 Task: Buy 3 Caps from Brake System section under best seller category for shipping address: Jonathan Nelson, 4216 Skips Lane, Phoenix, Arizona 85012, Cell Number 9285042162. Pay from credit card ending with 6010, CVV 682
Action: Mouse moved to (26, 64)
Screenshot: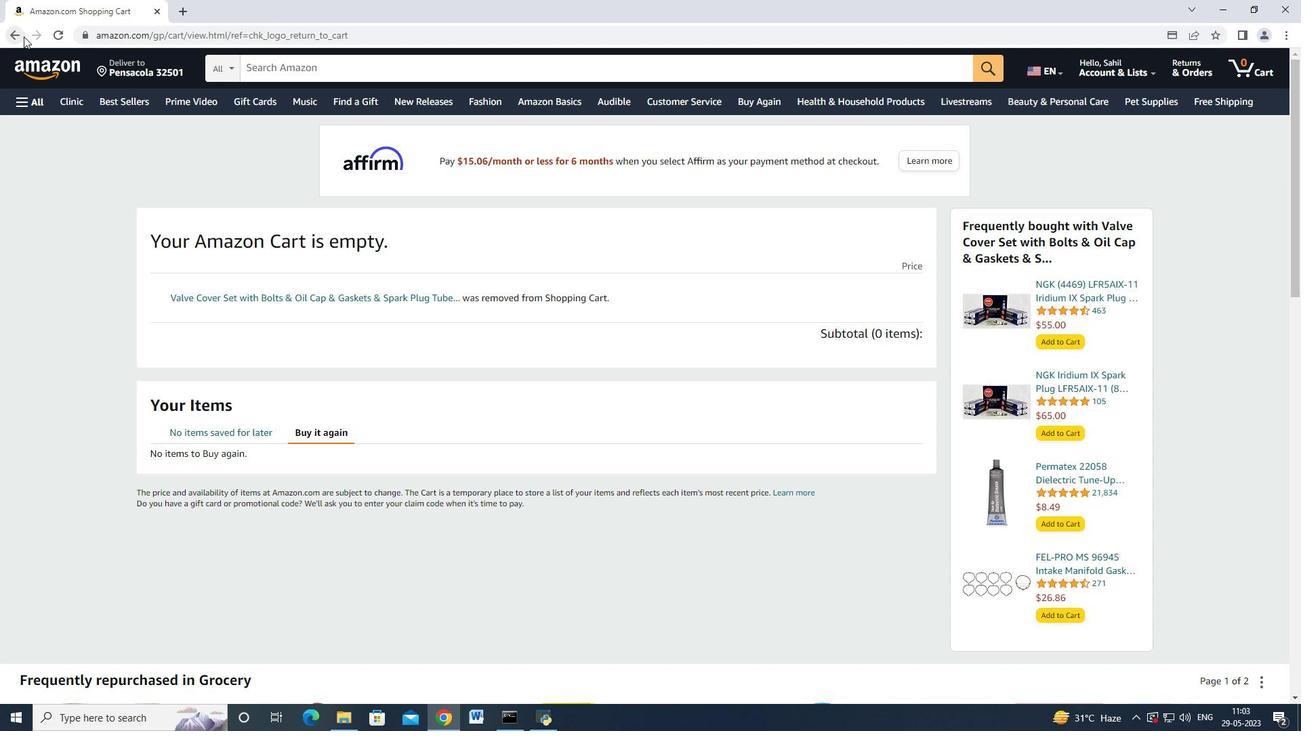 
Action: Mouse pressed left at (26, 64)
Screenshot: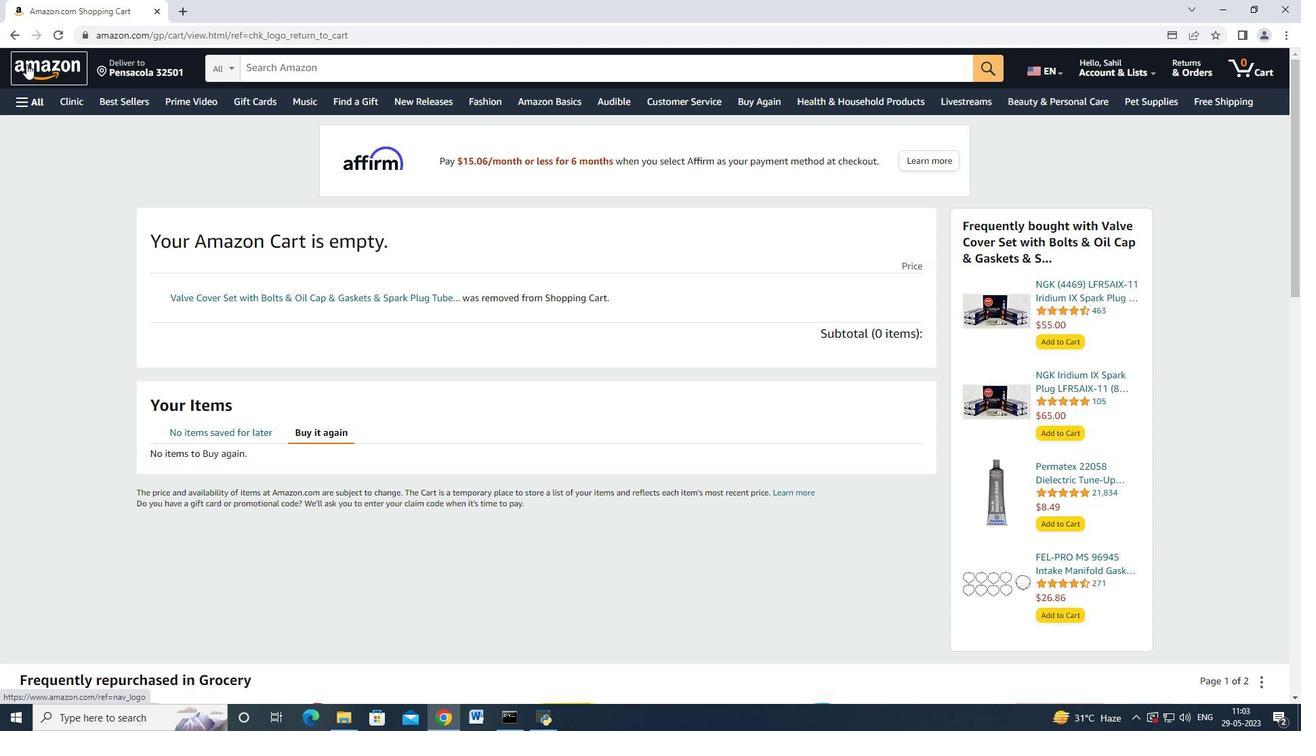 
Action: Mouse moved to (352, 69)
Screenshot: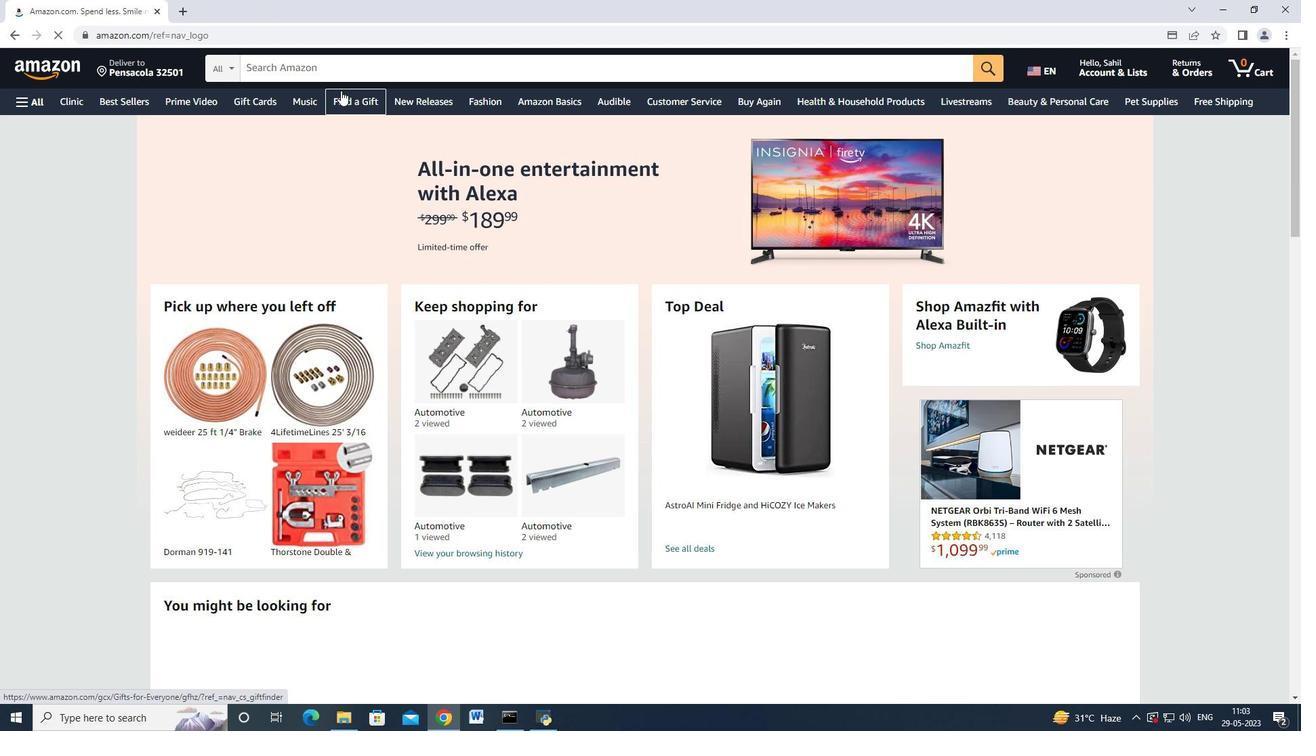 
Action: Mouse pressed left at (352, 69)
Screenshot: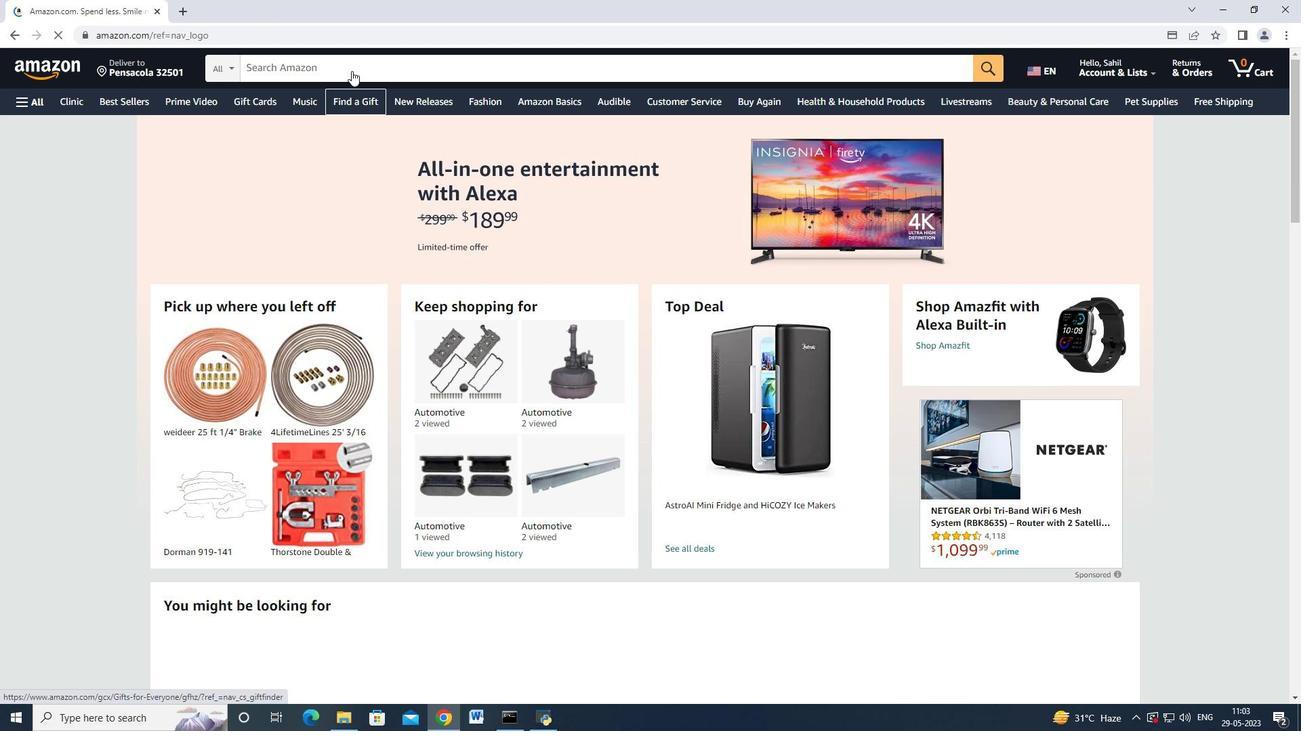 
Action: Mouse moved to (18, 105)
Screenshot: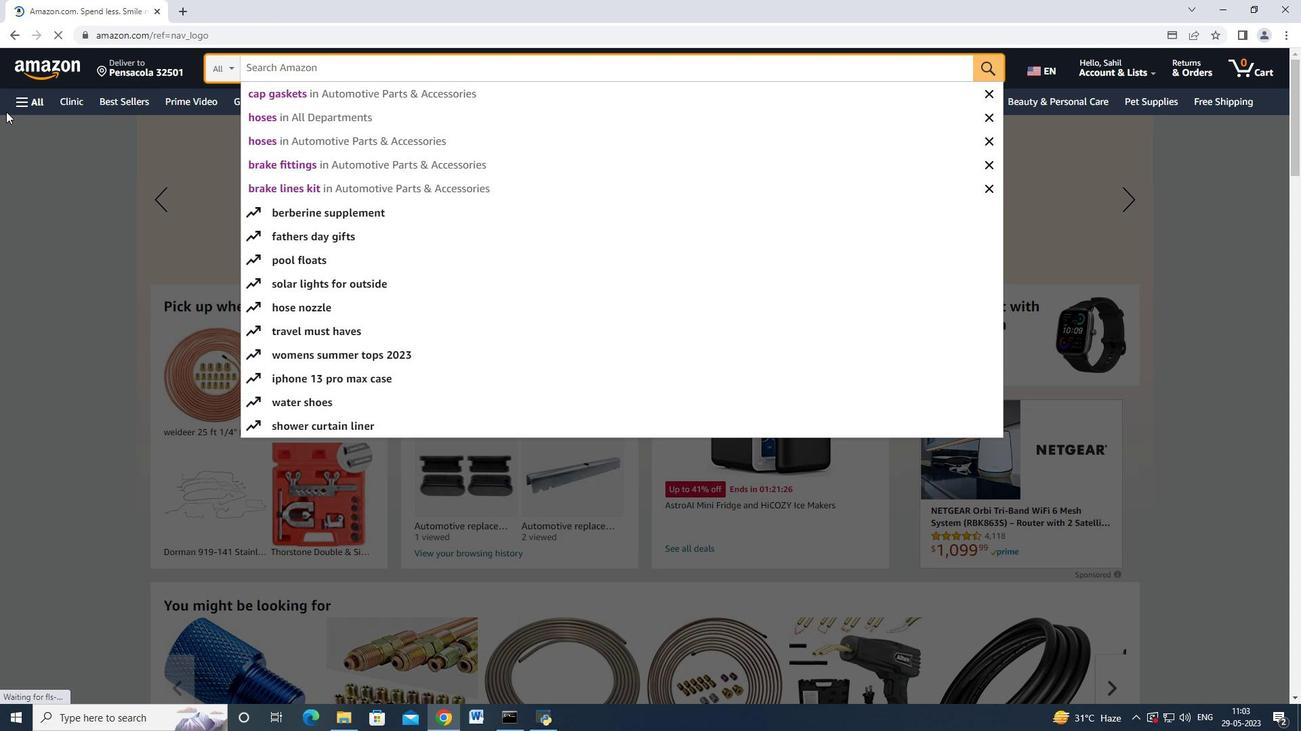 
Action: Mouse pressed left at (18, 105)
Screenshot: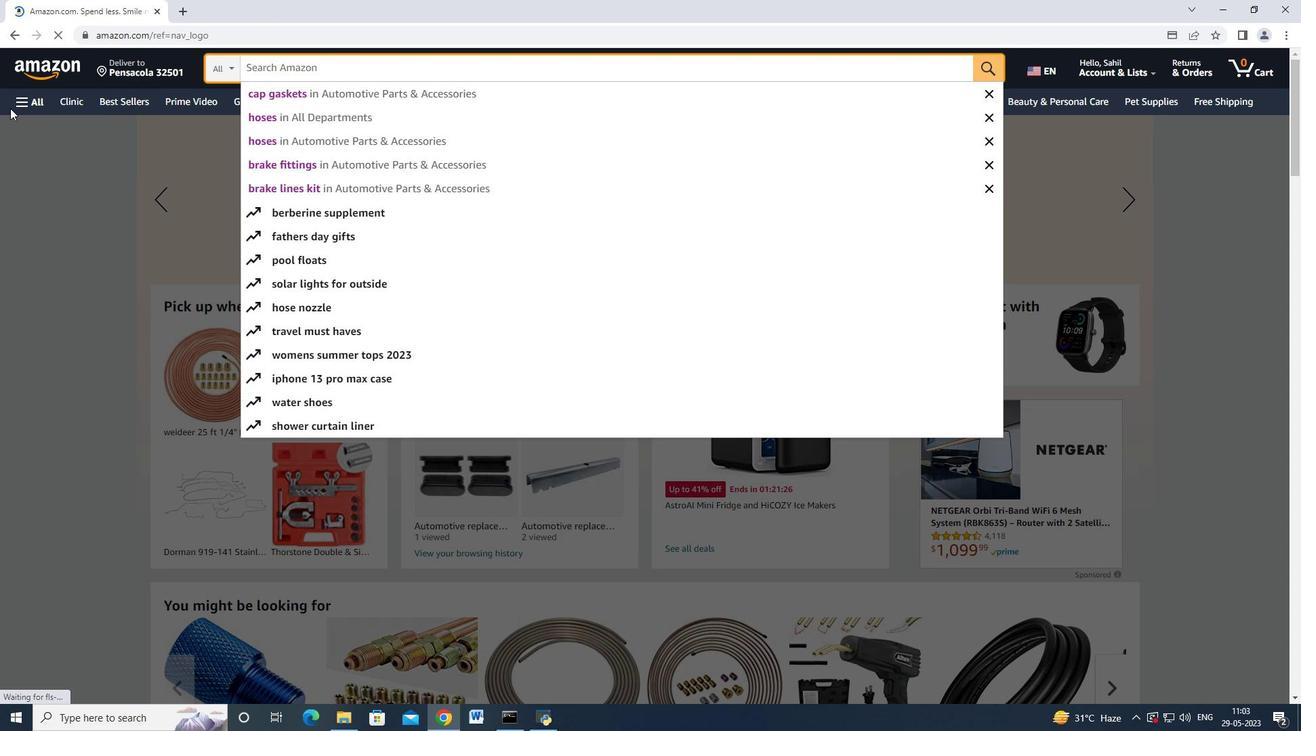 
Action: Mouse moved to (142, 330)
Screenshot: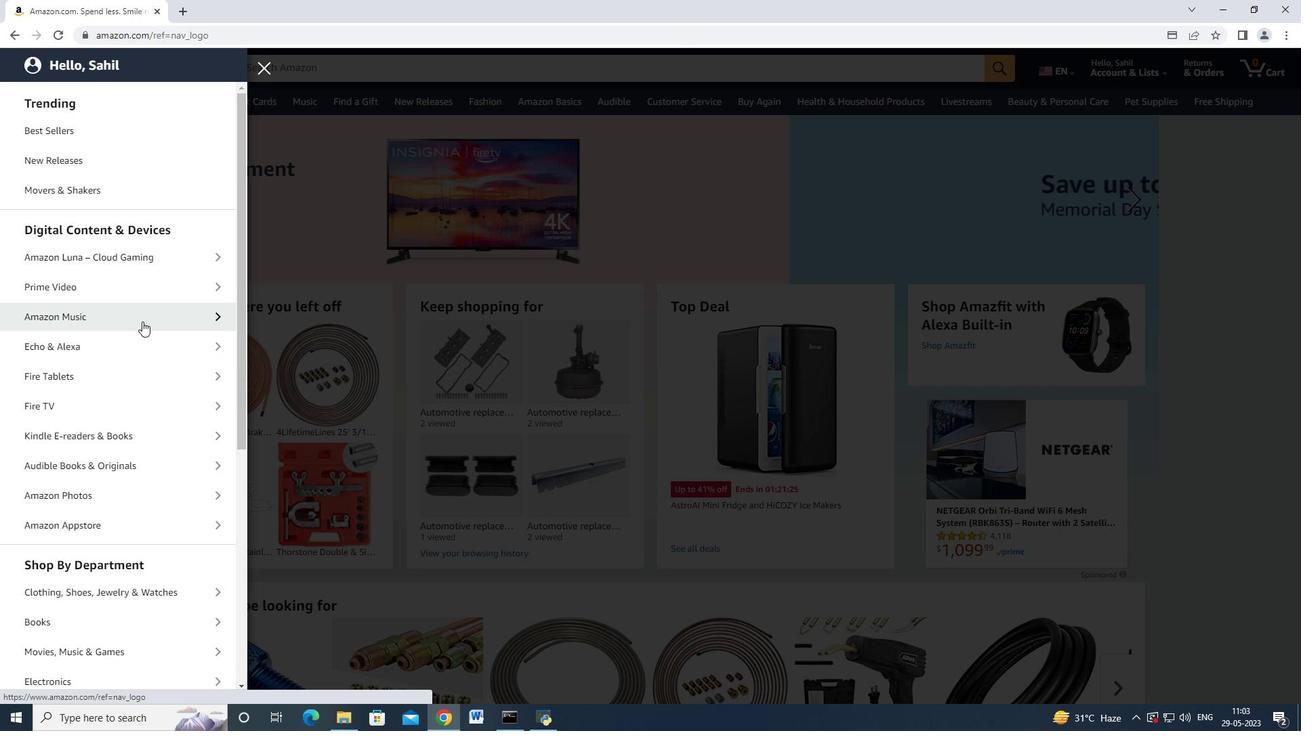 
Action: Mouse scrolled (142, 329) with delta (0, 0)
Screenshot: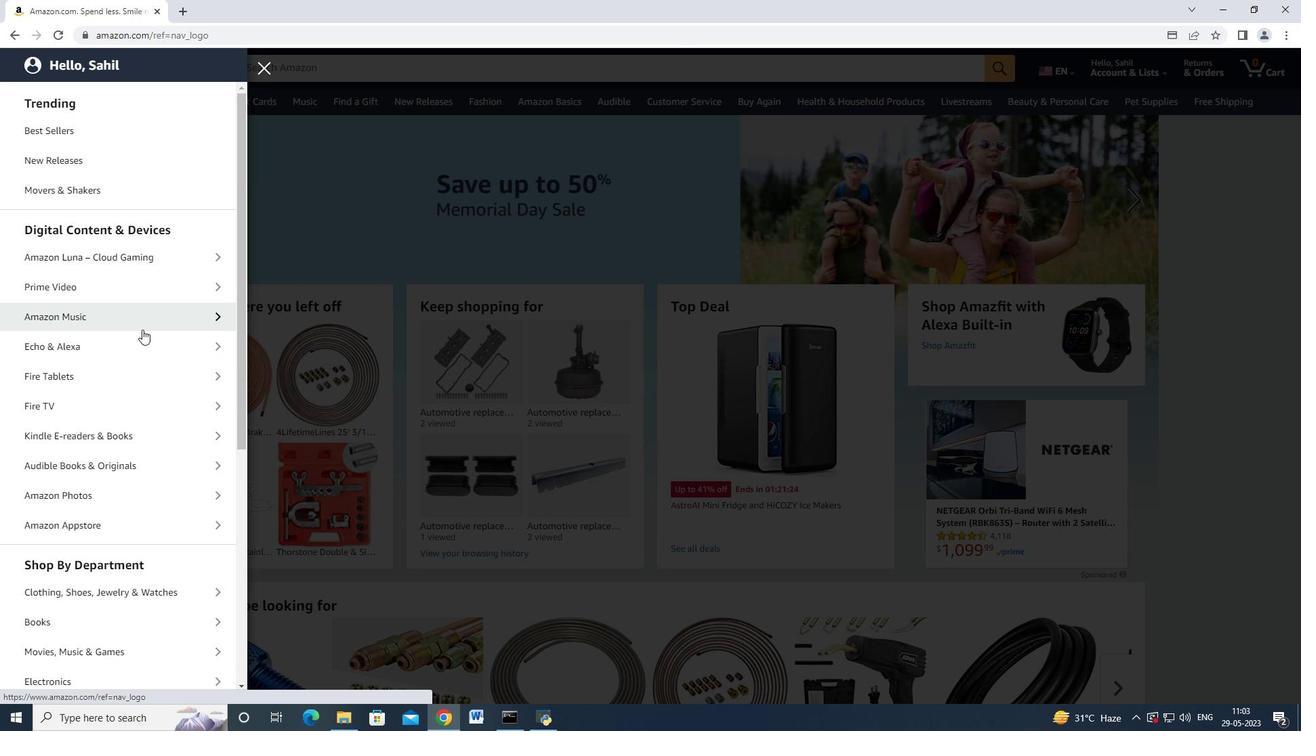 
Action: Mouse scrolled (142, 329) with delta (0, 0)
Screenshot: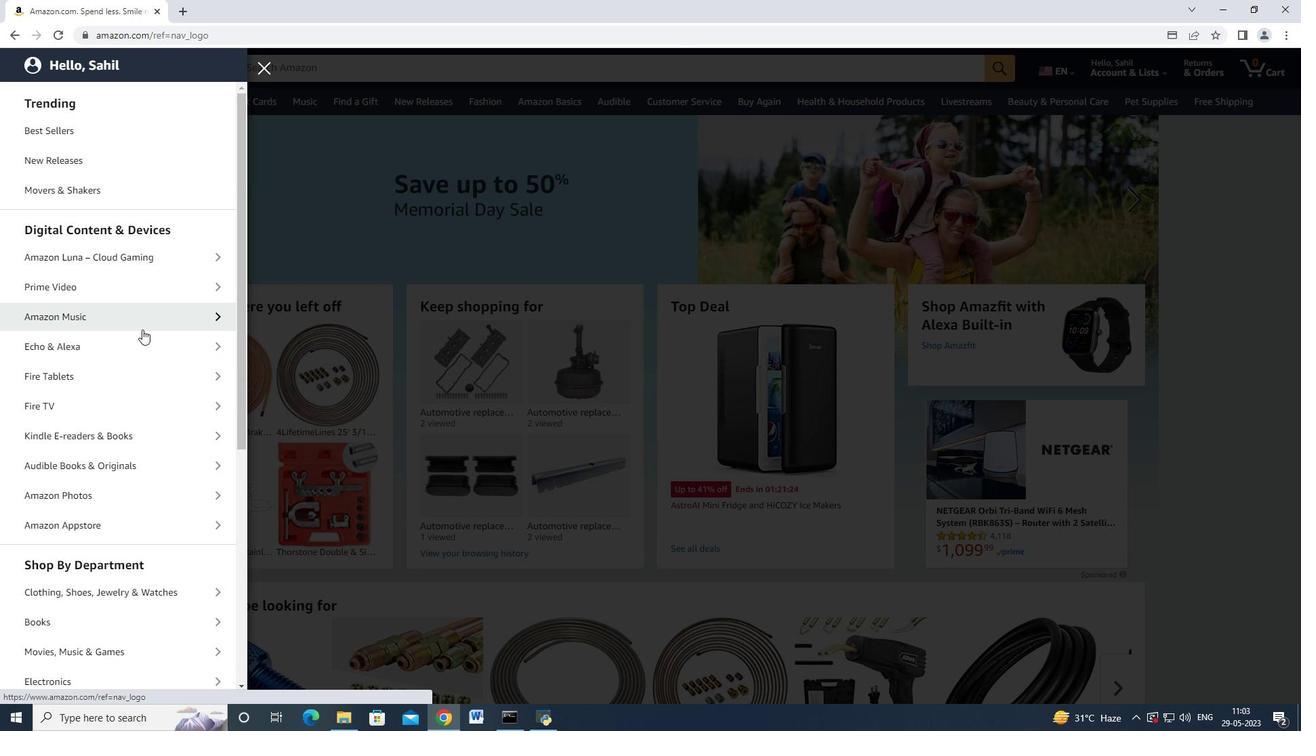 
Action: Mouse moved to (140, 318)
Screenshot: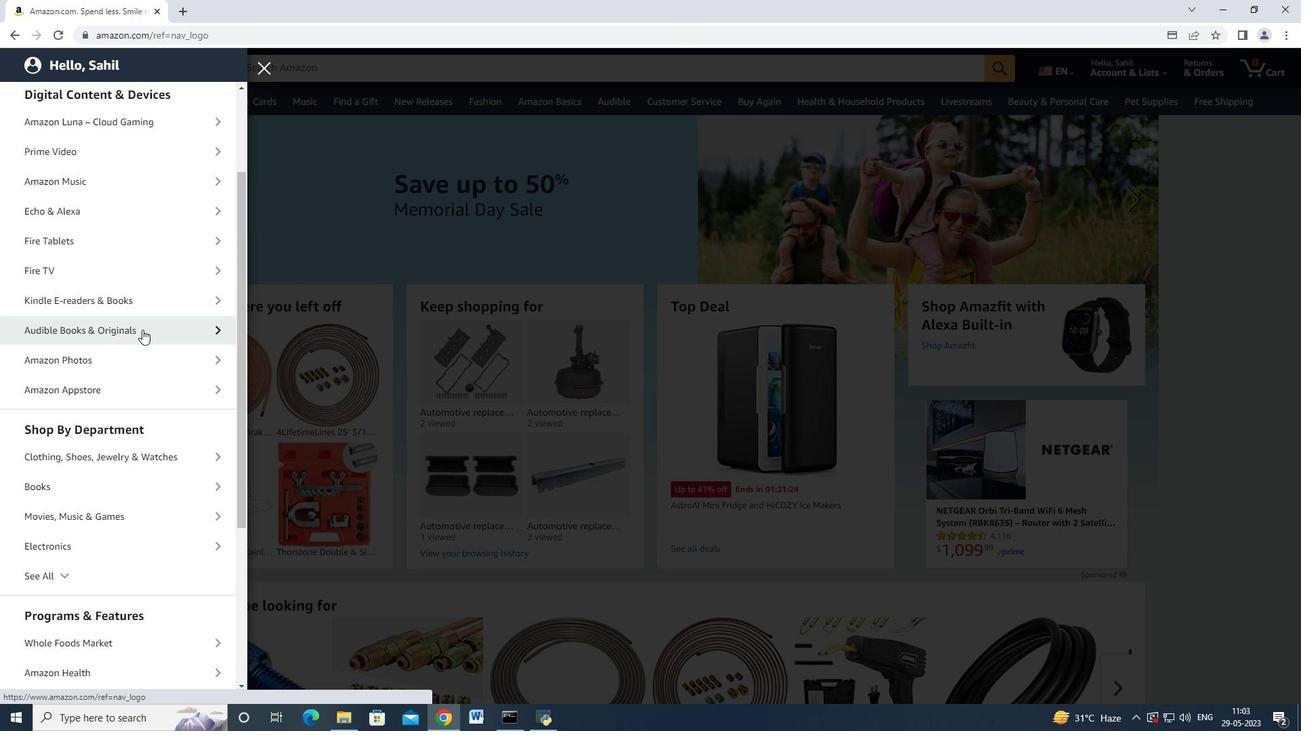 
Action: Mouse scrolled (140, 317) with delta (0, 0)
Screenshot: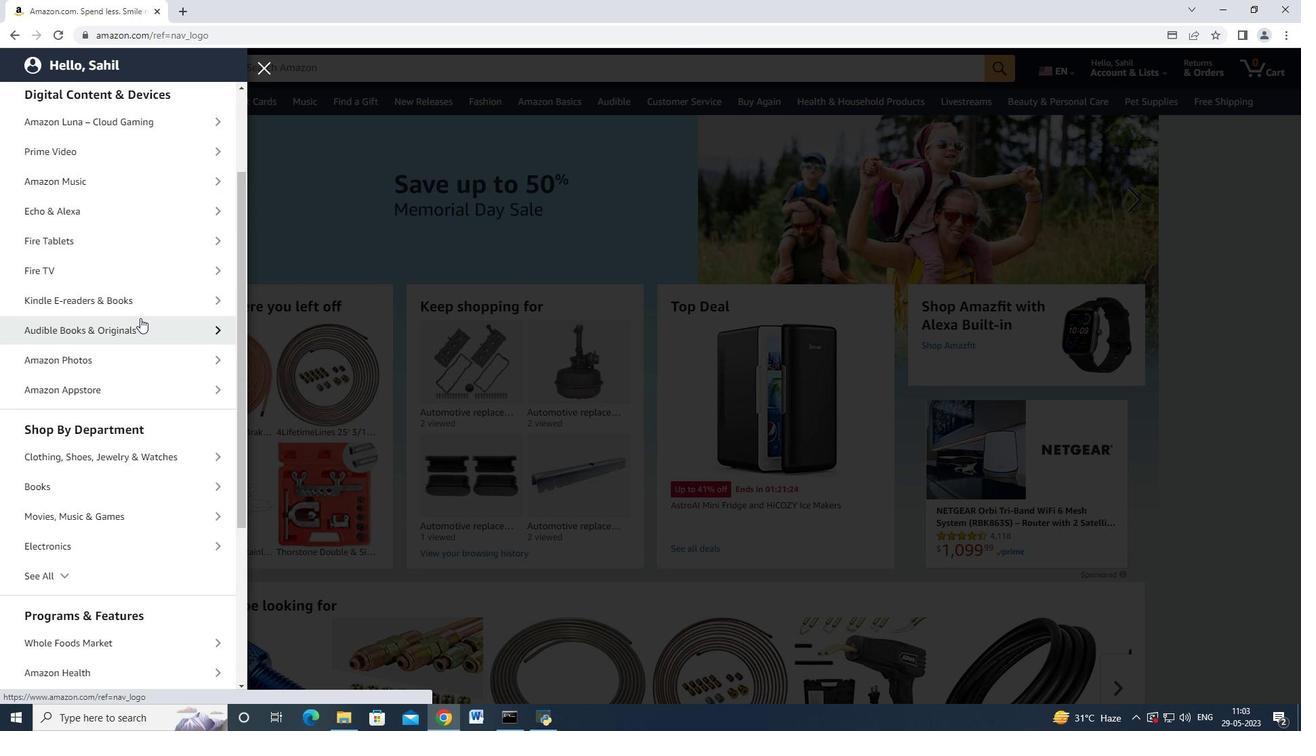 
Action: Mouse moved to (140, 325)
Screenshot: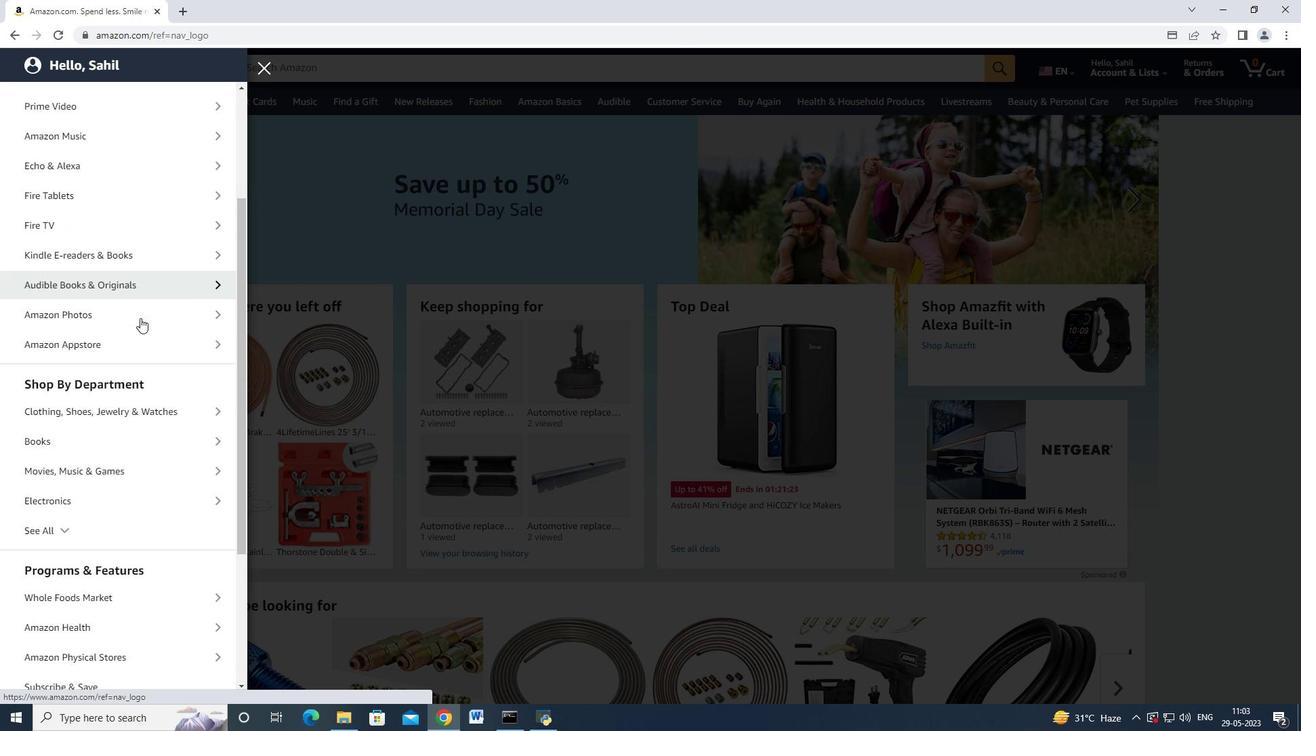 
Action: Mouse scrolled (140, 324) with delta (0, 0)
Screenshot: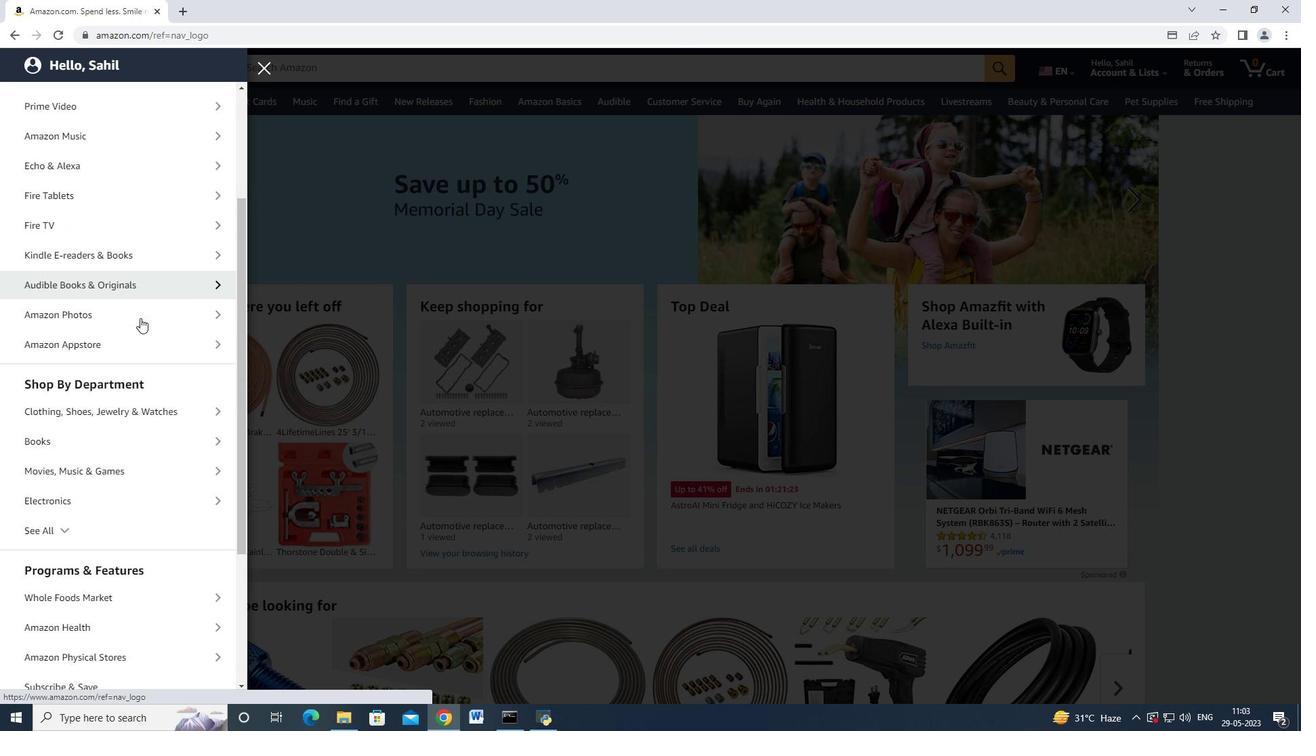 
Action: Mouse moved to (79, 445)
Screenshot: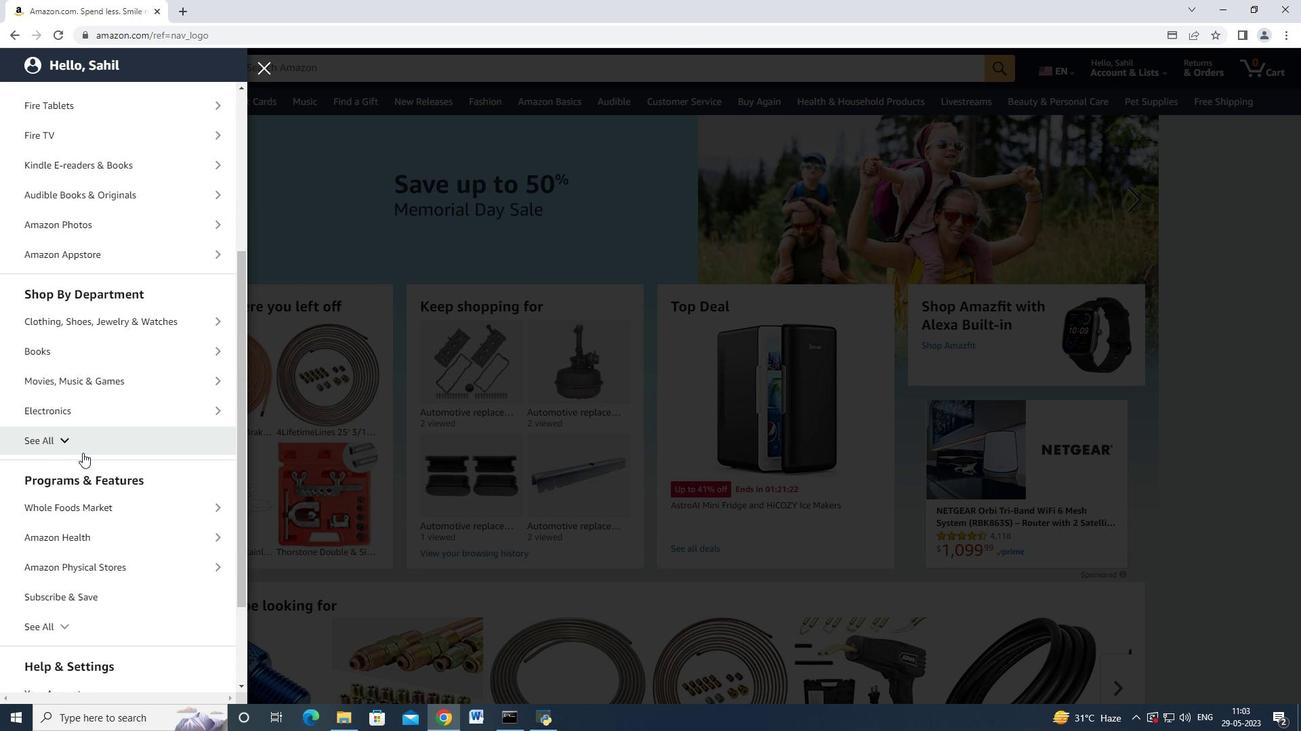 
Action: Mouse pressed left at (79, 445)
Screenshot: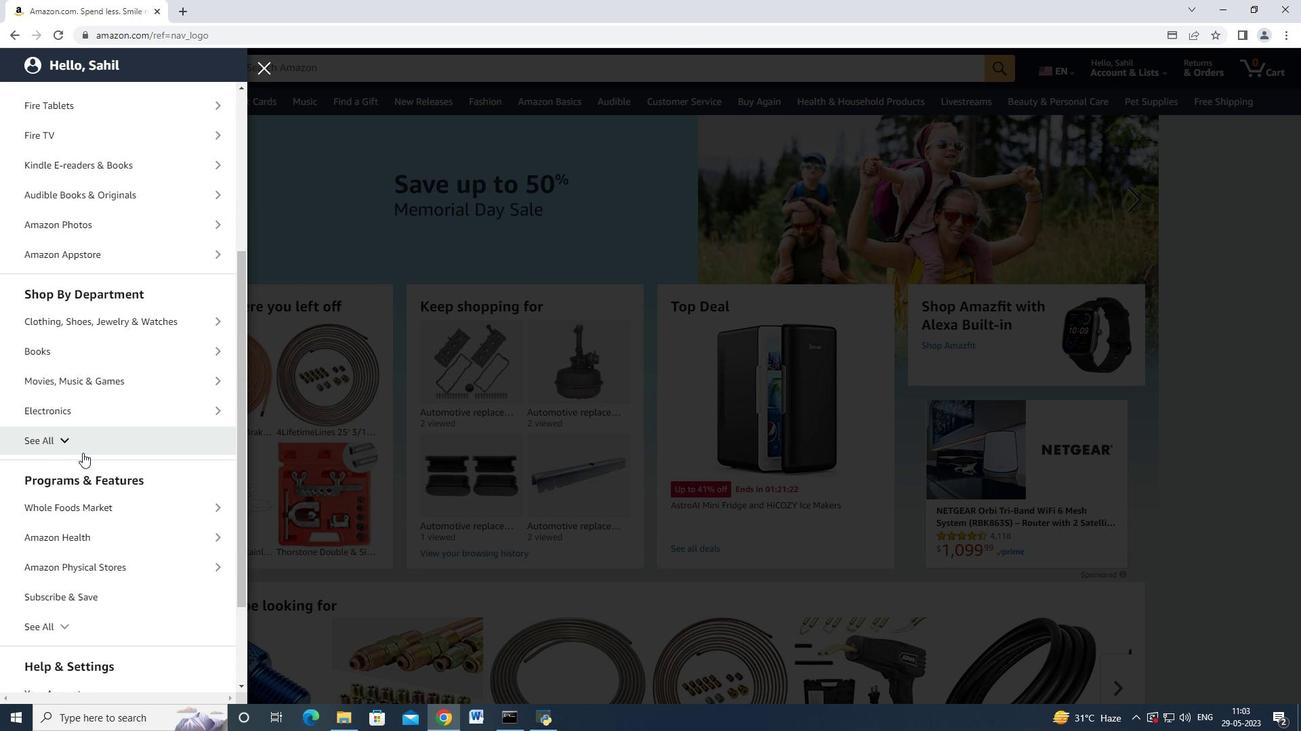 
Action: Mouse moved to (94, 439)
Screenshot: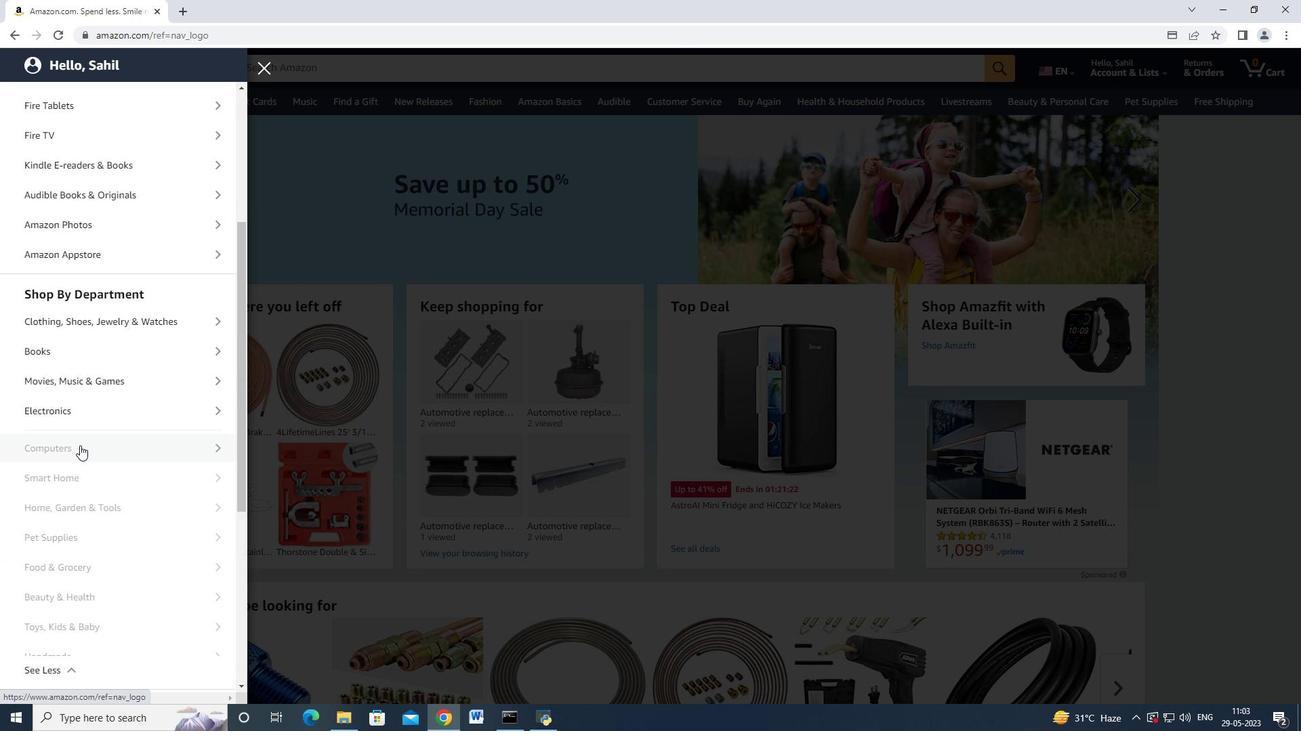 
Action: Mouse scrolled (94, 438) with delta (0, 0)
Screenshot: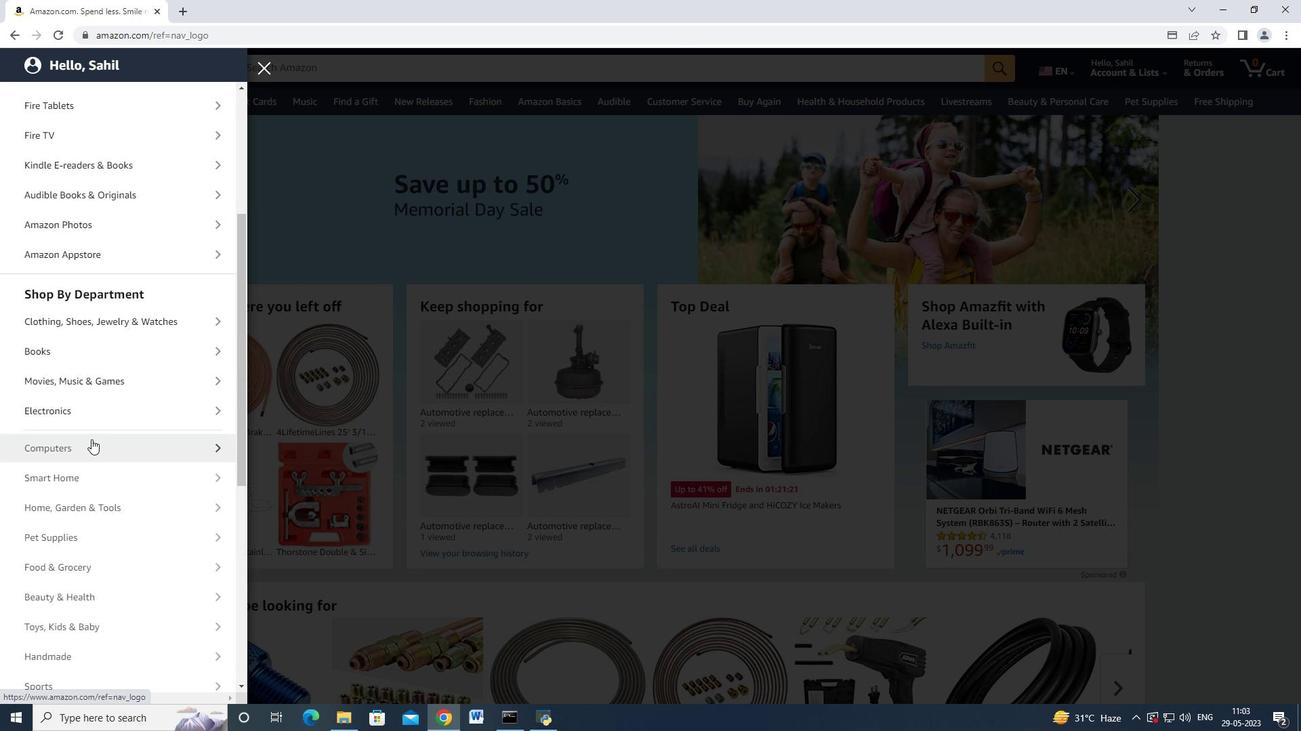 
Action: Mouse scrolled (94, 438) with delta (0, 0)
Screenshot: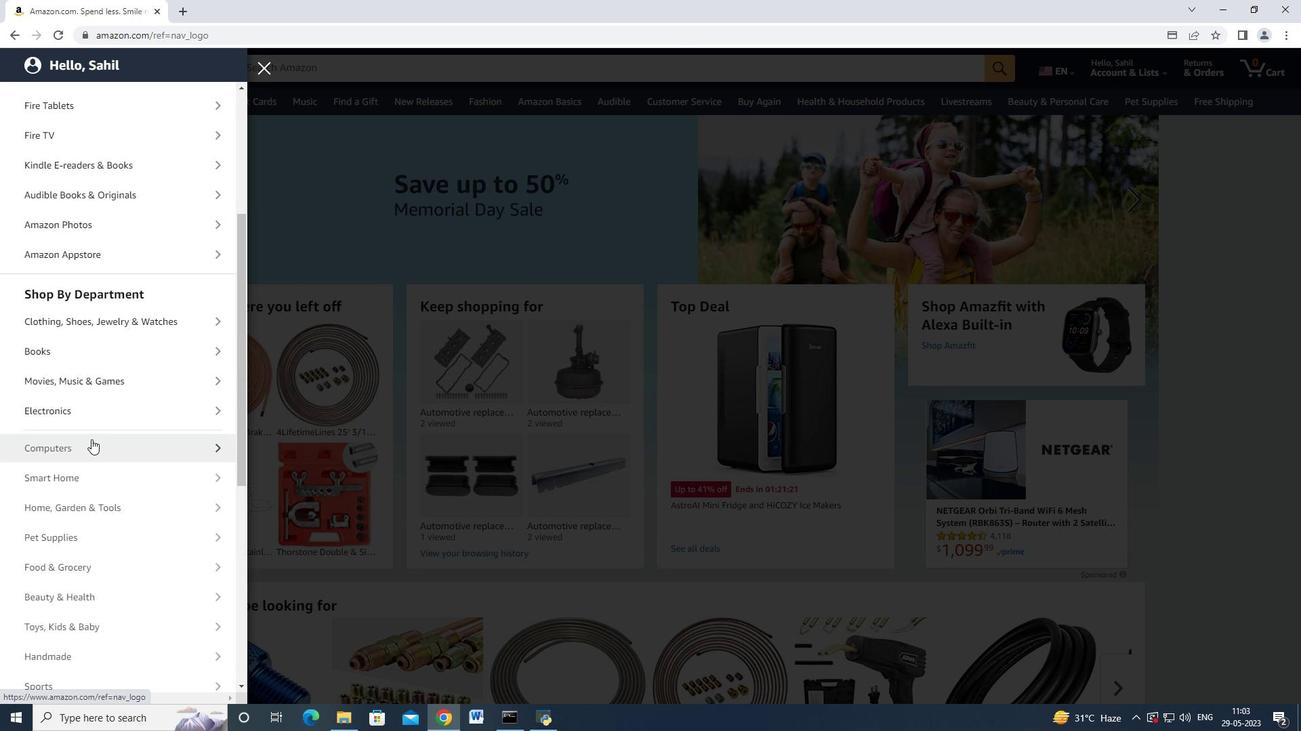 
Action: Mouse moved to (98, 433)
Screenshot: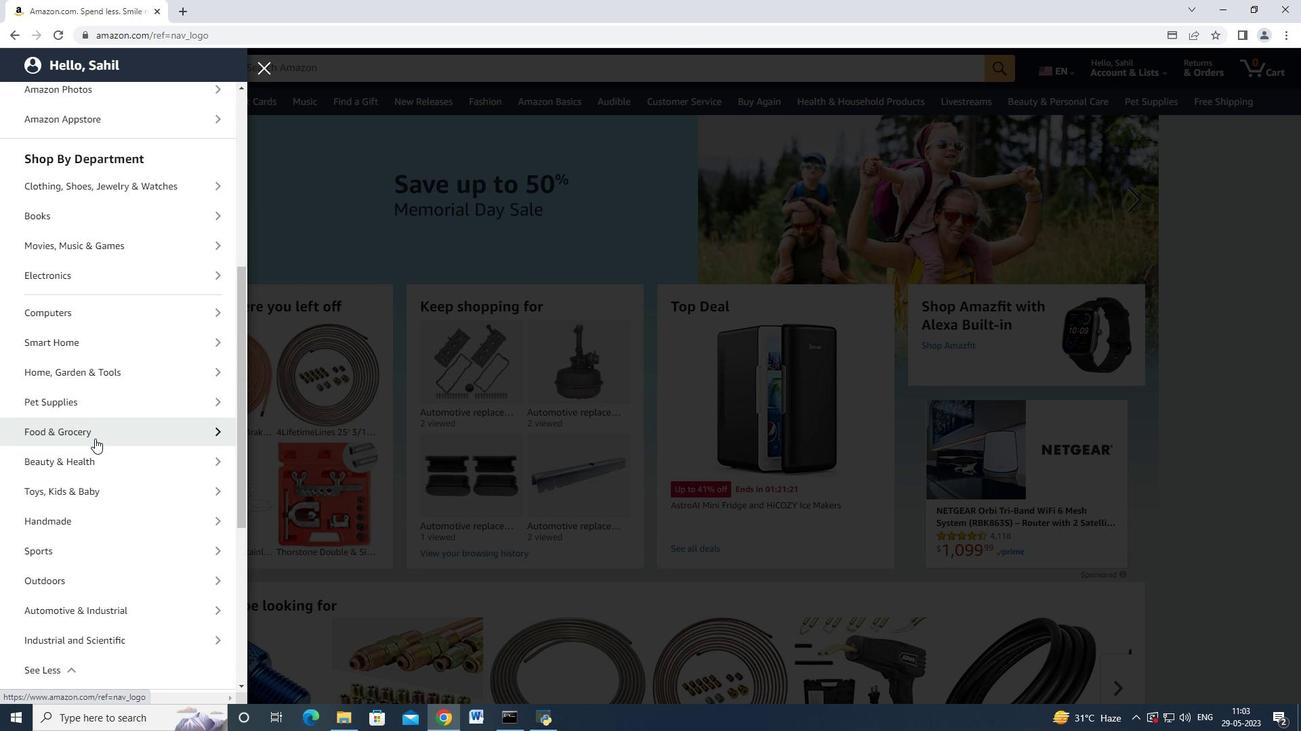 
Action: Mouse scrolled (98, 433) with delta (0, 0)
Screenshot: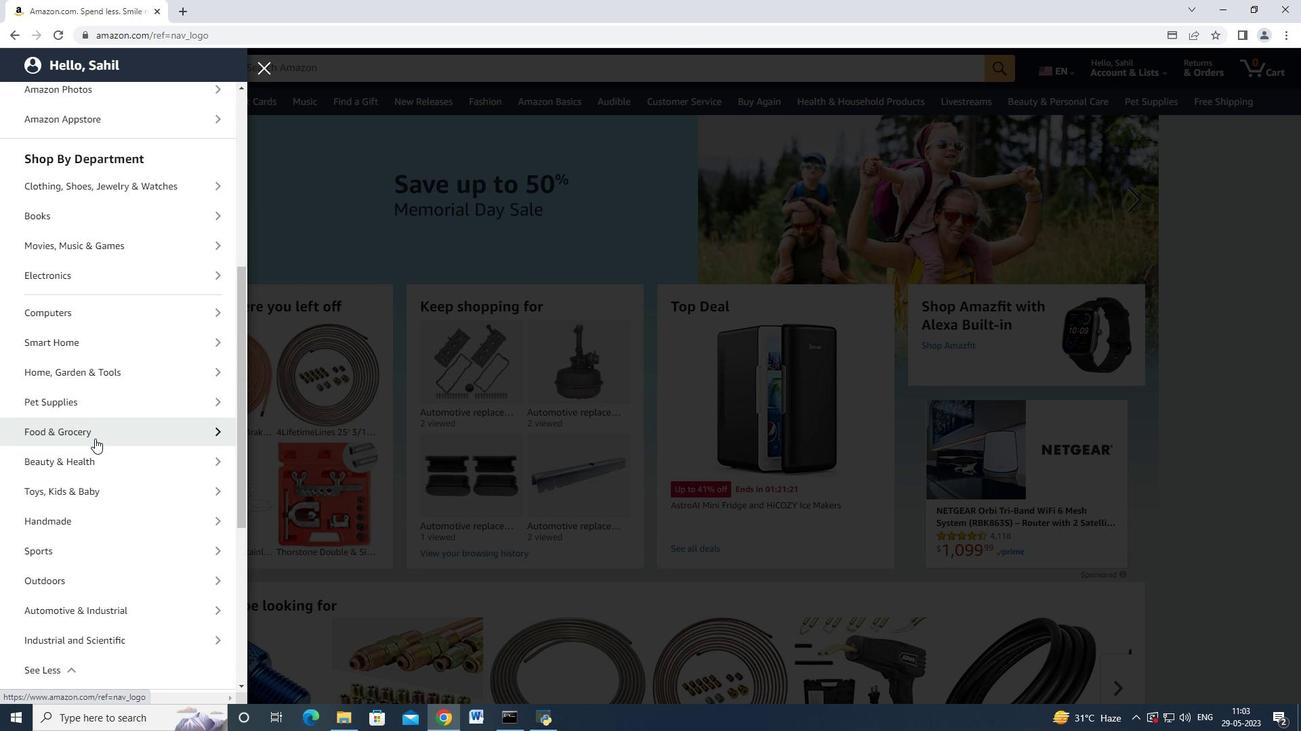 
Action: Mouse moved to (99, 424)
Screenshot: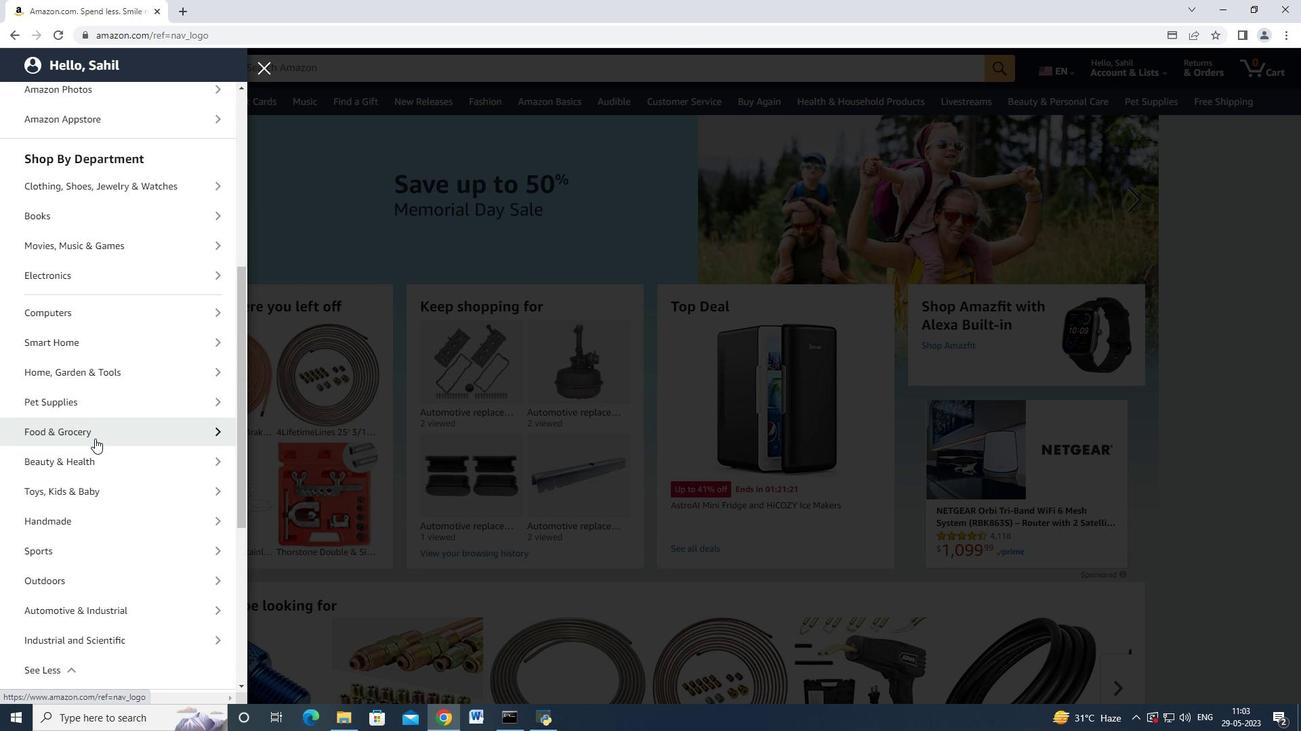 
Action: Mouse scrolled (99, 423) with delta (0, 0)
Screenshot: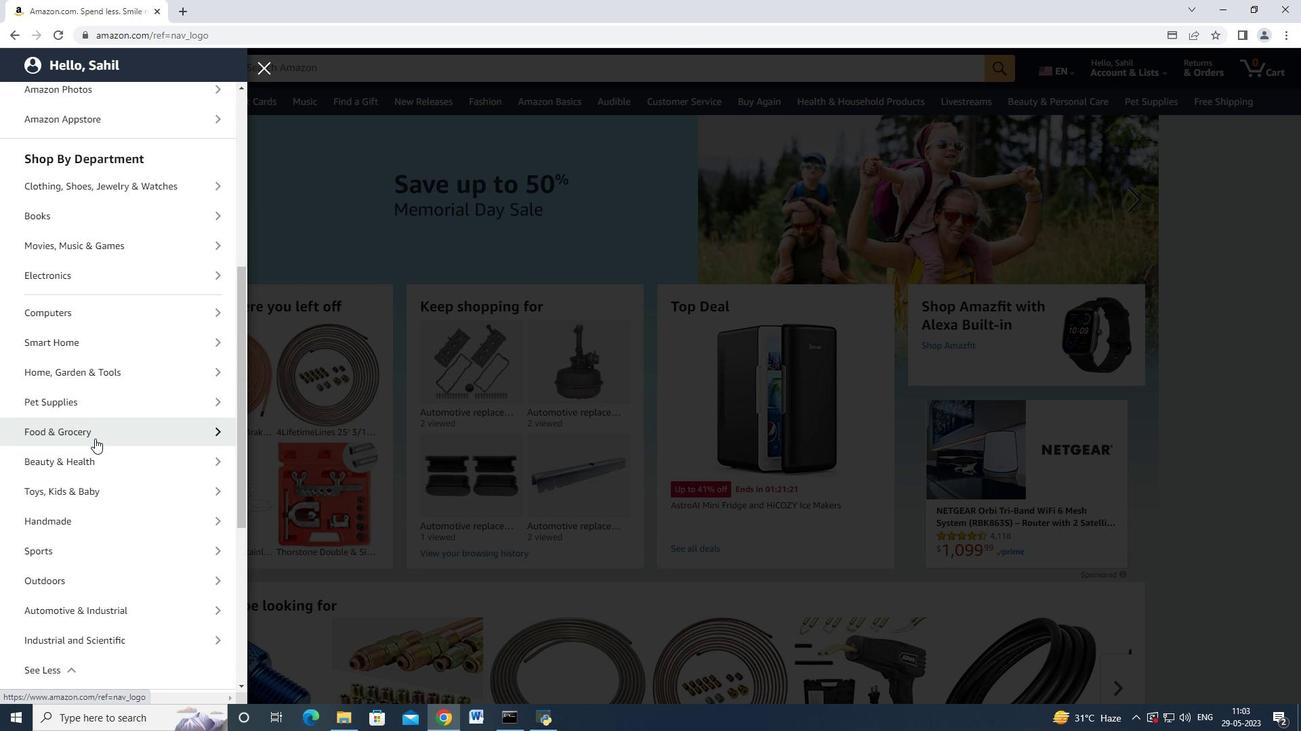 
Action: Mouse moved to (125, 475)
Screenshot: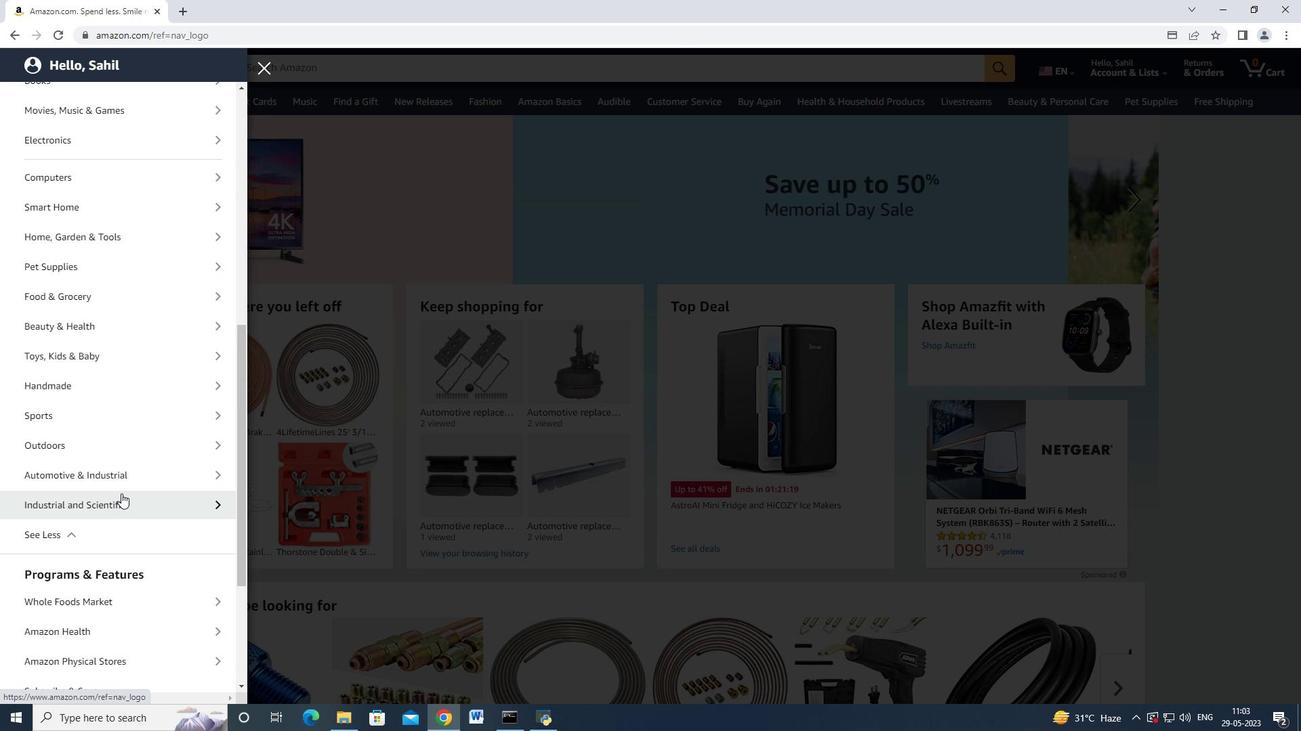 
Action: Mouse pressed left at (125, 475)
Screenshot: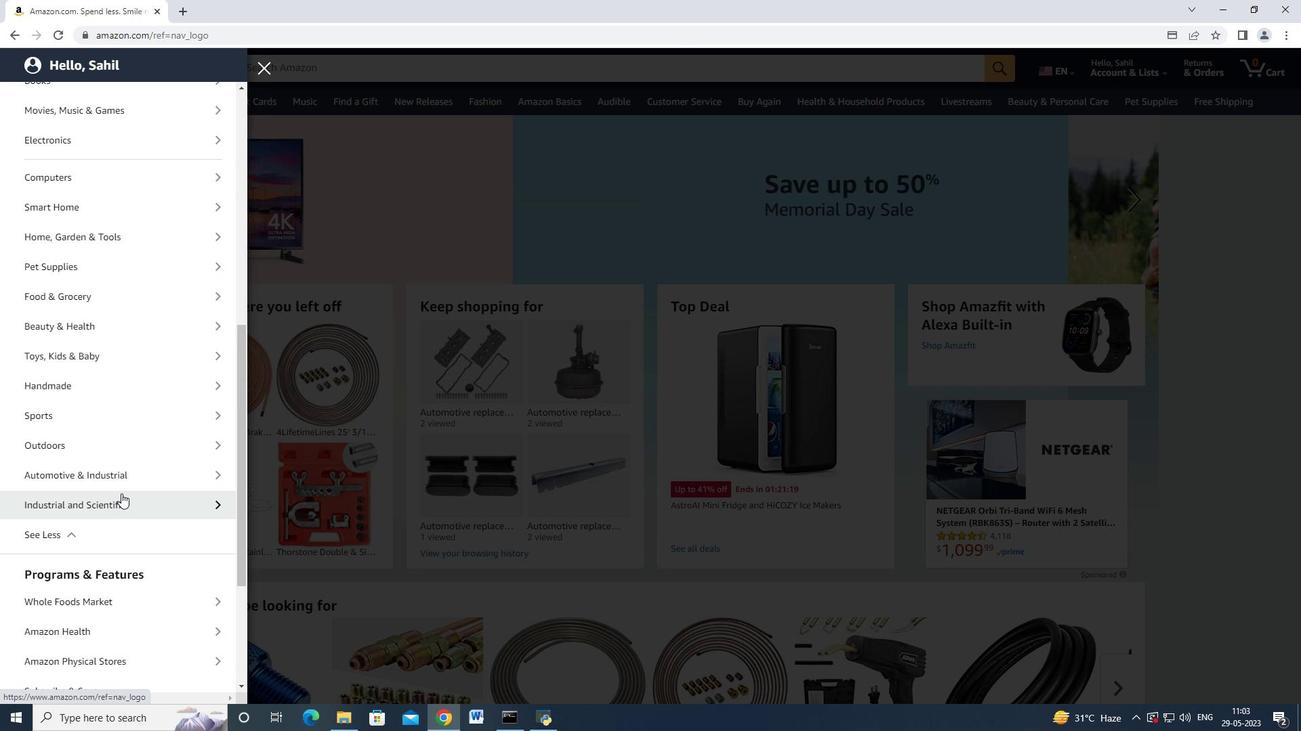 
Action: Mouse moved to (128, 315)
Screenshot: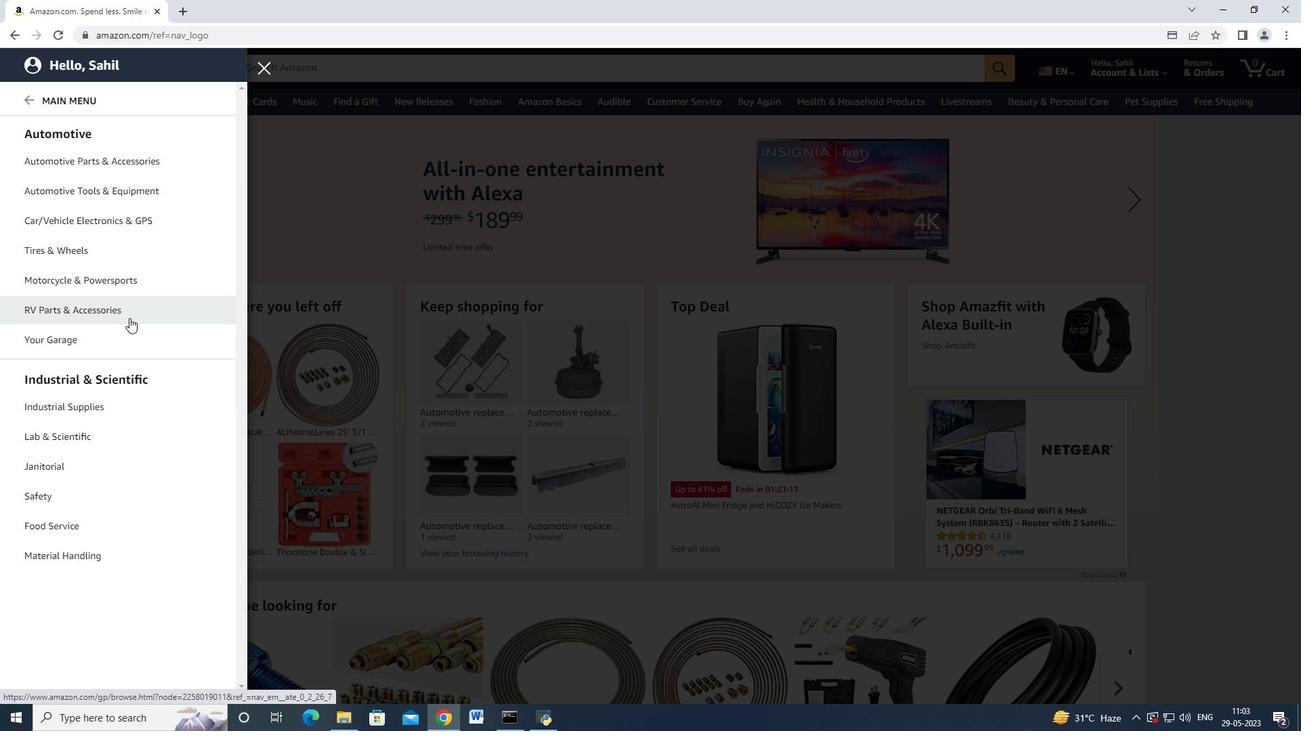 
Action: Mouse scrolled (128, 315) with delta (0, 0)
Screenshot: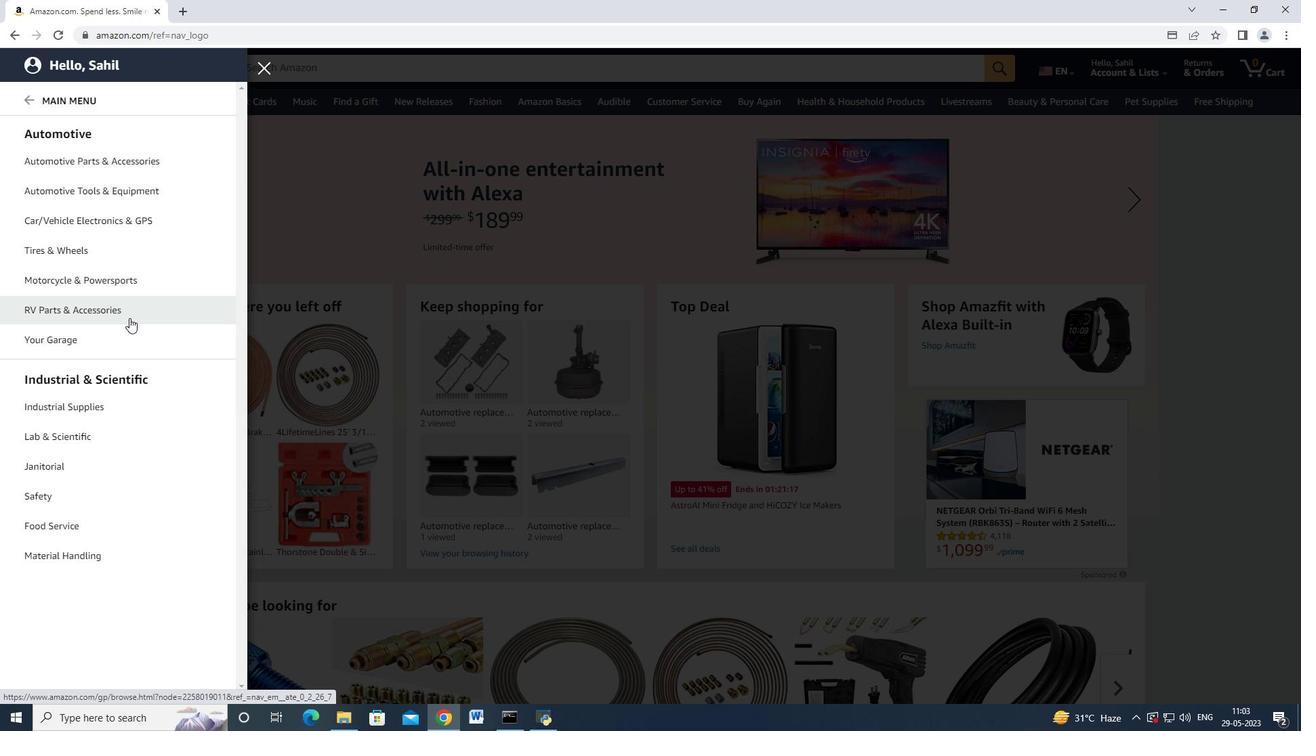 
Action: Mouse moved to (136, 229)
Screenshot: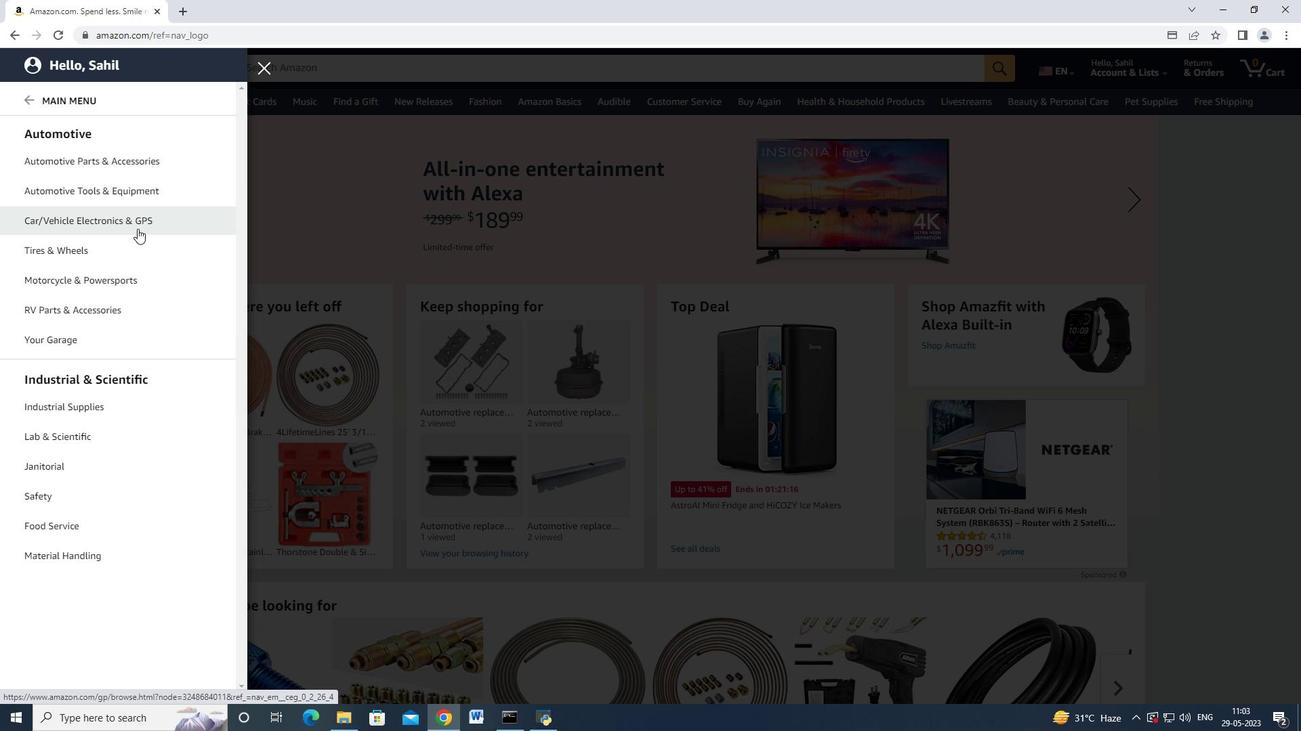 
Action: Mouse scrolled (137, 228) with delta (0, 0)
Screenshot: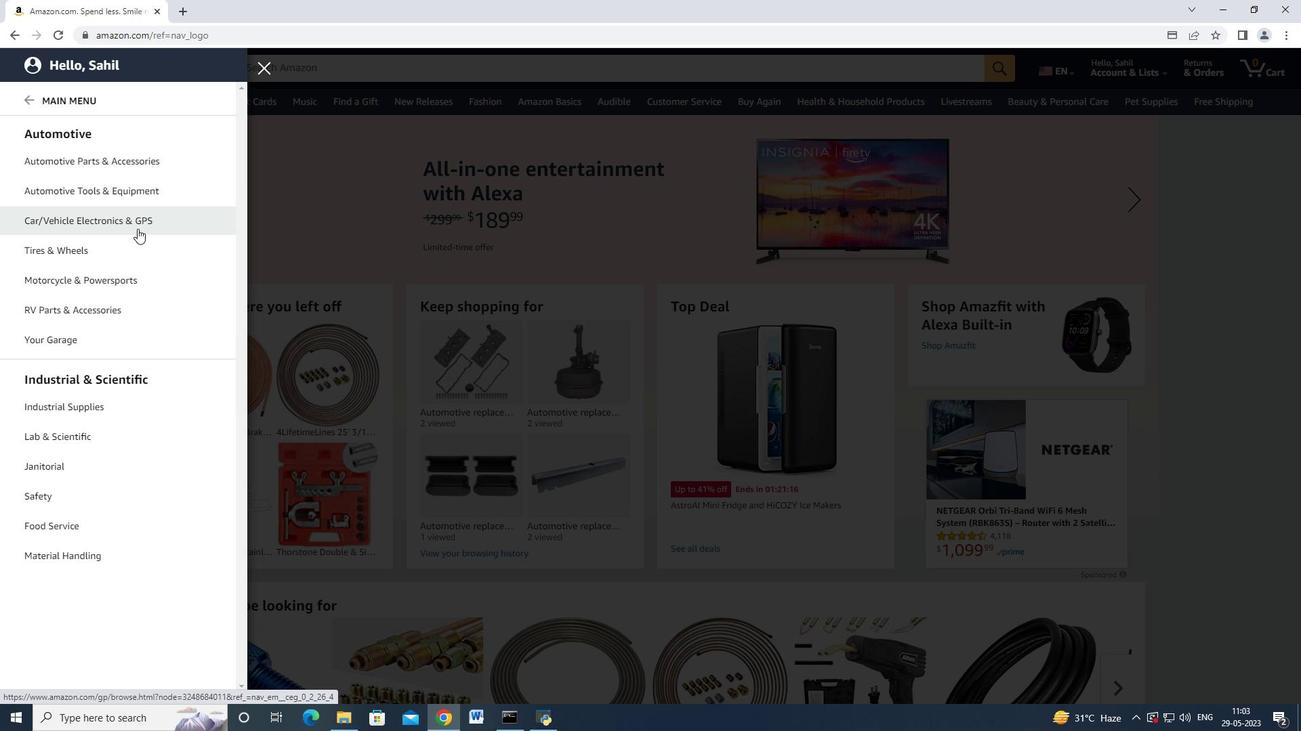 
Action: Mouse moved to (130, 193)
Screenshot: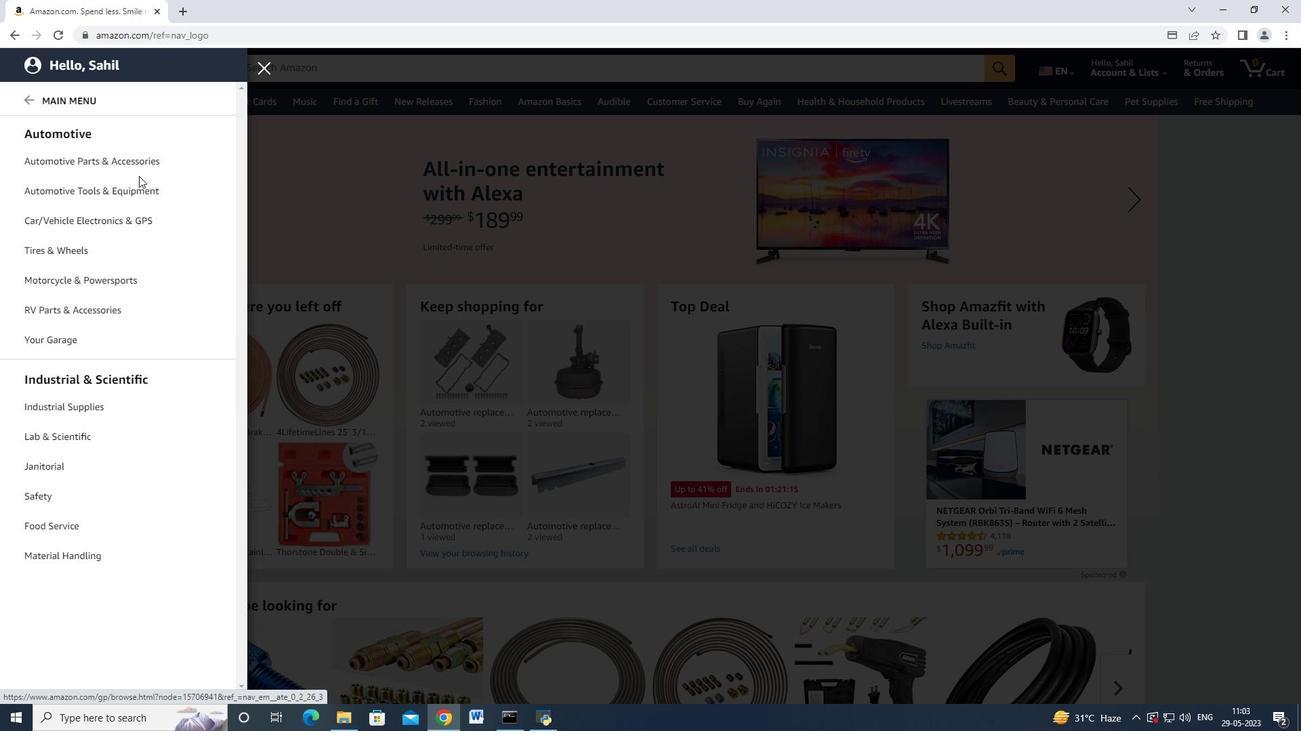 
Action: Mouse pressed left at (130, 193)
Screenshot: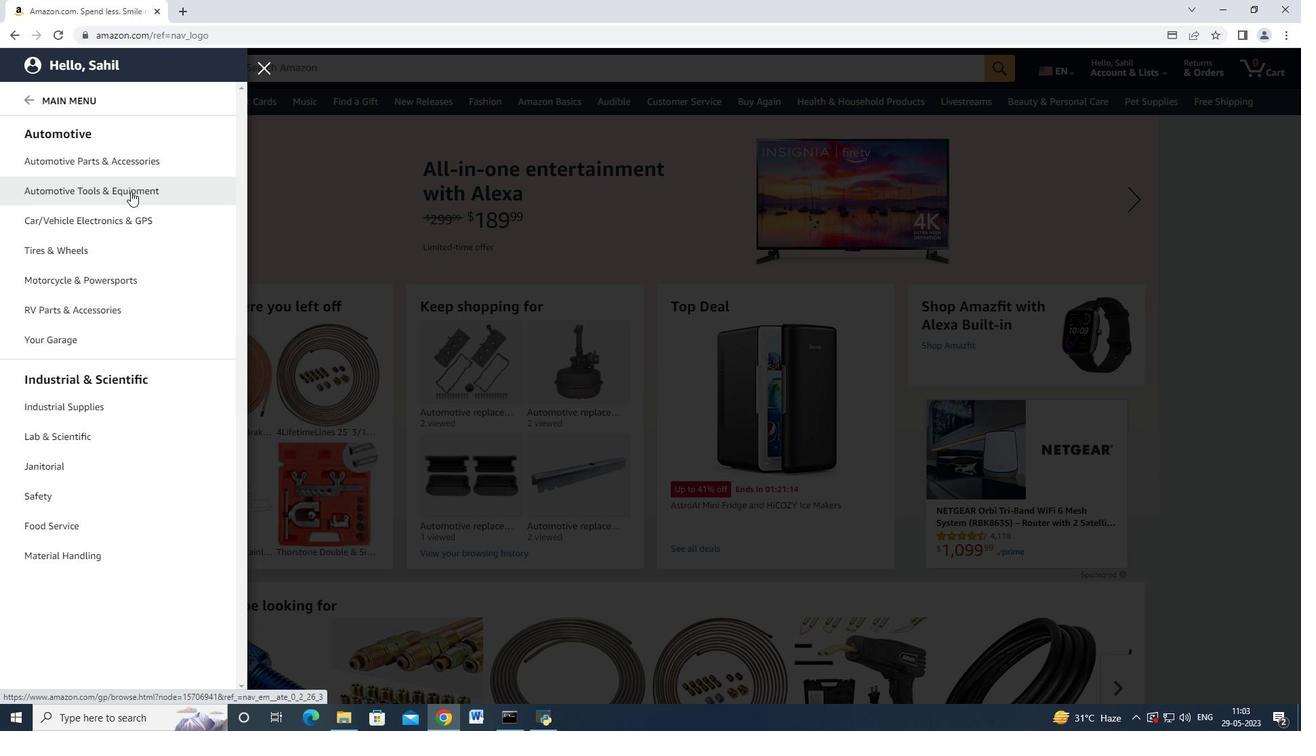 
Action: Mouse moved to (202, 233)
Screenshot: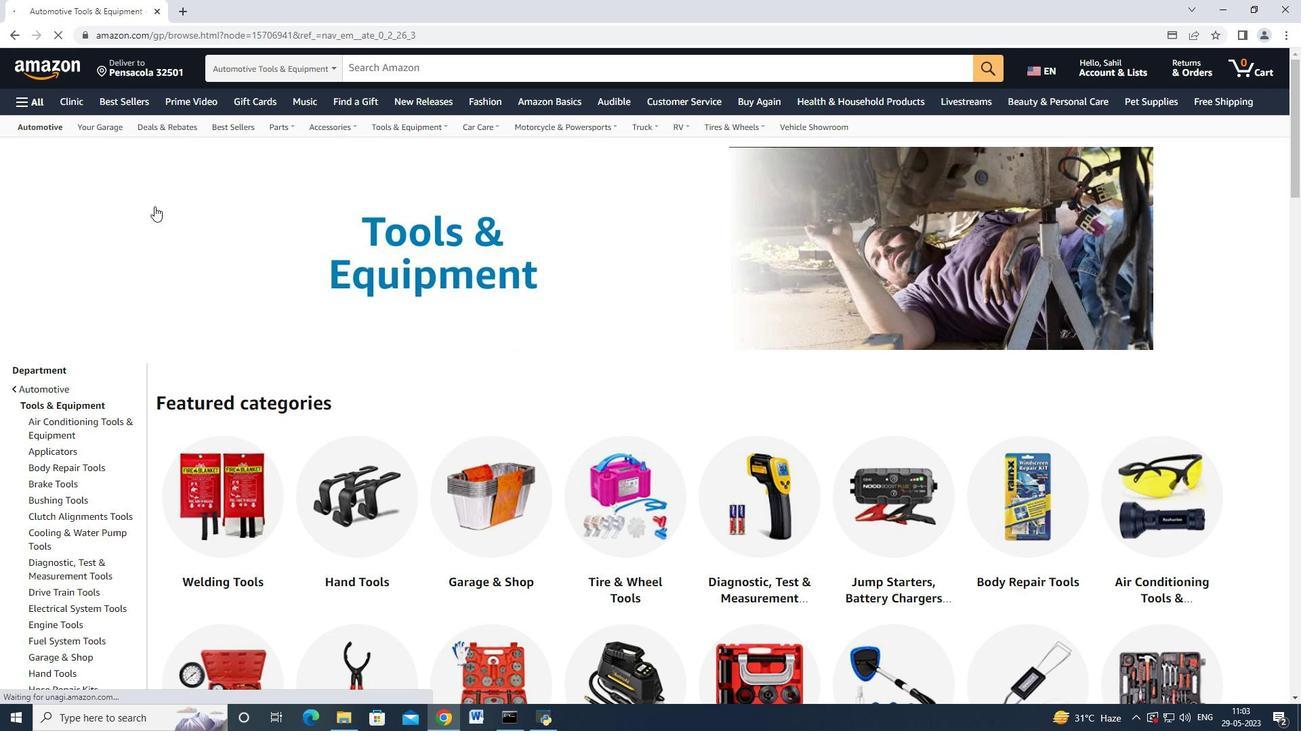 
Action: Mouse scrolled (202, 233) with delta (0, 0)
Screenshot: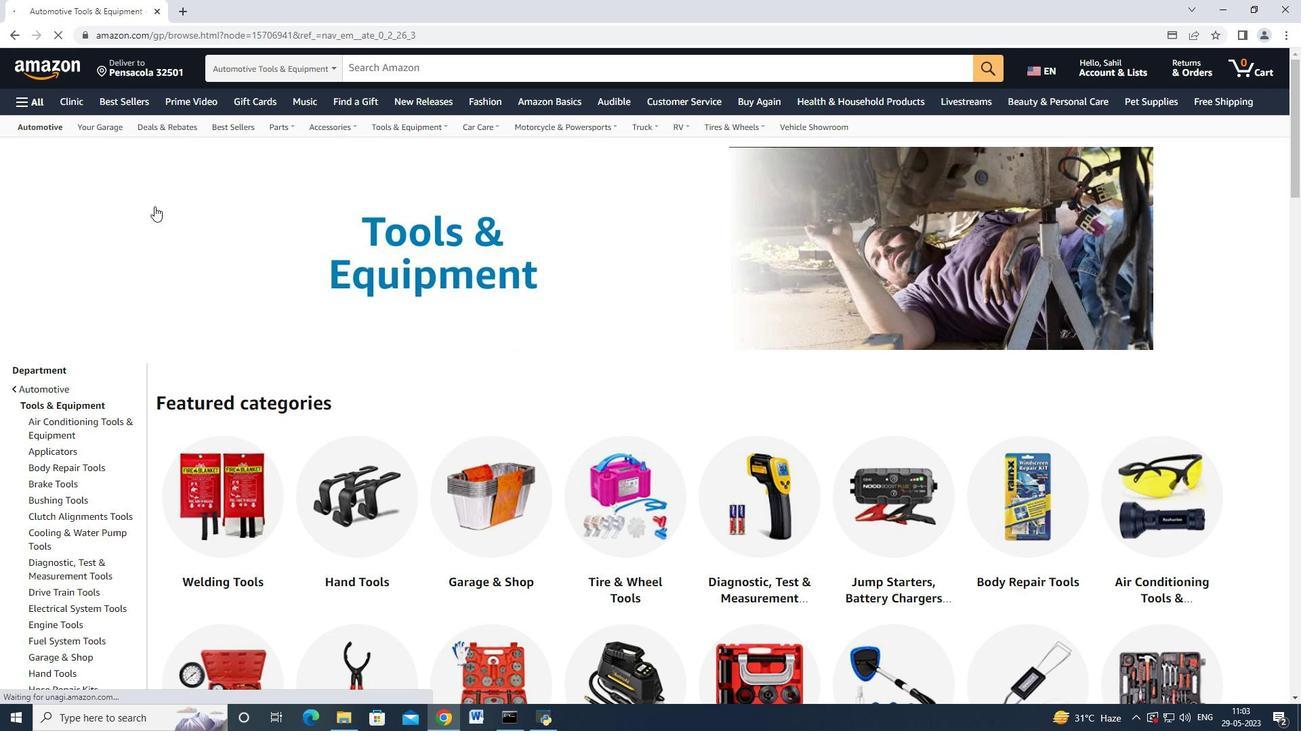 
Action: Mouse moved to (203, 237)
Screenshot: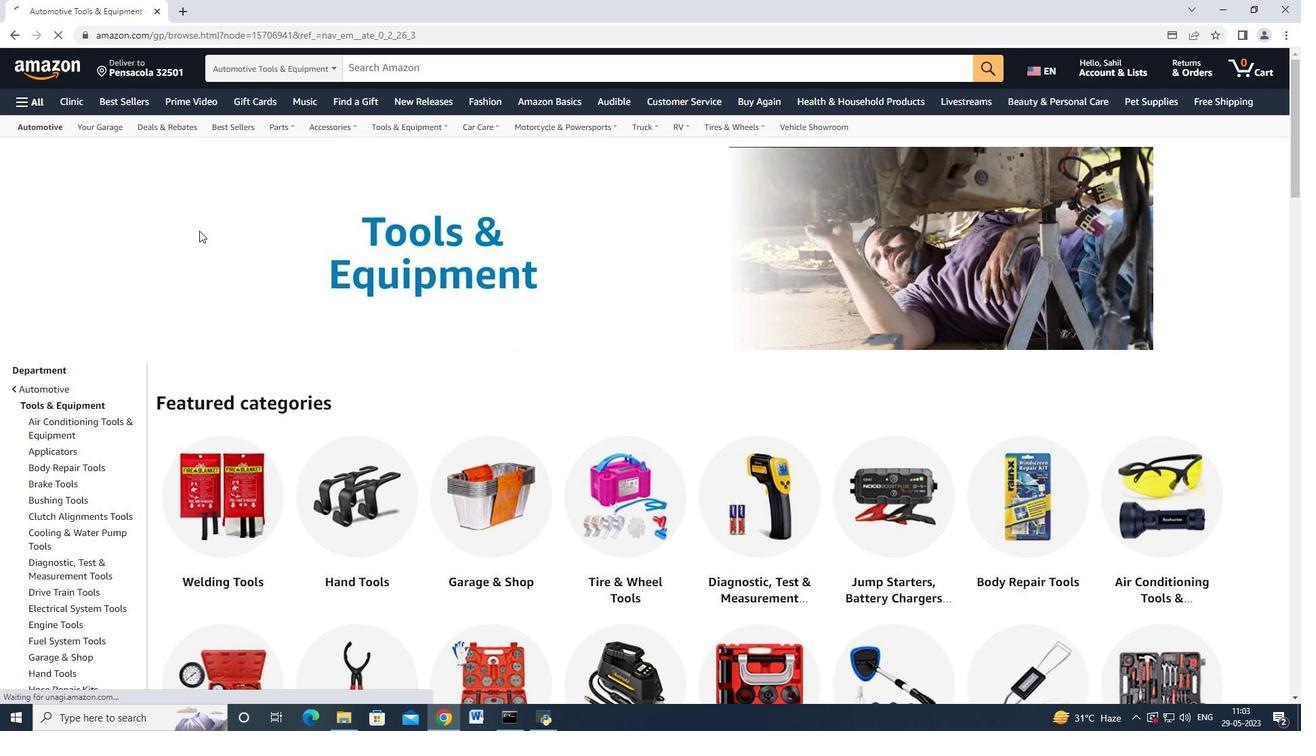 
Action: Mouse scrolled (203, 237) with delta (0, 0)
Screenshot: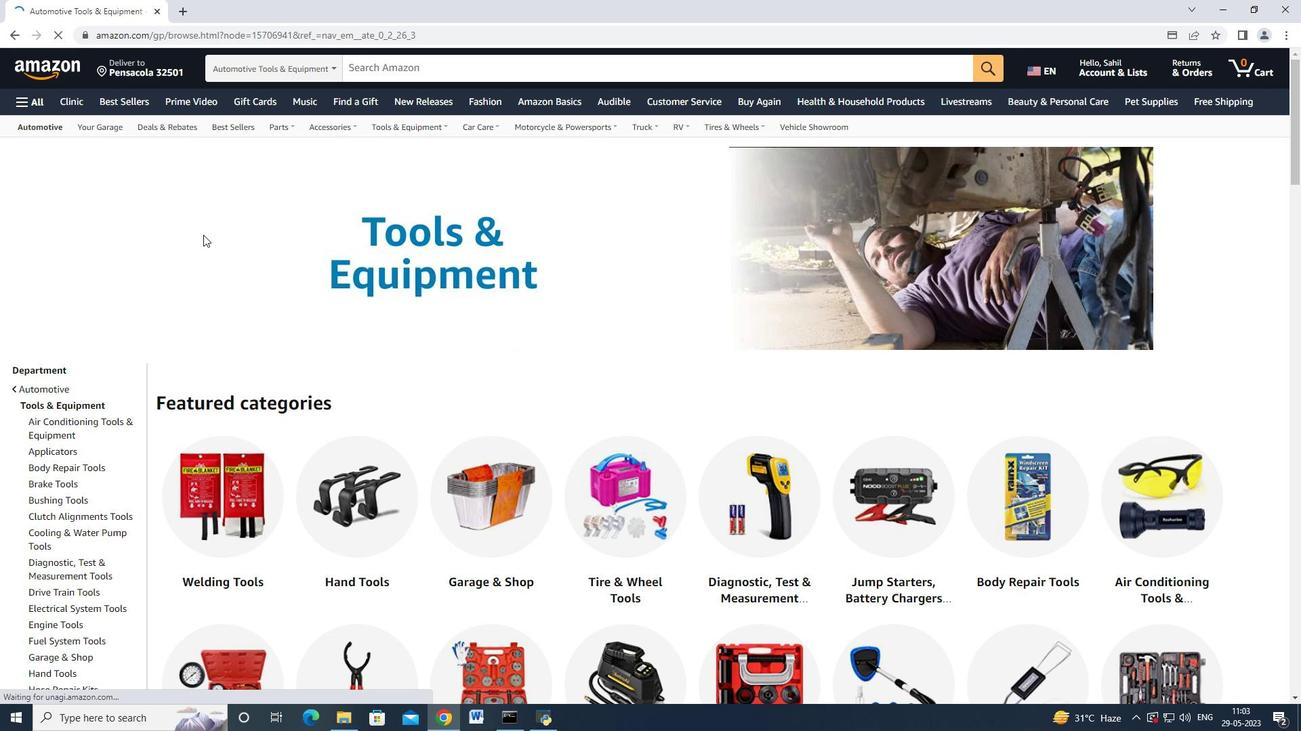 
Action: Mouse moved to (203, 239)
Screenshot: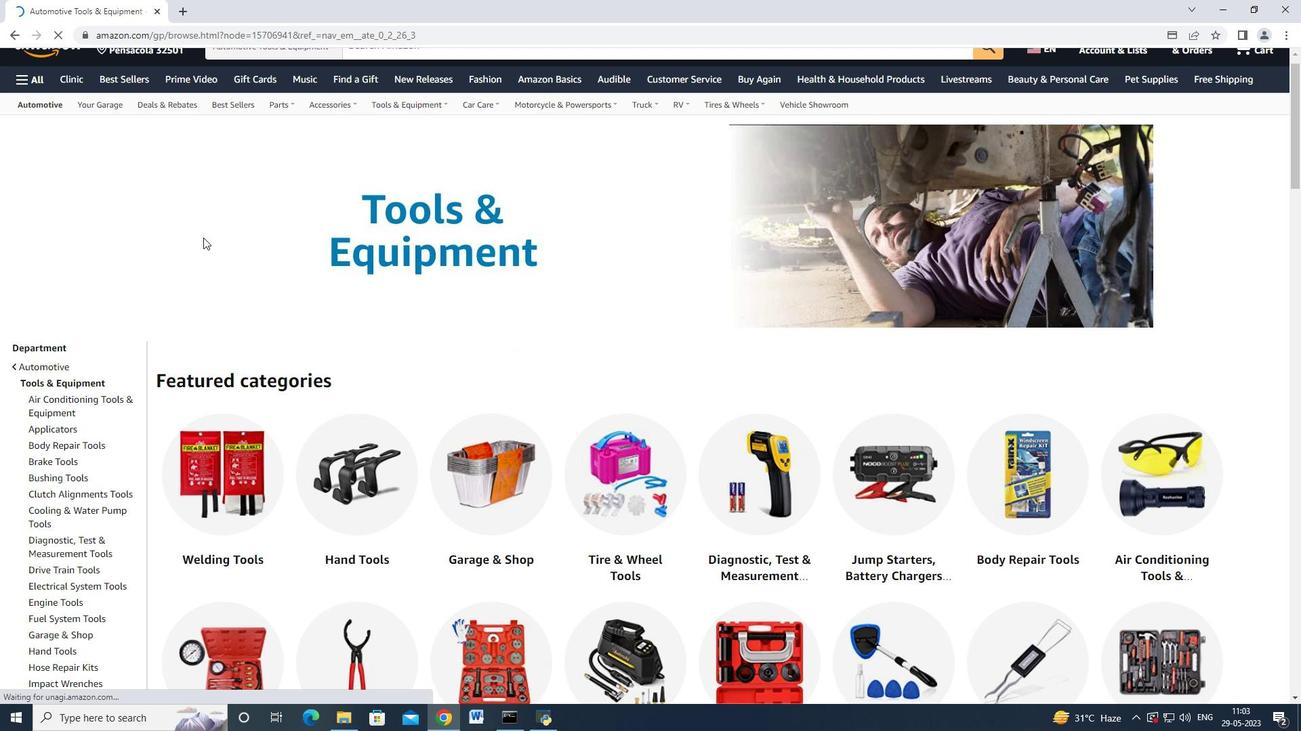 
Action: Mouse scrolled (203, 238) with delta (0, 0)
Screenshot: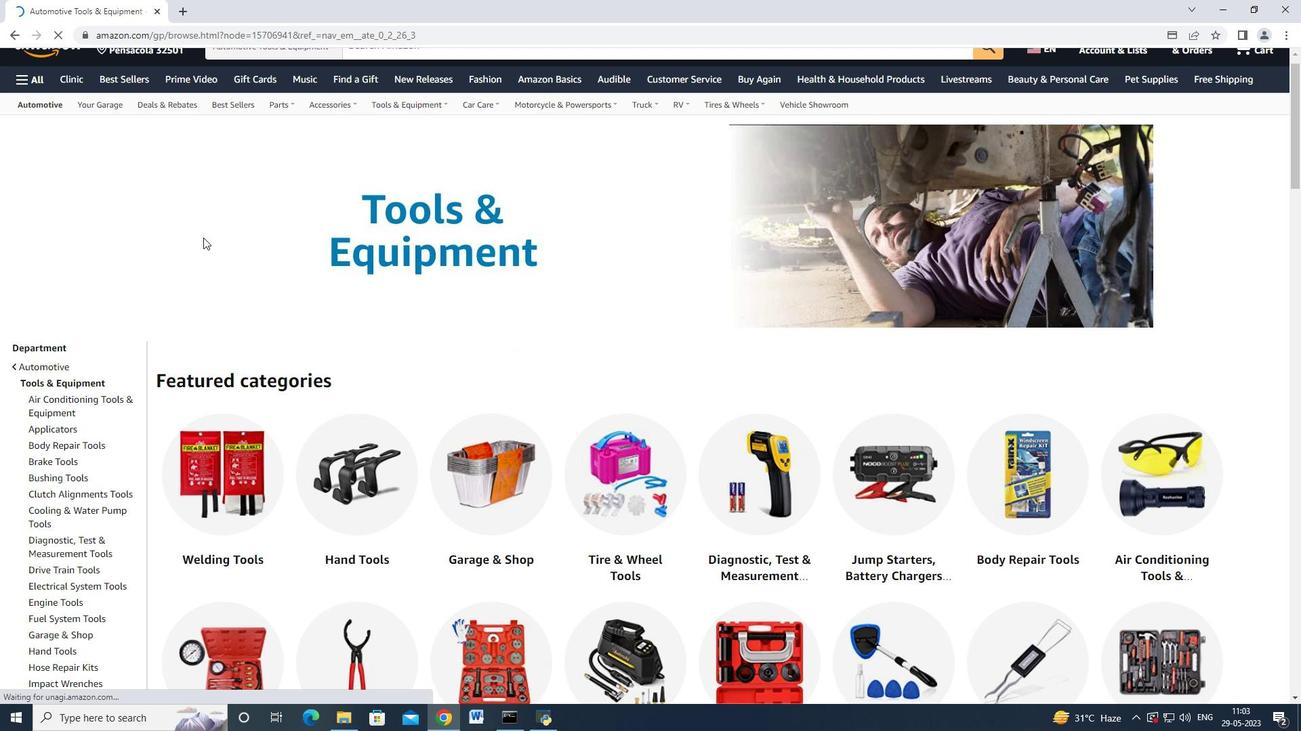 
Action: Mouse moved to (288, 272)
Screenshot: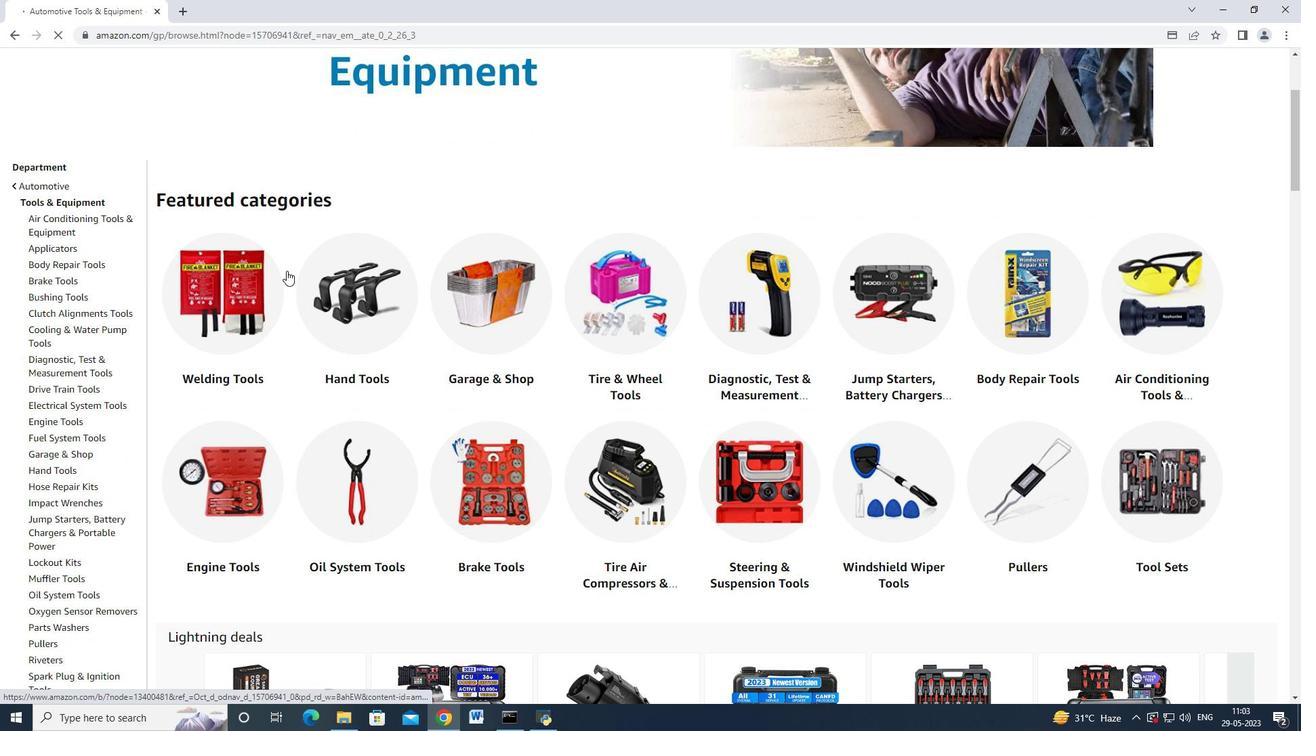 
Action: Mouse scrolled (288, 271) with delta (0, 0)
Screenshot: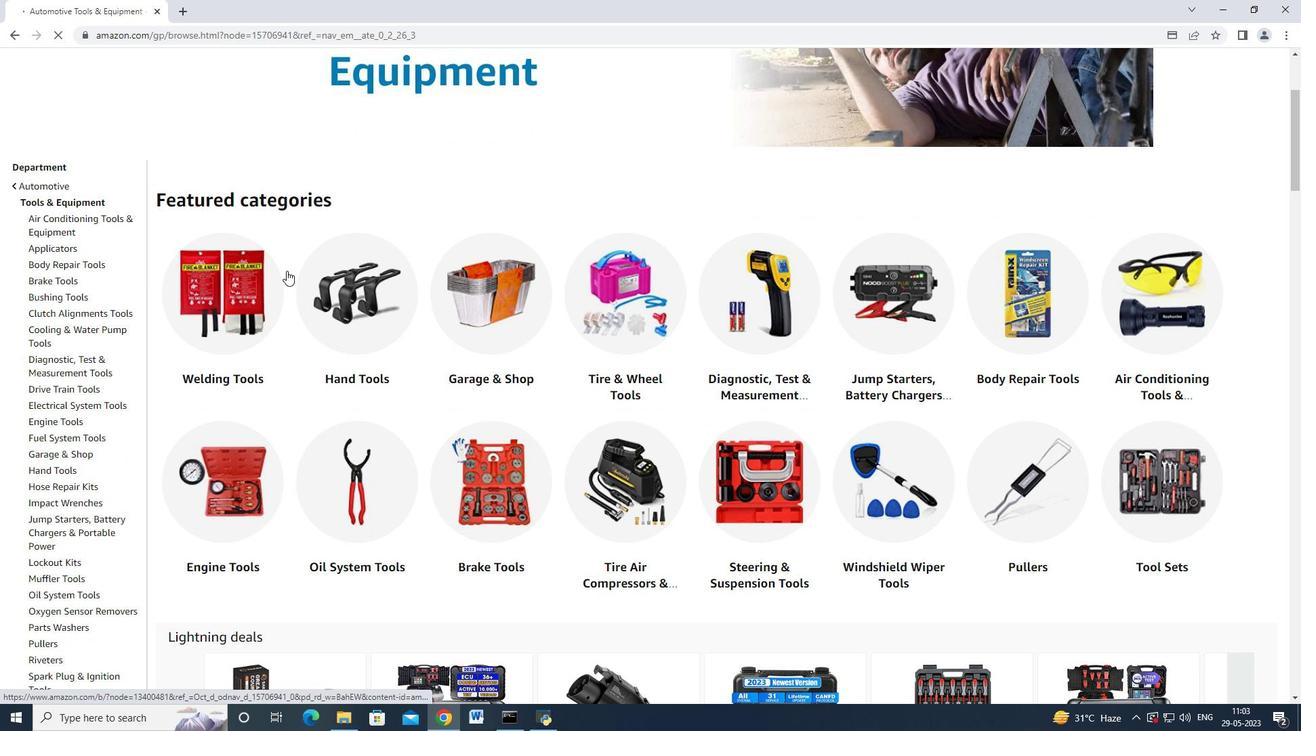 
Action: Mouse moved to (81, 178)
Screenshot: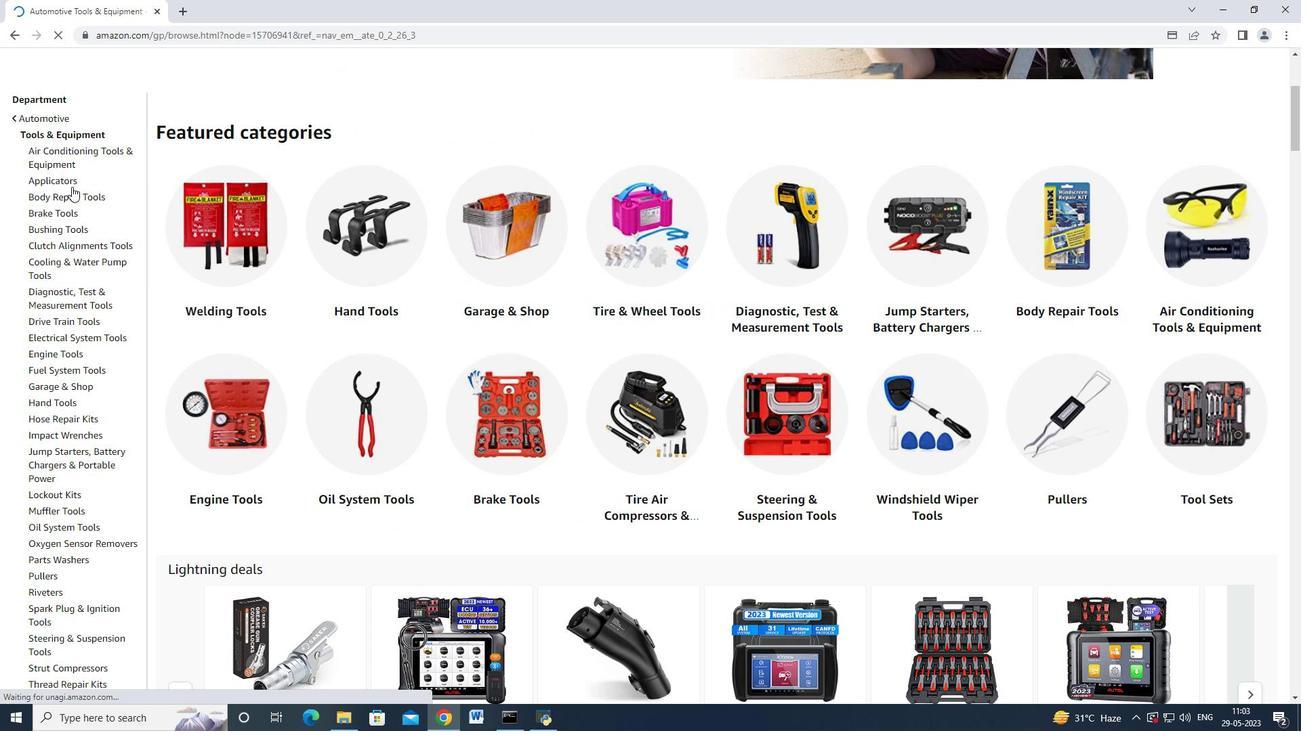 
Action: Mouse scrolled (81, 178) with delta (0, 0)
Screenshot: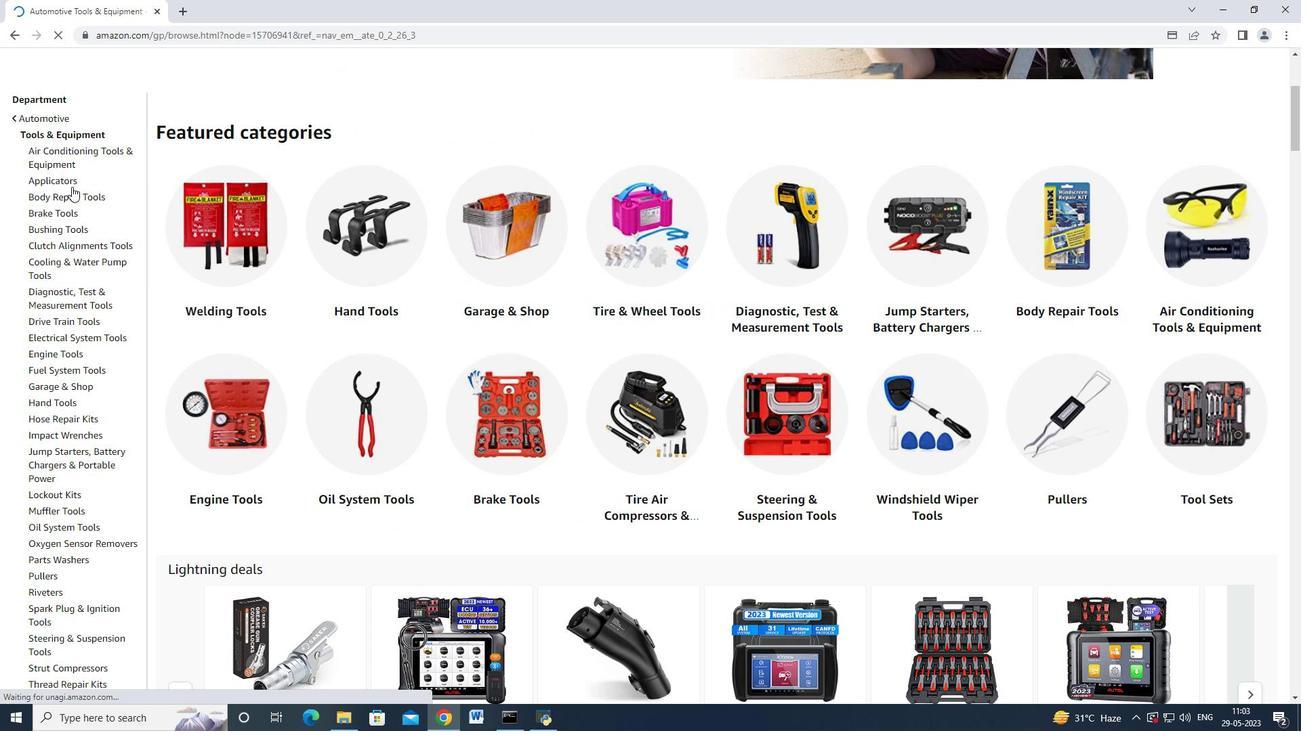 
Action: Mouse moved to (81, 178)
Screenshot: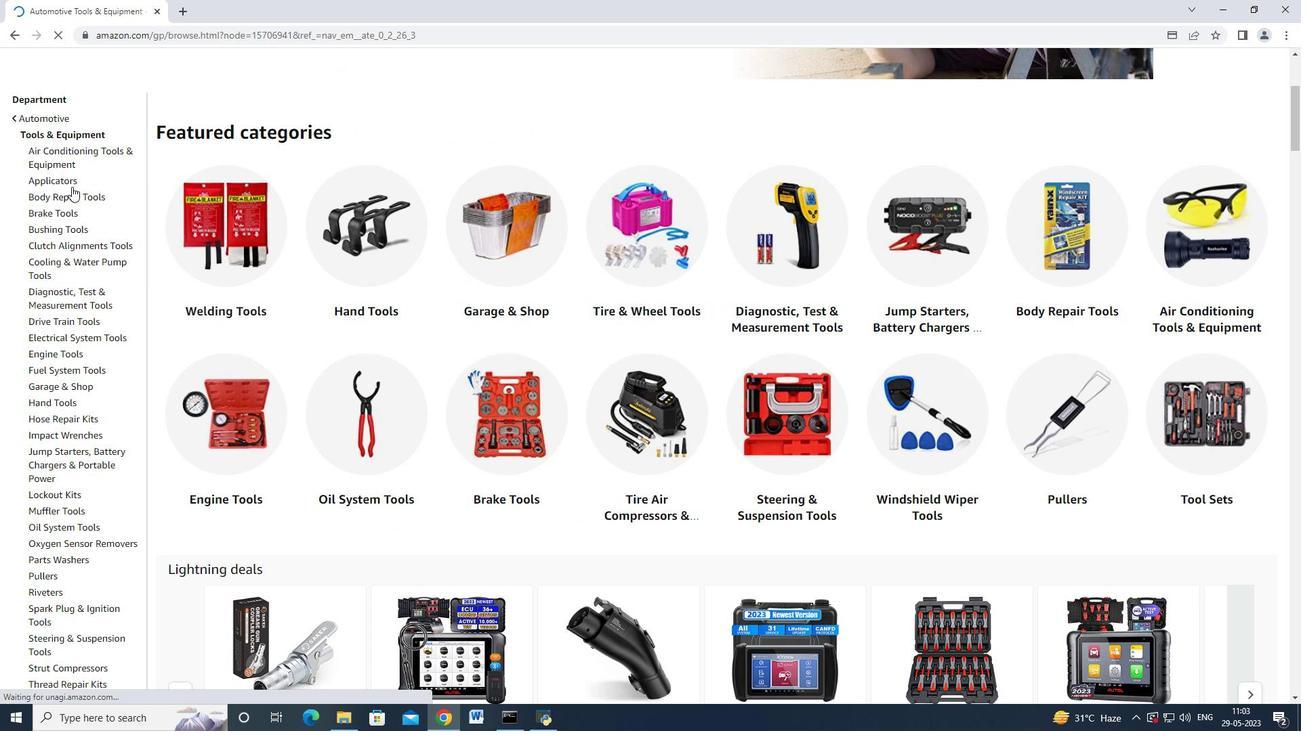 
Action: Mouse scrolled (81, 178) with delta (0, 0)
Screenshot: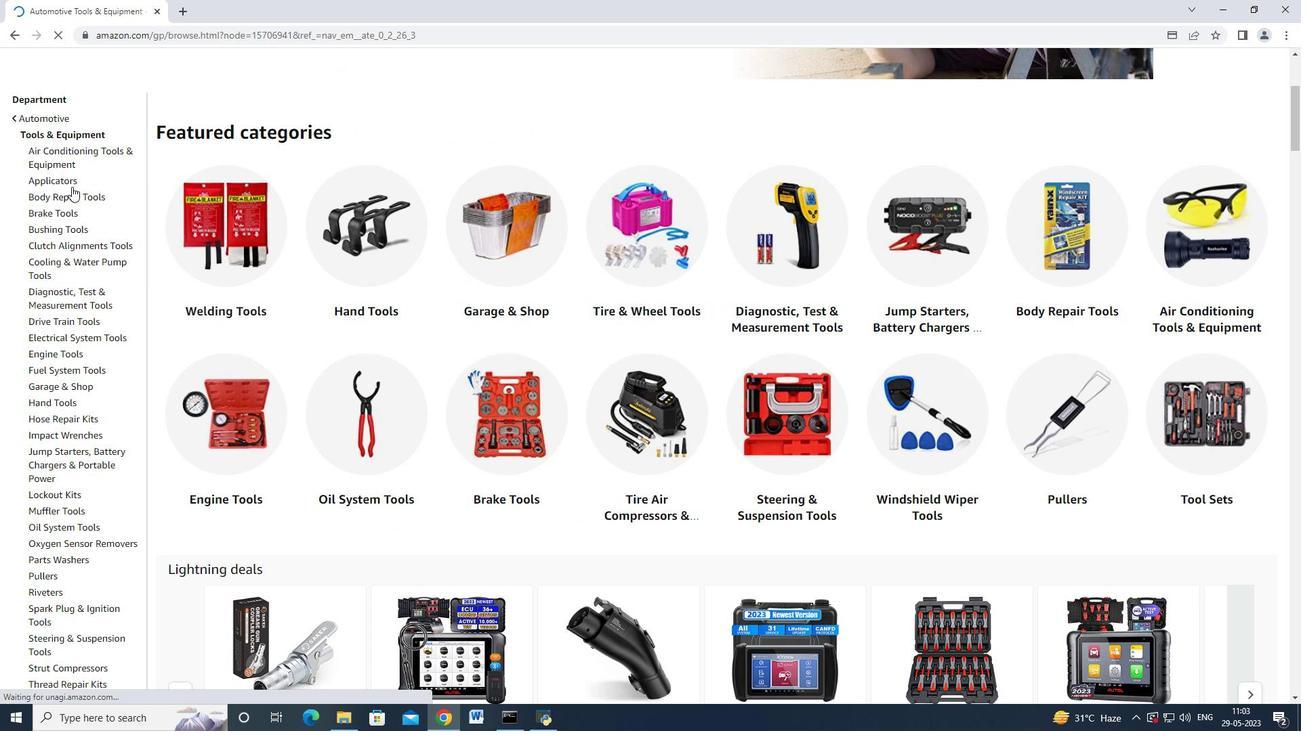 
Action: Mouse moved to (82, 178)
Screenshot: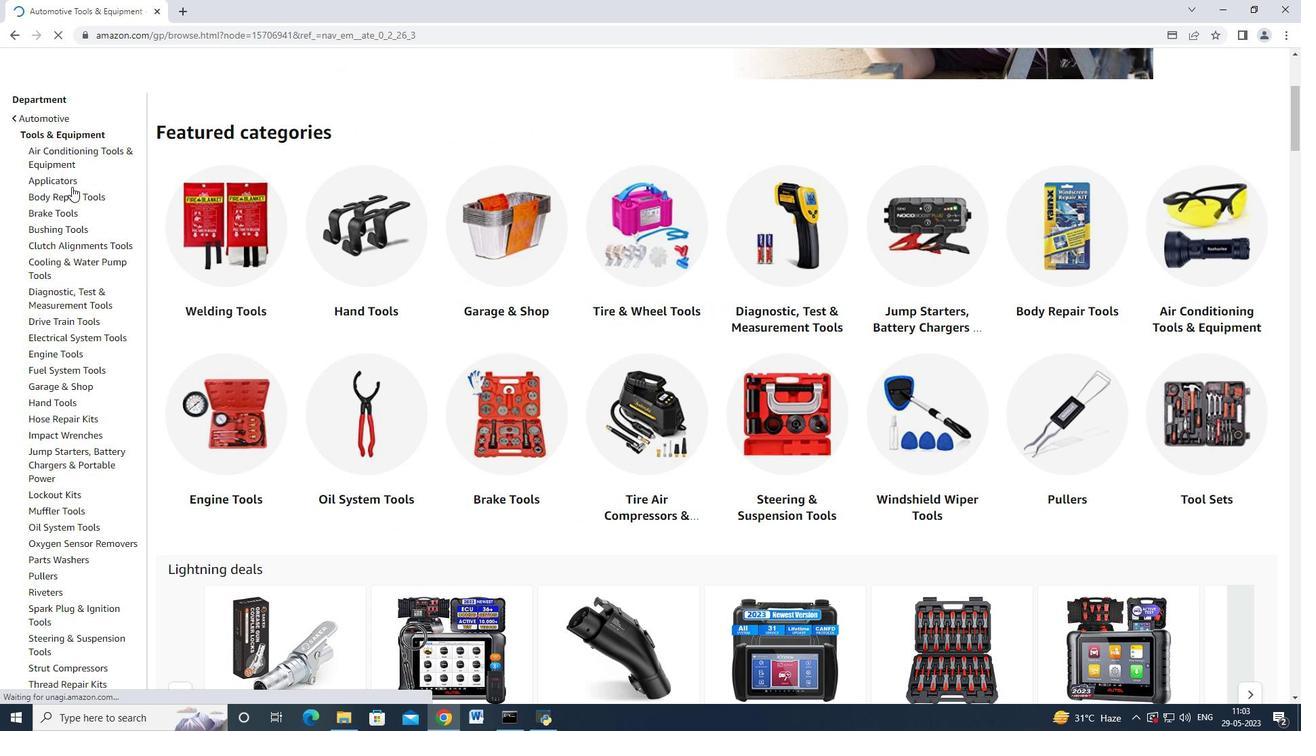 
Action: Mouse scrolled (82, 178) with delta (0, 0)
Screenshot: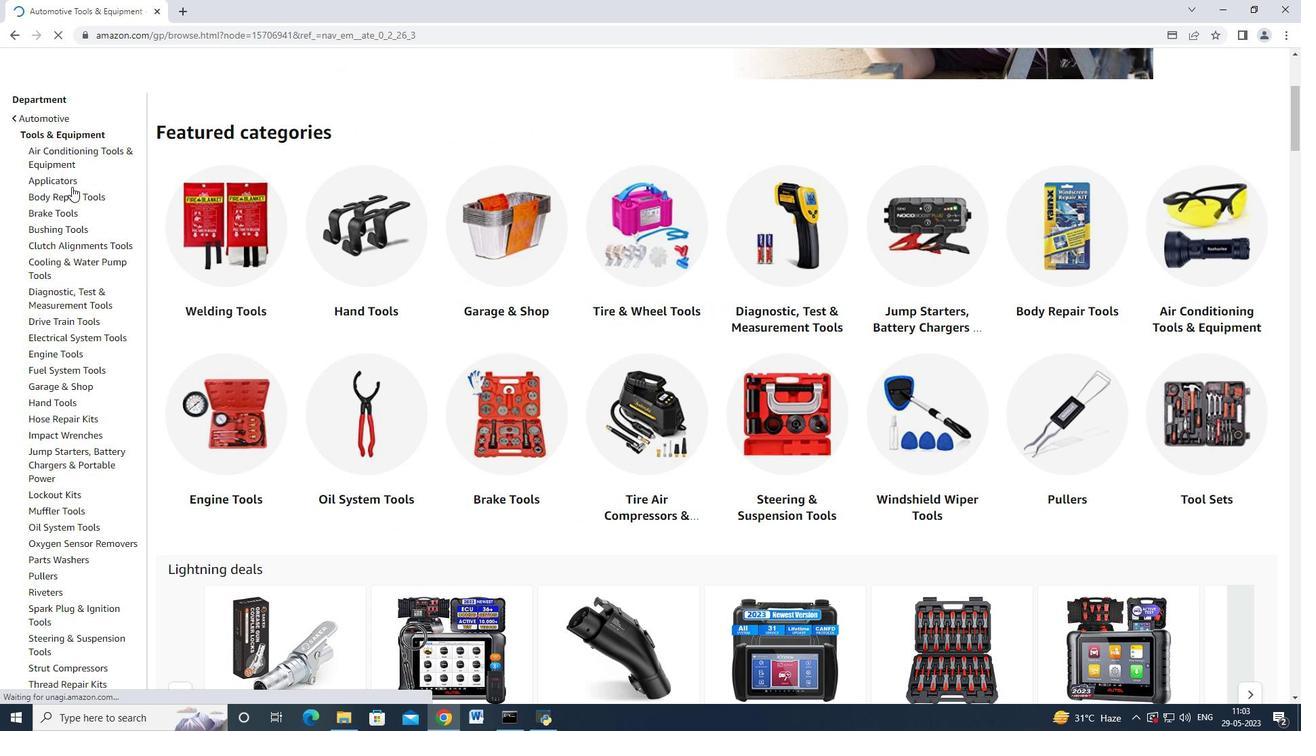 
Action: Mouse moved to (84, 178)
Screenshot: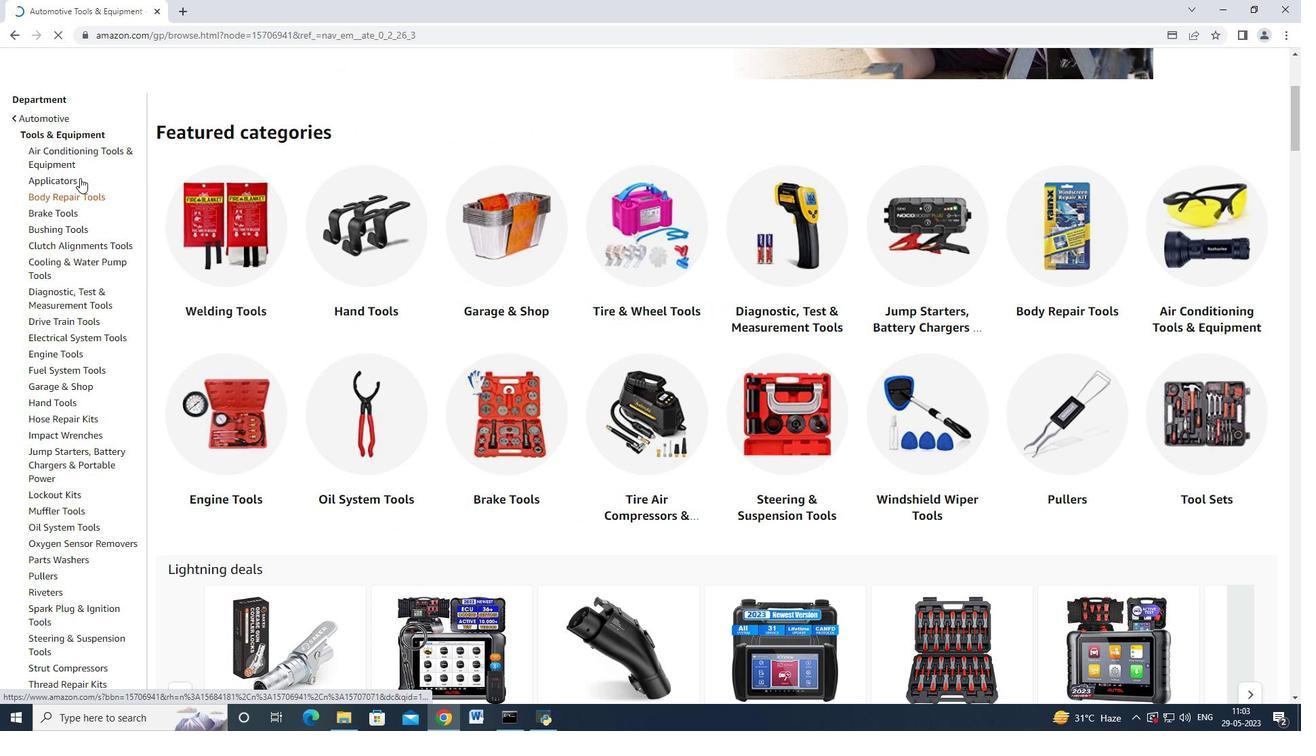 
Action: Mouse scrolled (84, 178) with delta (0, 0)
Screenshot: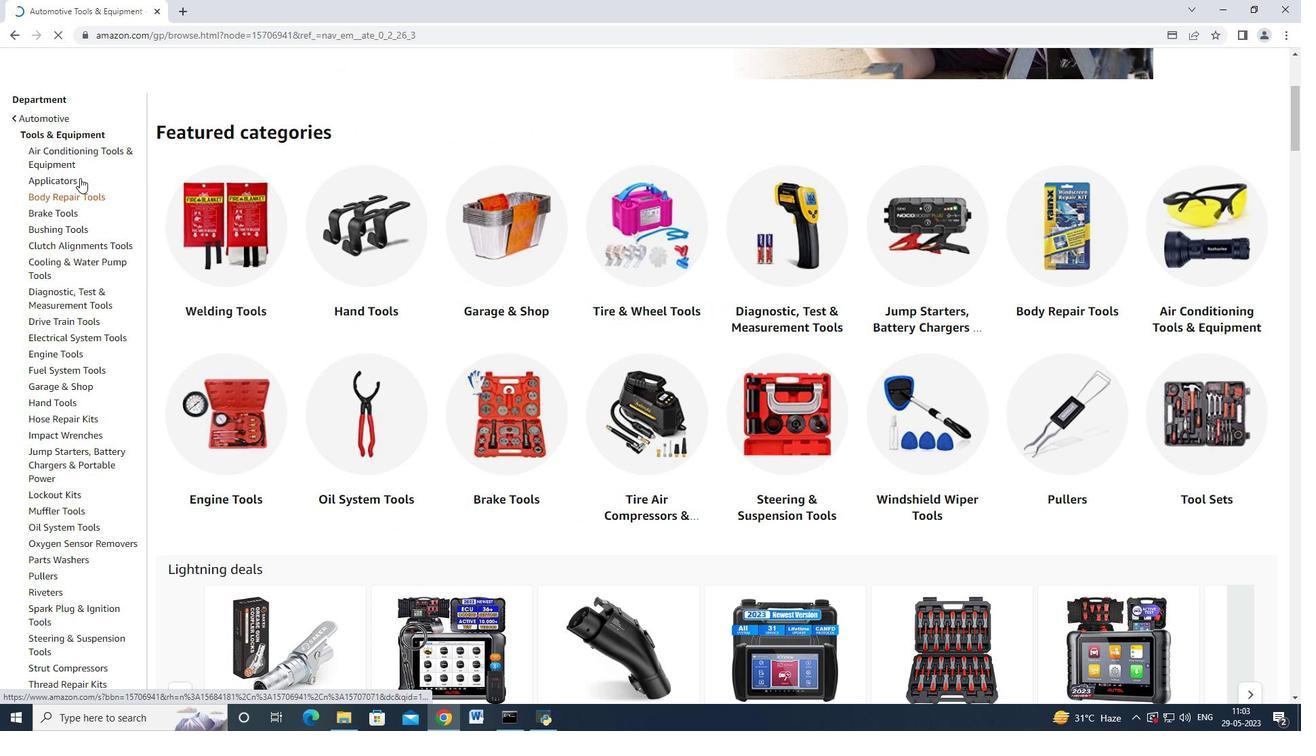 
Action: Mouse moved to (84, 178)
Screenshot: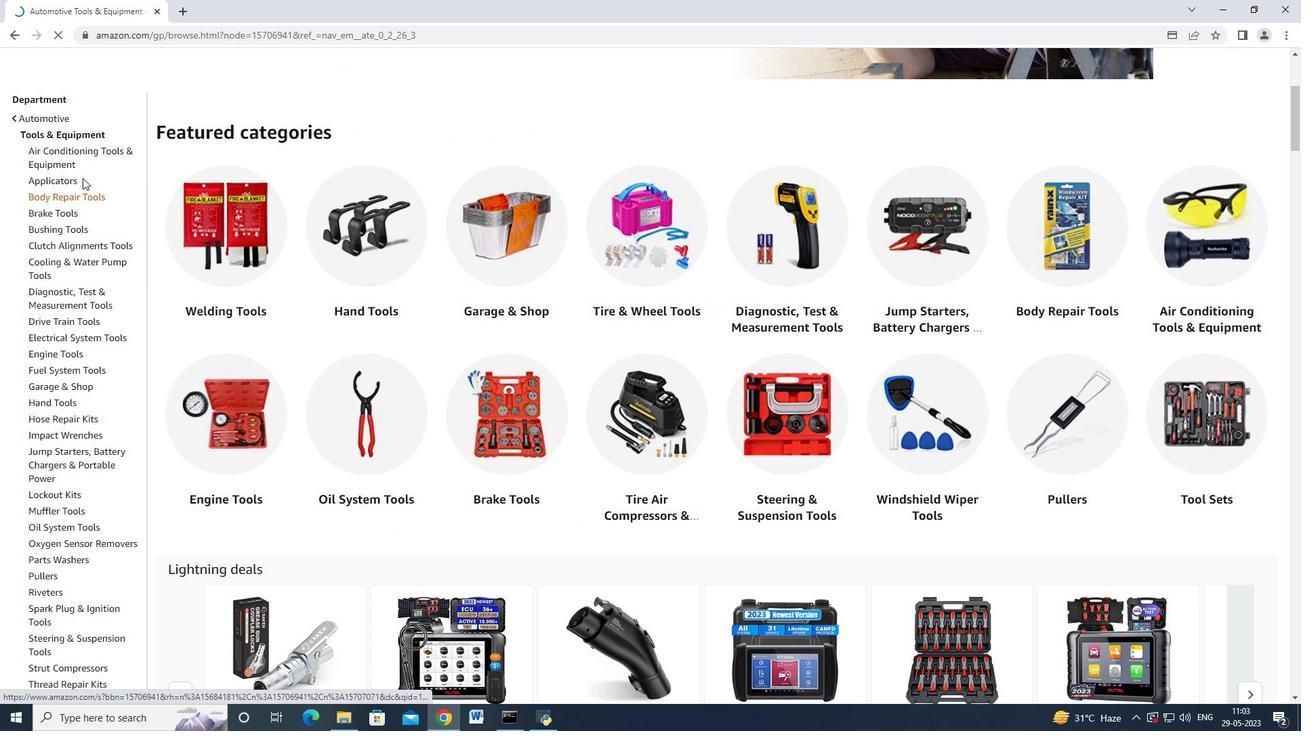 
Action: Mouse scrolled (84, 178) with delta (0, 0)
Screenshot: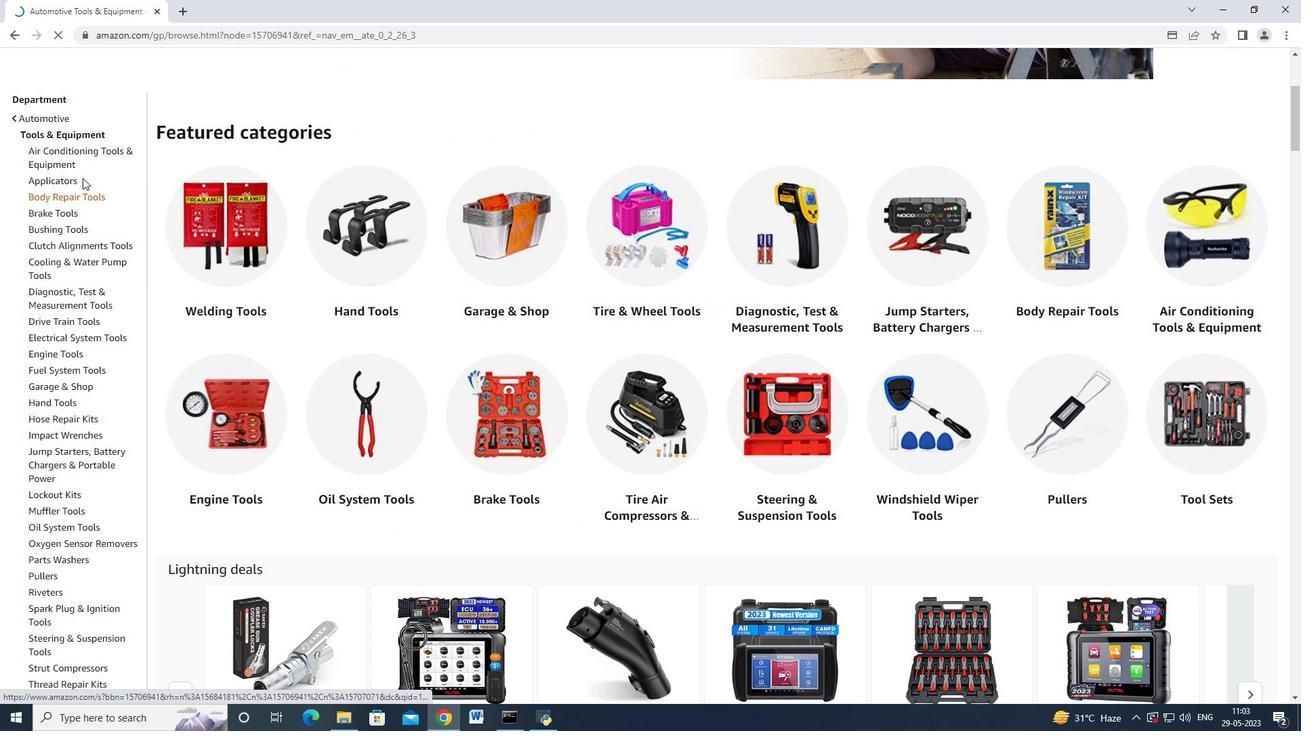 
Action: Mouse moved to (231, 131)
Screenshot: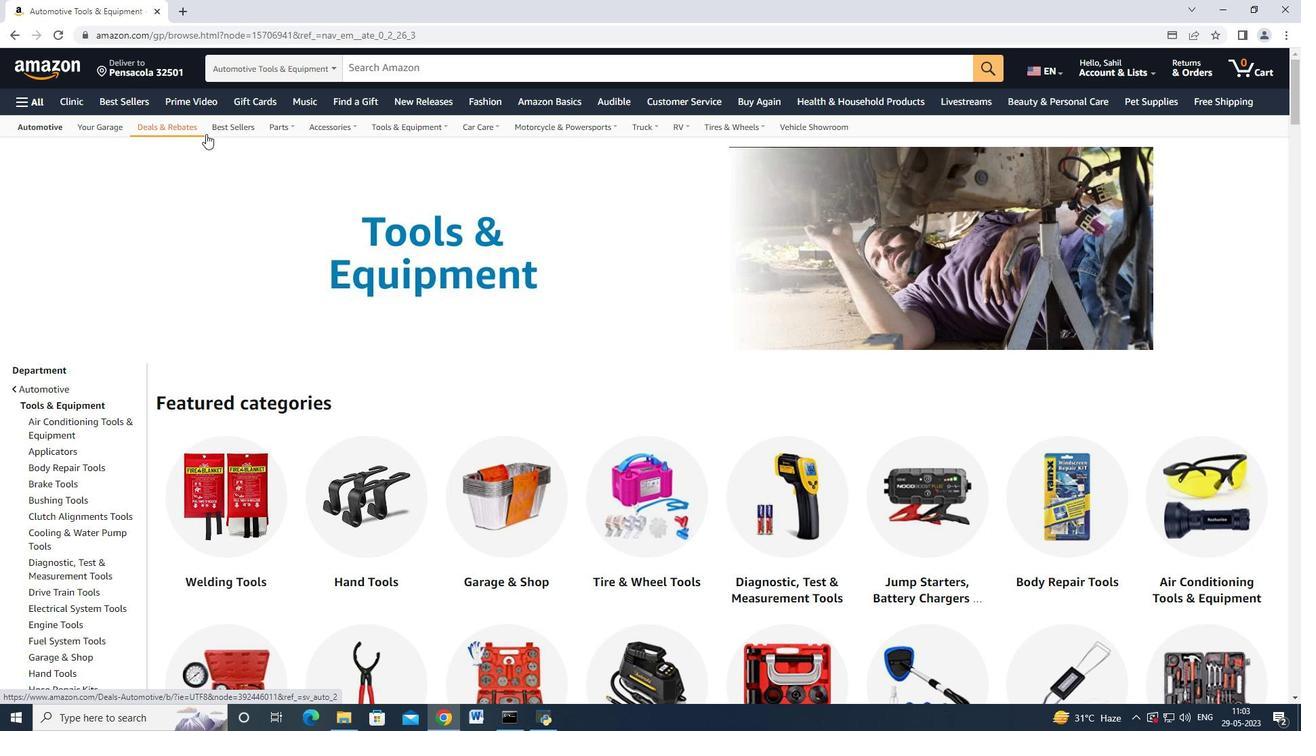 
Action: Mouse pressed left at (231, 131)
Screenshot: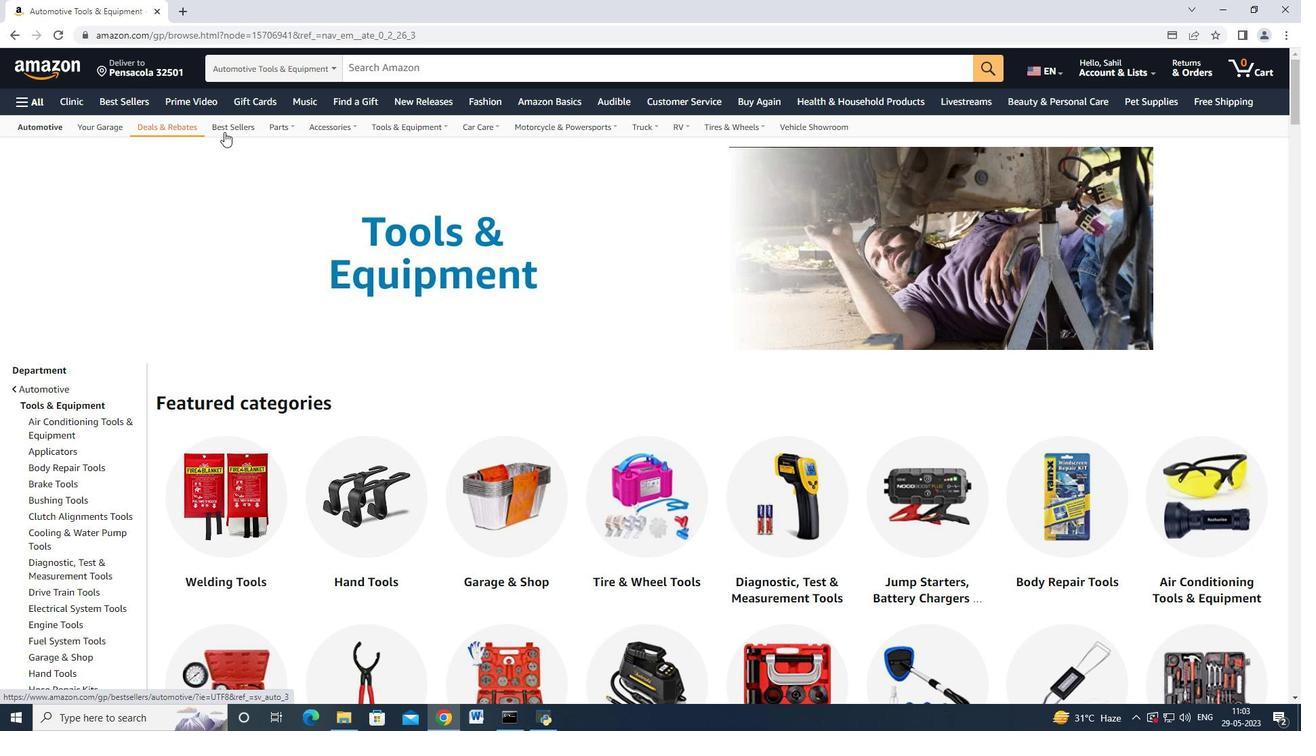 
Action: Mouse moved to (238, 116)
Screenshot: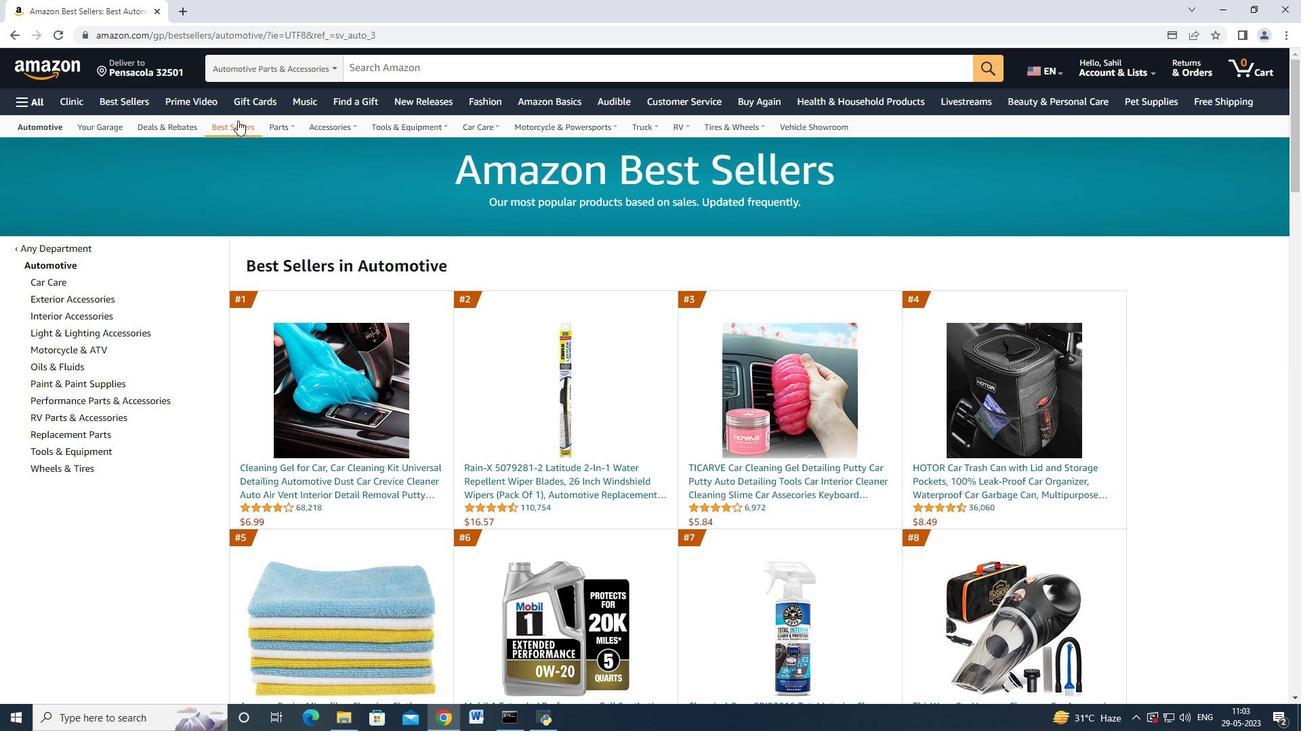 
Action: Mouse scrolled (238, 115) with delta (0, 0)
Screenshot: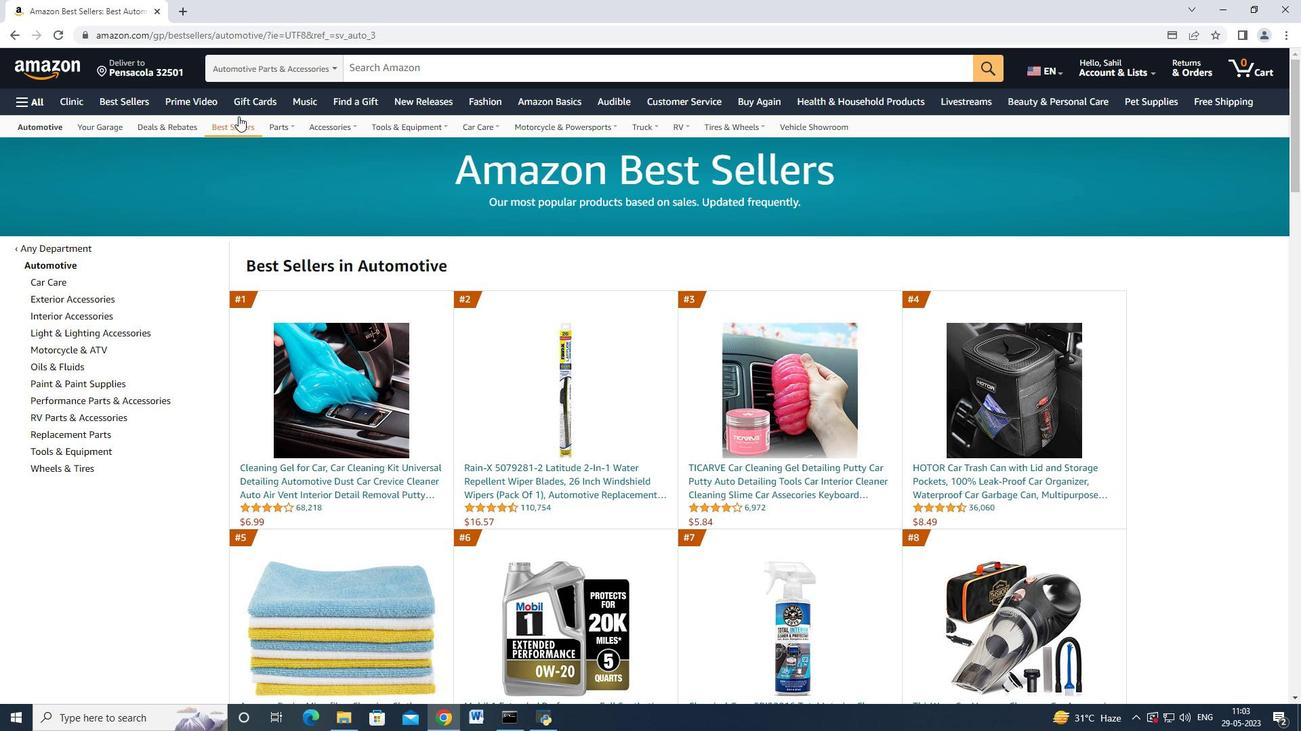 
Action: Mouse scrolled (238, 115) with delta (0, 0)
Screenshot: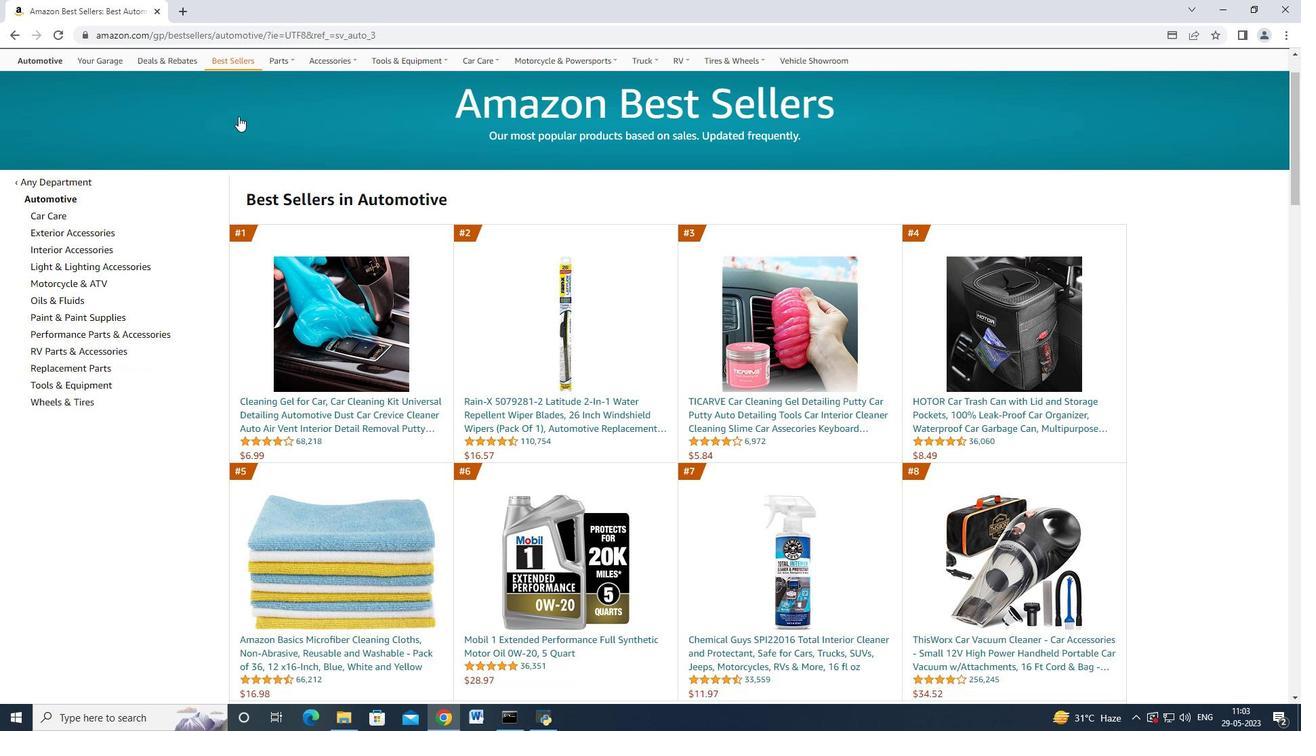 
Action: Mouse scrolled (238, 115) with delta (0, 0)
Screenshot: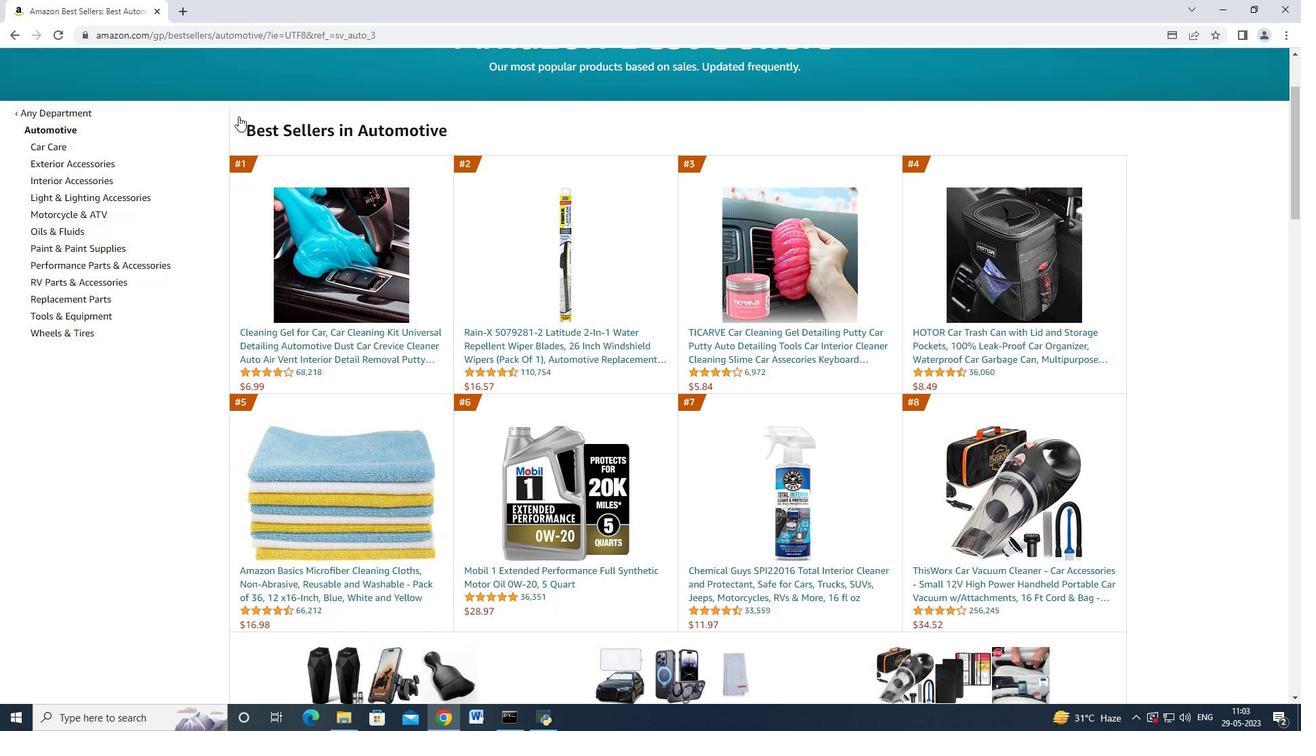 
Action: Mouse moved to (261, 111)
Screenshot: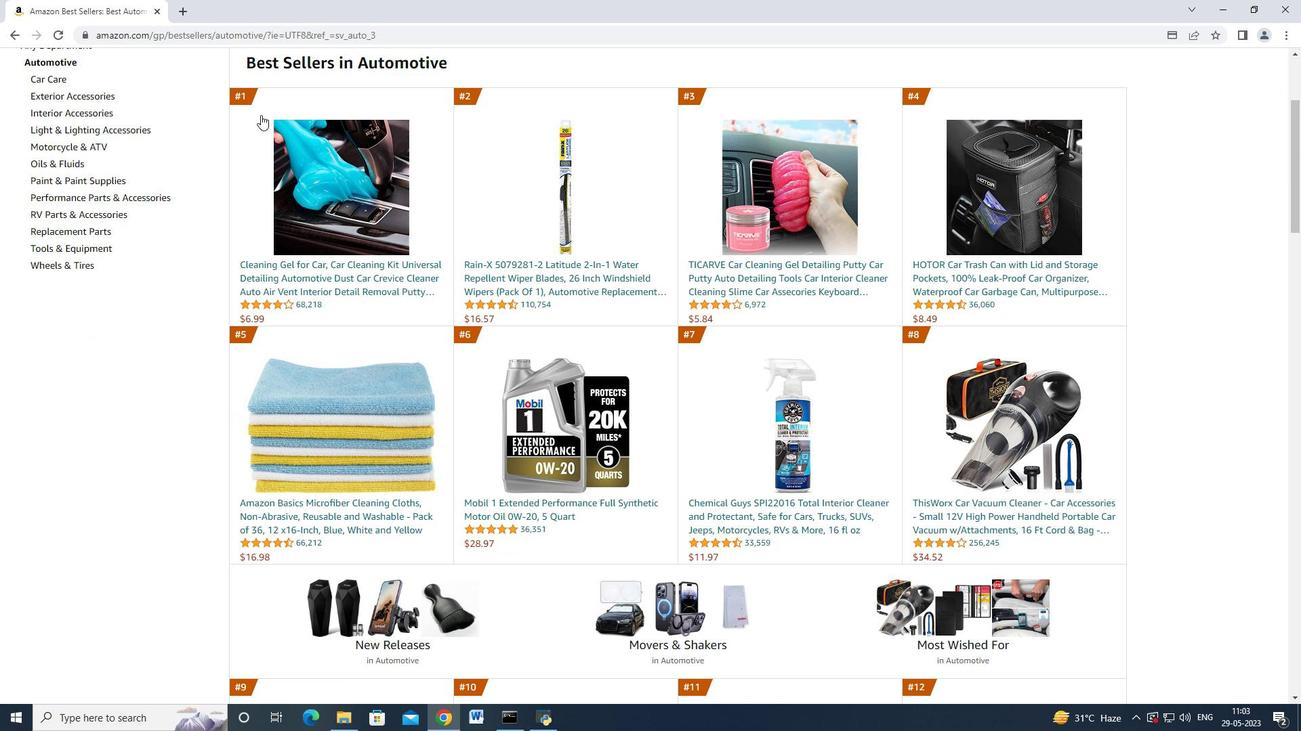 
Action: Mouse scrolled (261, 111) with delta (0, 0)
Screenshot: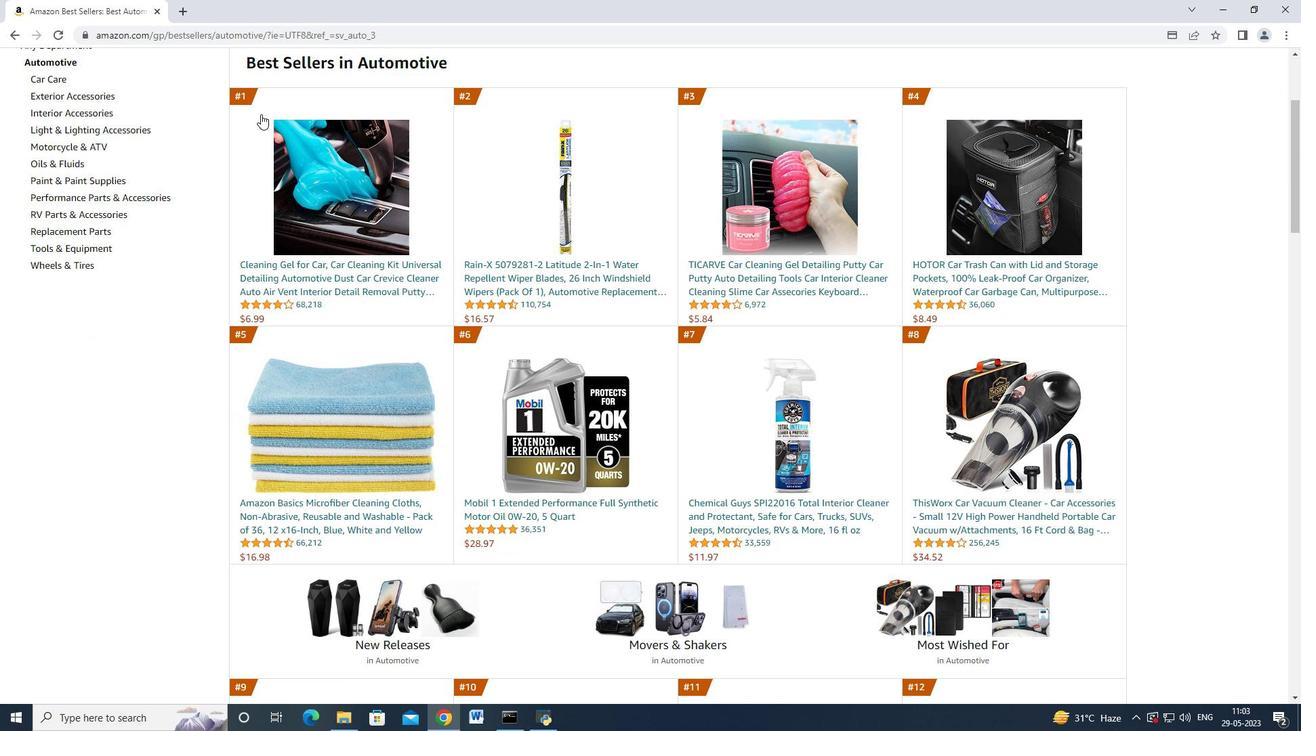 
Action: Mouse moved to (261, 109)
Screenshot: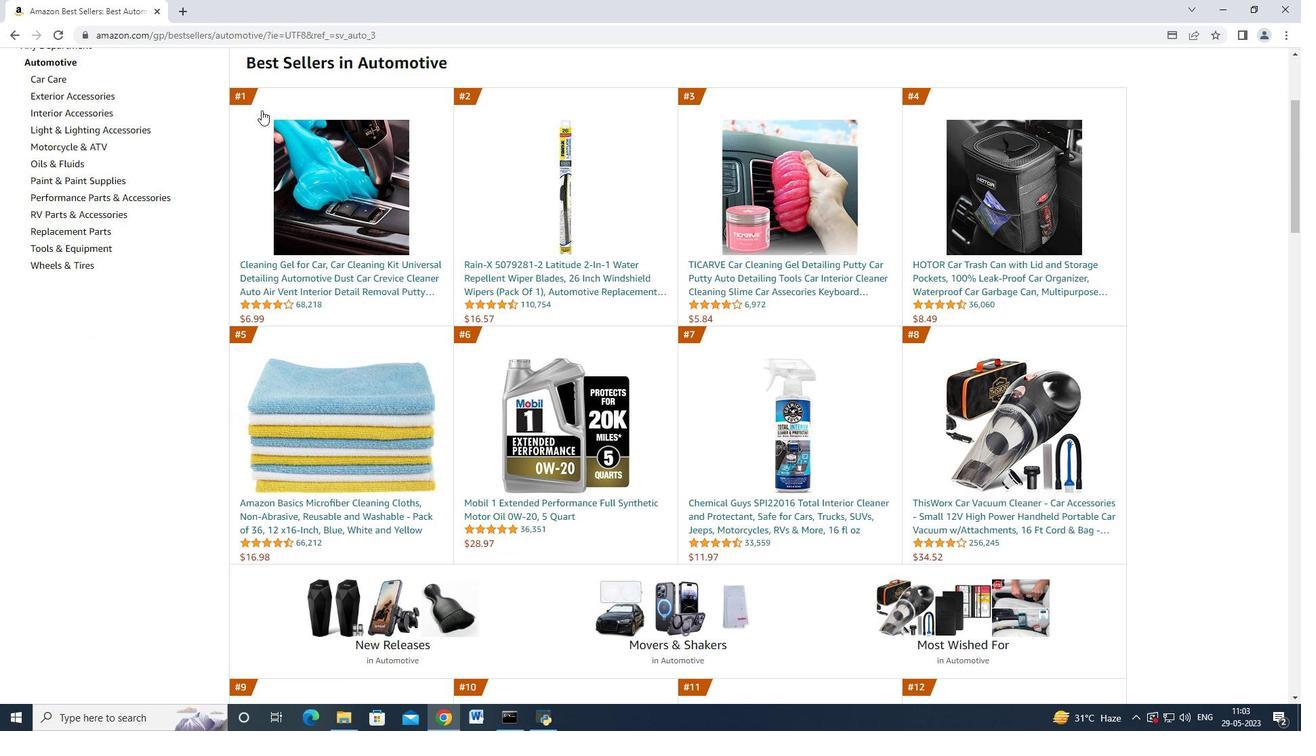 
Action: Mouse scrolled (261, 109) with delta (0, 0)
Screenshot: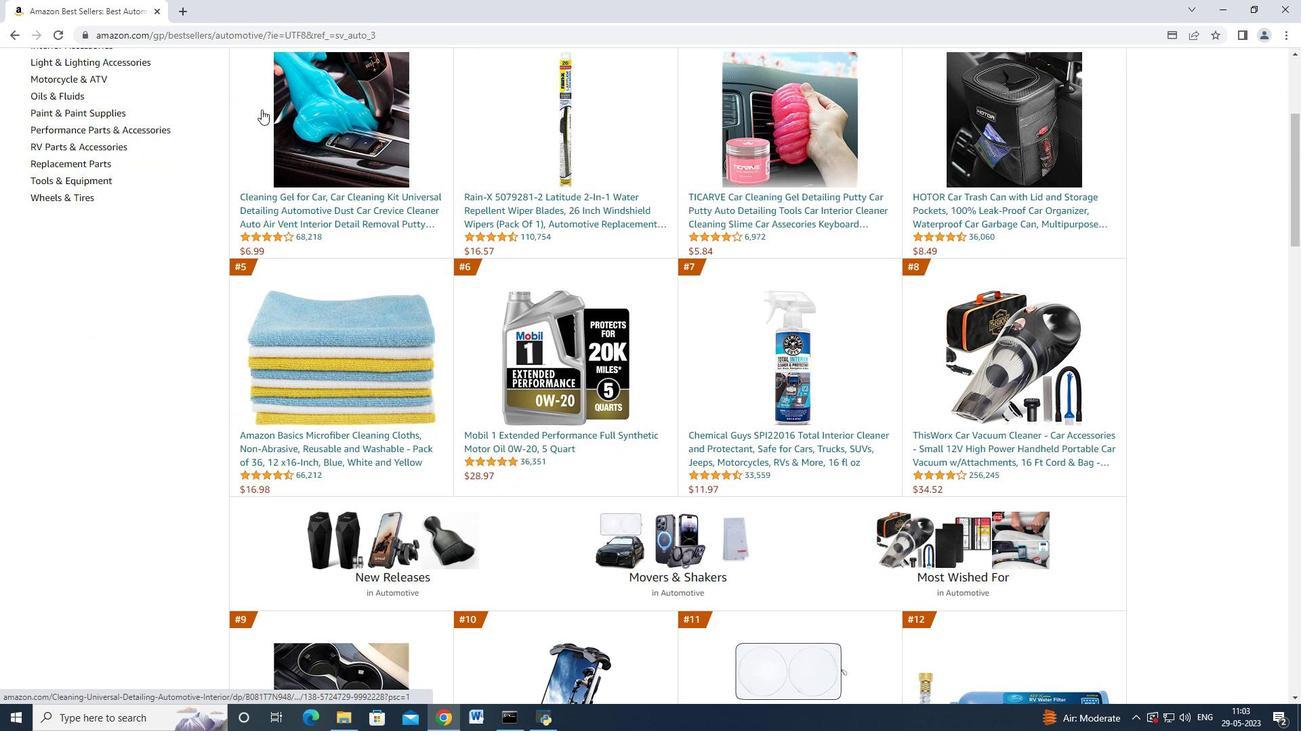 
Action: Mouse moved to (287, 136)
Screenshot: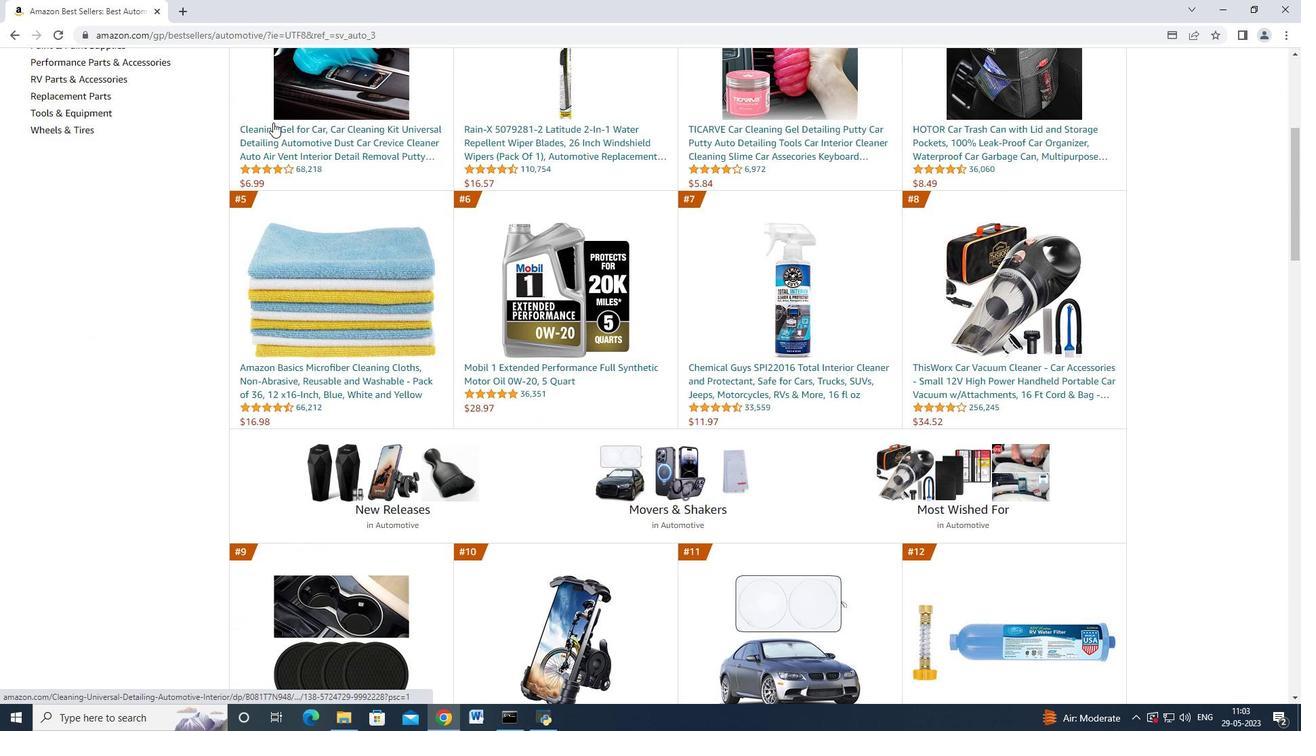 
Action: Mouse scrolled (287, 137) with delta (0, 0)
Screenshot: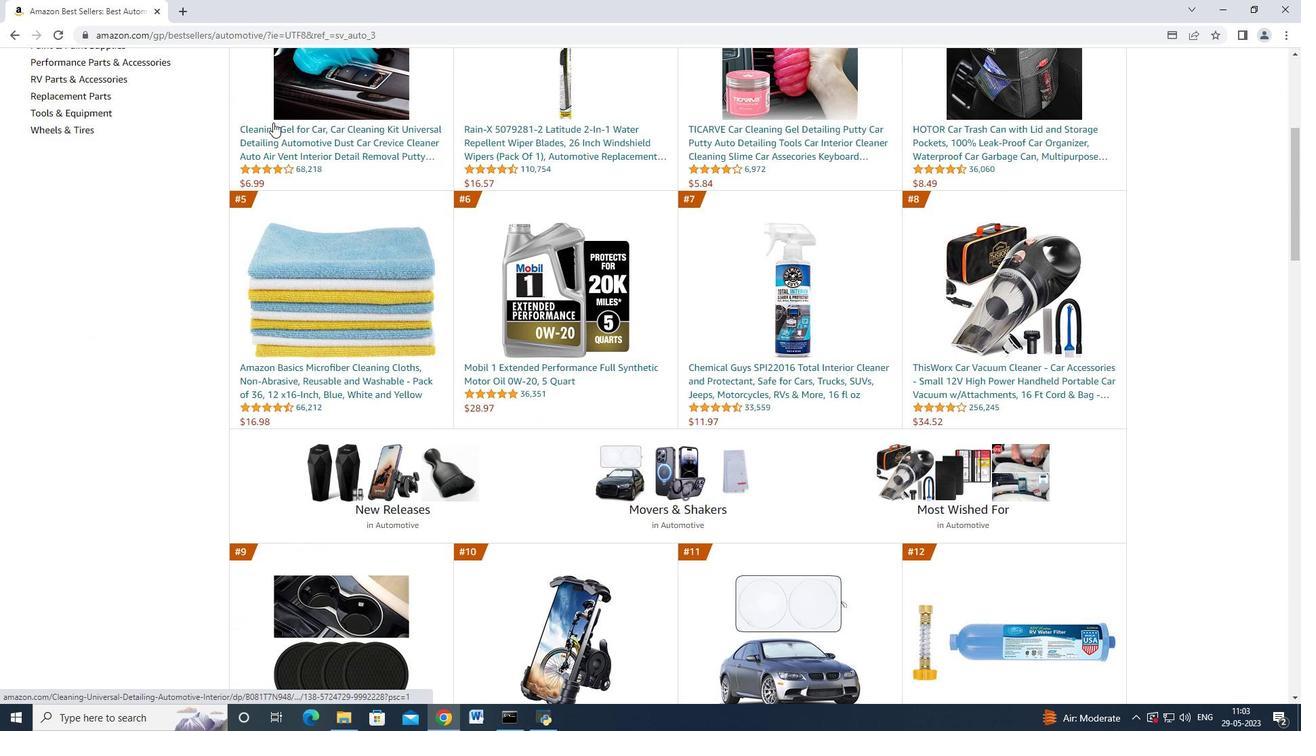 
Action: Mouse moved to (288, 137)
Screenshot: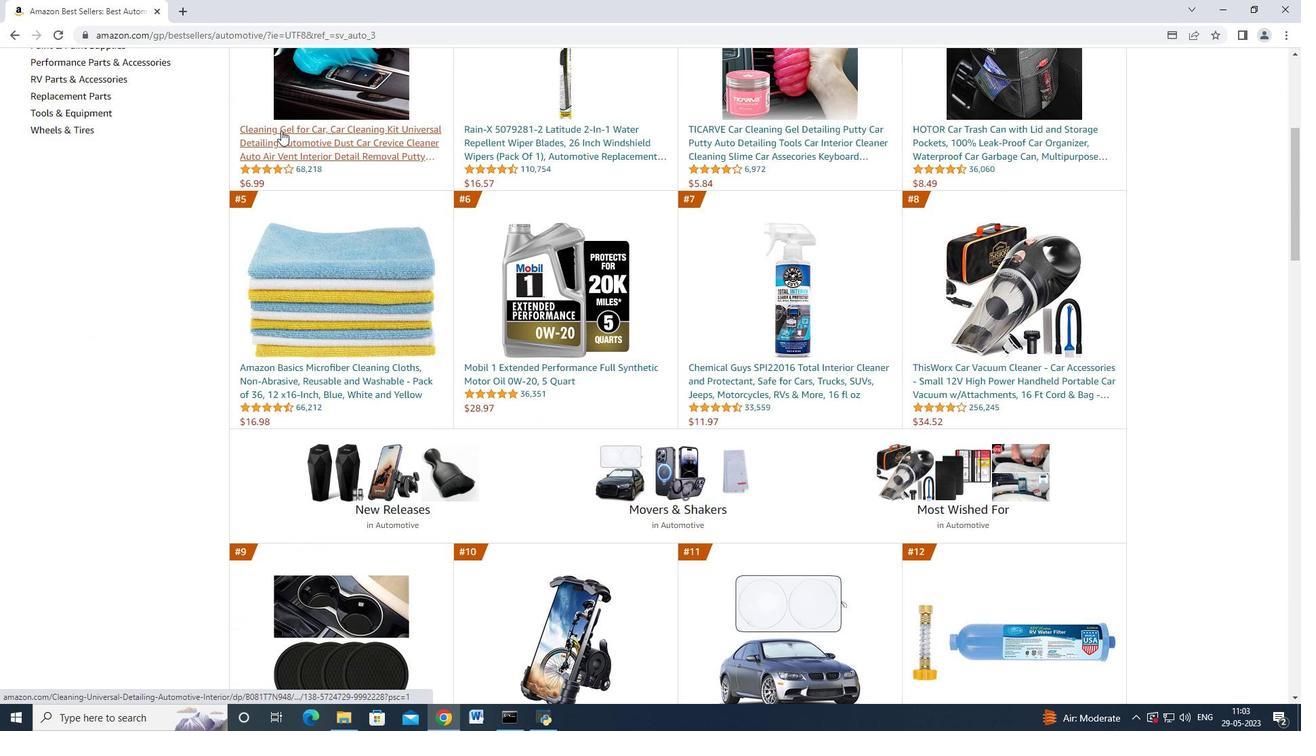 
Action: Mouse scrolled (288, 138) with delta (0, 0)
Screenshot: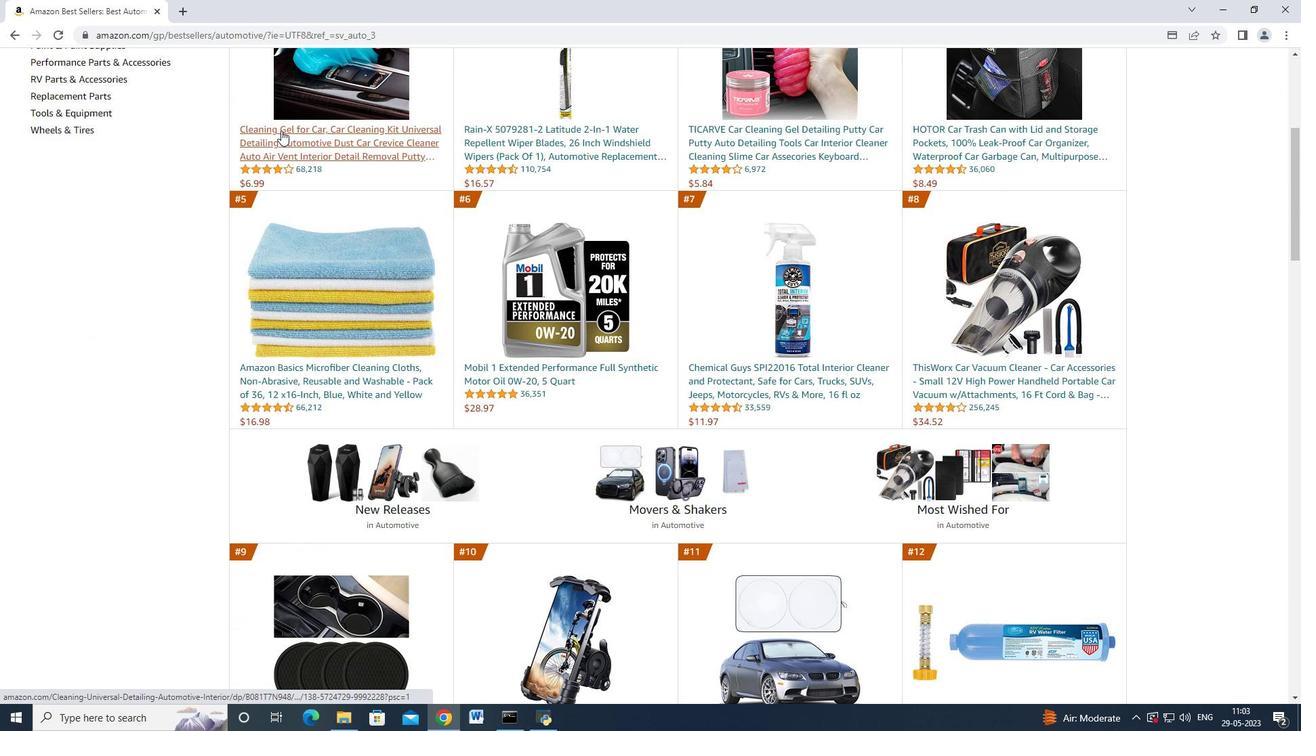 
Action: Mouse moved to (290, 138)
Screenshot: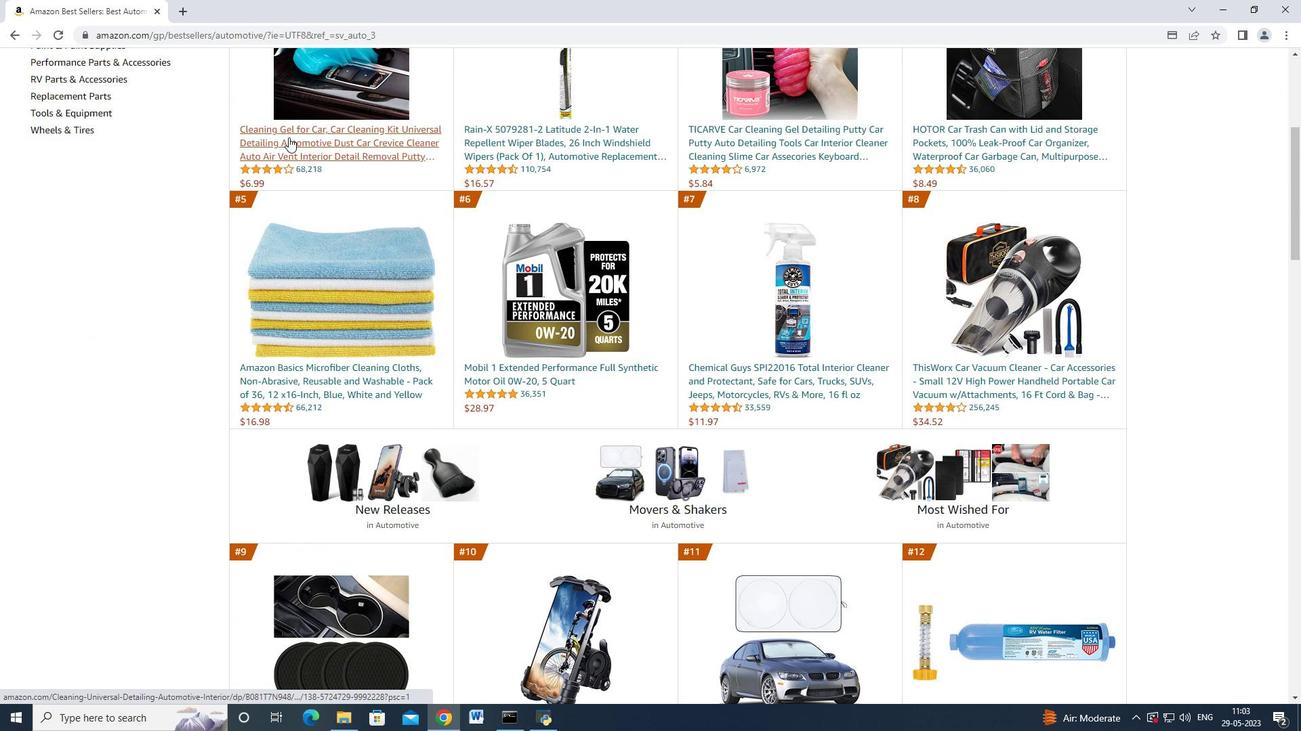 
Action: Mouse scrolled (290, 139) with delta (0, 0)
Screenshot: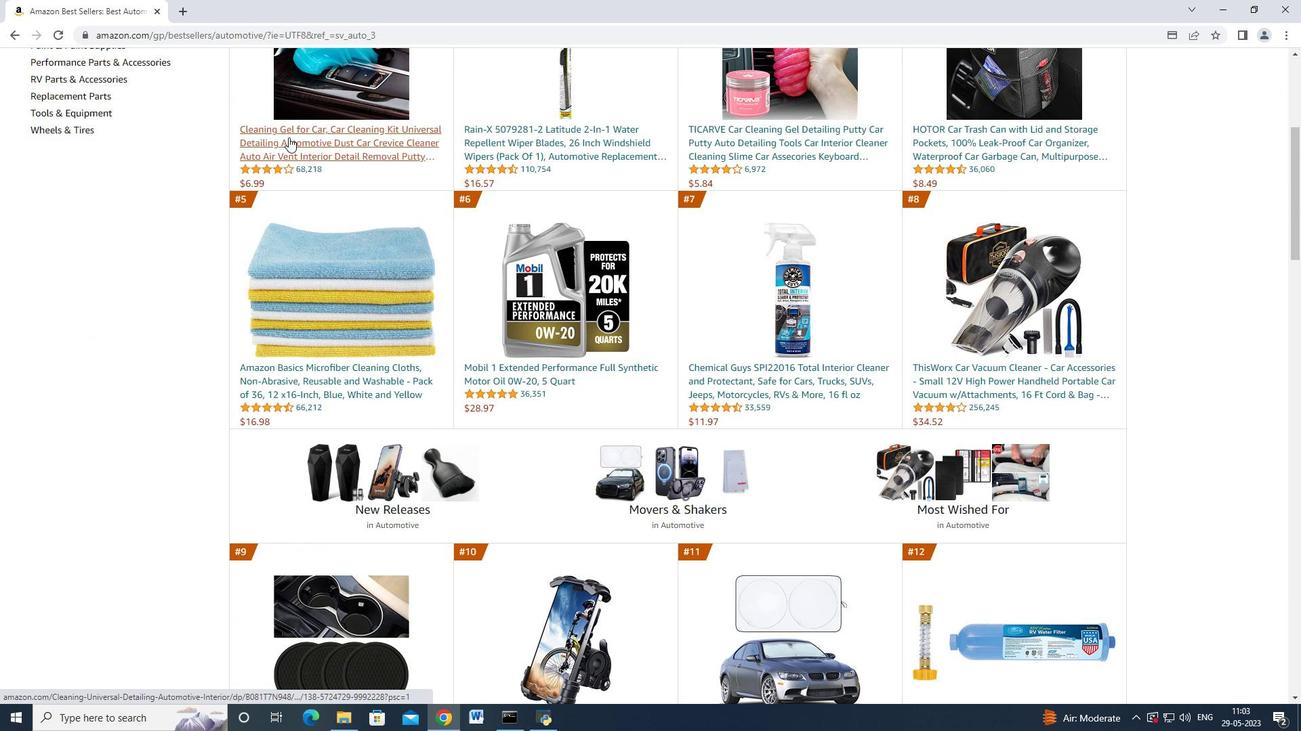
Action: Mouse moved to (293, 140)
Screenshot: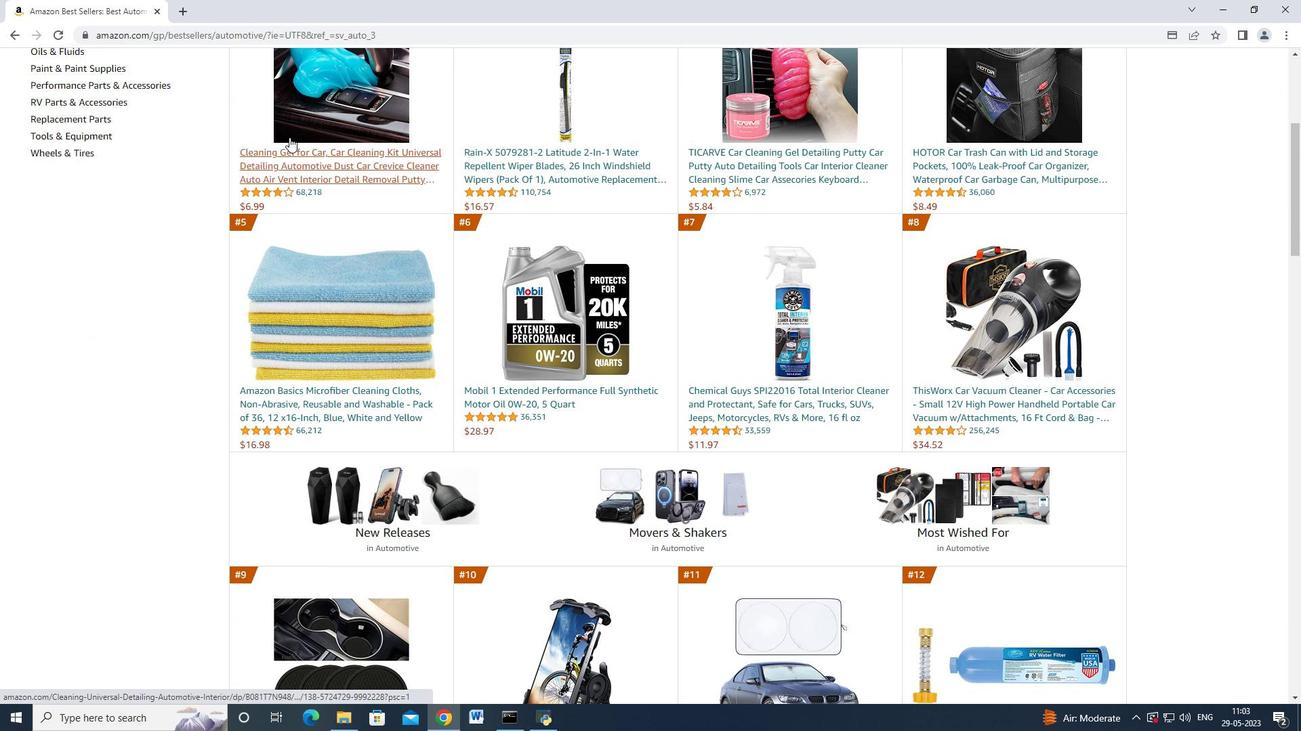 
Action: Mouse scrolled (293, 140) with delta (0, 0)
Screenshot: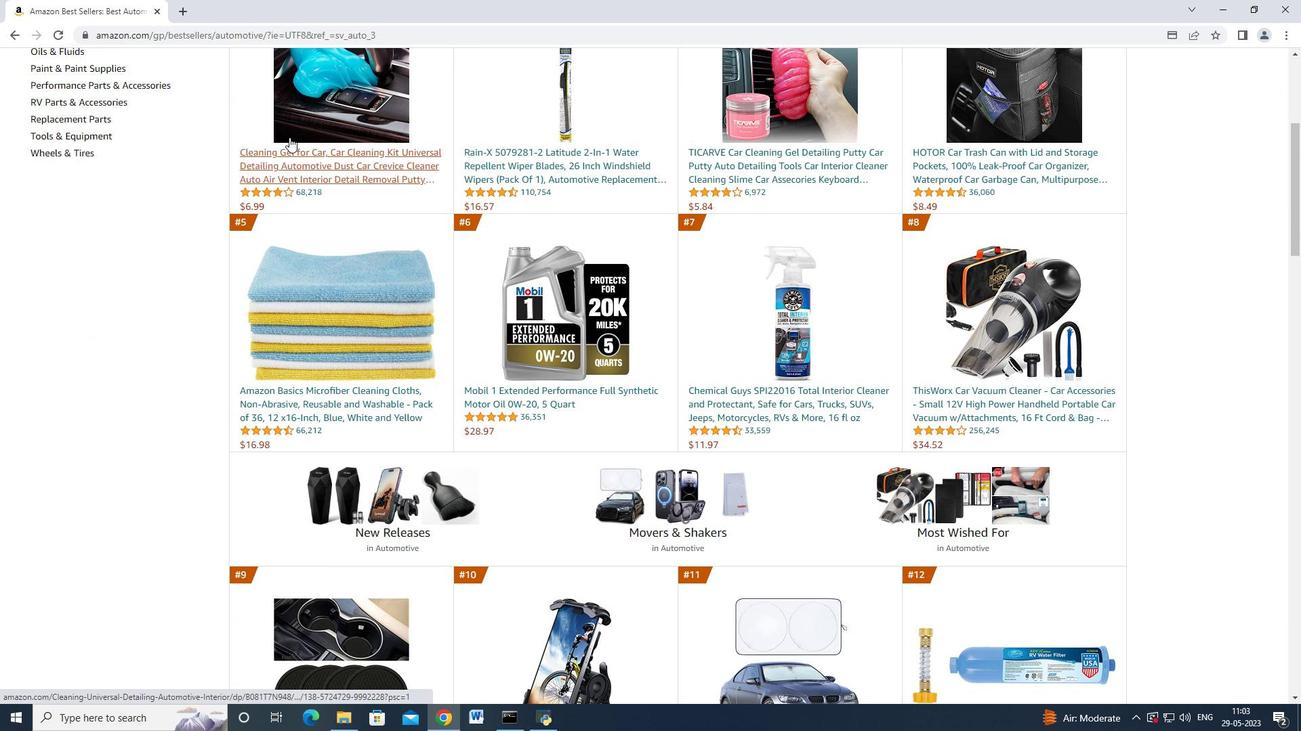 
Action: Mouse moved to (296, 145)
Screenshot: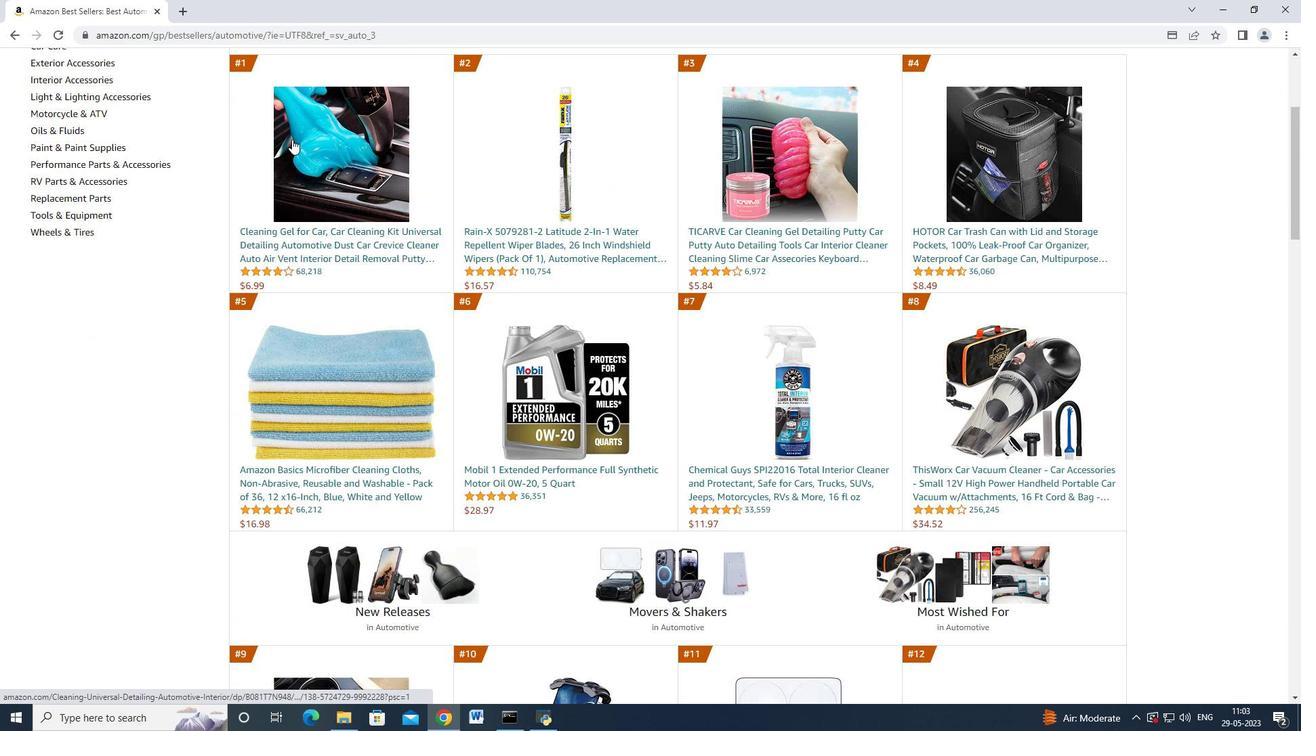 
Action: Mouse scrolled (296, 145) with delta (0, 0)
Screenshot: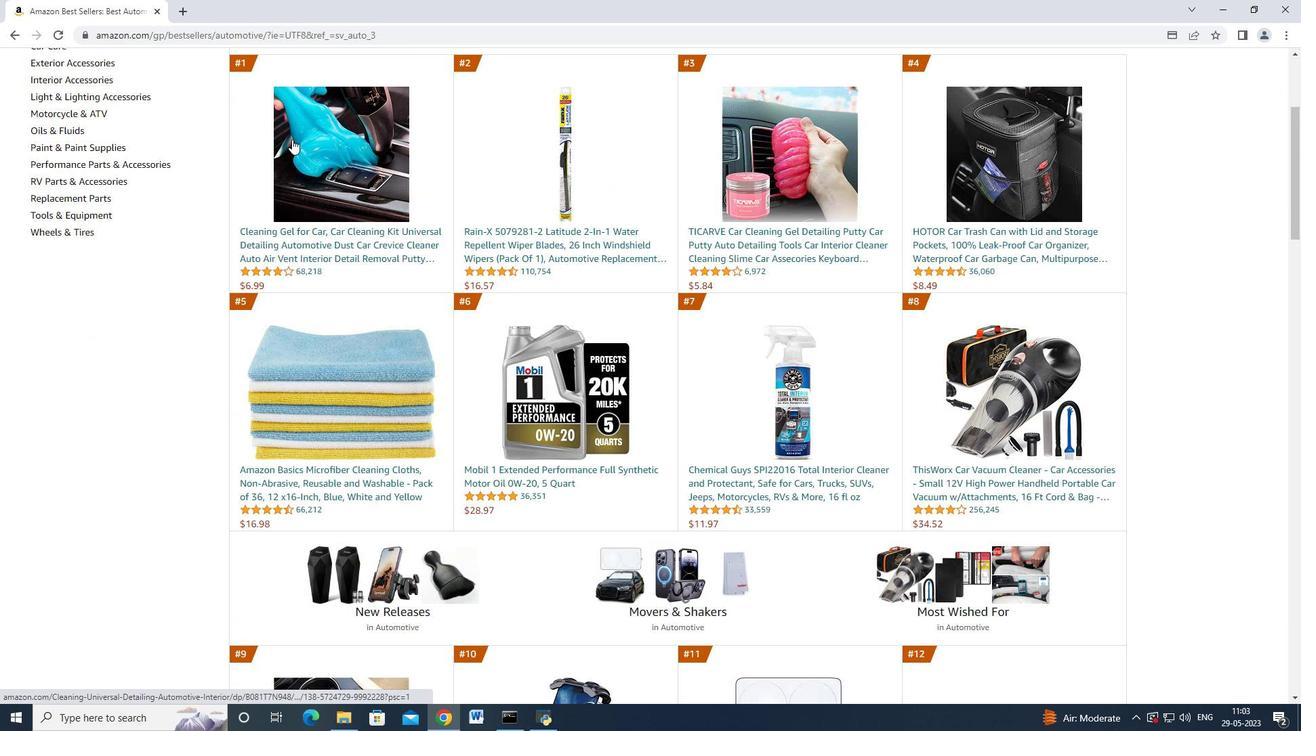 
Action: Mouse moved to (77, 428)
Screenshot: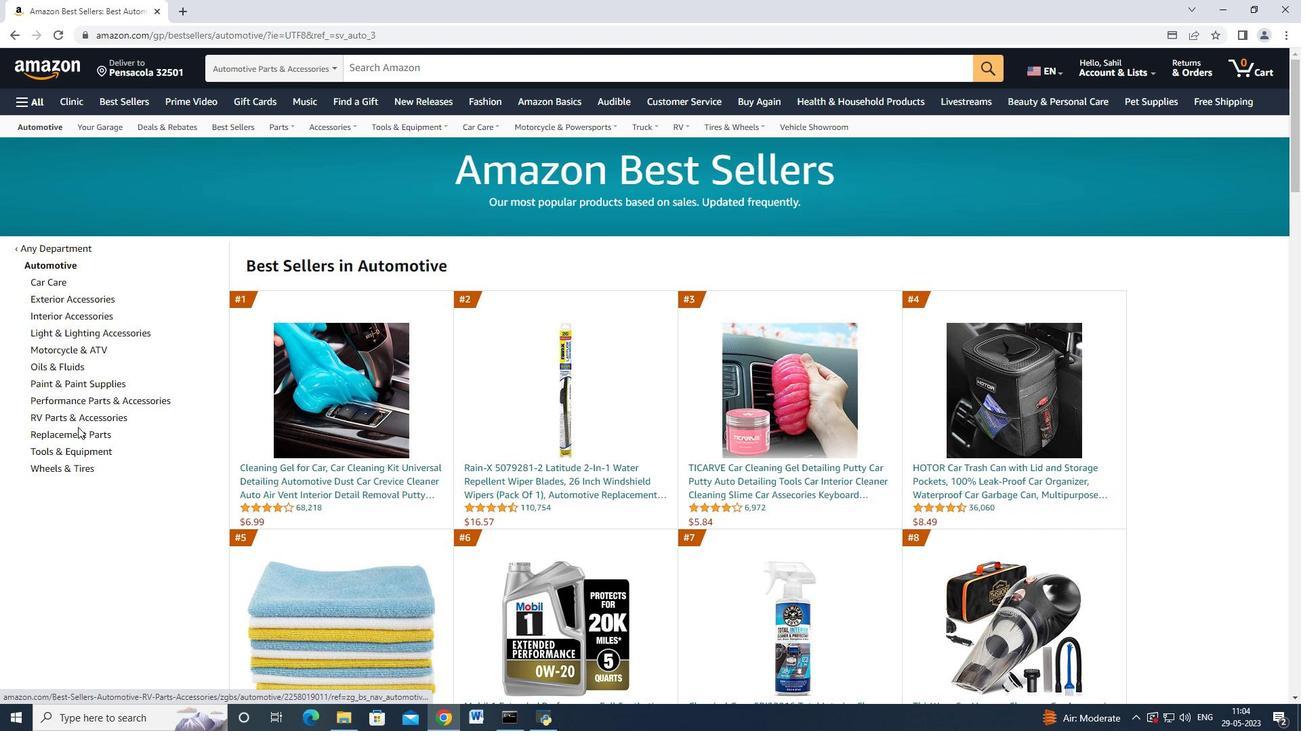 
Action: Mouse pressed left at (77, 428)
Screenshot: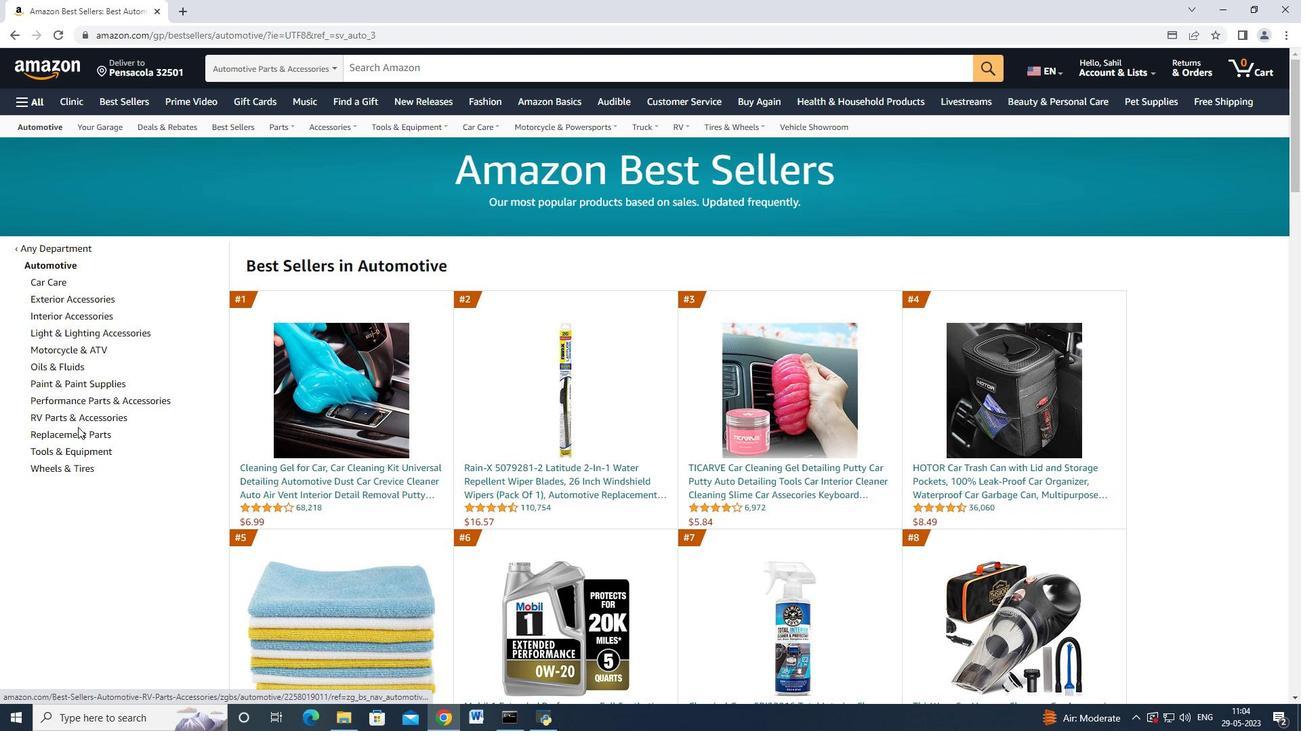 
Action: Mouse moved to (75, 435)
Screenshot: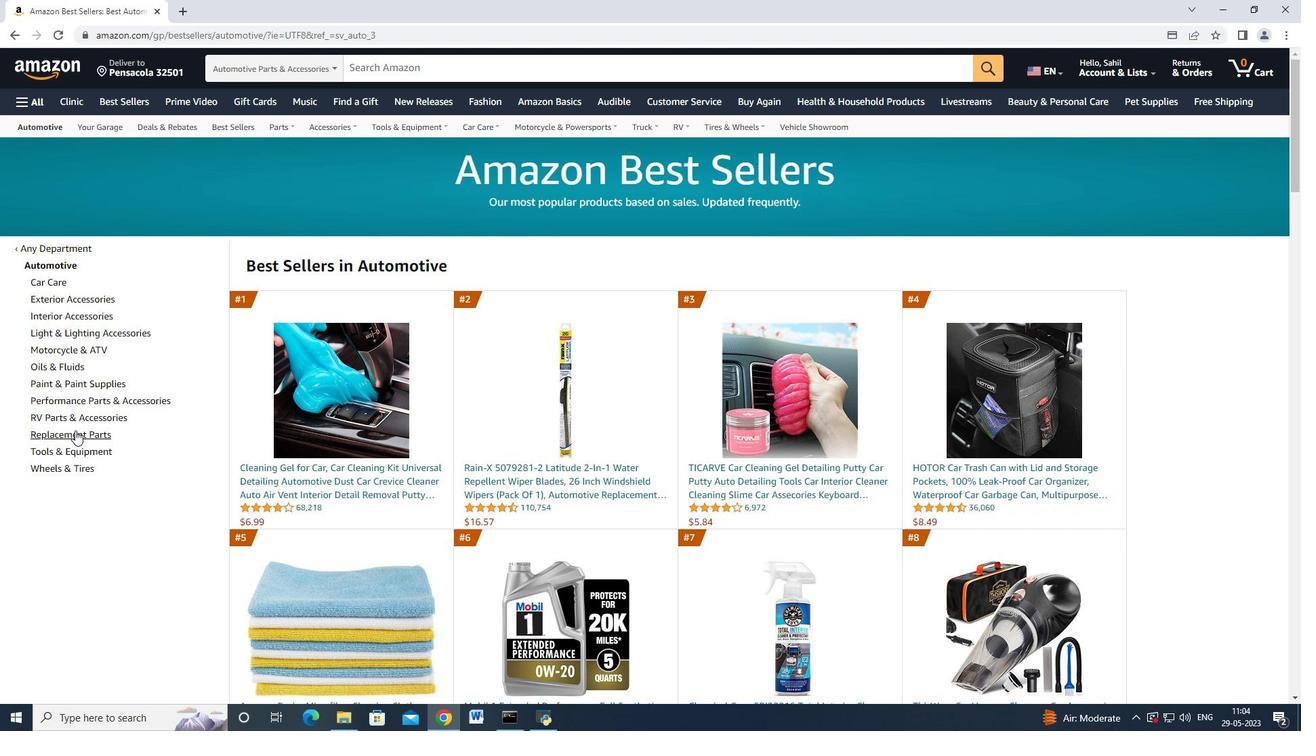 
Action: Mouse pressed left at (75, 435)
Screenshot: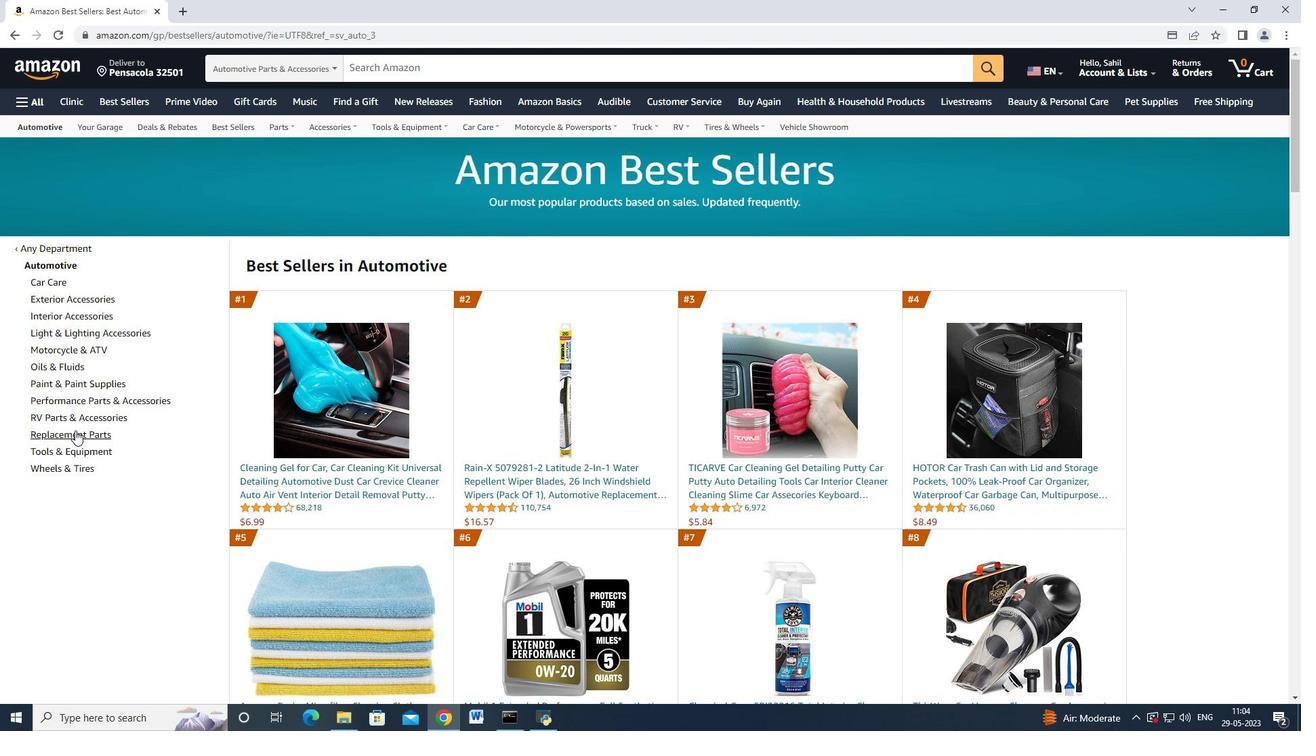 
Action: Mouse moved to (393, 332)
Screenshot: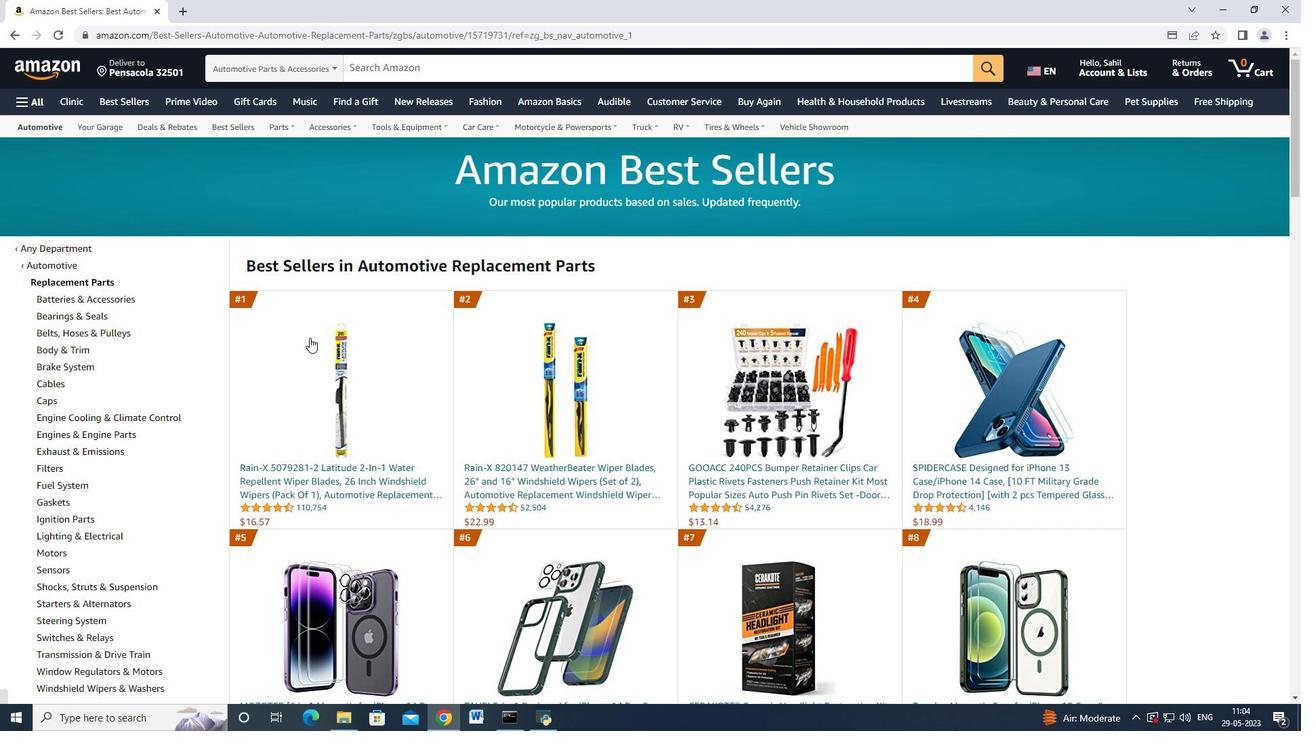 
Action: Mouse scrolled (393, 332) with delta (0, 0)
Screenshot: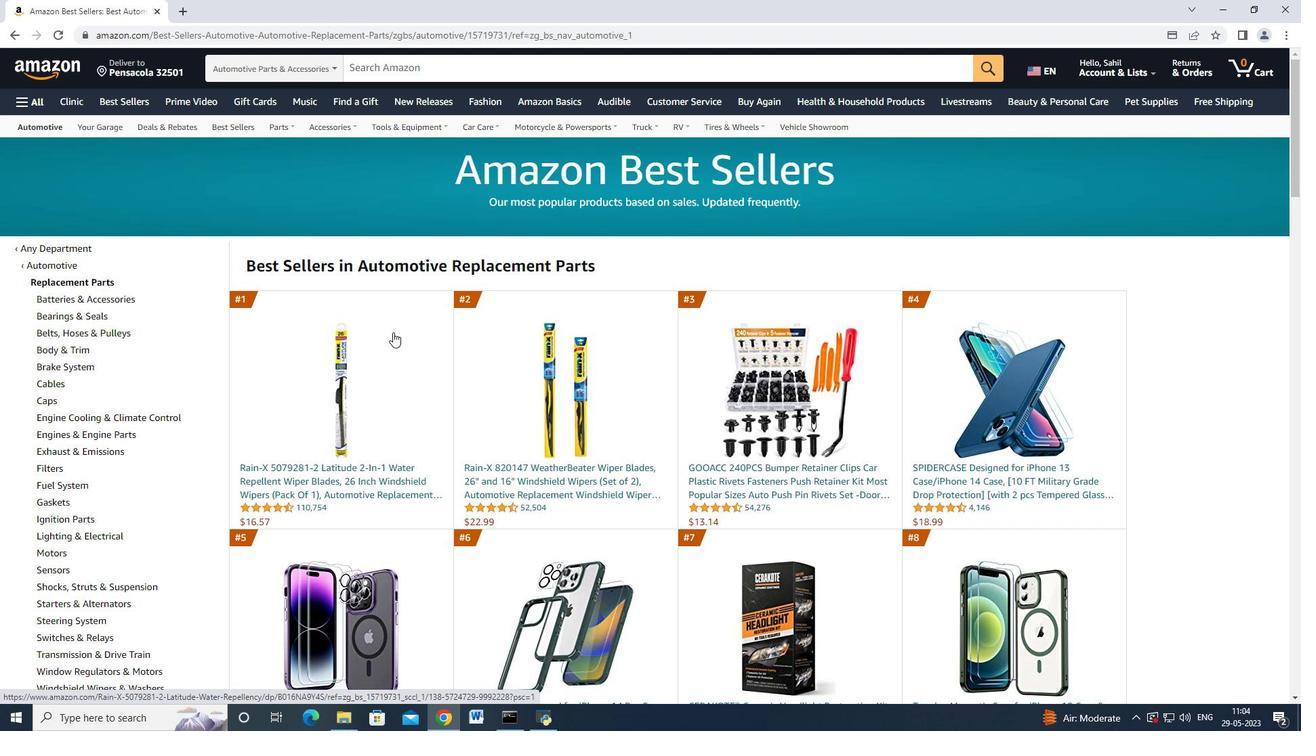 
Action: Mouse scrolled (393, 332) with delta (0, 0)
Screenshot: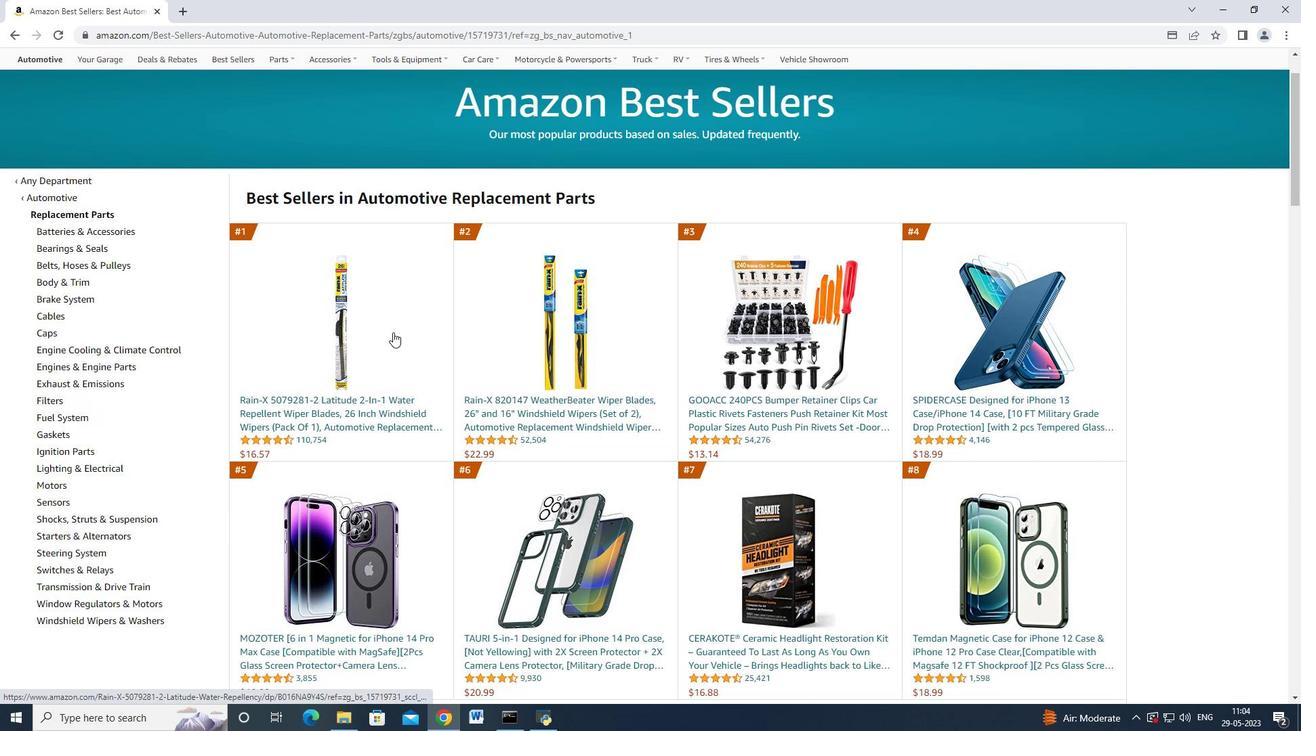 
Action: Mouse scrolled (393, 332) with delta (0, 0)
Screenshot: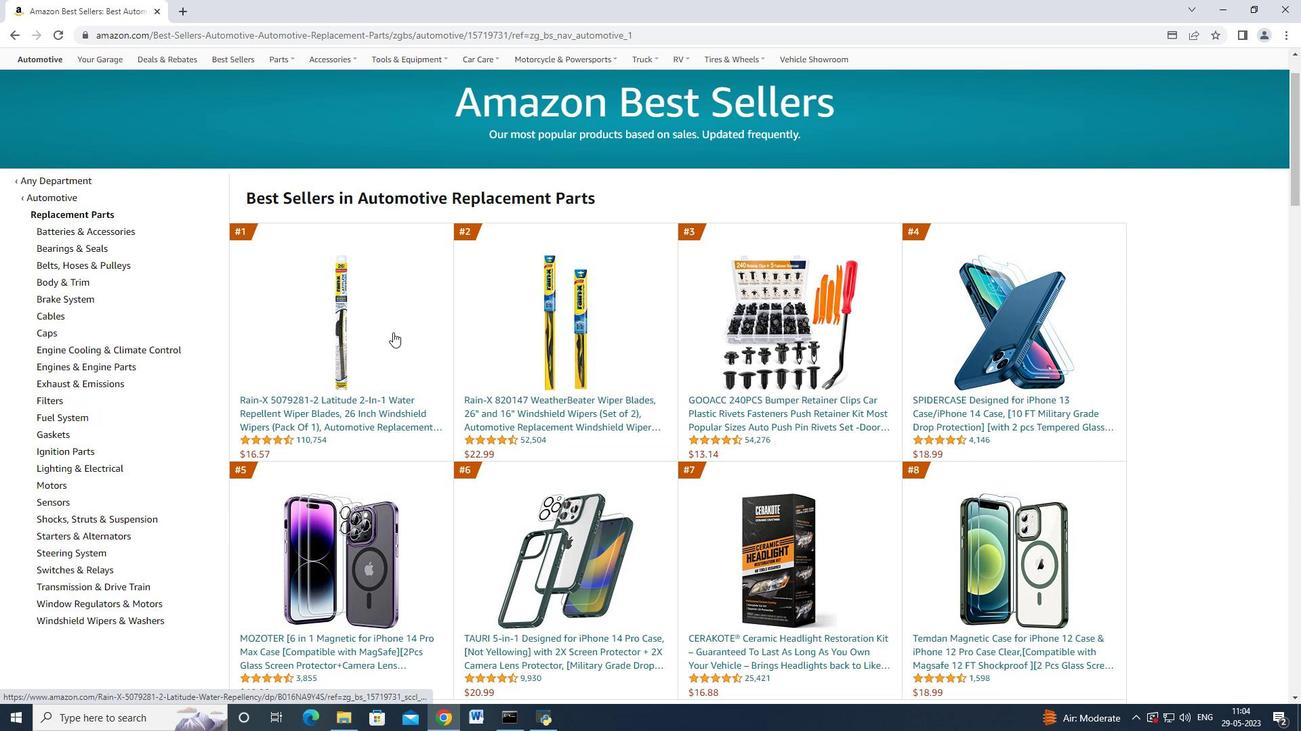 
Action: Mouse scrolled (393, 332) with delta (0, 0)
Screenshot: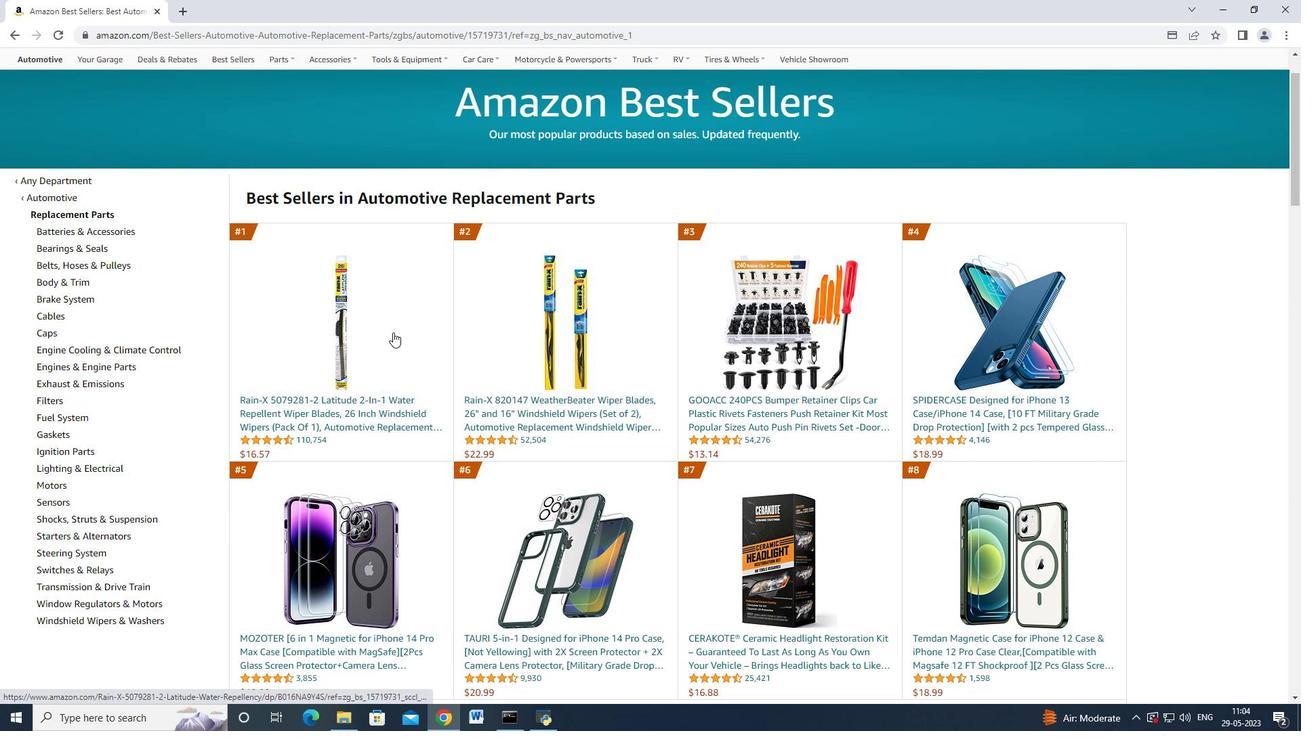 
Action: Mouse moved to (151, 319)
Screenshot: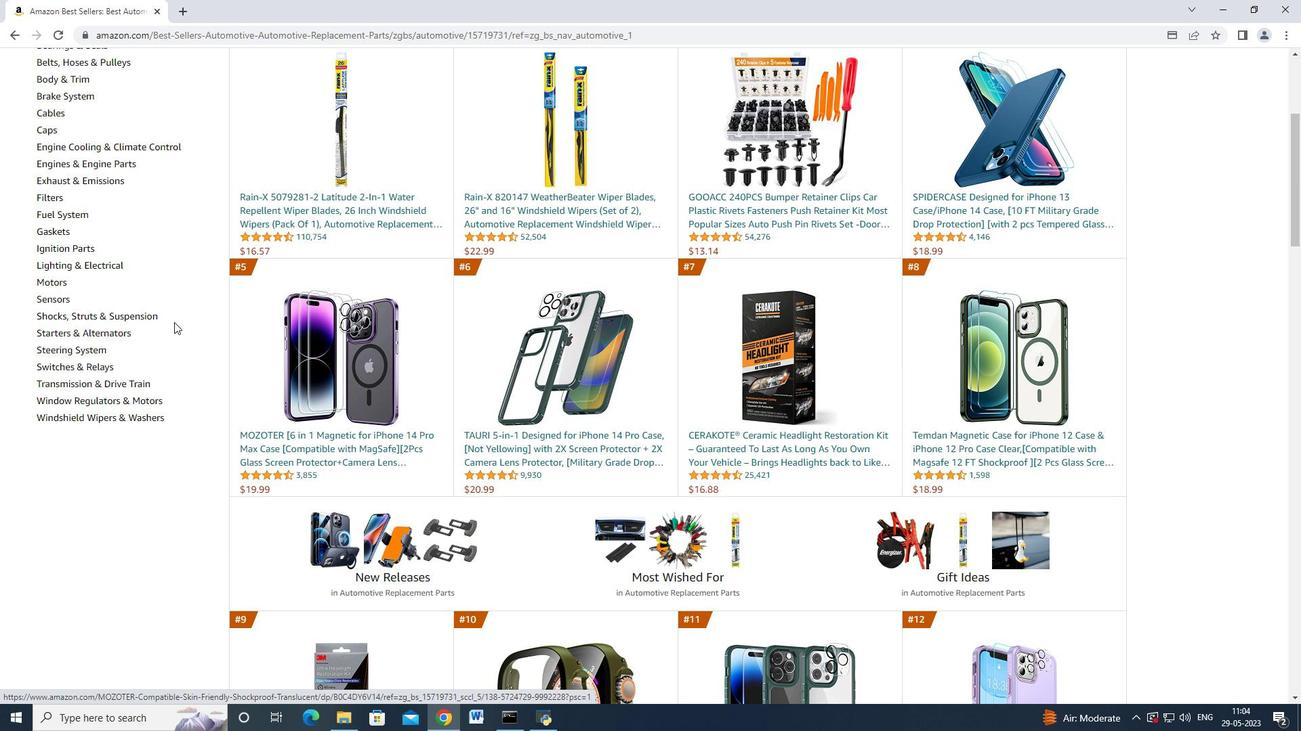 
Action: Mouse scrolled (151, 320) with delta (0, 0)
Screenshot: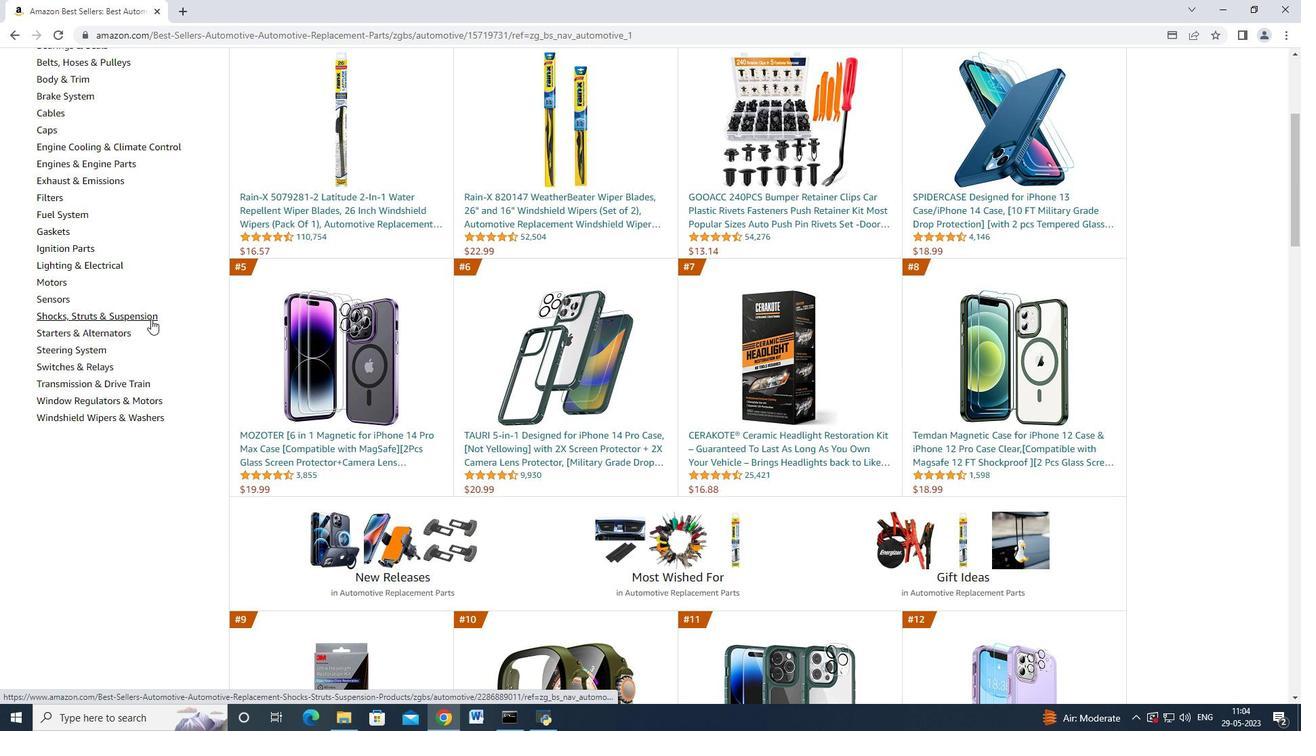 
Action: Mouse scrolled (151, 320) with delta (0, 0)
Screenshot: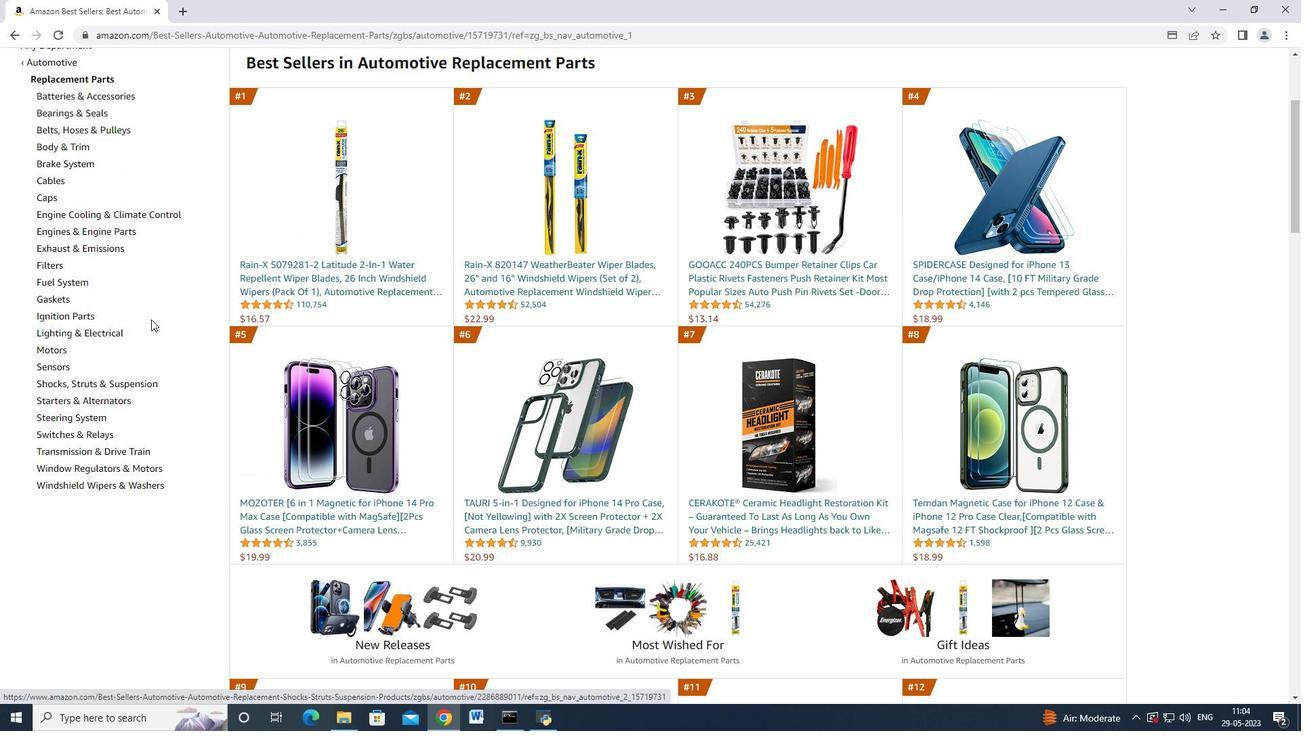 
Action: Mouse moved to (146, 348)
Screenshot: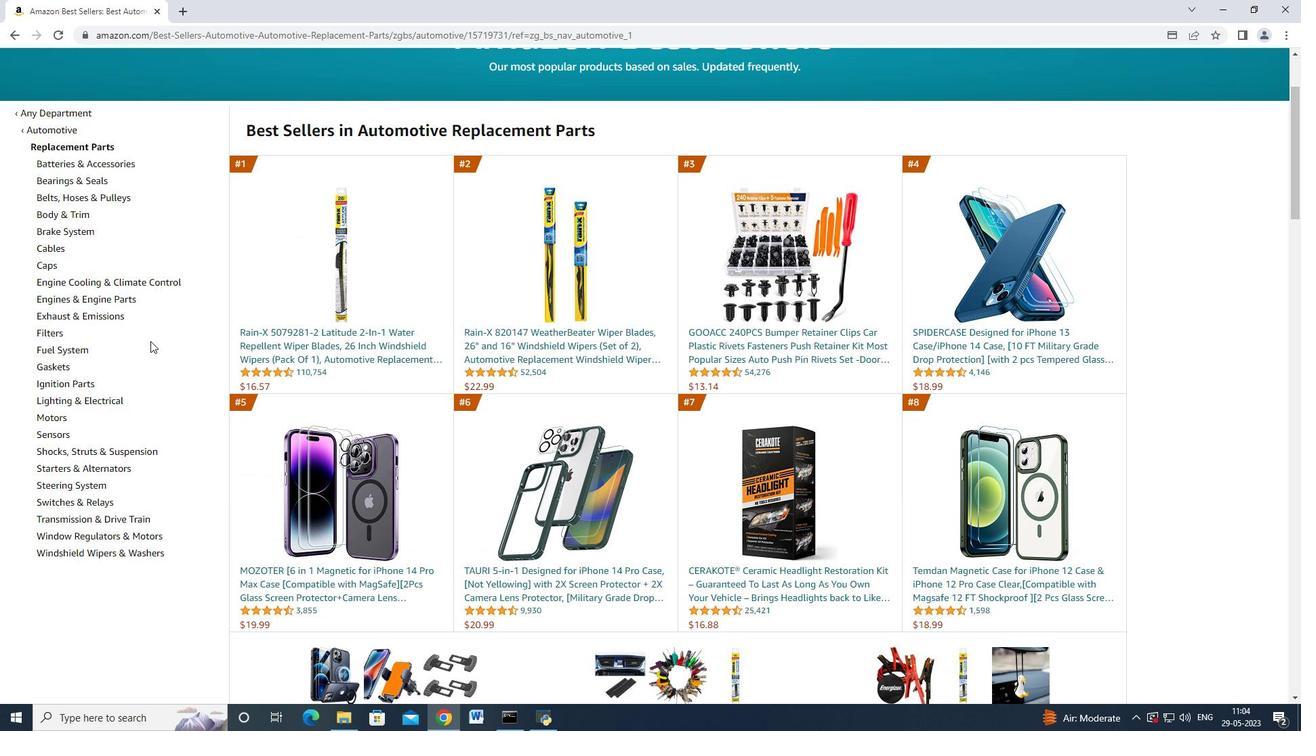 
Action: Mouse scrolled (146, 348) with delta (0, 0)
Screenshot: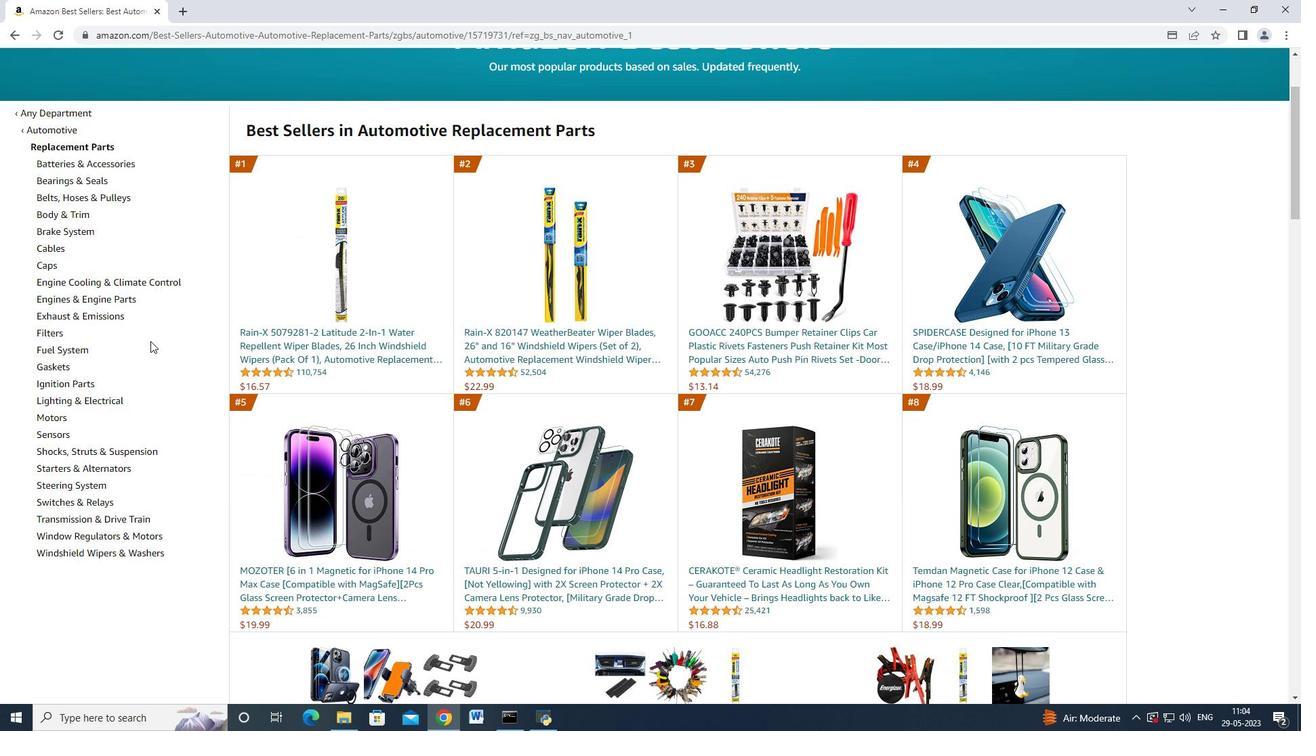 
Action: Mouse moved to (96, 255)
Screenshot: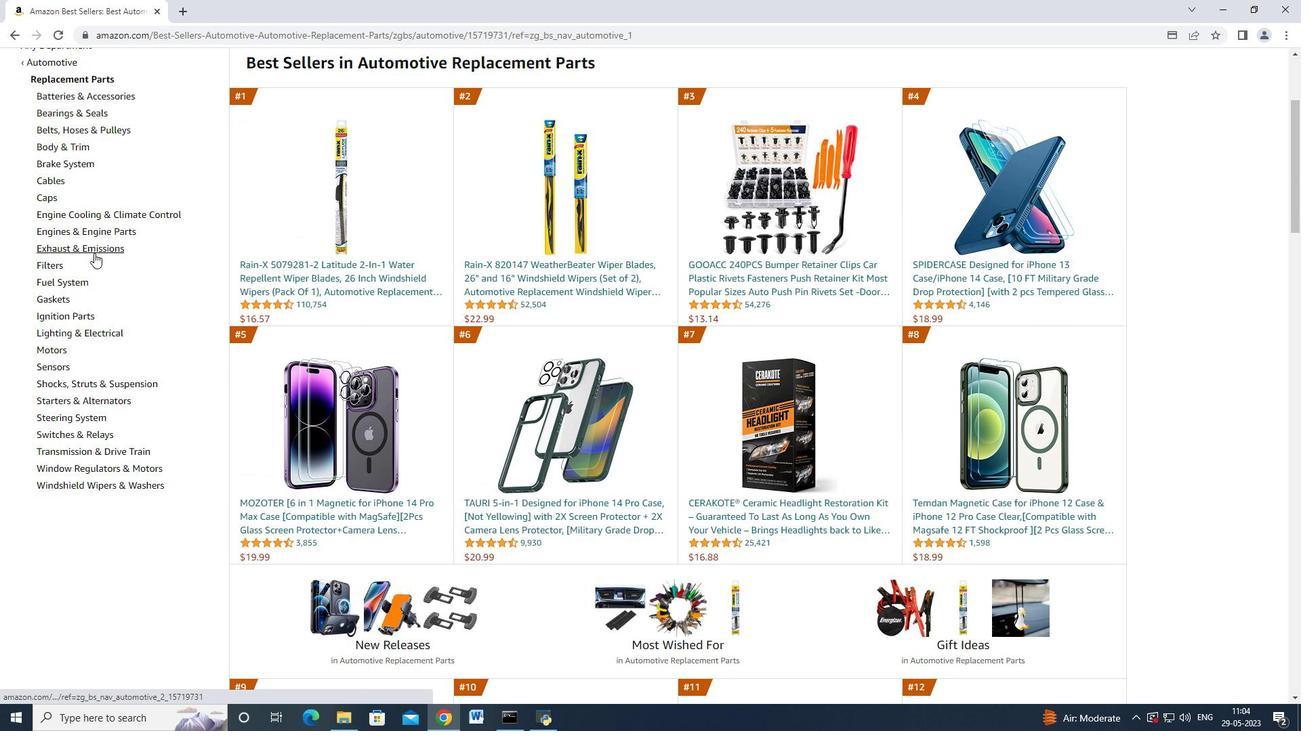 
Action: Mouse scrolled (96, 256) with delta (0, 0)
Screenshot: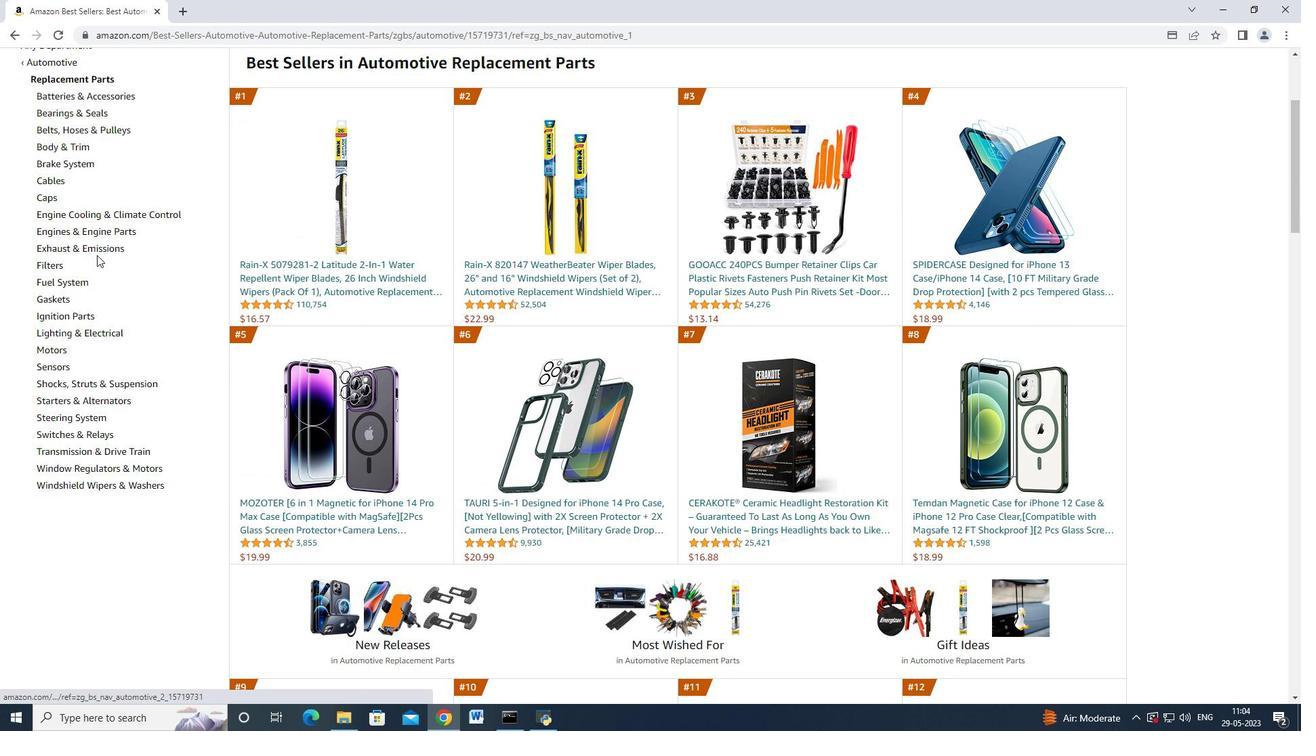 
Action: Mouse moved to (44, 269)
Screenshot: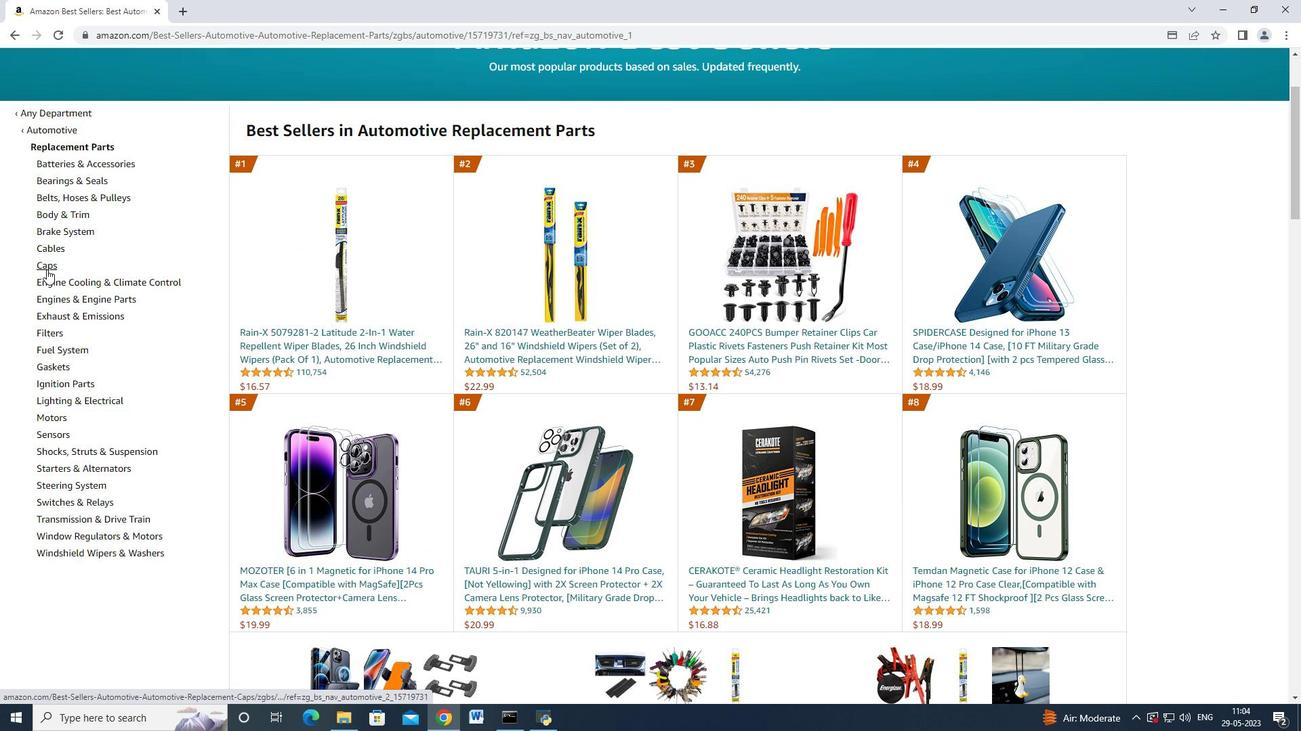 
Action: Mouse pressed left at (44, 269)
Screenshot: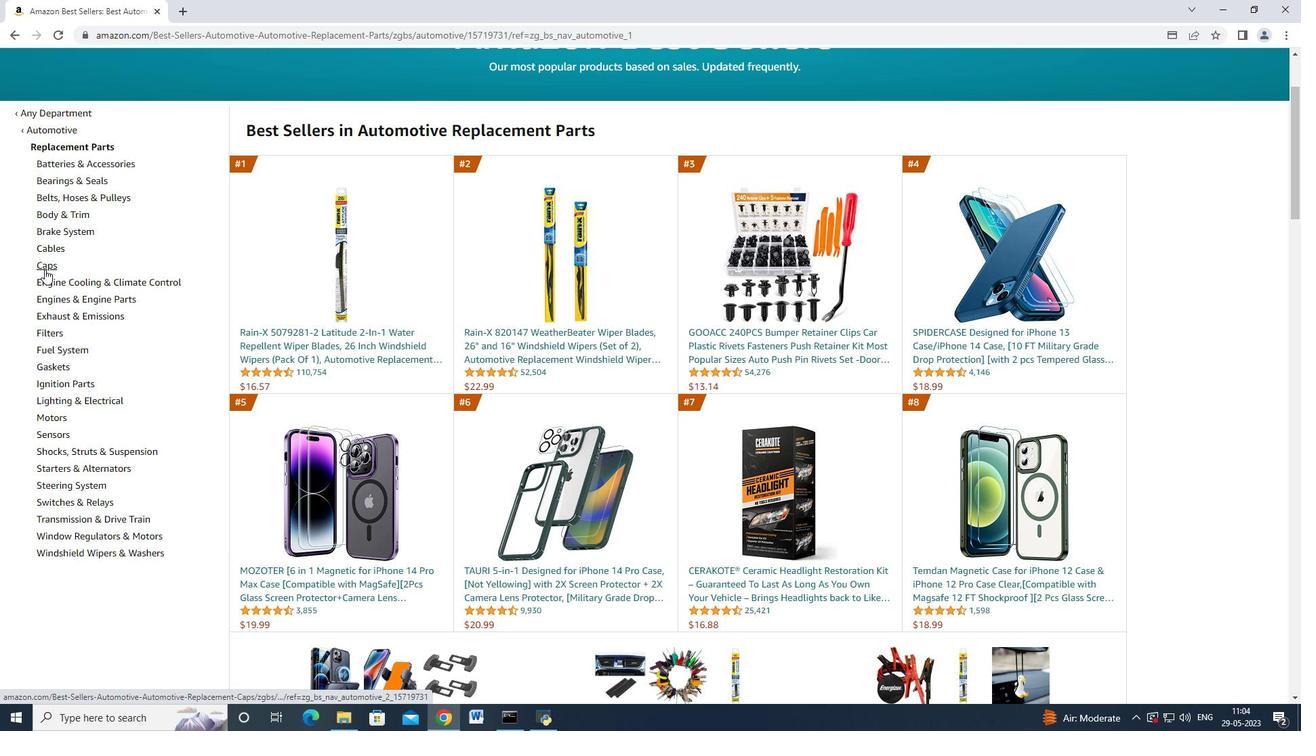 
Action: Mouse moved to (517, 269)
Screenshot: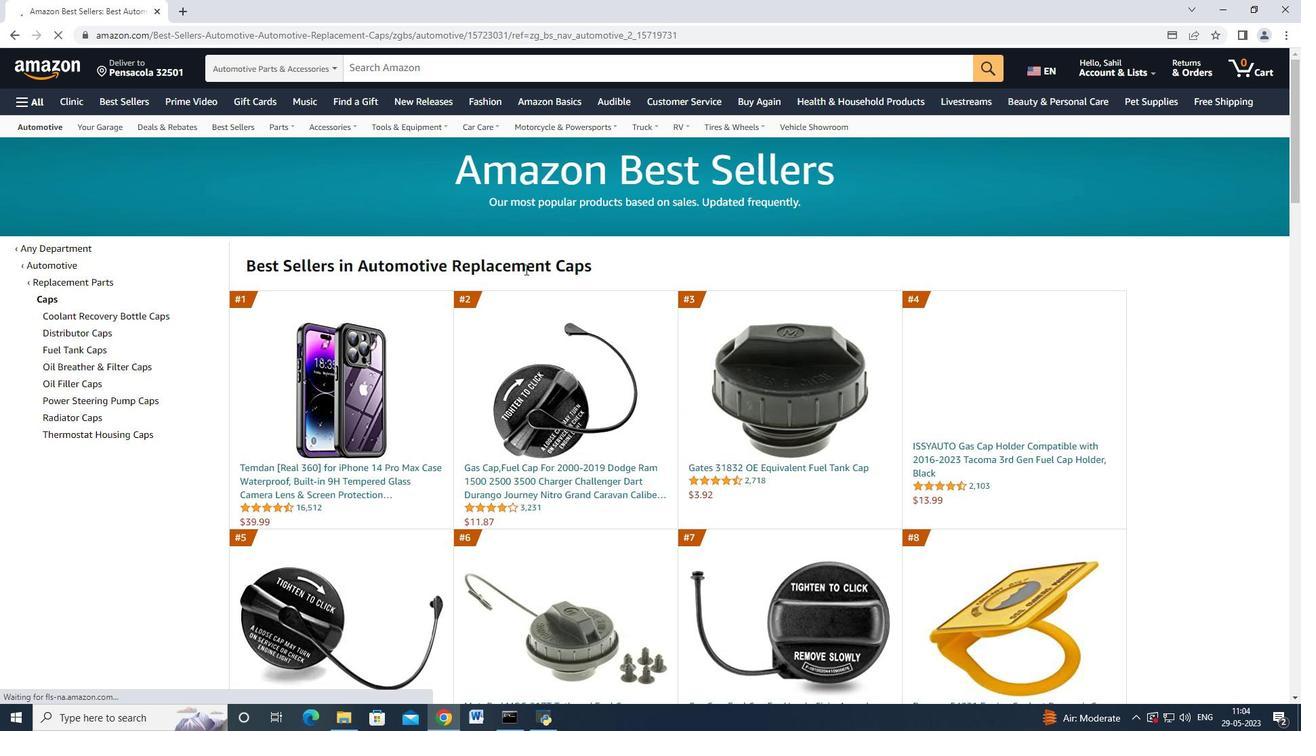 
Action: Mouse scrolled (517, 269) with delta (0, 0)
Screenshot: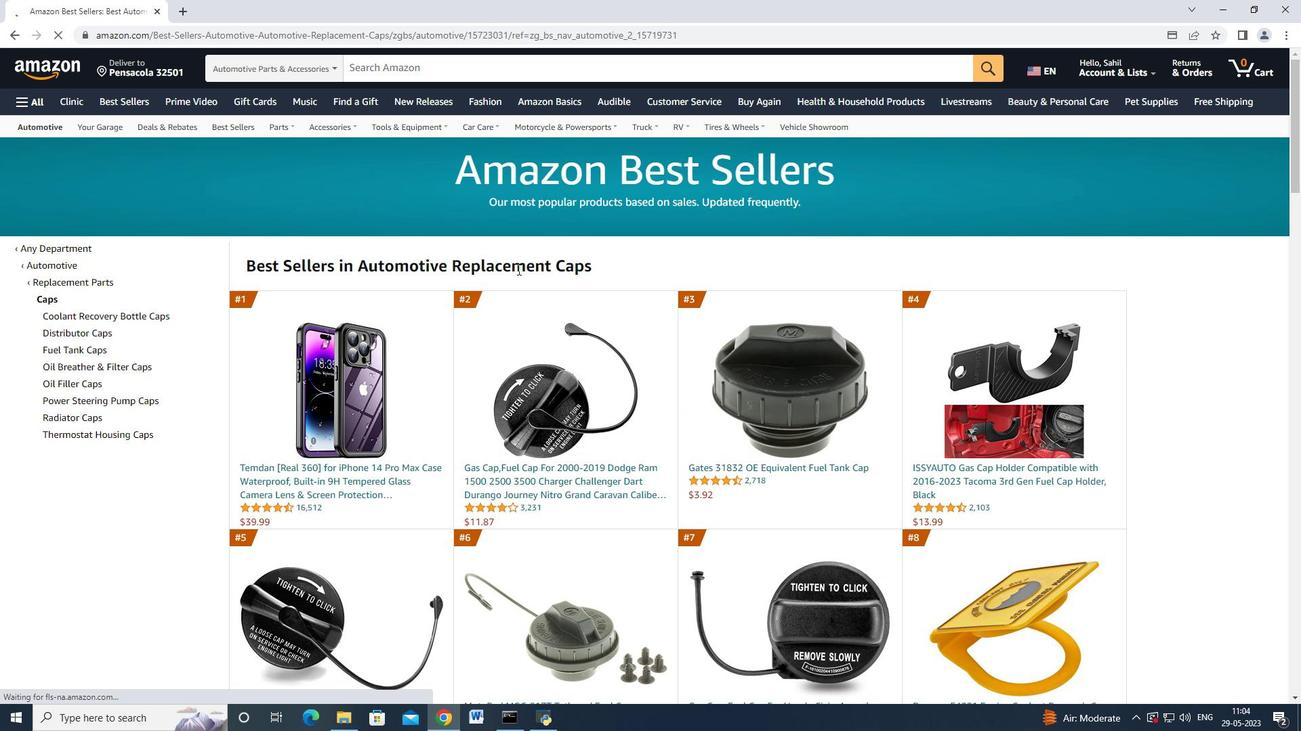 
Action: Mouse scrolled (517, 269) with delta (0, 0)
Screenshot: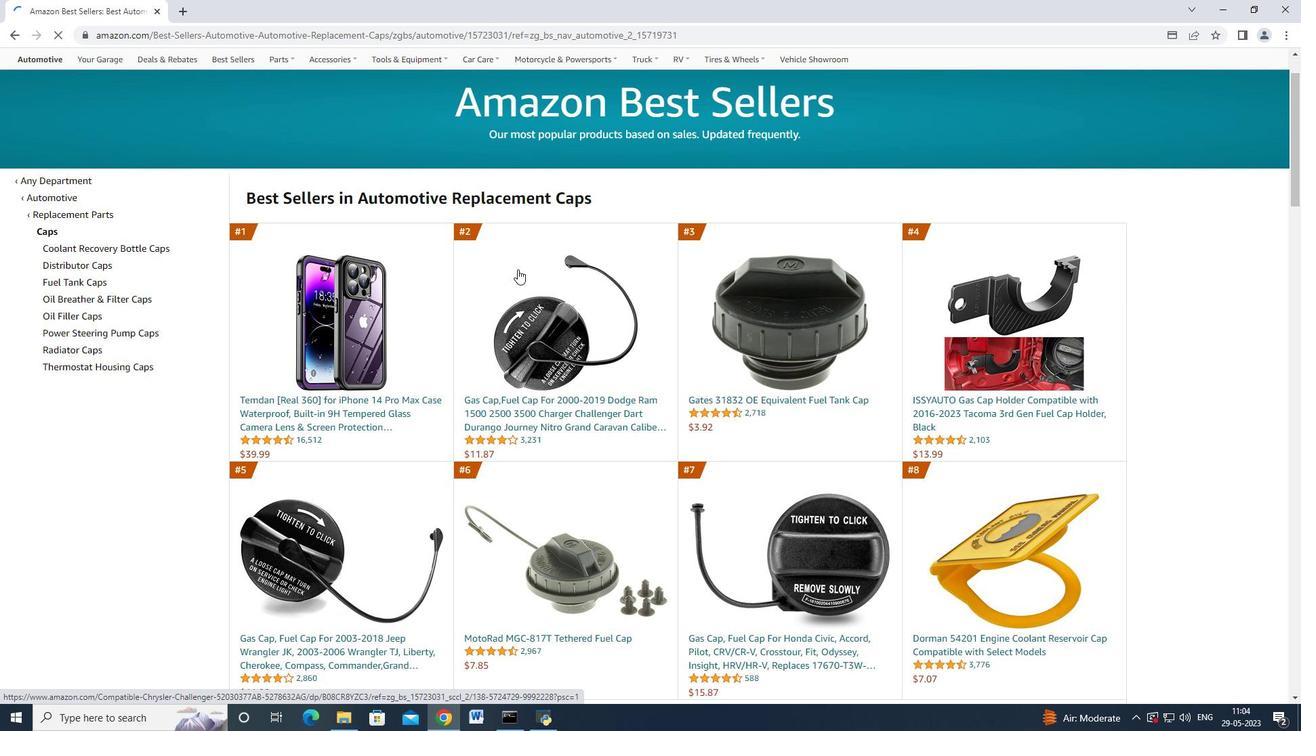 
Action: Mouse scrolled (517, 270) with delta (0, 0)
Screenshot: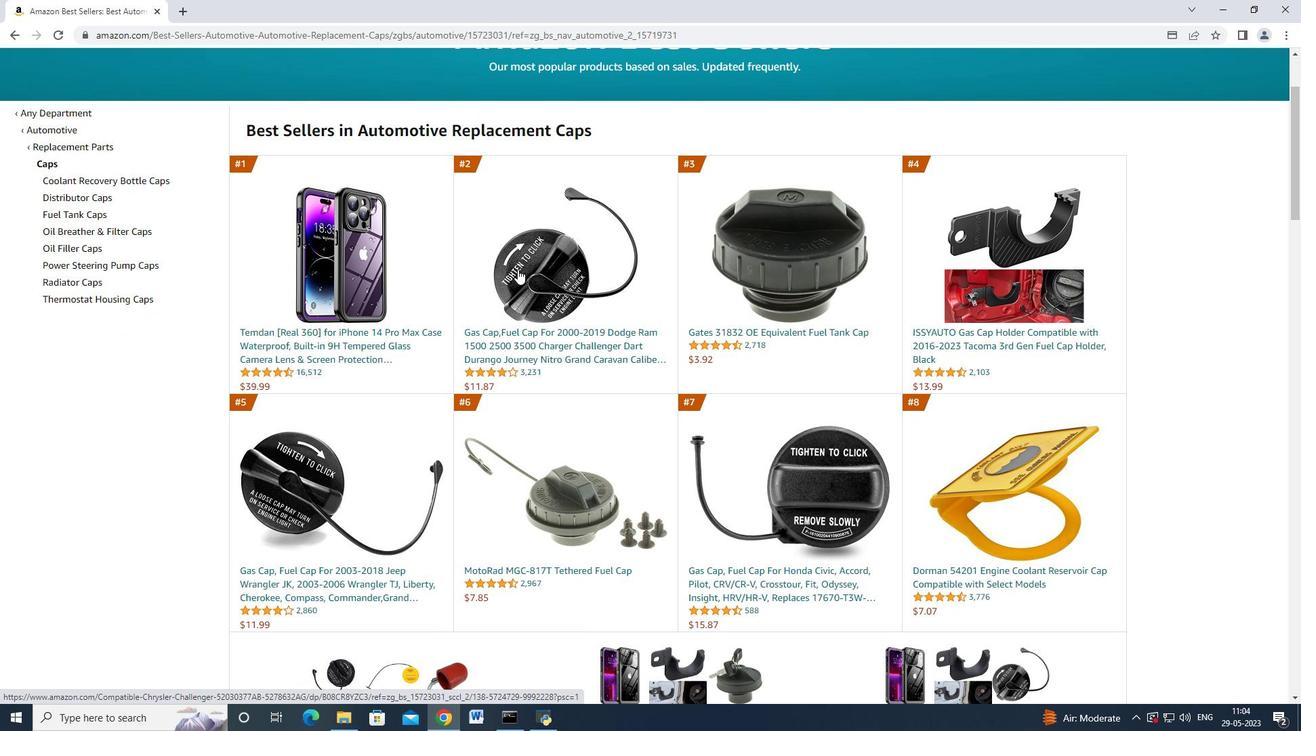 
Action: Mouse scrolled (517, 269) with delta (0, 0)
Screenshot: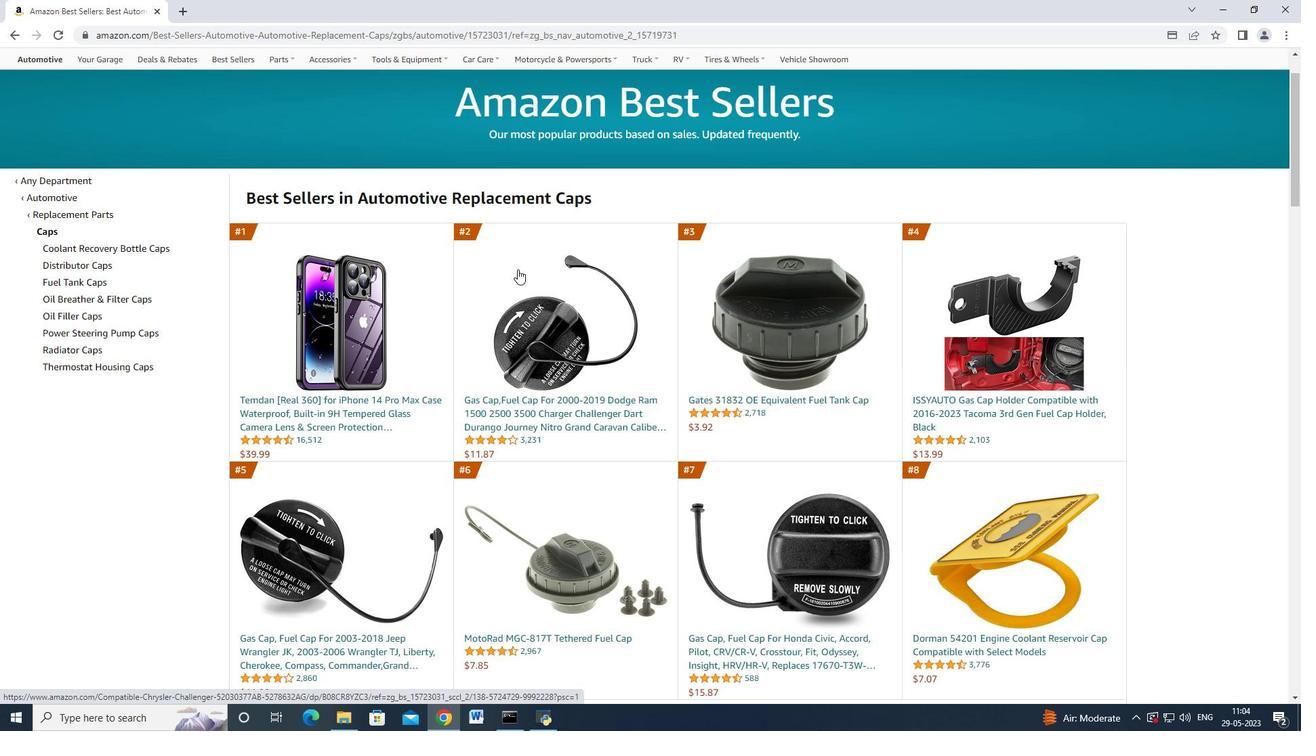
Action: Mouse moved to (97, 201)
Screenshot: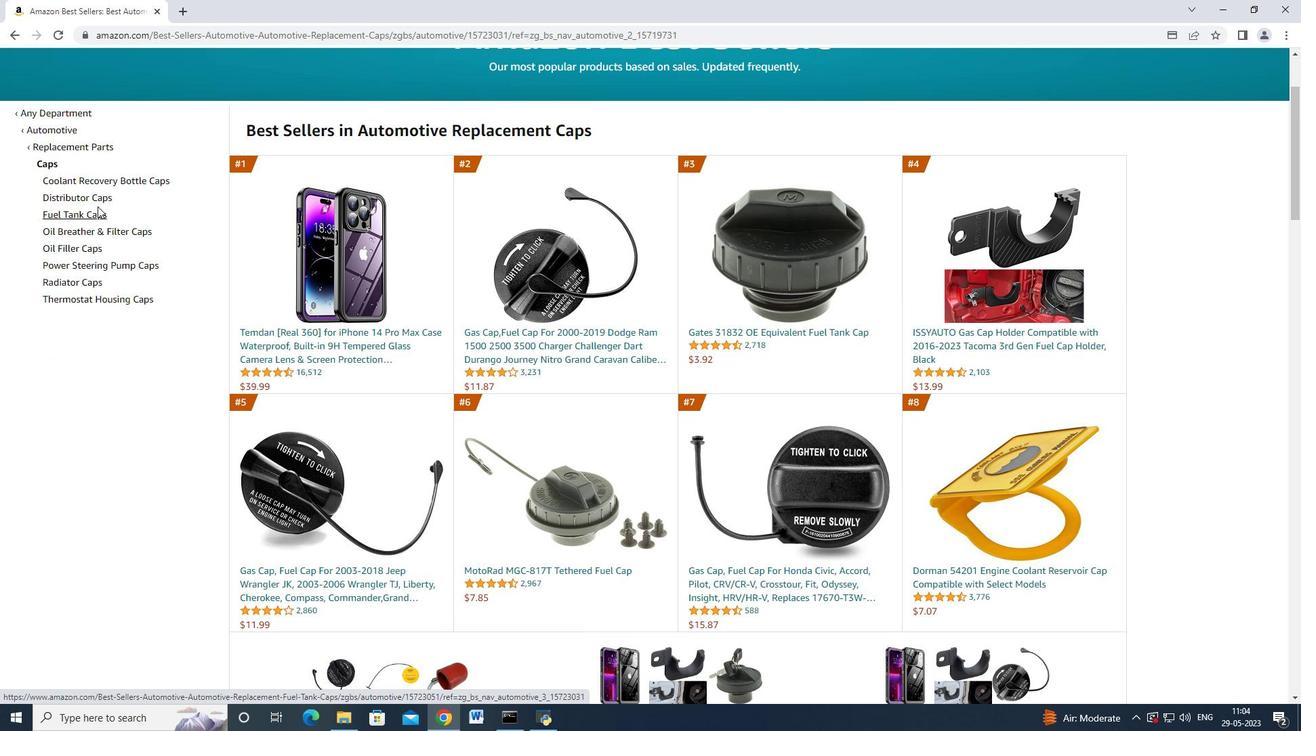 
Action: Mouse pressed left at (97, 201)
Screenshot: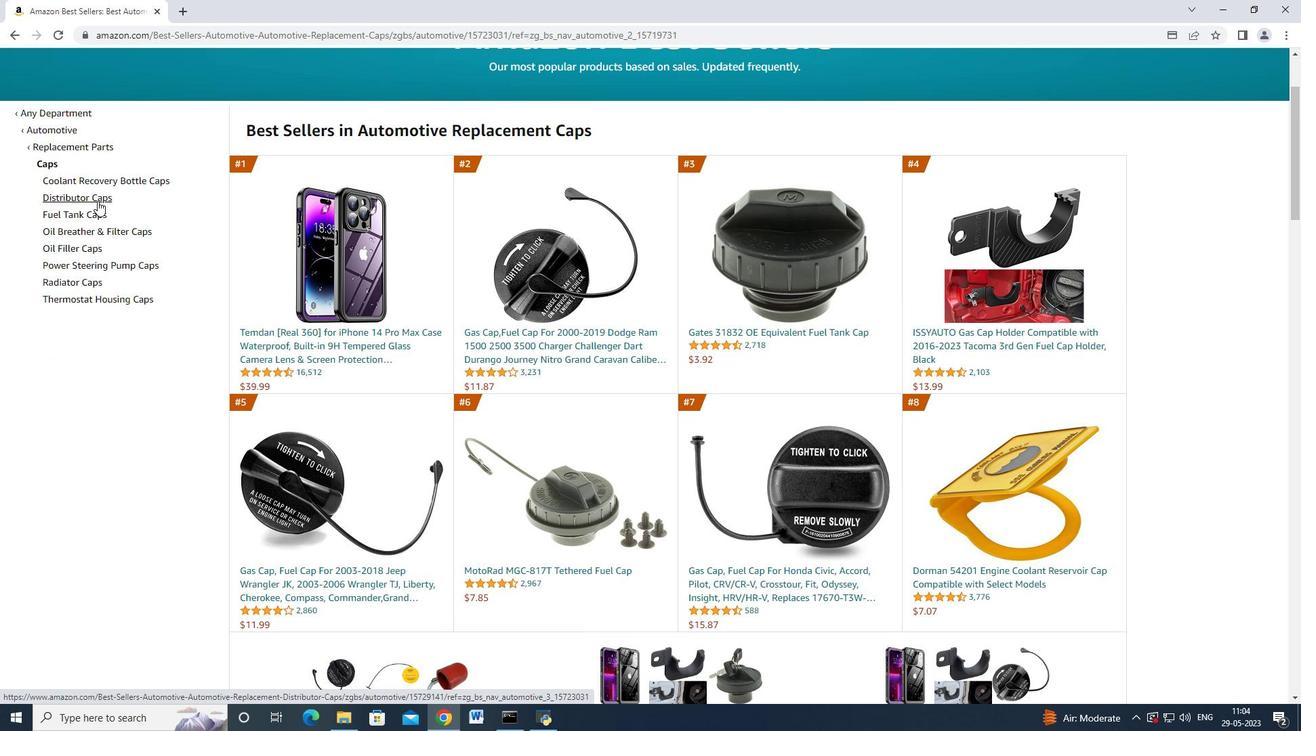 
Action: Mouse moved to (489, 388)
Screenshot: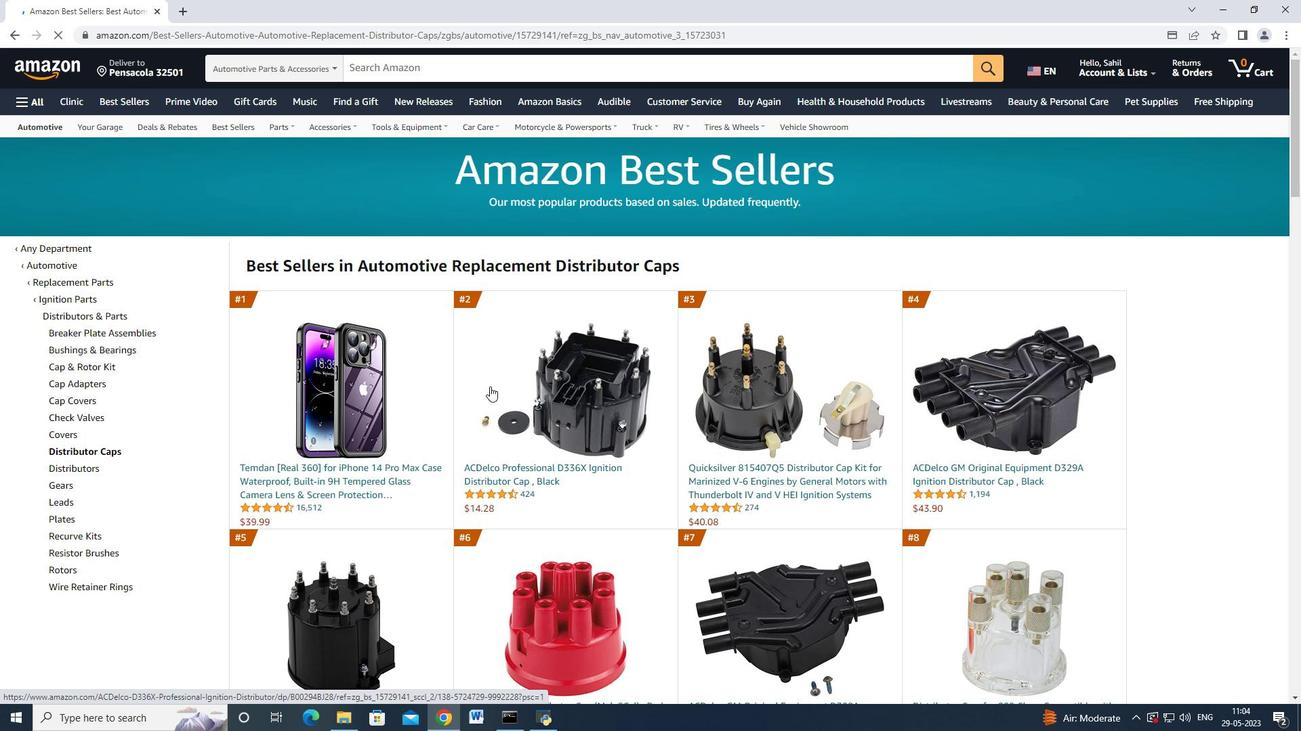 
Action: Mouse scrolled (489, 388) with delta (0, 0)
Screenshot: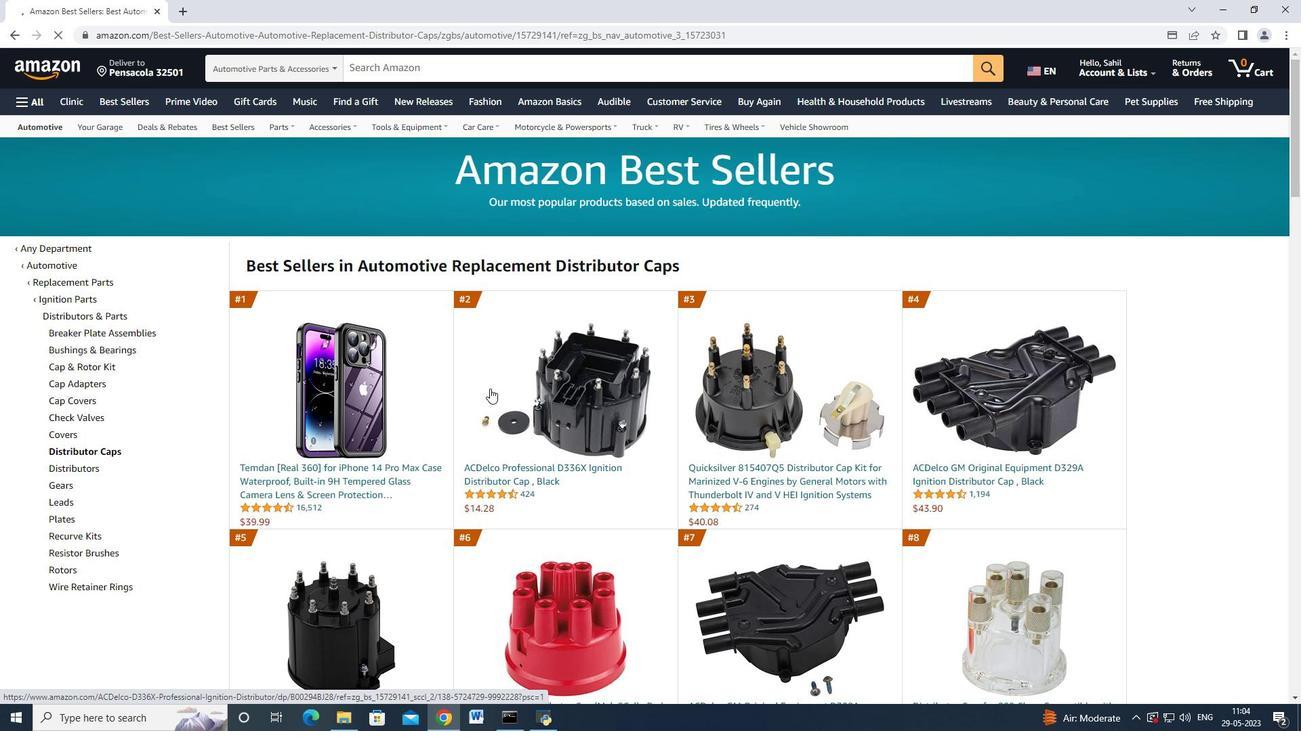 
Action: Mouse moved to (497, 405)
Screenshot: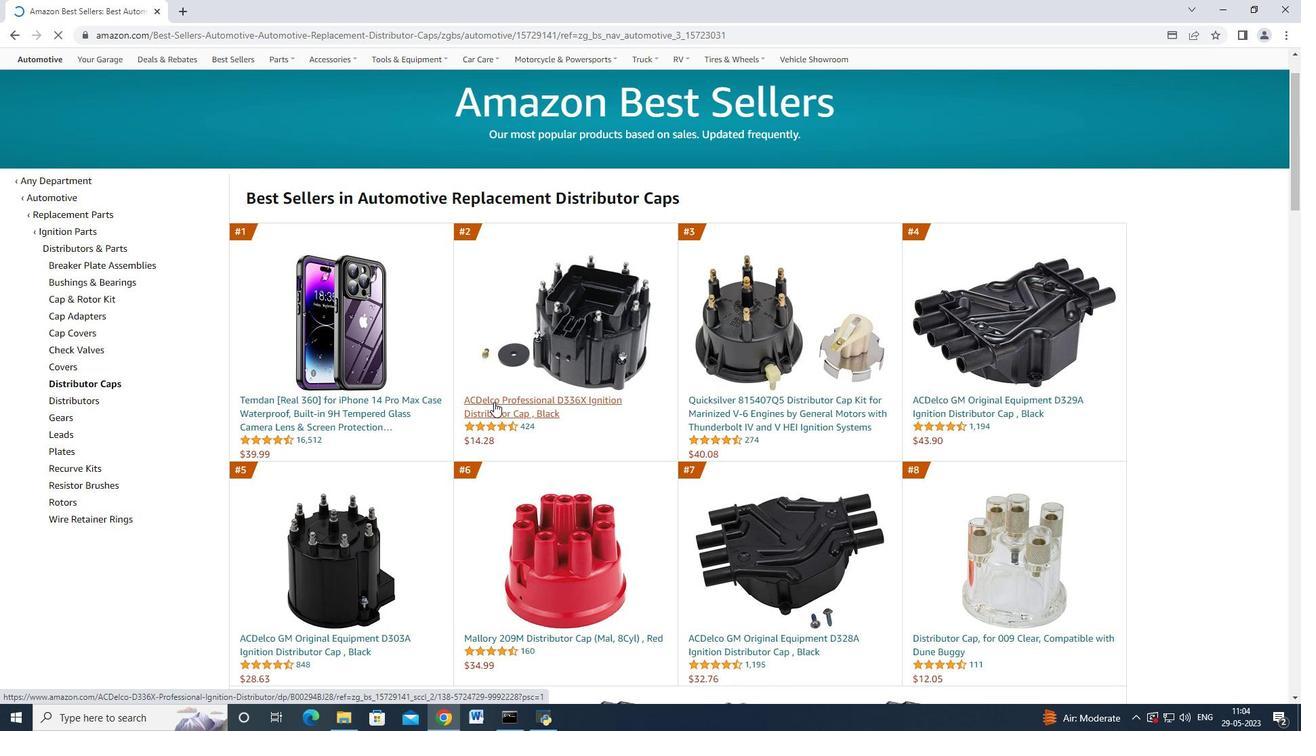 
Action: Mouse pressed left at (497, 405)
Screenshot: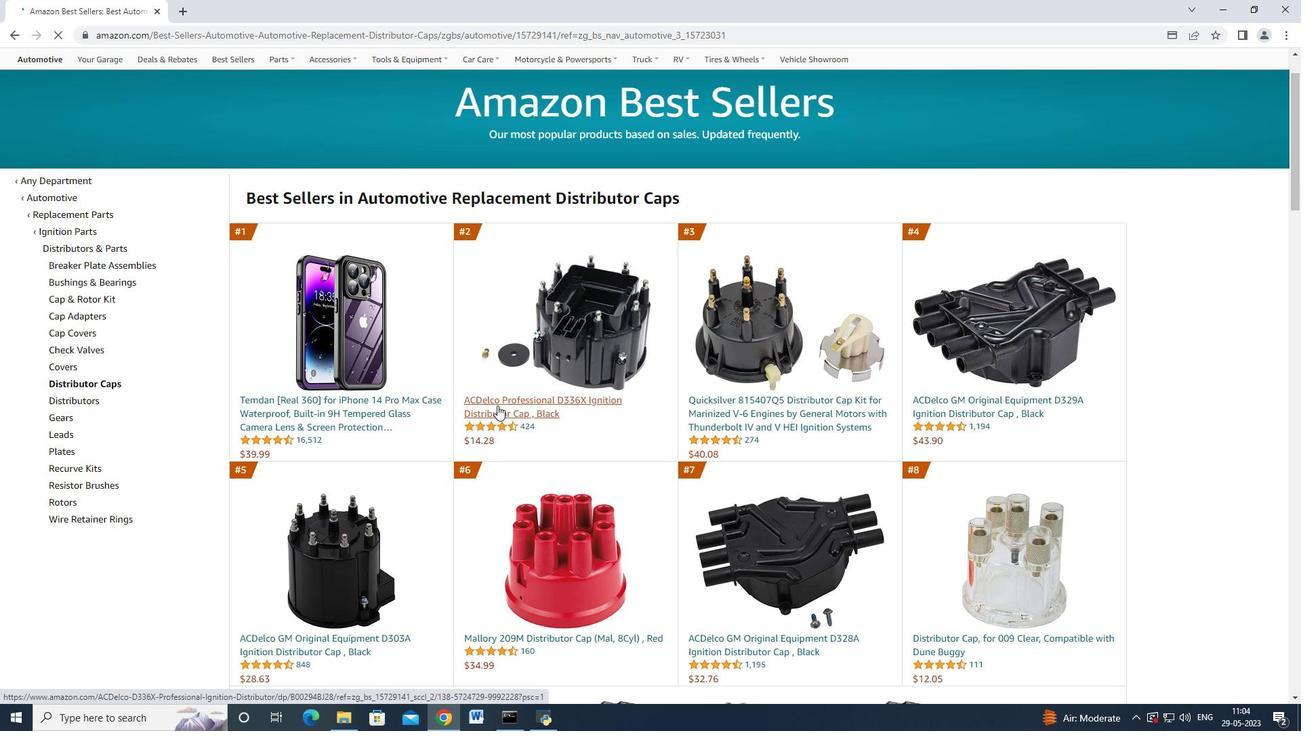
Action: Mouse moved to (1004, 531)
Screenshot: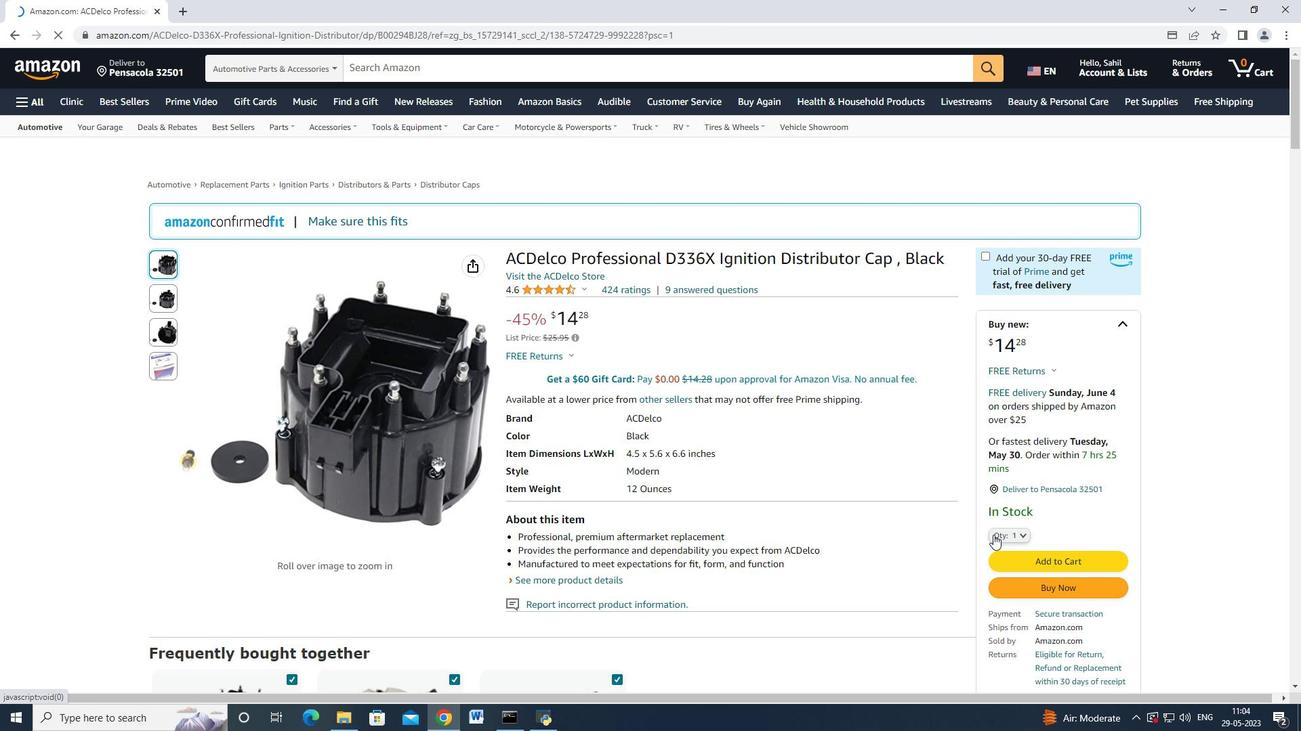 
Action: Mouse pressed left at (1004, 531)
Screenshot: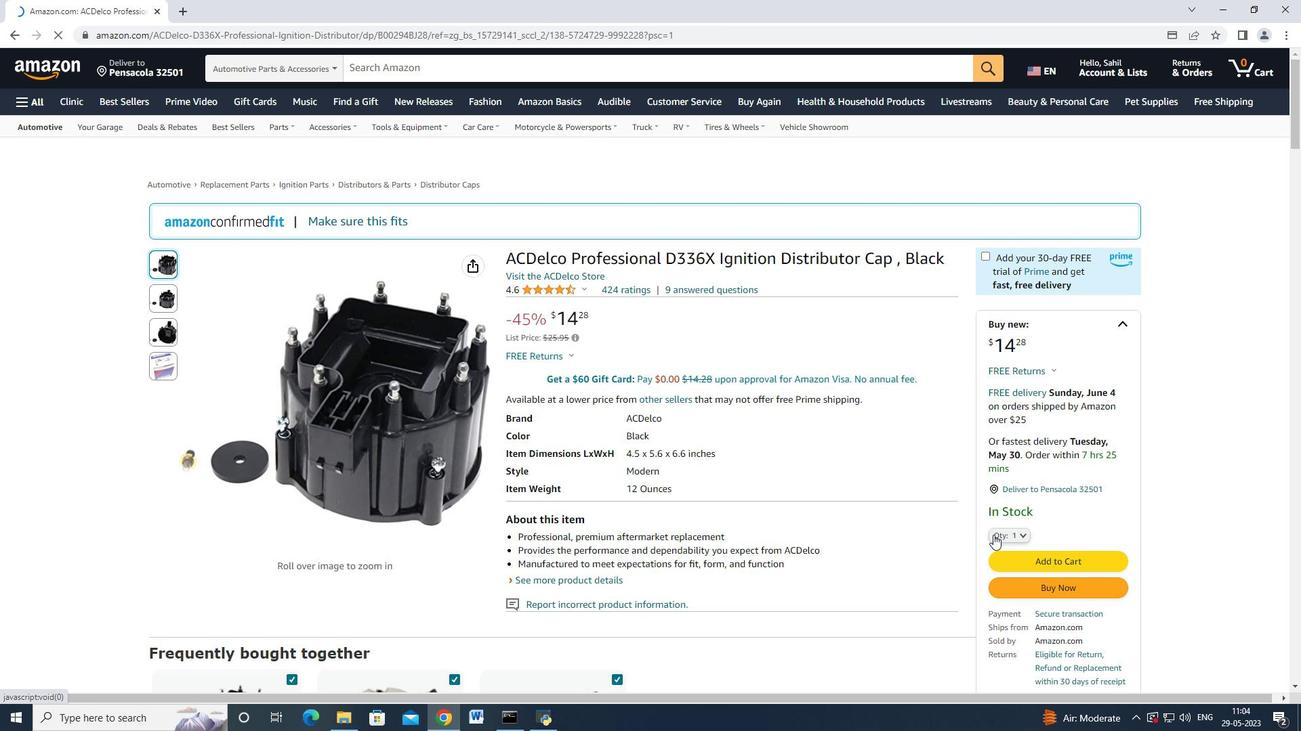 
Action: Mouse moved to (1010, 384)
Screenshot: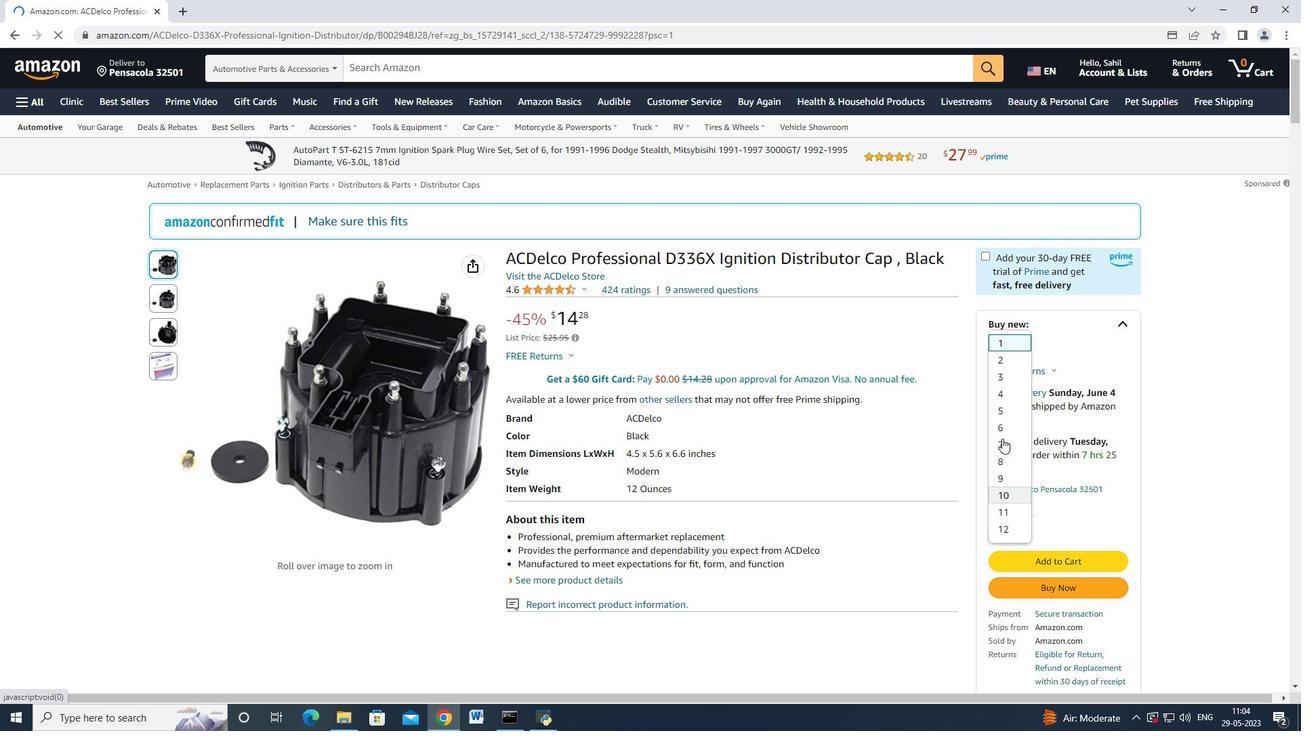
Action: Mouse pressed left at (1010, 384)
Screenshot: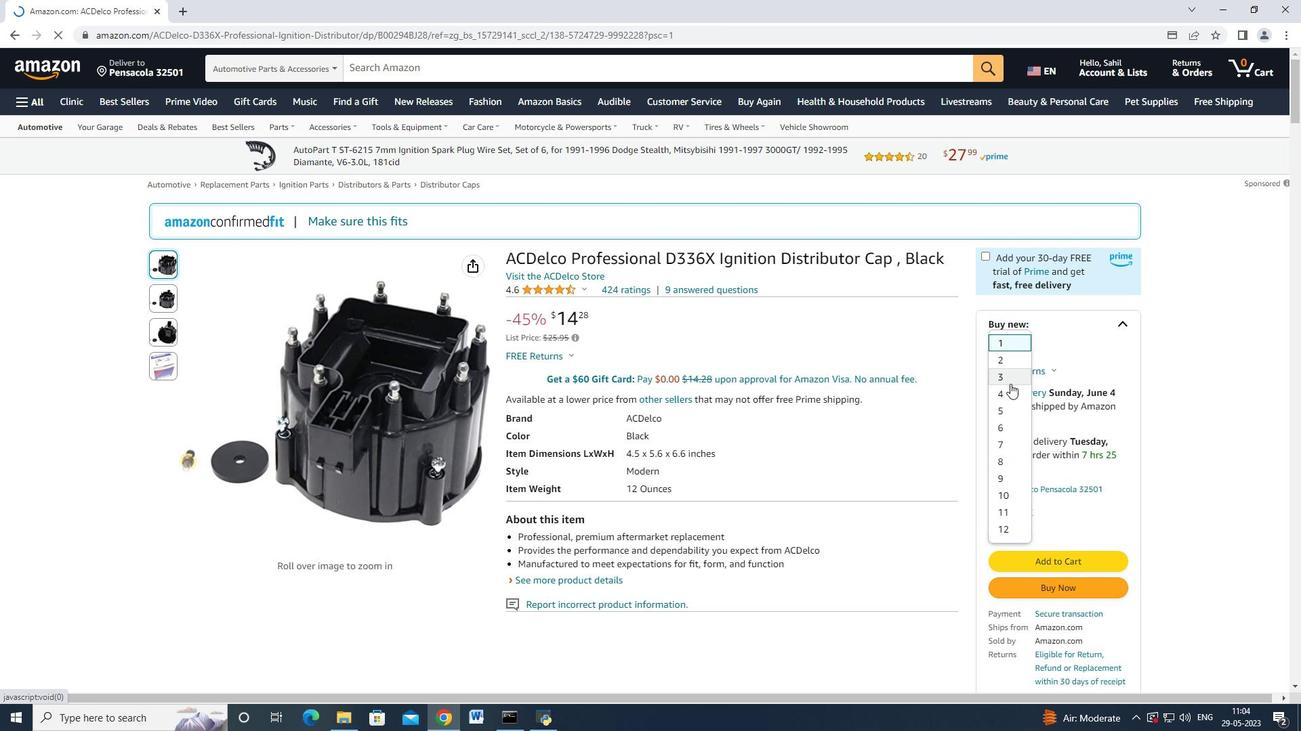 
Action: Mouse moved to (1062, 537)
Screenshot: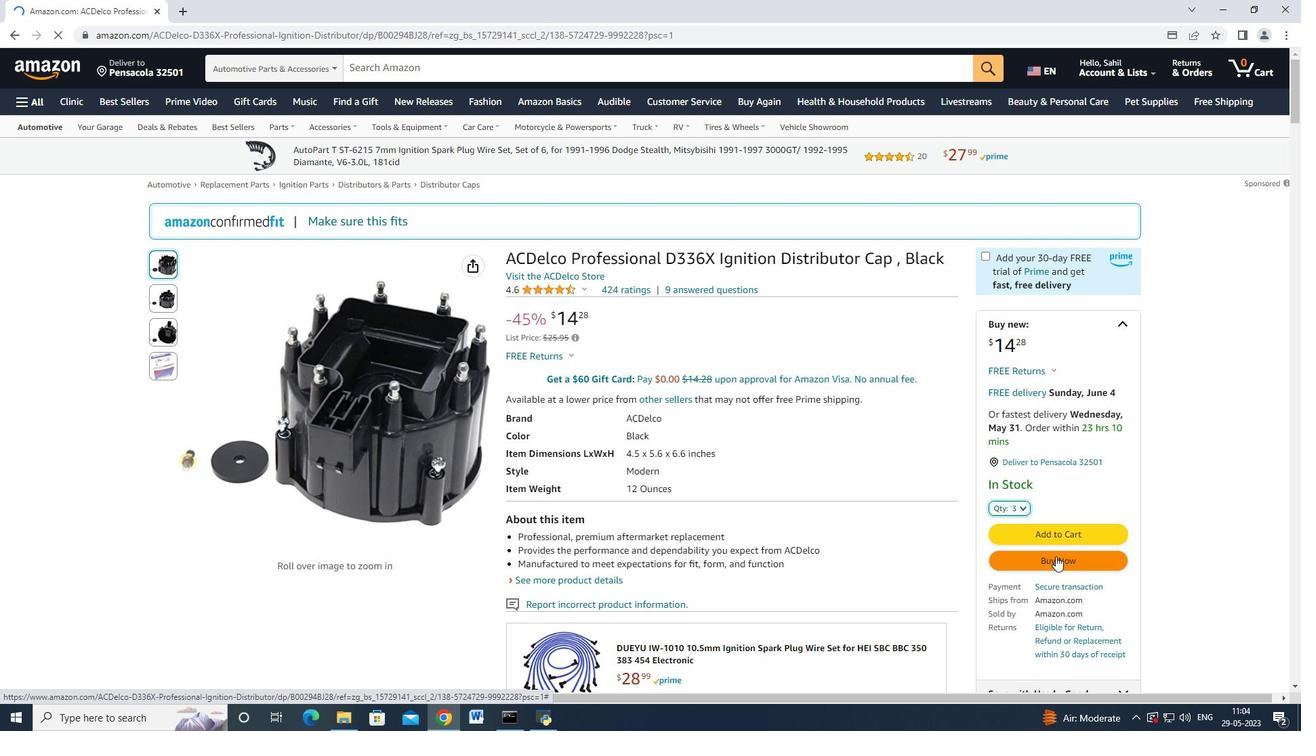 
Action: Mouse pressed left at (1062, 537)
Screenshot: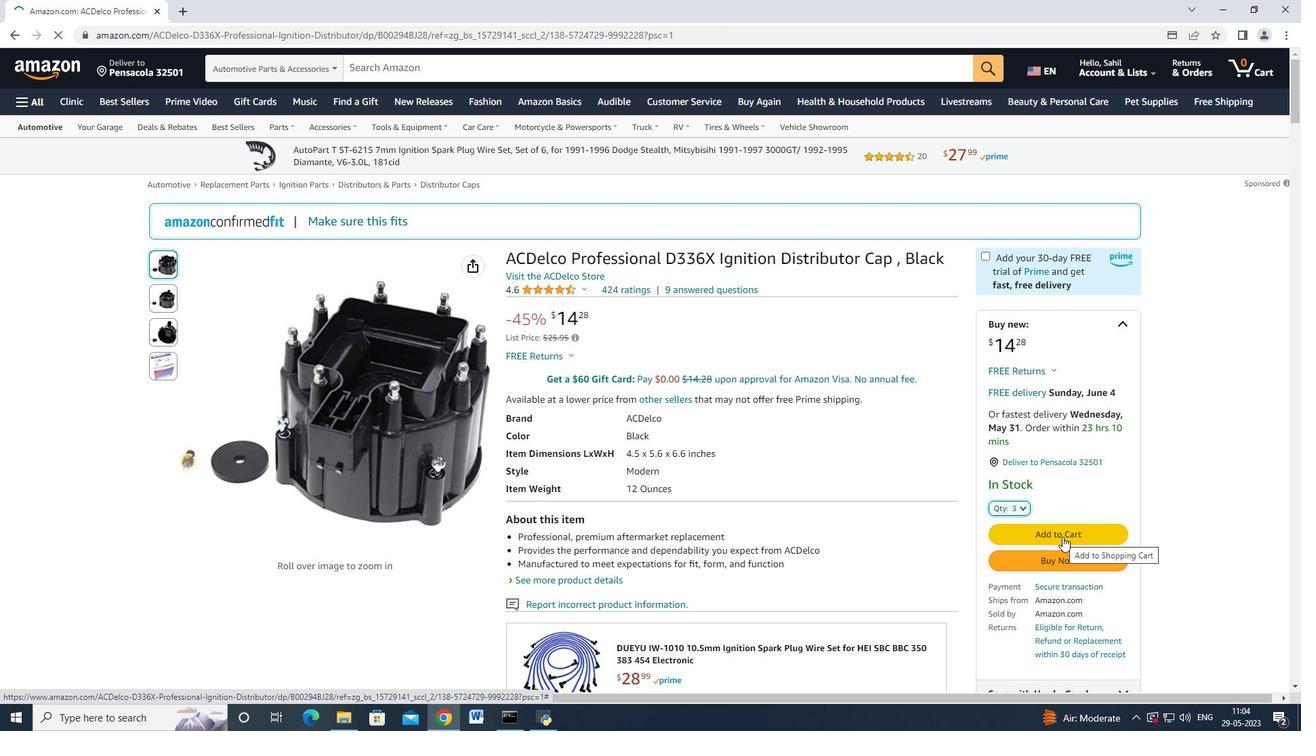 
Action: Mouse moved to (1034, 166)
Screenshot: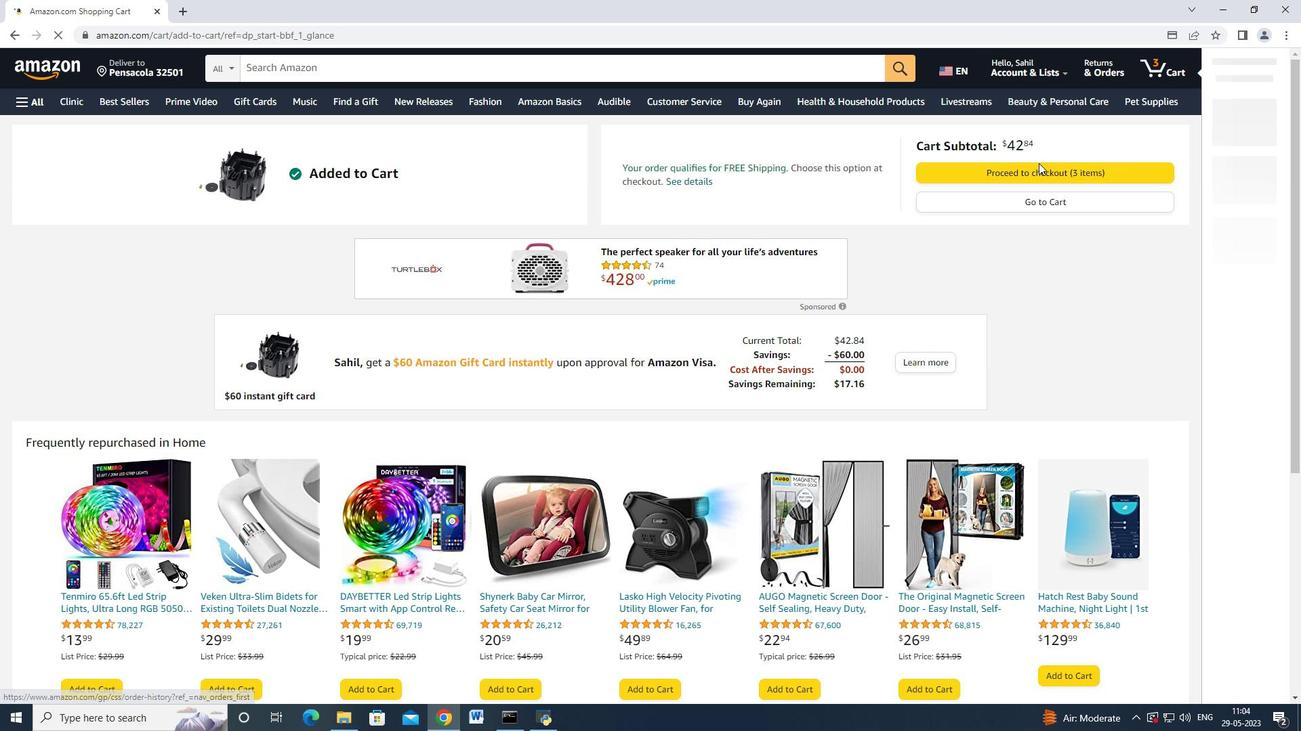 
Action: Mouse pressed left at (1034, 166)
Screenshot: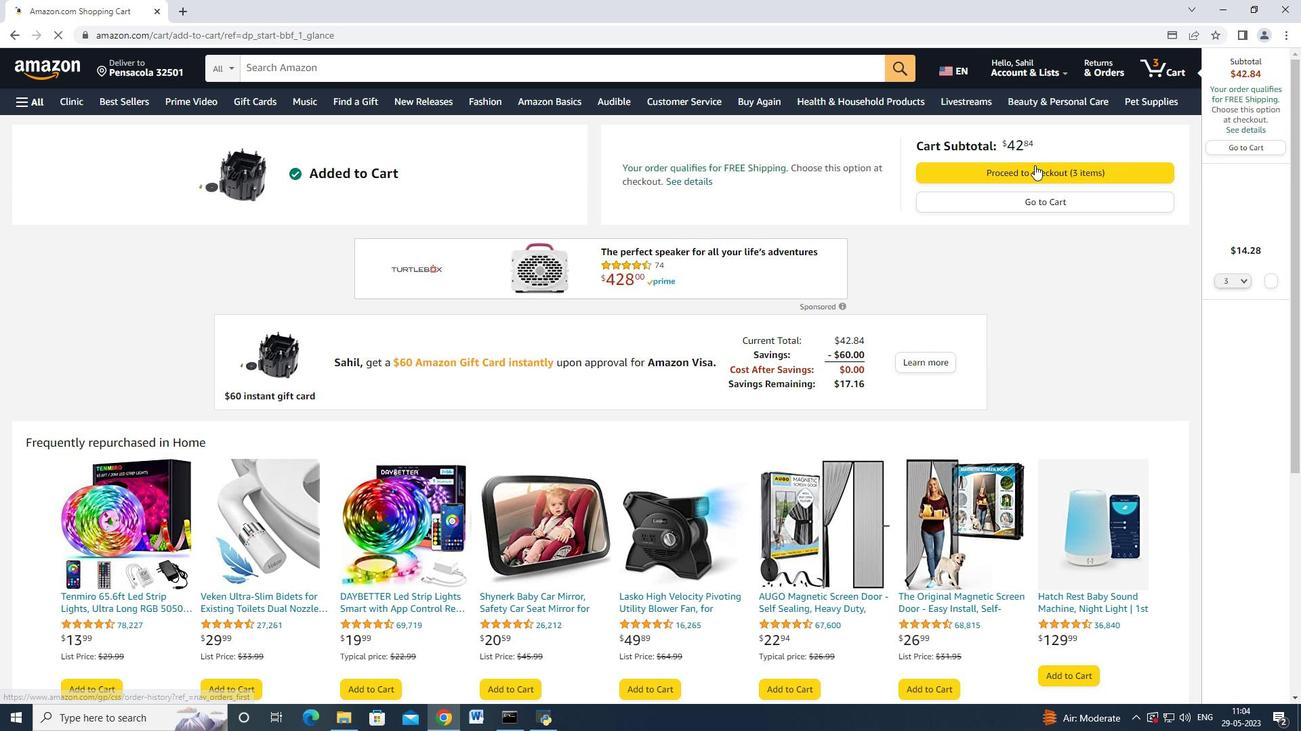 
Action: Mouse moved to (512, 348)
Screenshot: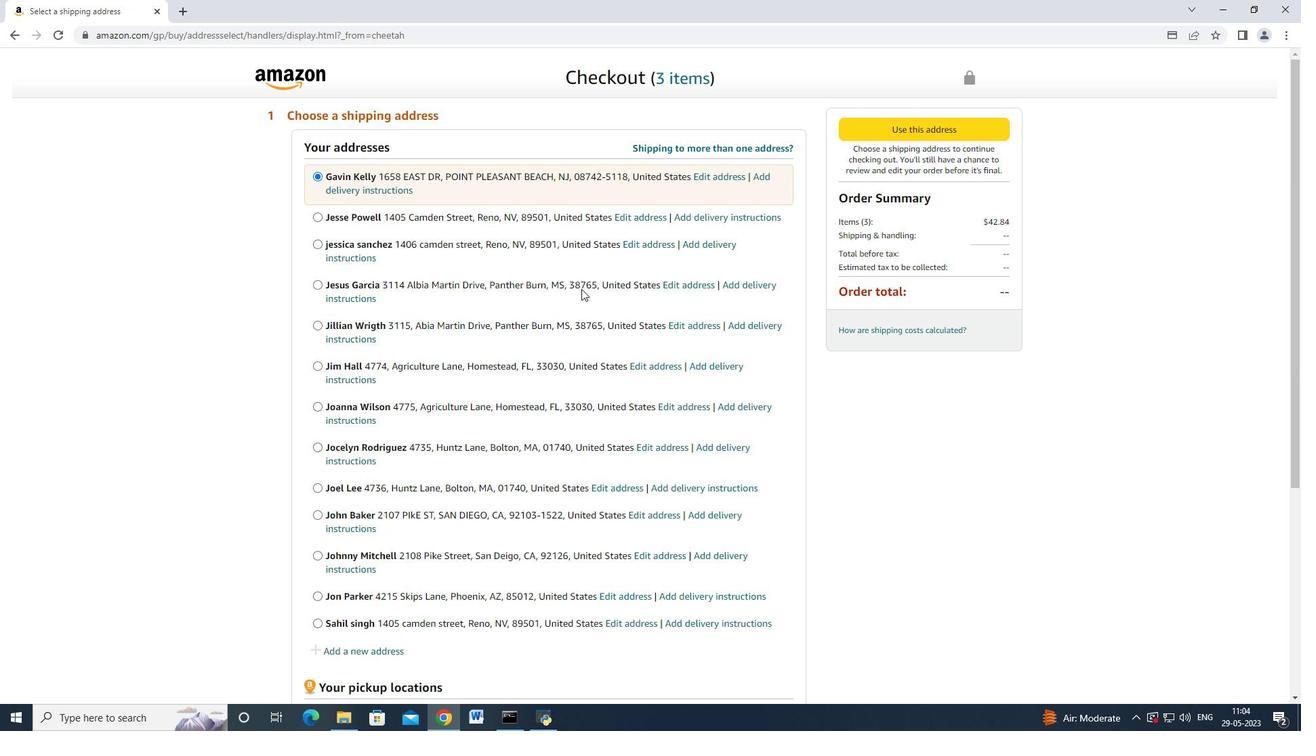 
Action: Mouse scrolled (512, 347) with delta (0, 0)
Screenshot: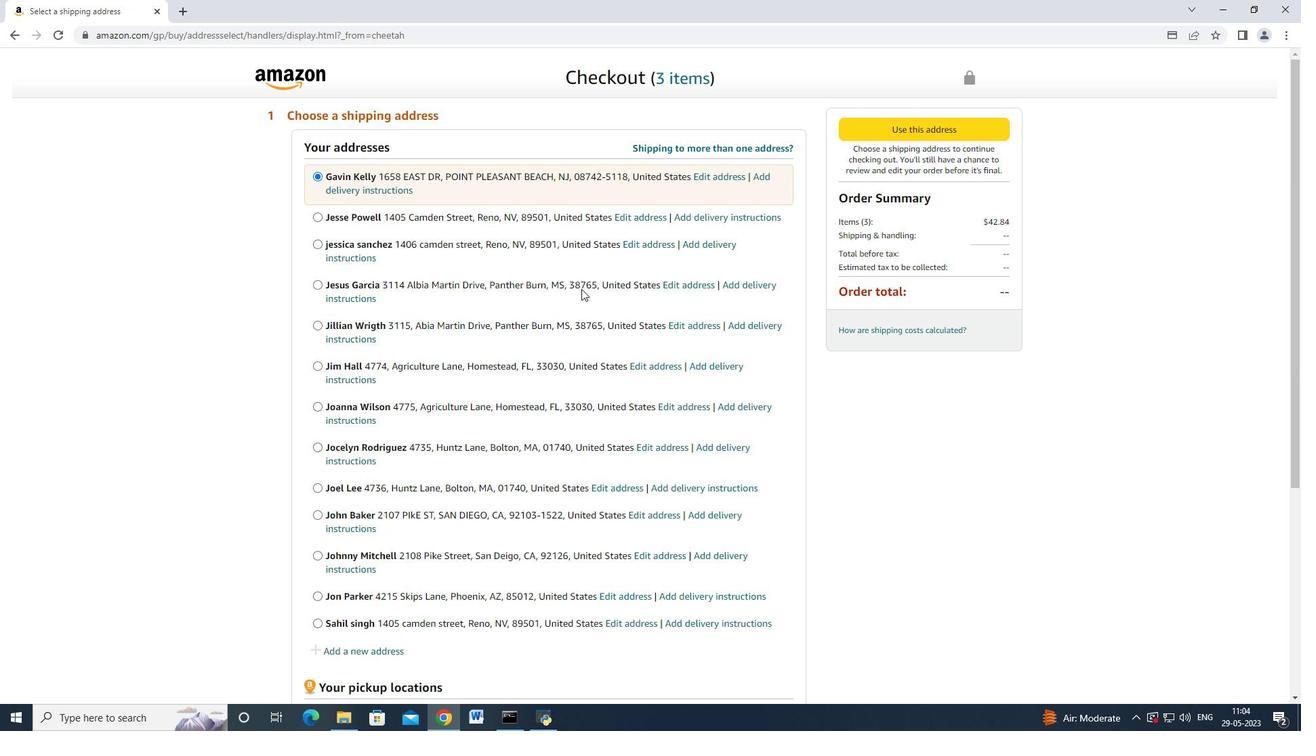 
Action: Mouse moved to (511, 349)
Screenshot: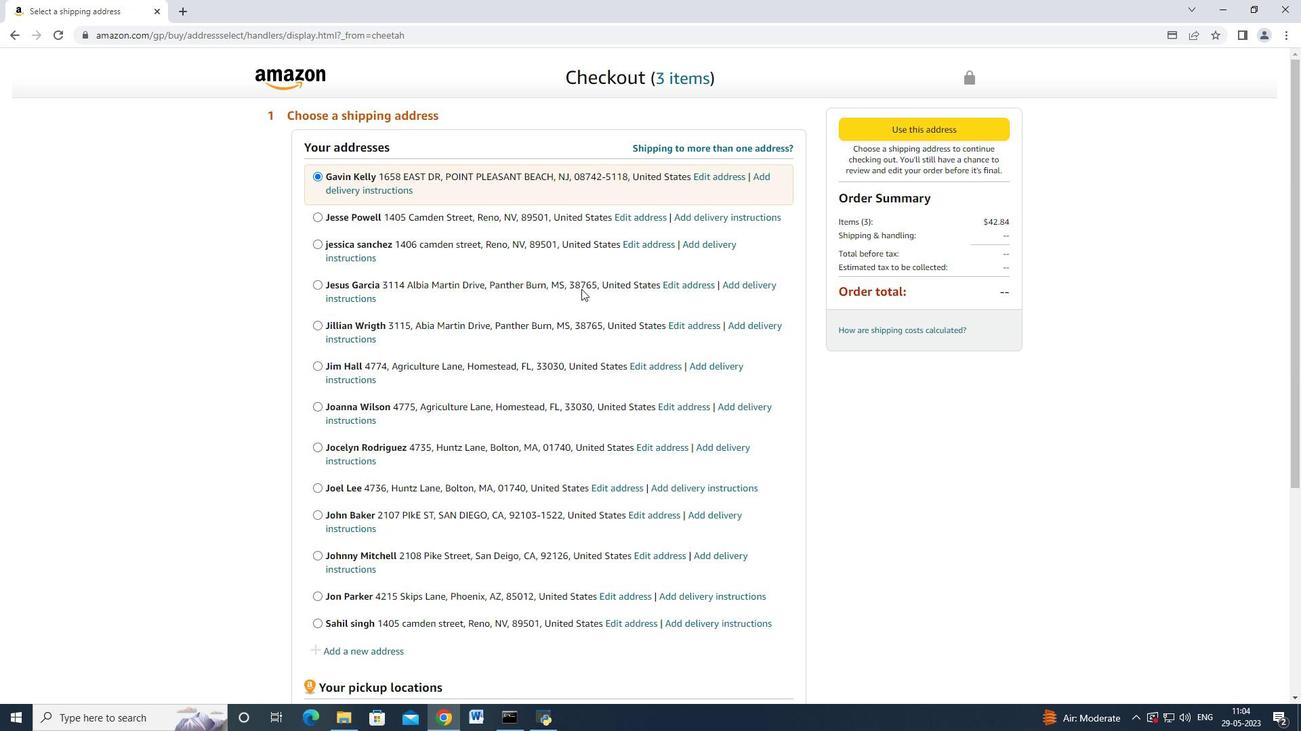 
Action: Mouse scrolled (511, 348) with delta (0, 0)
Screenshot: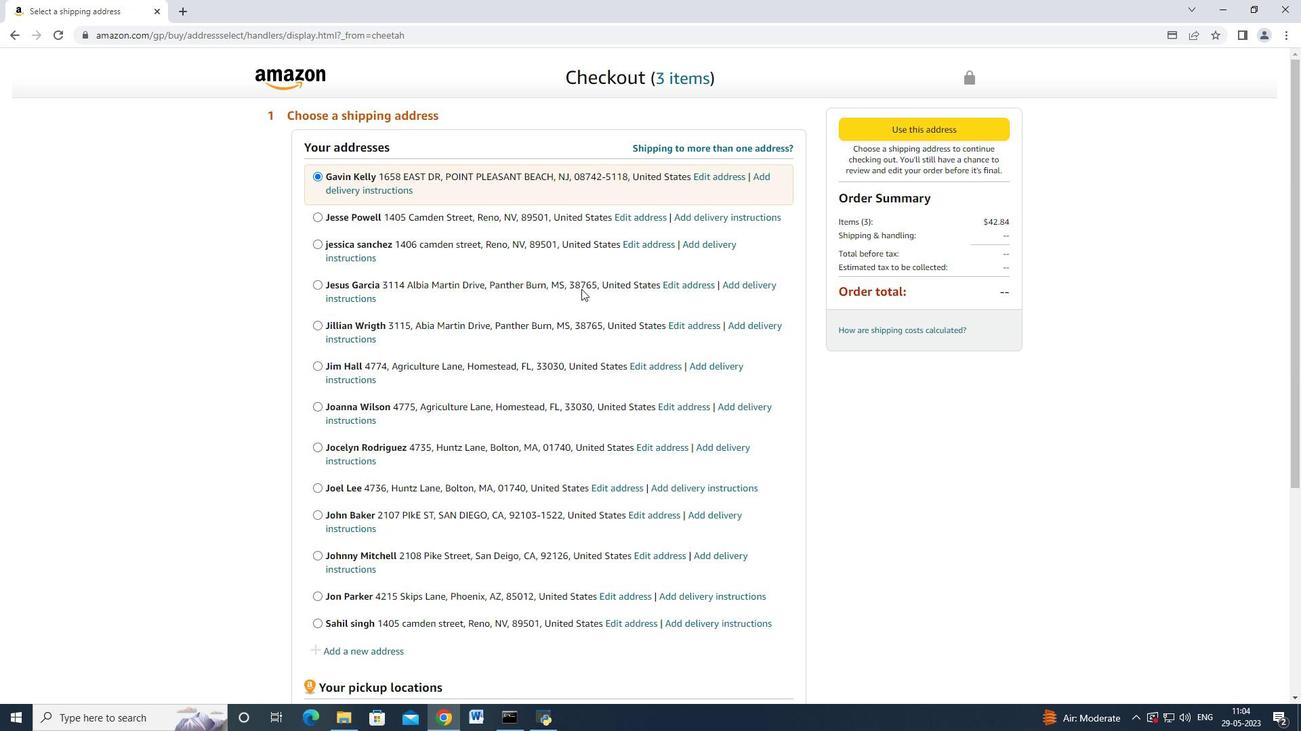 
Action: Mouse scrolled (511, 348) with delta (0, 0)
Screenshot: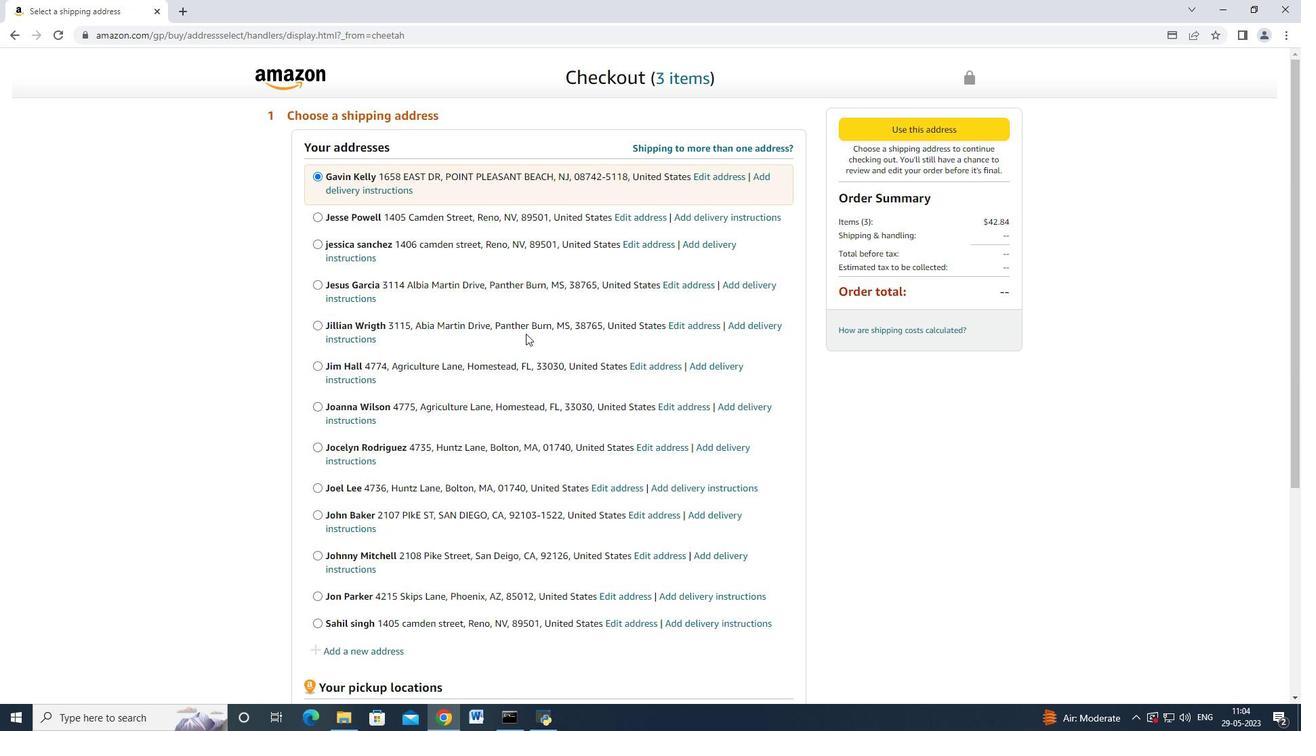 
Action: Mouse moved to (380, 446)
Screenshot: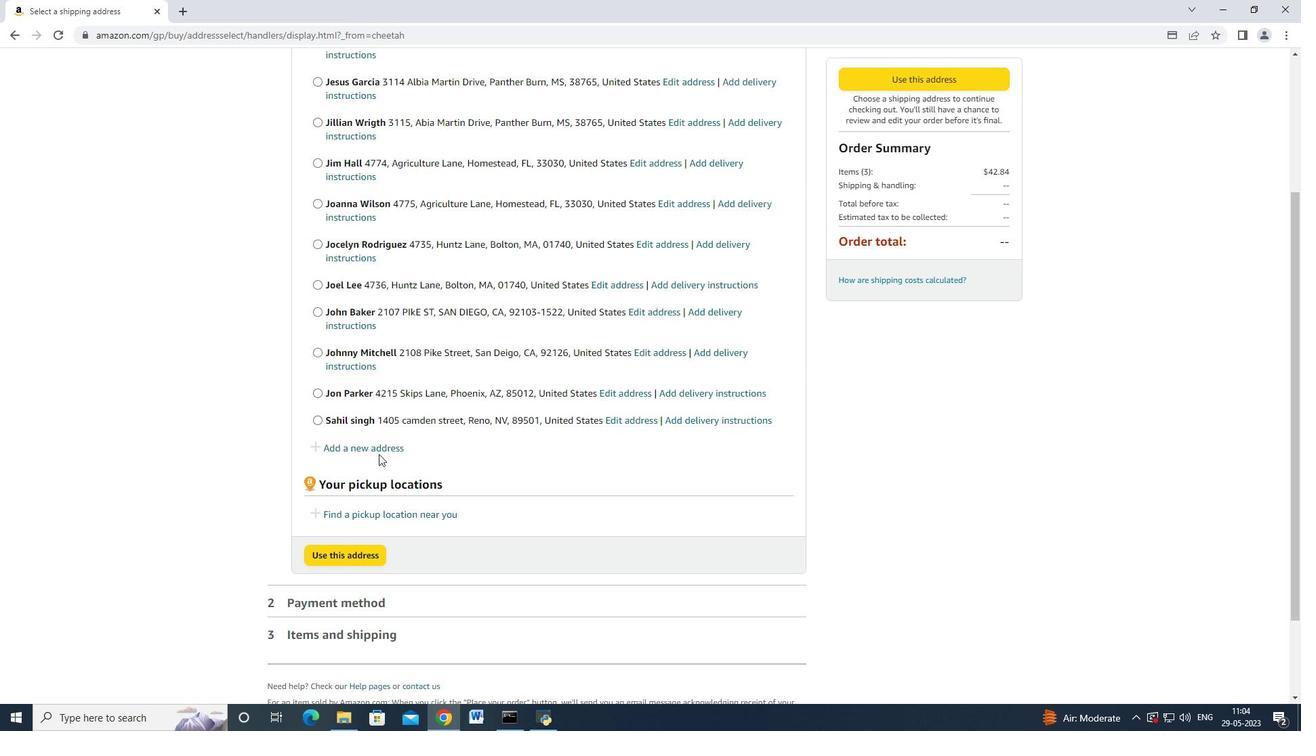 
Action: Mouse pressed left at (380, 446)
Screenshot: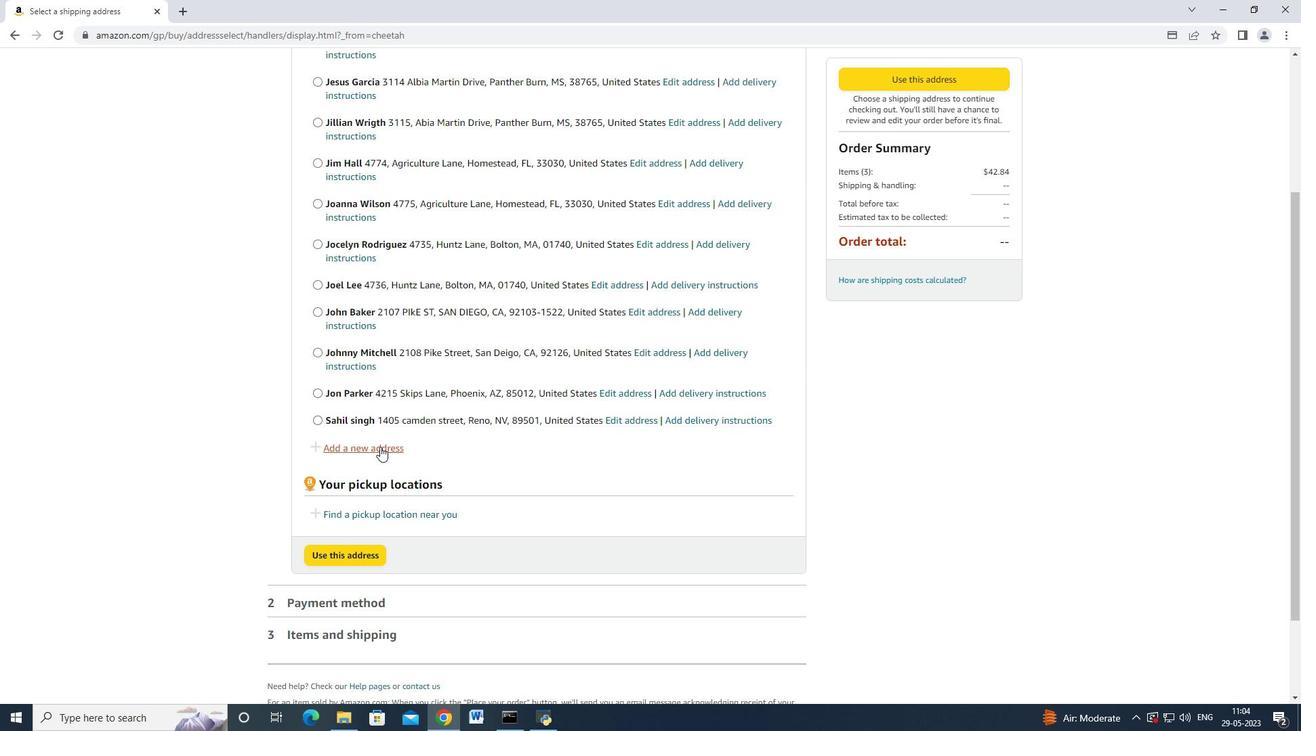 
Action: Mouse moved to (450, 334)
Screenshot: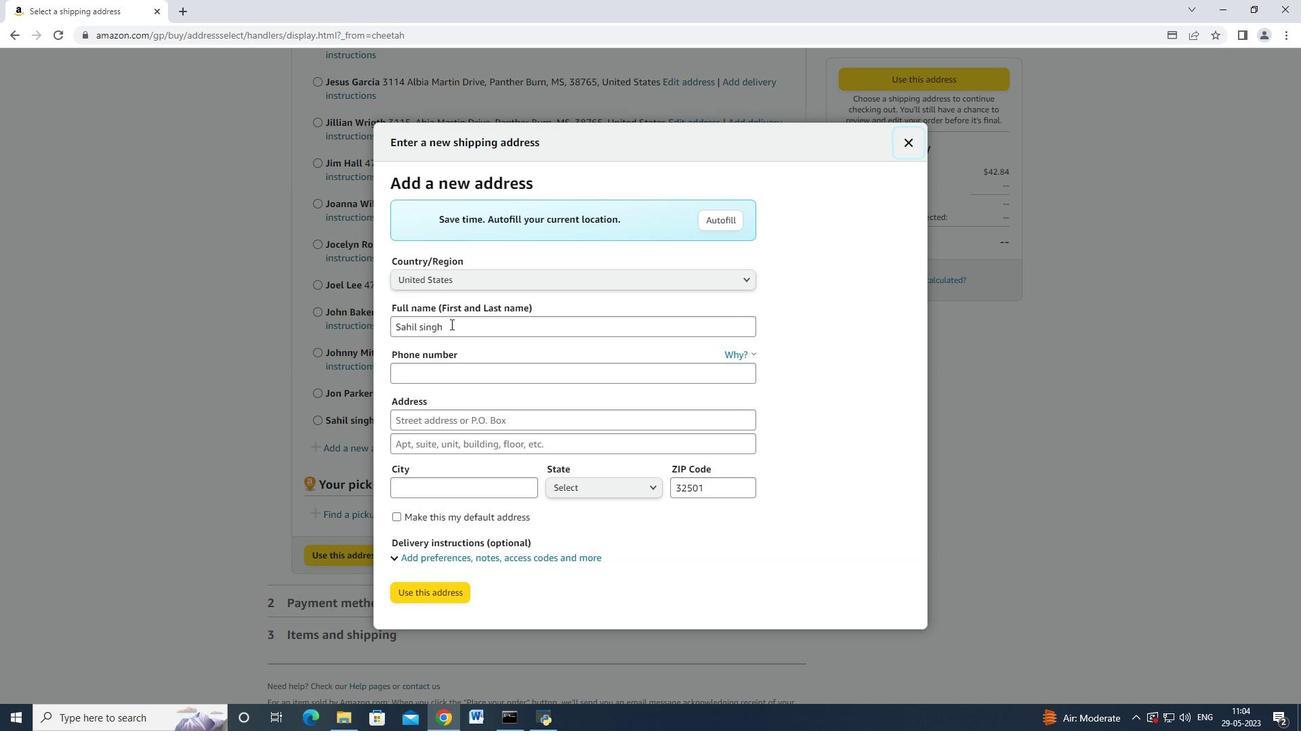 
Action: Mouse pressed left at (450, 334)
Screenshot: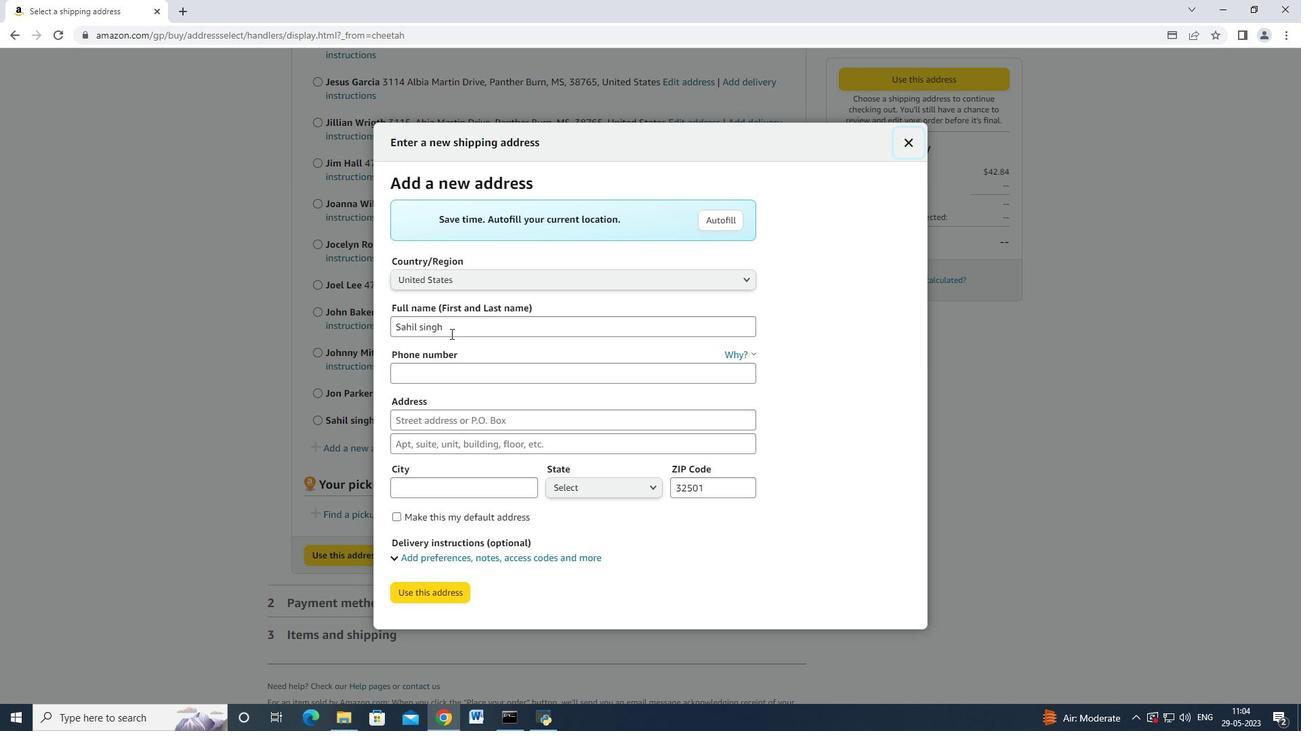 
Action: Mouse moved to (397, 328)
Screenshot: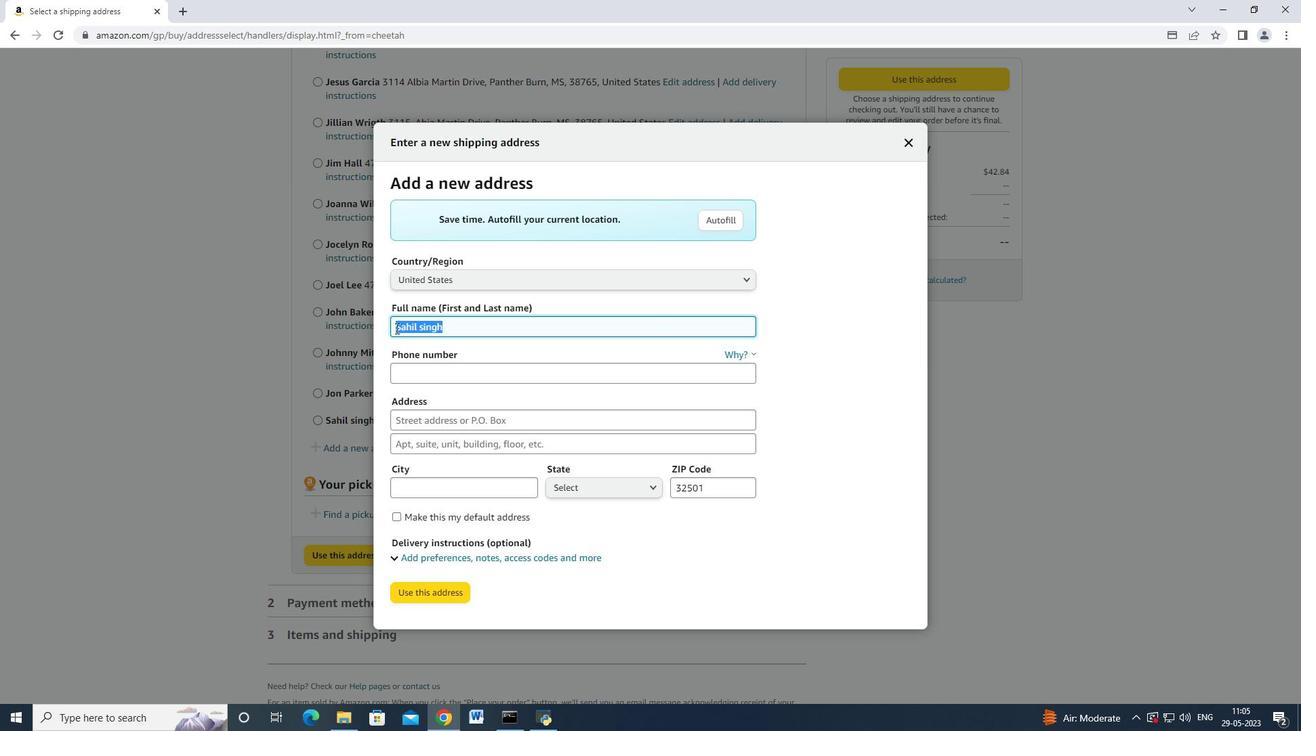 
Action: Key pressed <Key.backspace><Key.shift><Key.shift><Key.shift><Key.shift><Key.shift><Key.shift><Key.shift><Key.shift><Key.shift><Key.shift><Key.shift><Key.shift>Johnathan<Key.space><Key.shift>Nelson,<Key.backspace><Key.tab><Key.tab>9285042162<Key.tab>4216,<Key.backspace><Key.space><Key.shift>Skips<Key.space><Key.shift>Lande<Key.tab><Key.tab><Key.shift>Phoenix<Key.space><Key.tab>
Screenshot: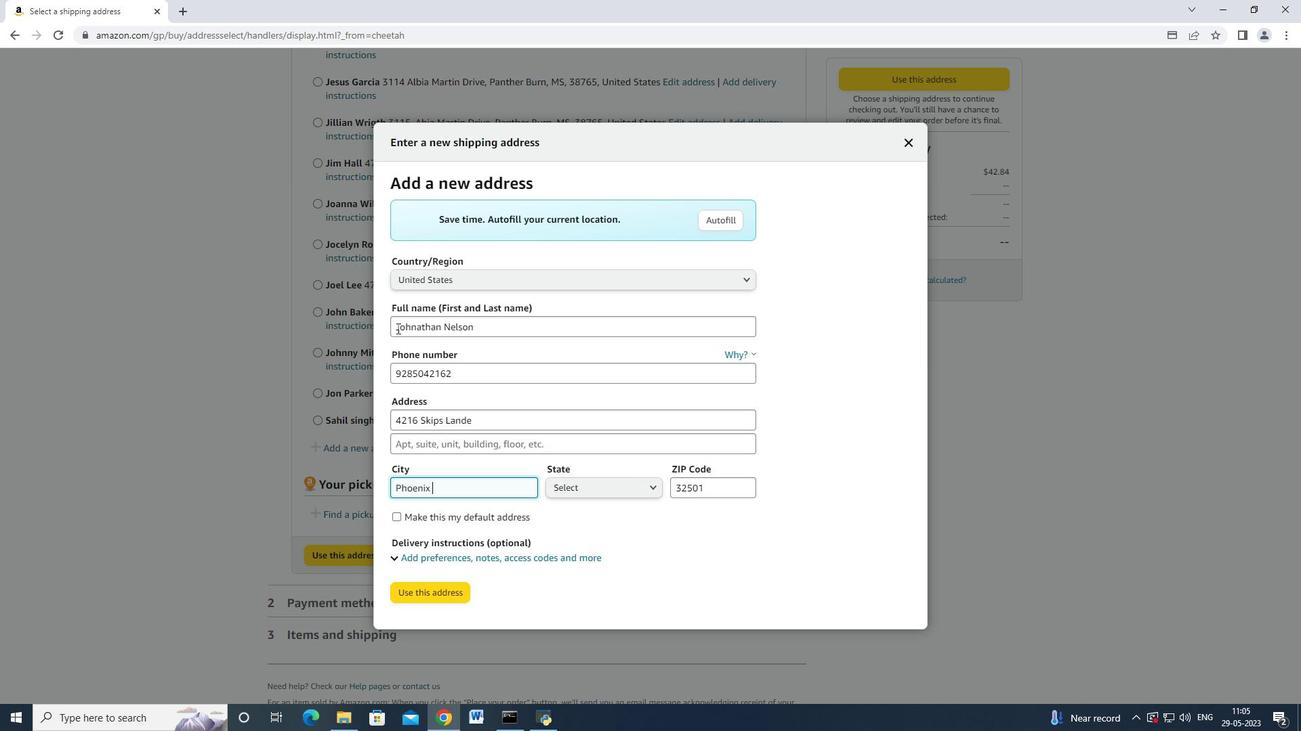 
Action: Mouse moved to (582, 488)
Screenshot: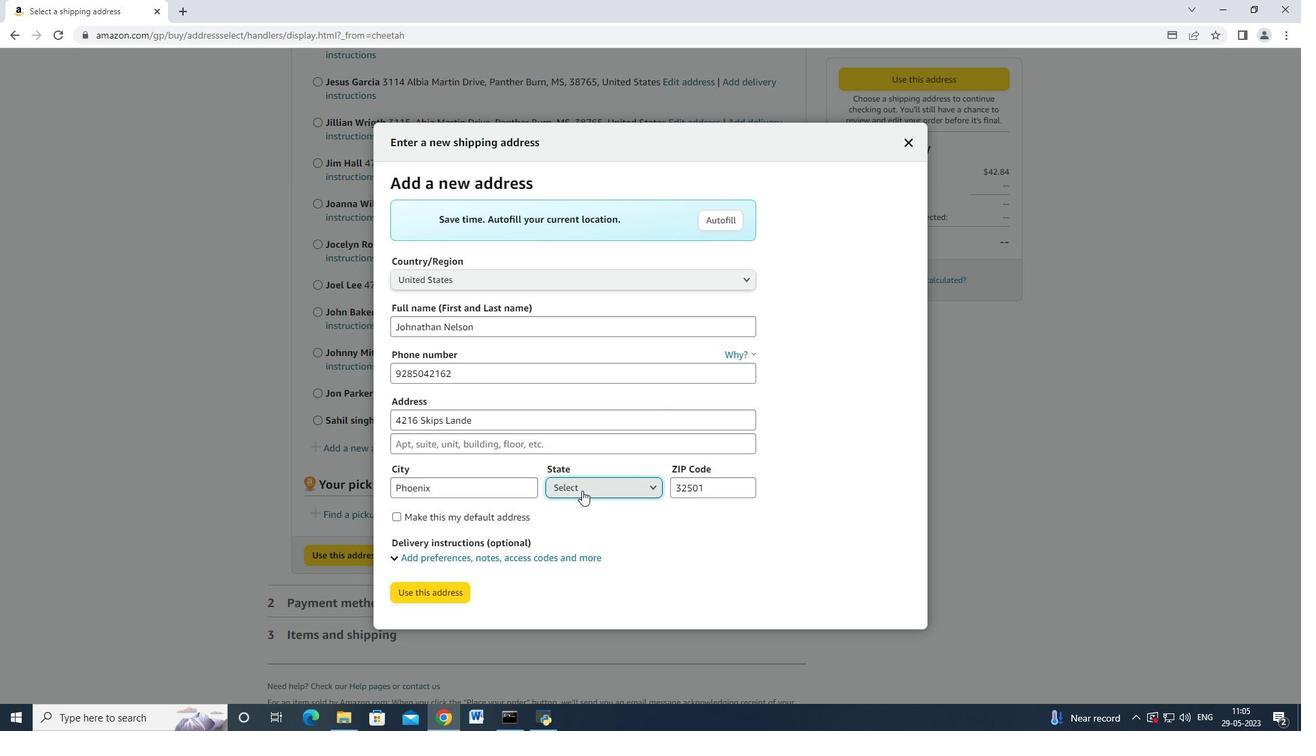 
Action: Mouse pressed left at (582, 488)
Screenshot: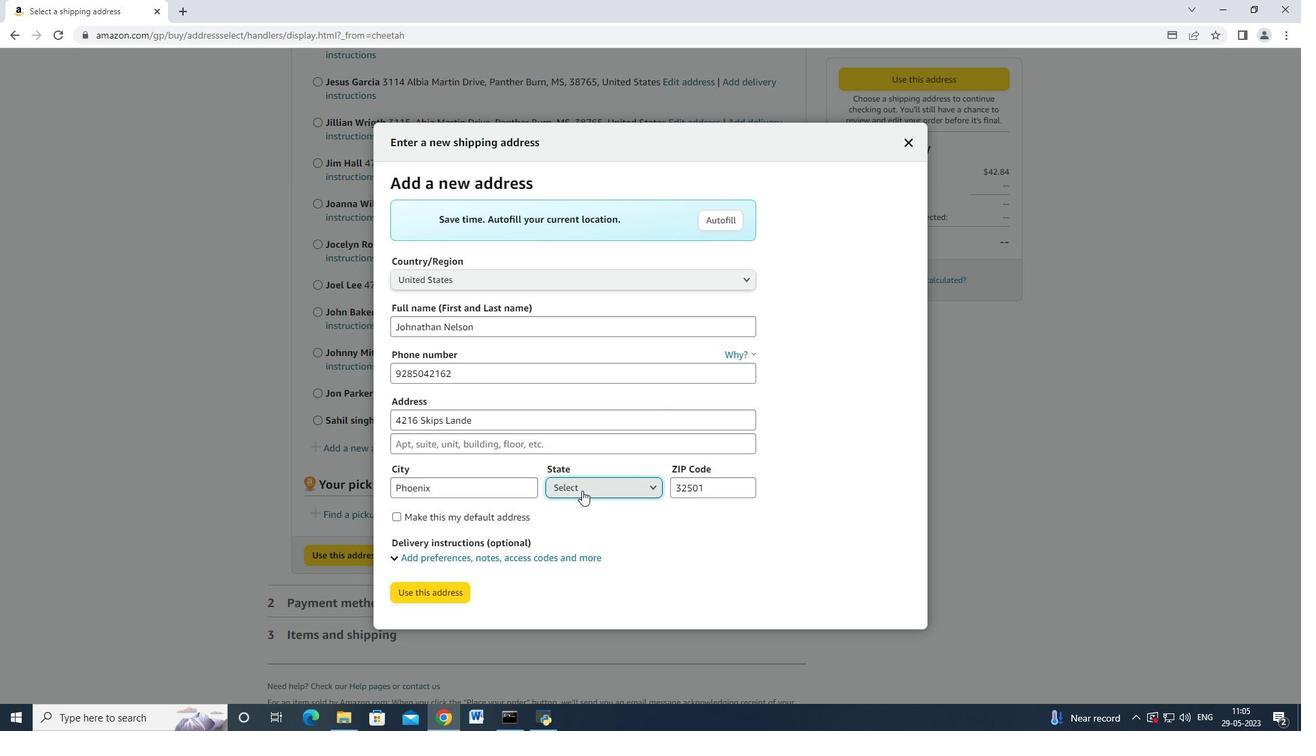 
Action: Mouse moved to (598, 367)
Screenshot: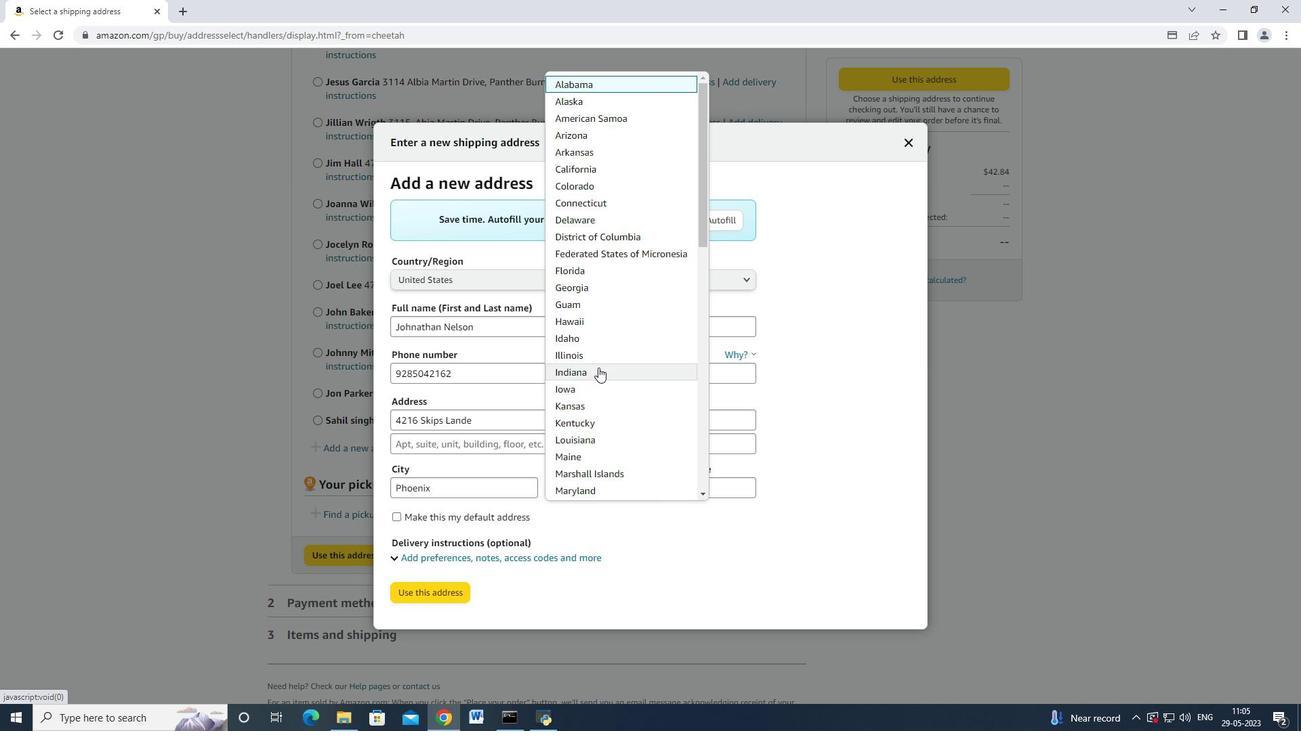 
Action: Mouse scrolled (598, 367) with delta (0, 0)
Screenshot: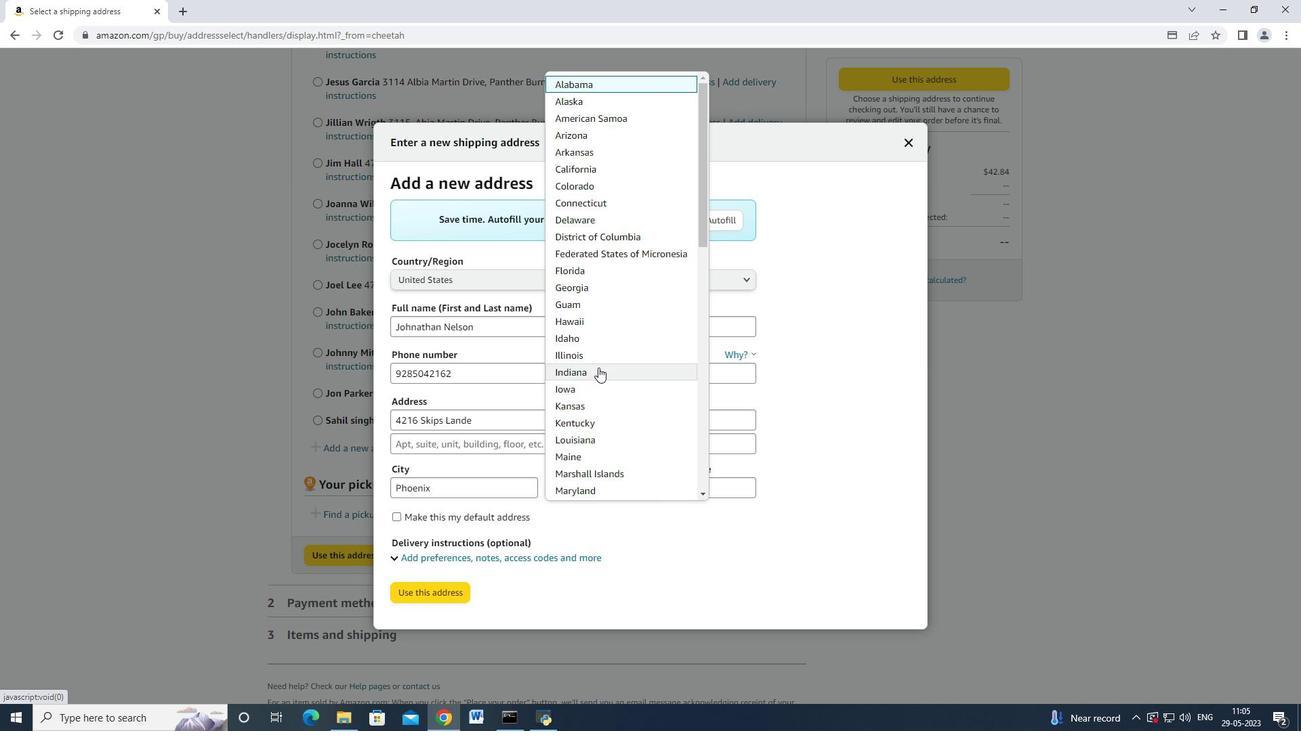
Action: Mouse scrolled (598, 367) with delta (0, 0)
Screenshot: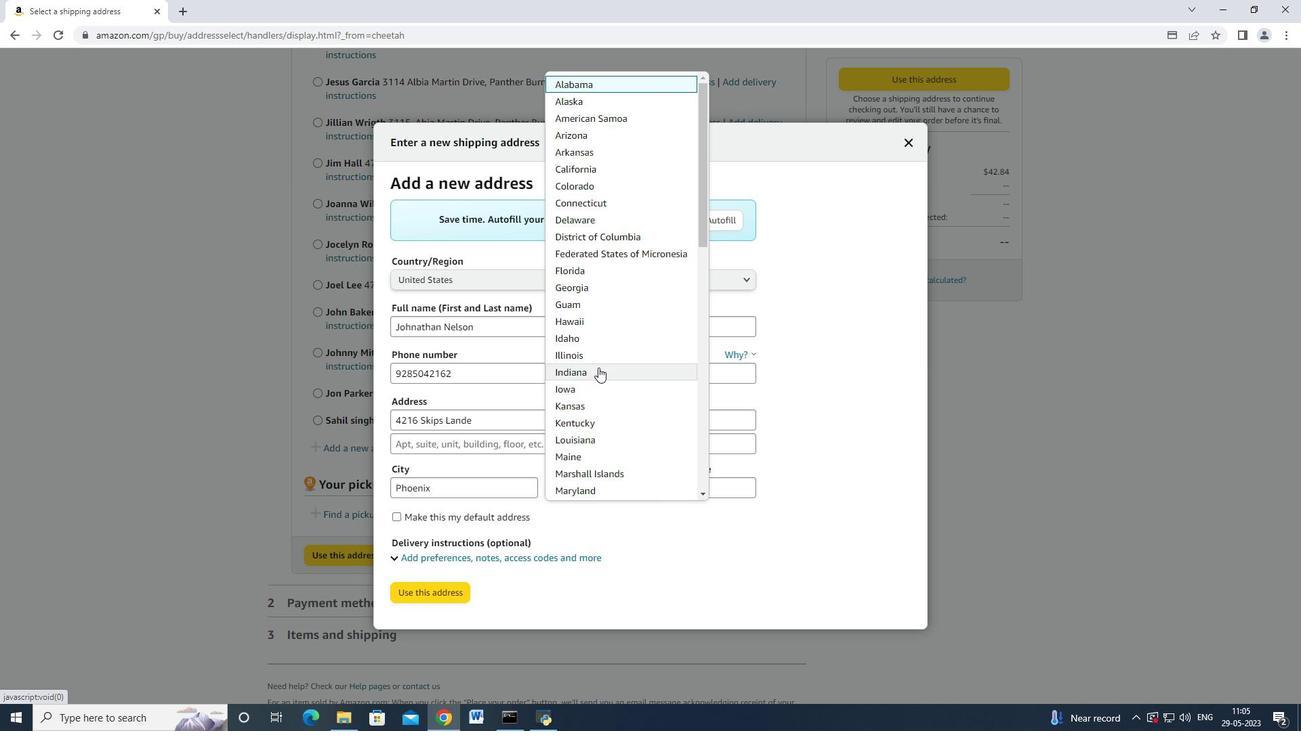 
Action: Mouse moved to (598, 365)
Screenshot: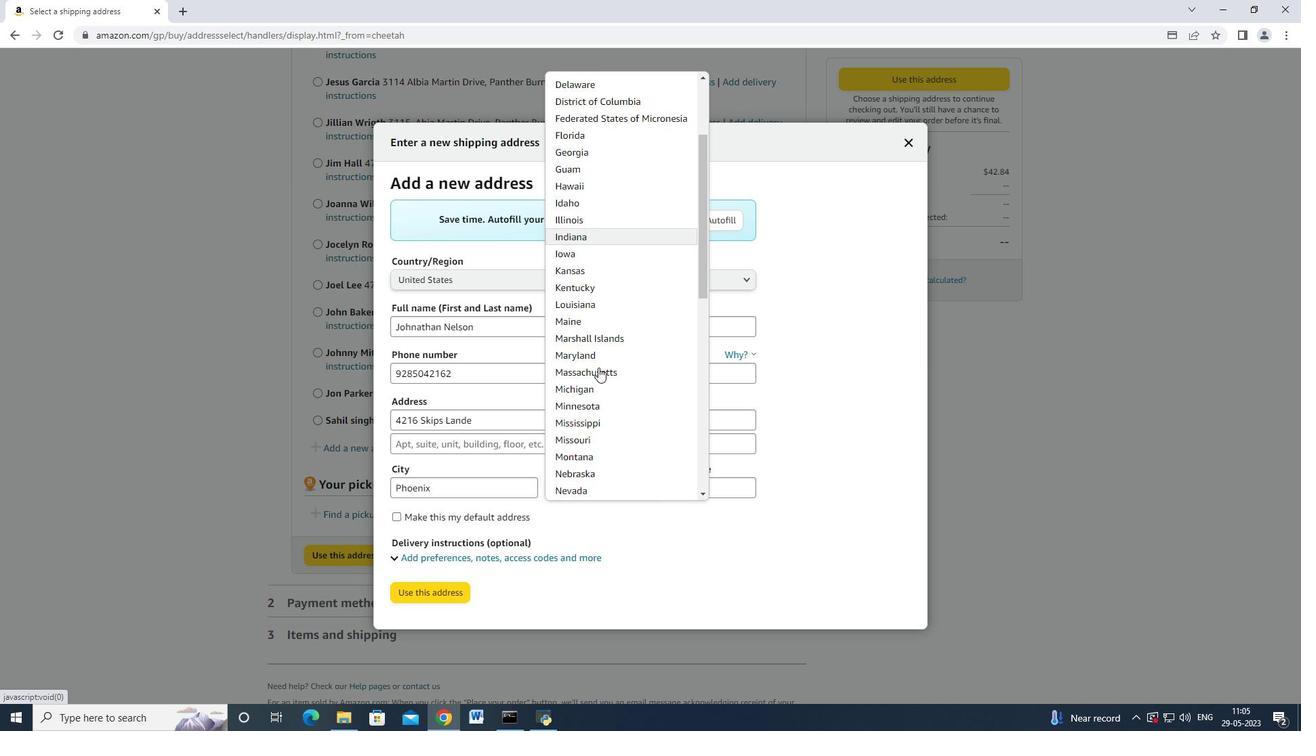 
Action: Mouse scrolled (598, 364) with delta (0, 0)
Screenshot: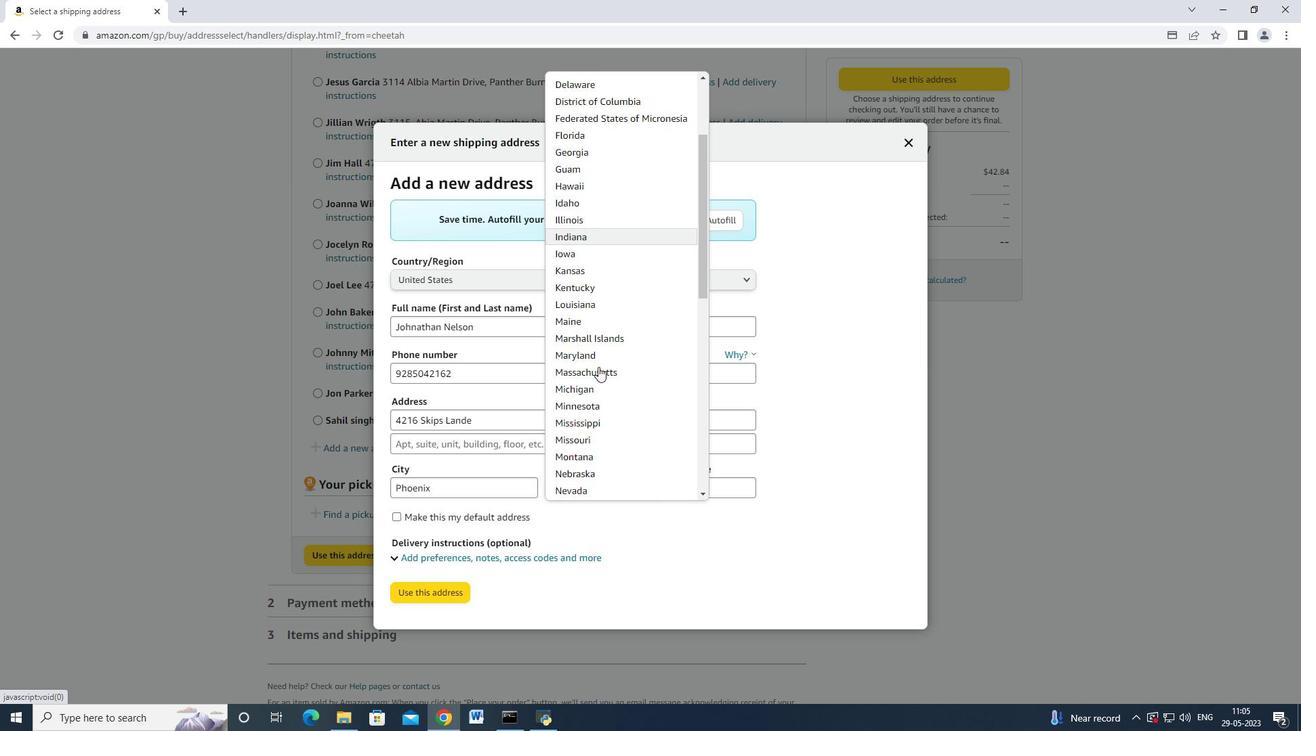 
Action: Mouse scrolled (598, 364) with delta (0, 0)
Screenshot: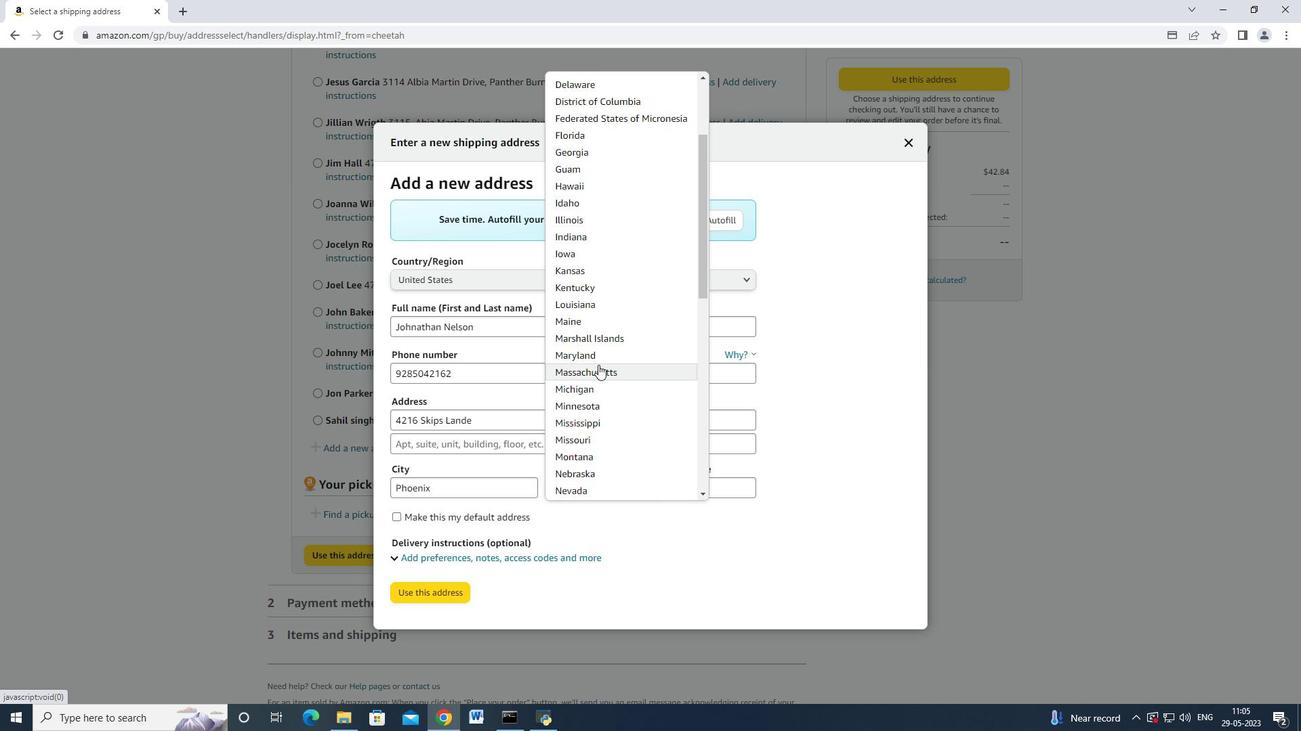 
Action: Mouse scrolled (598, 364) with delta (0, 0)
Screenshot: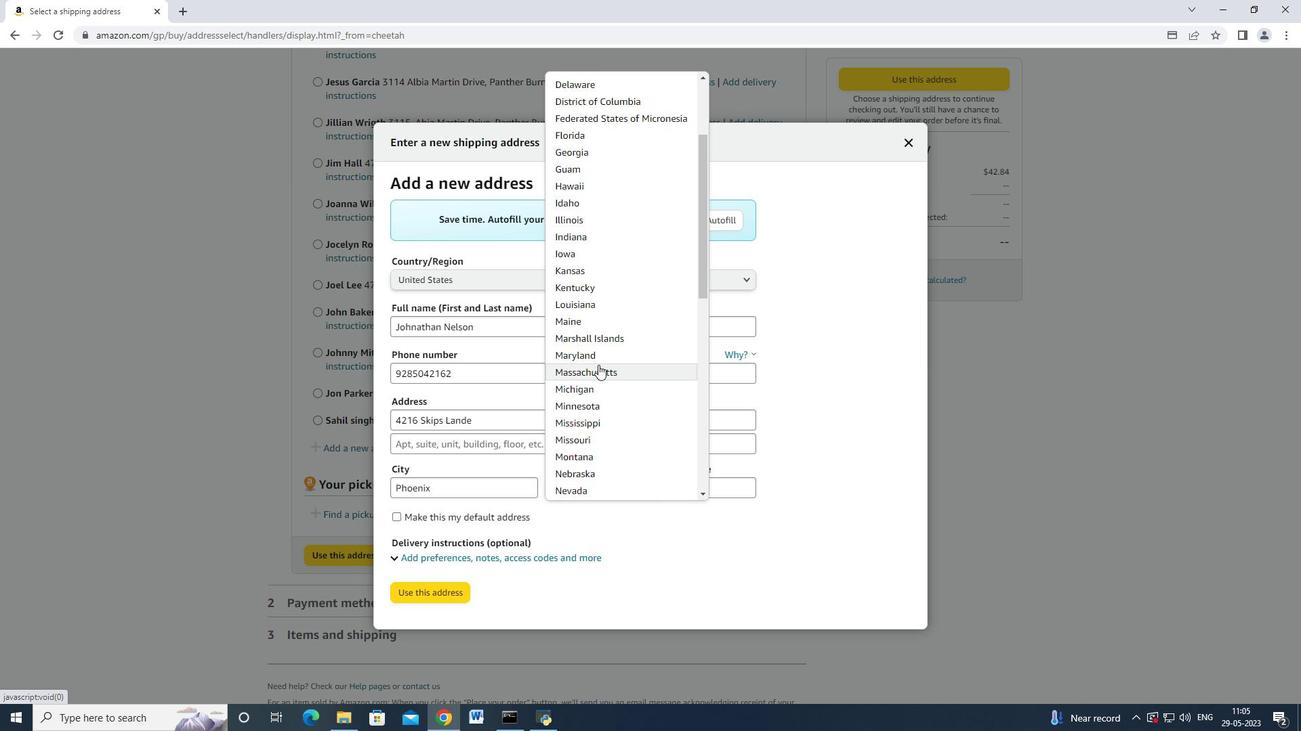 
Action: Mouse scrolled (598, 364) with delta (0, 0)
Screenshot: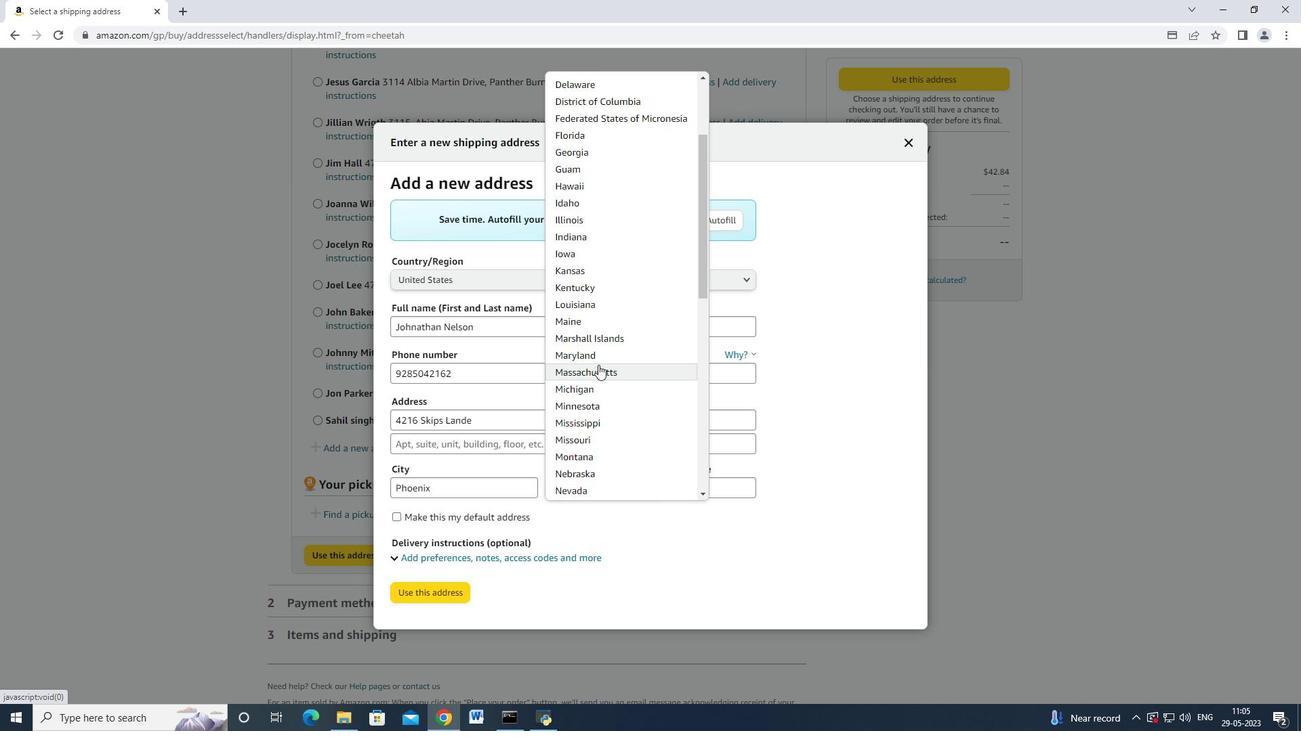 
Action: Mouse scrolled (598, 364) with delta (0, 0)
Screenshot: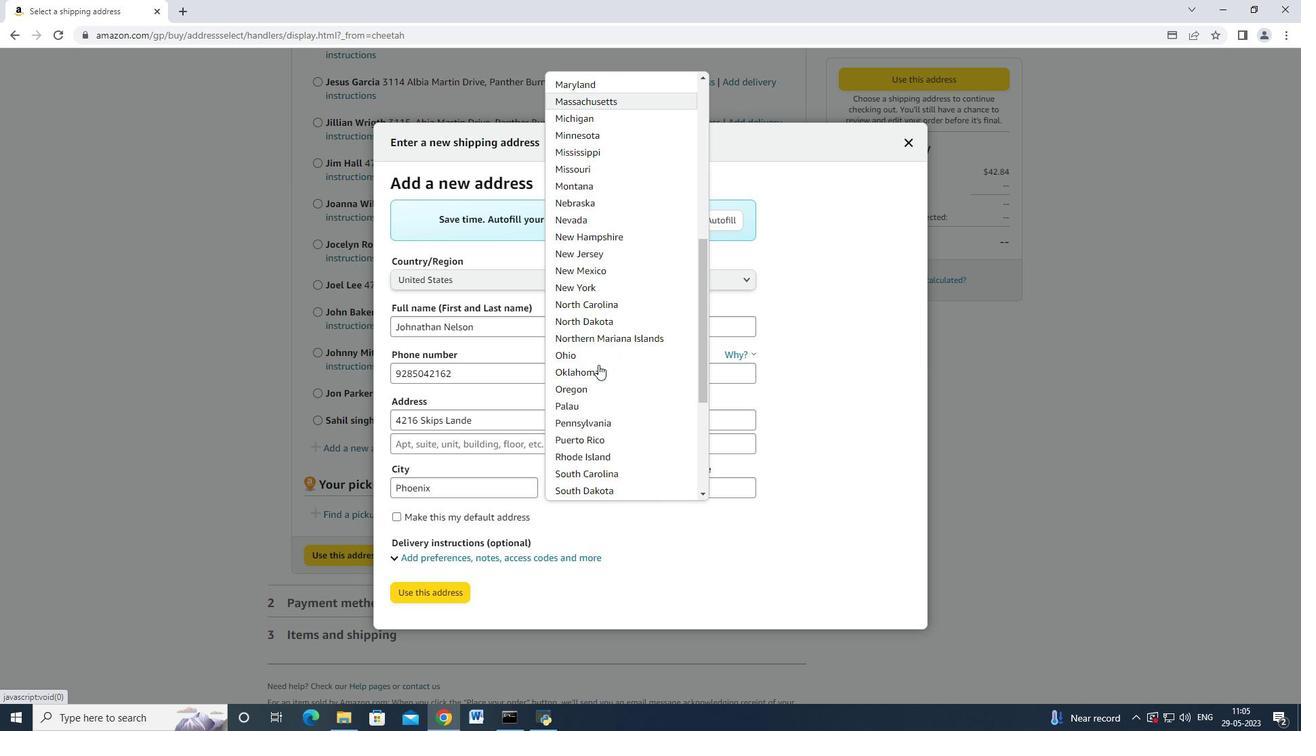 
Action: Mouse scrolled (598, 364) with delta (0, 0)
Screenshot: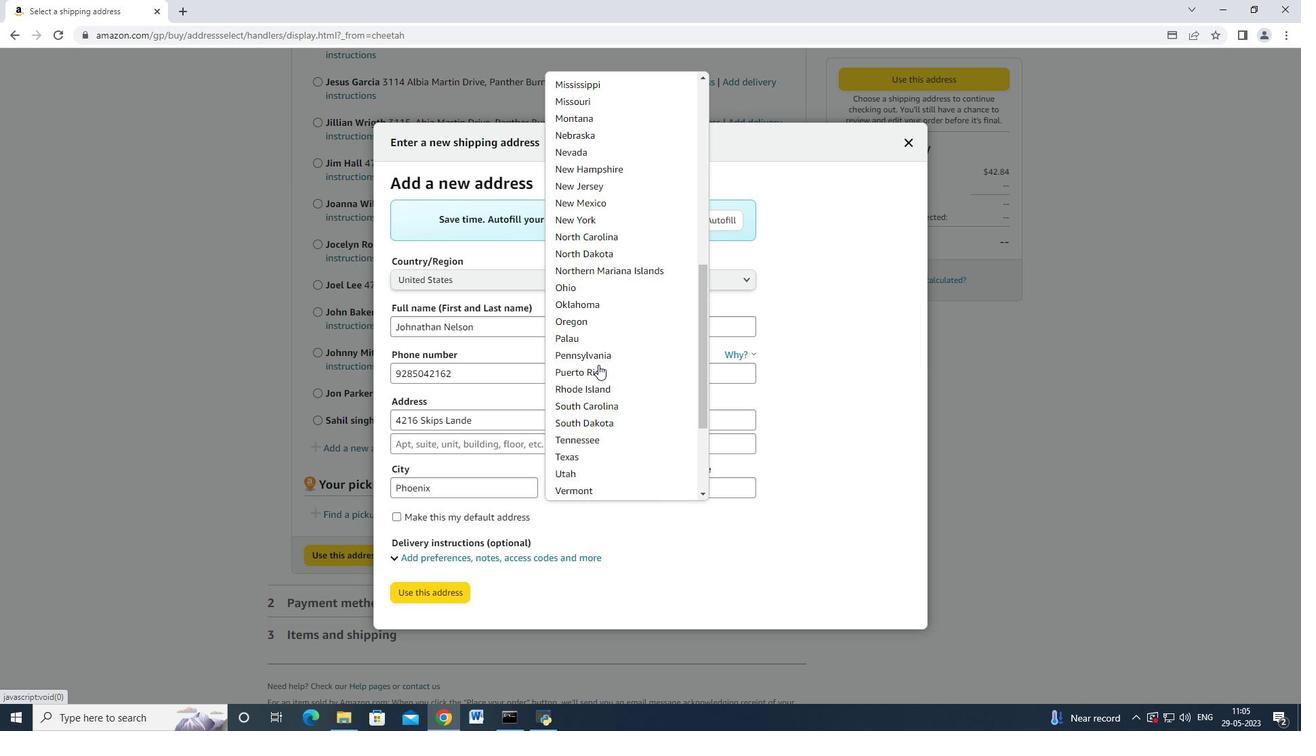 
Action: Mouse scrolled (598, 364) with delta (0, 0)
Screenshot: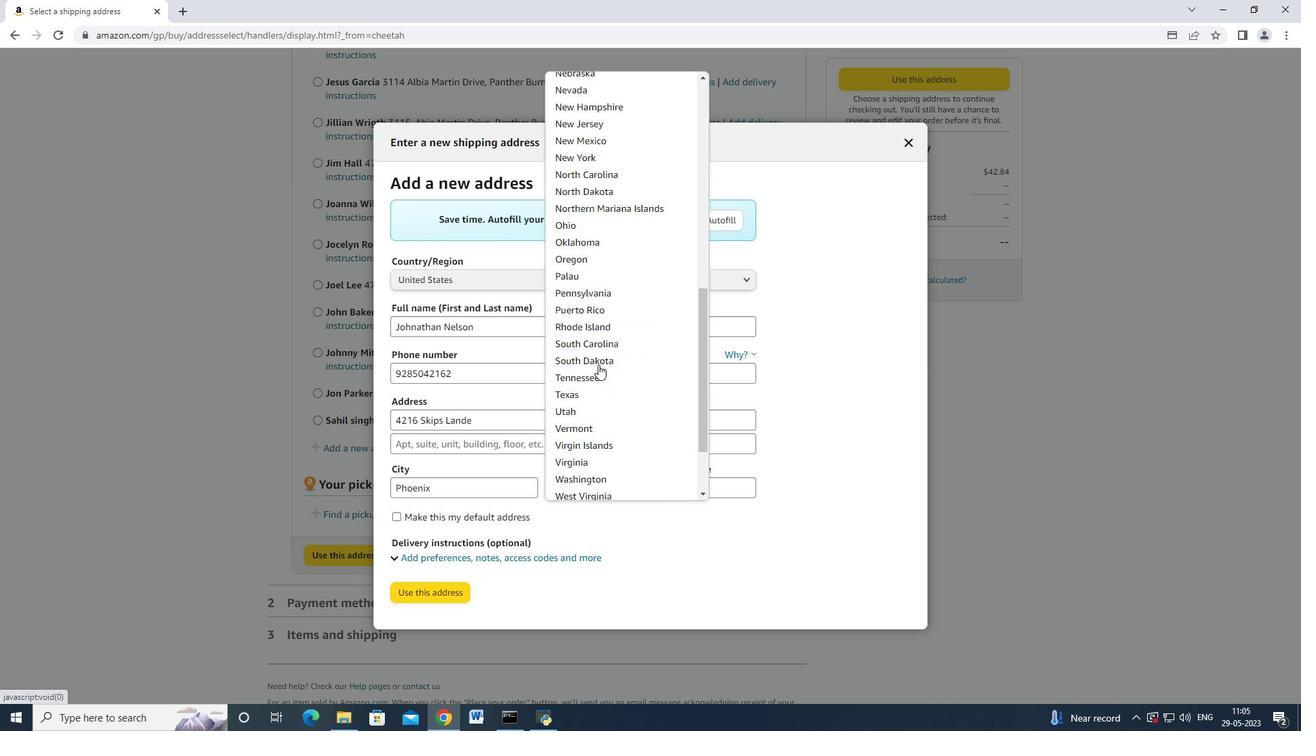 
Action: Mouse scrolled (598, 364) with delta (0, 0)
Screenshot: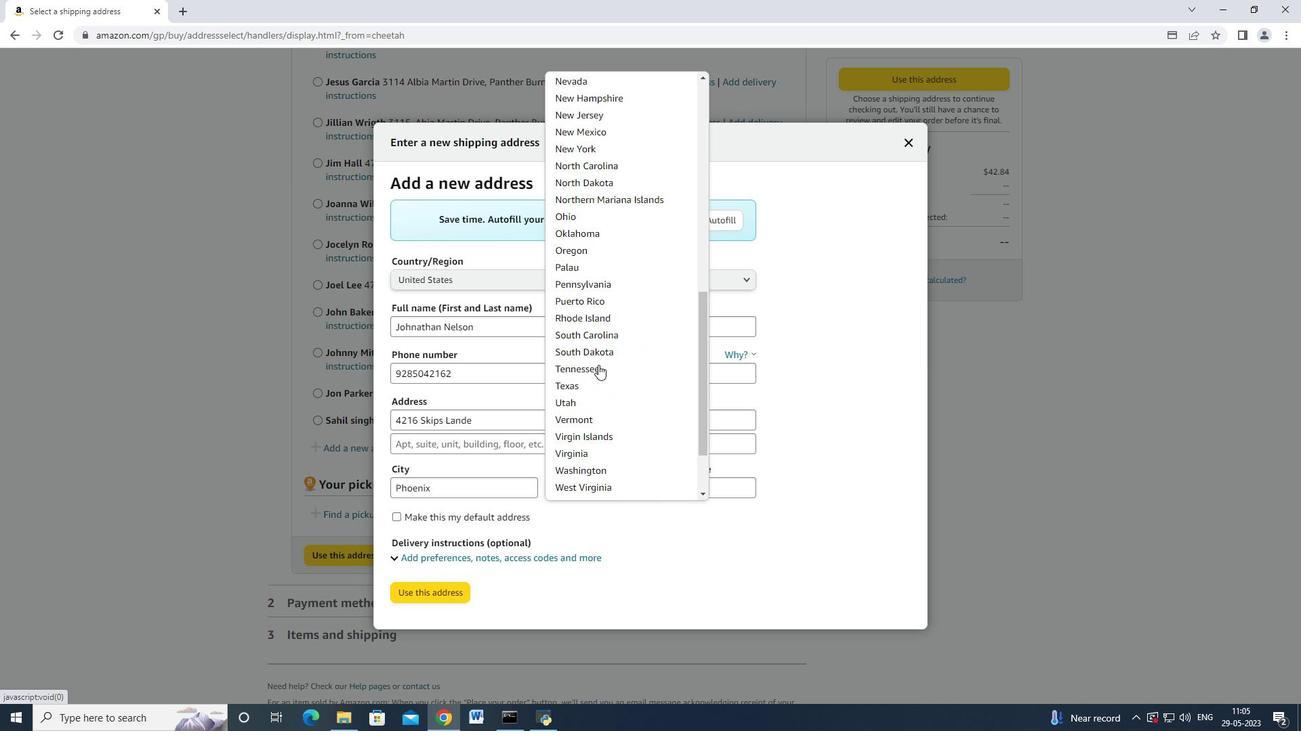 
Action: Mouse scrolled (598, 364) with delta (0, 0)
Screenshot: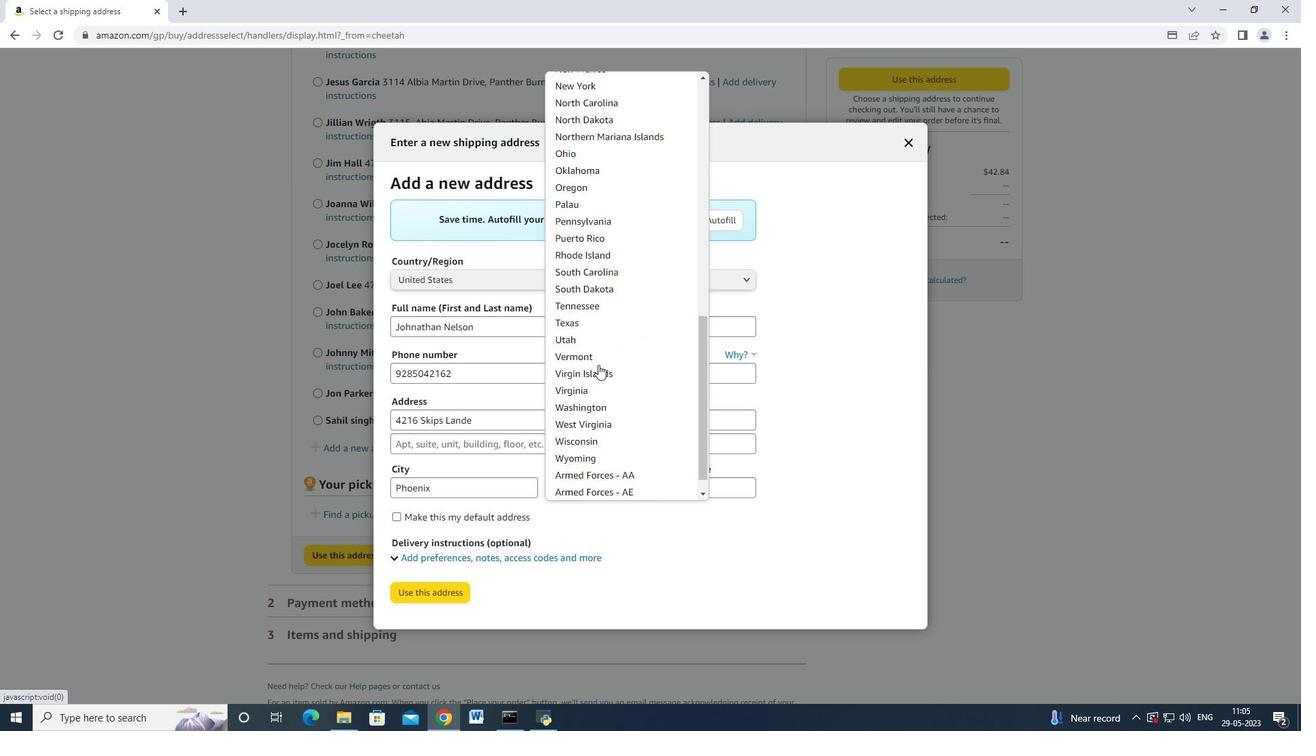 
Action: Mouse moved to (595, 331)
Screenshot: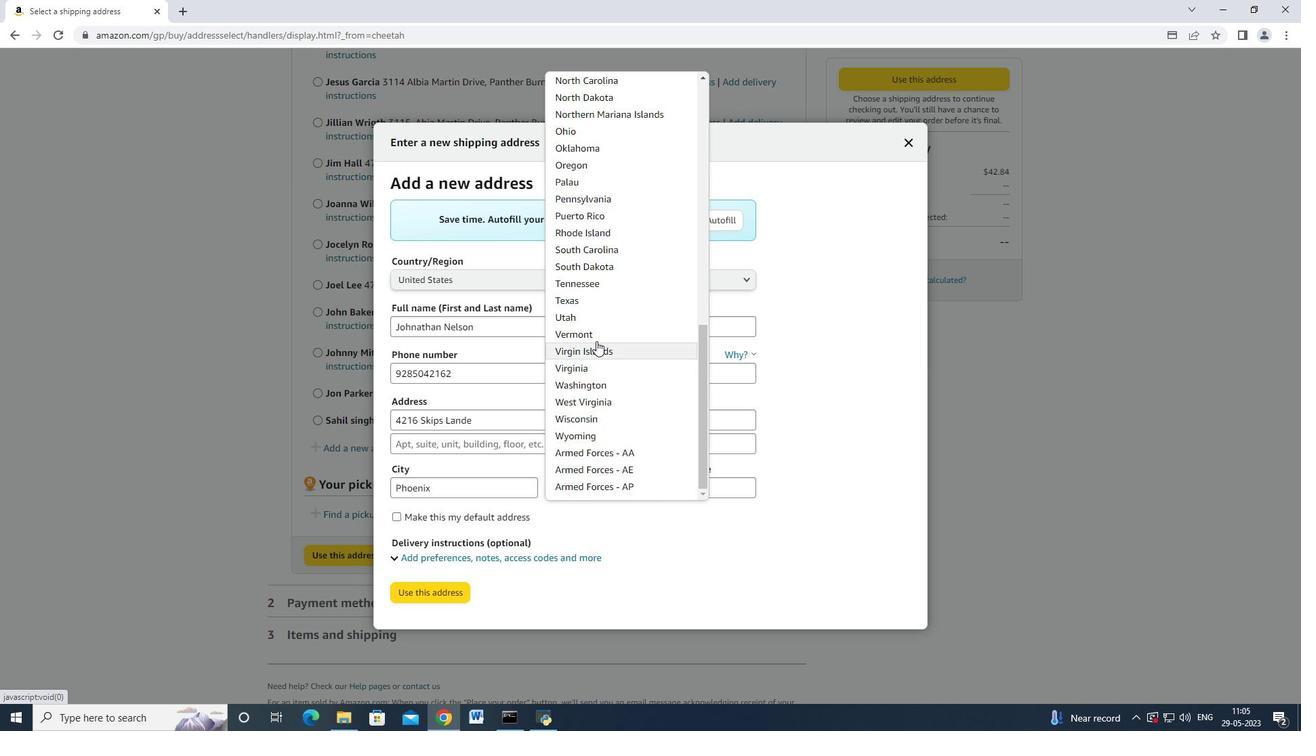 
Action: Mouse scrolled (595, 332) with delta (0, 0)
Screenshot: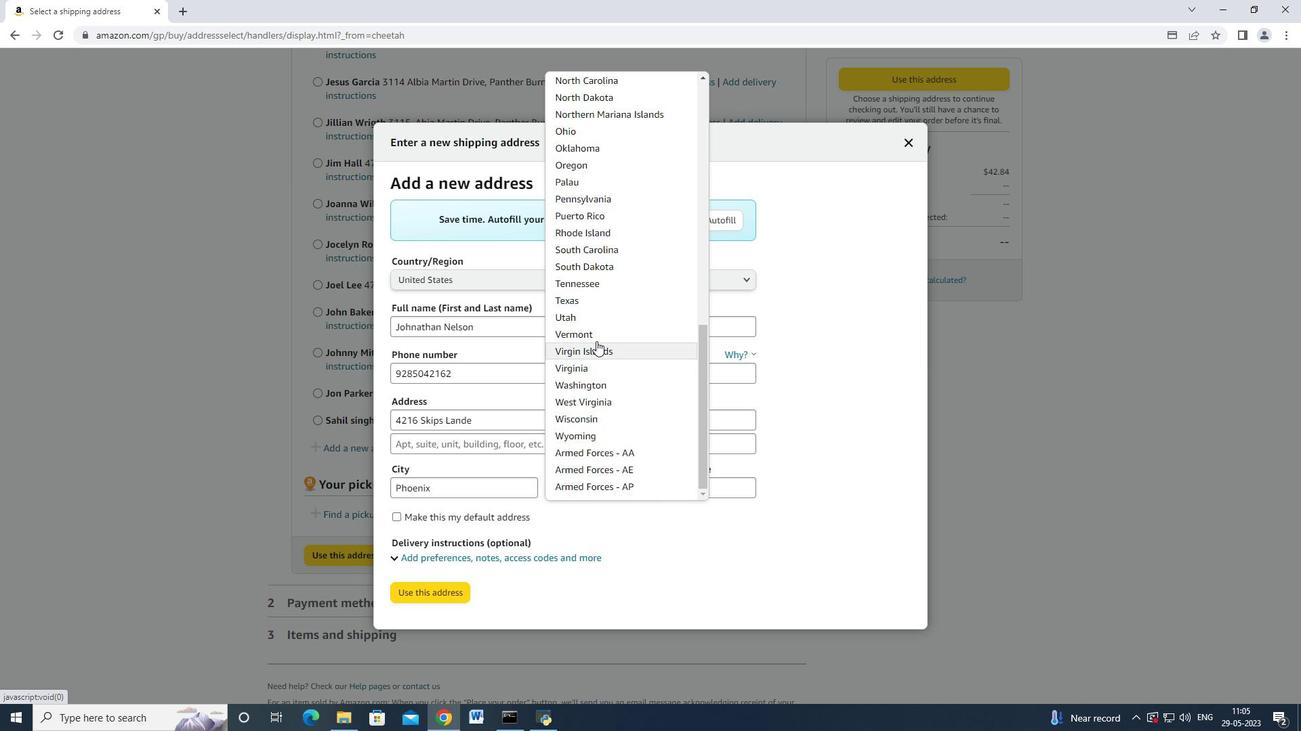 
Action: Mouse scrolled (595, 332) with delta (0, 0)
Screenshot: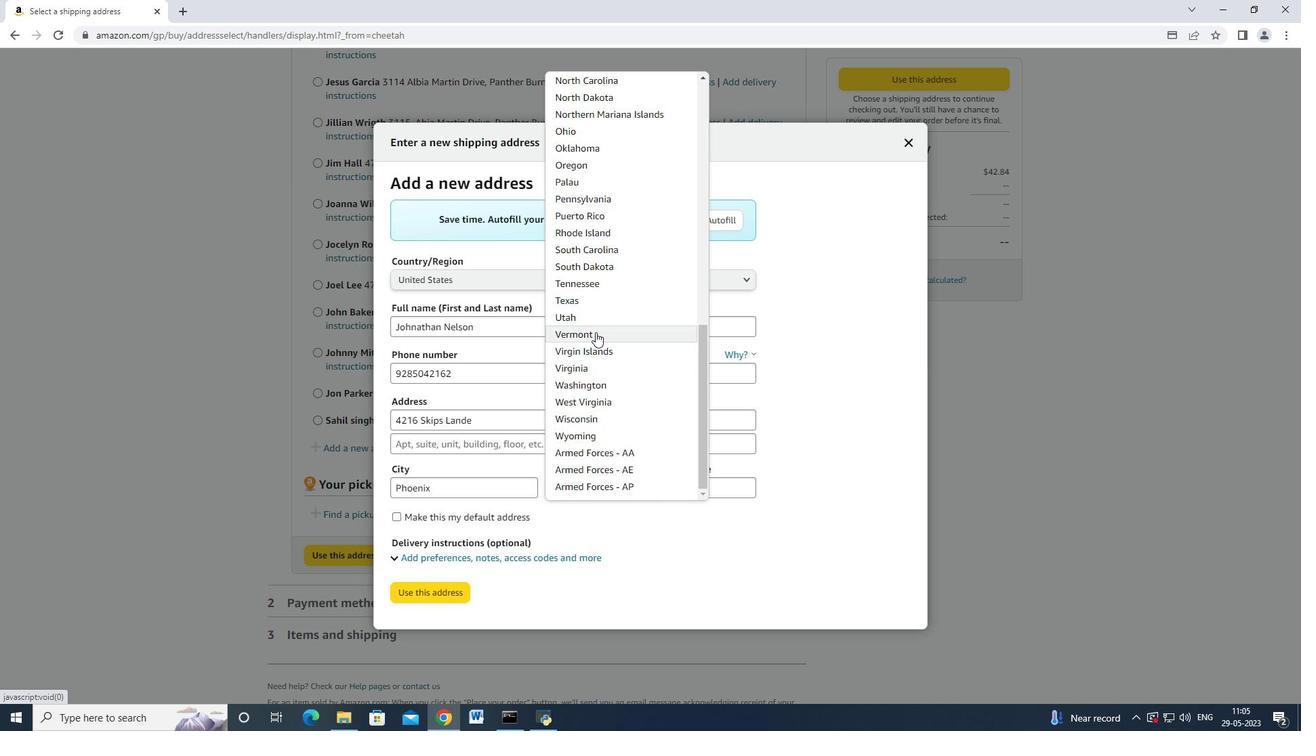
Action: Mouse scrolled (595, 332) with delta (0, 0)
Screenshot: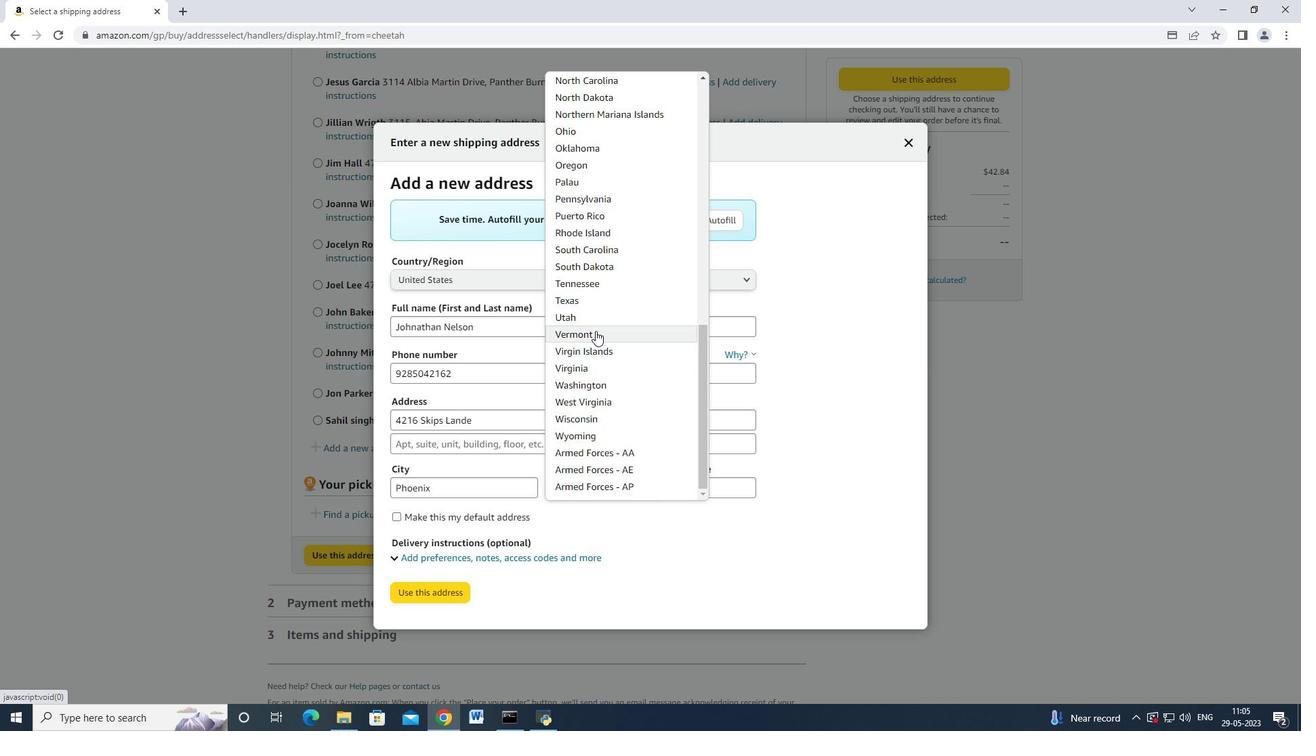 
Action: Mouse scrolled (595, 332) with delta (0, 0)
Screenshot: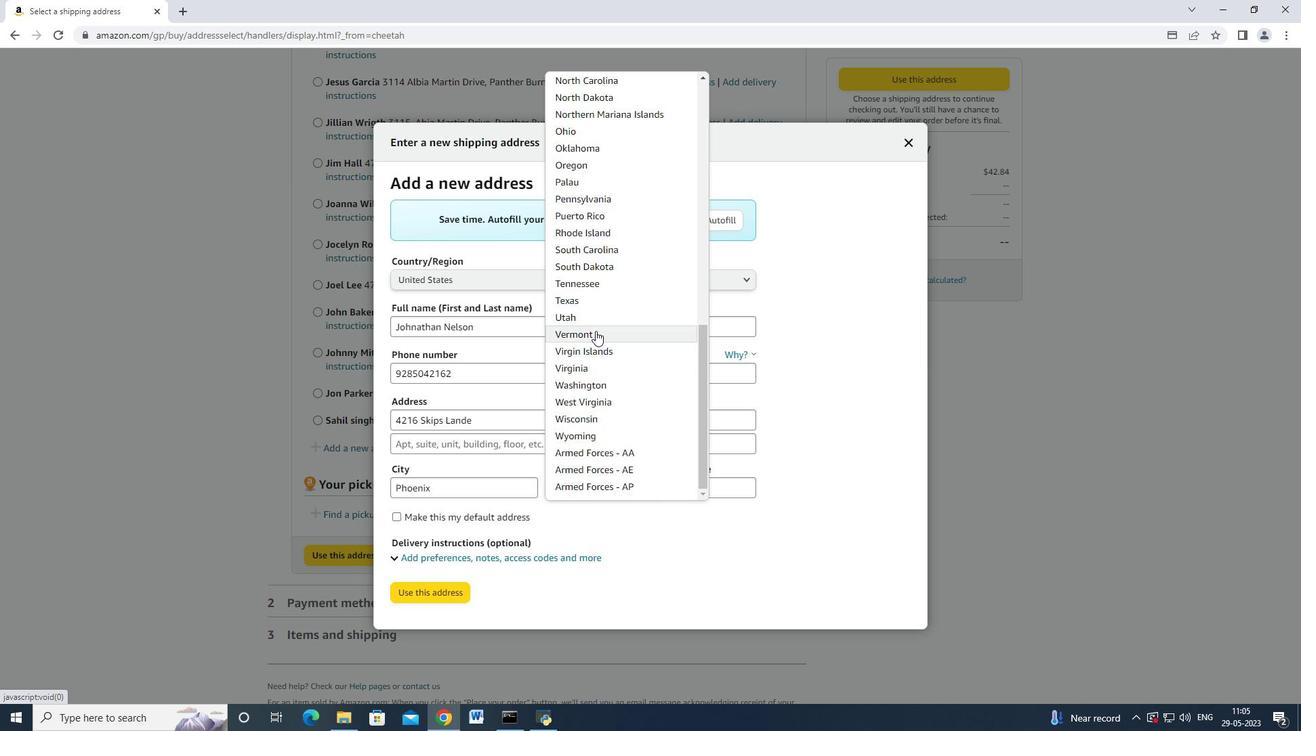 
Action: Mouse scrolled (595, 332) with delta (0, 0)
Screenshot: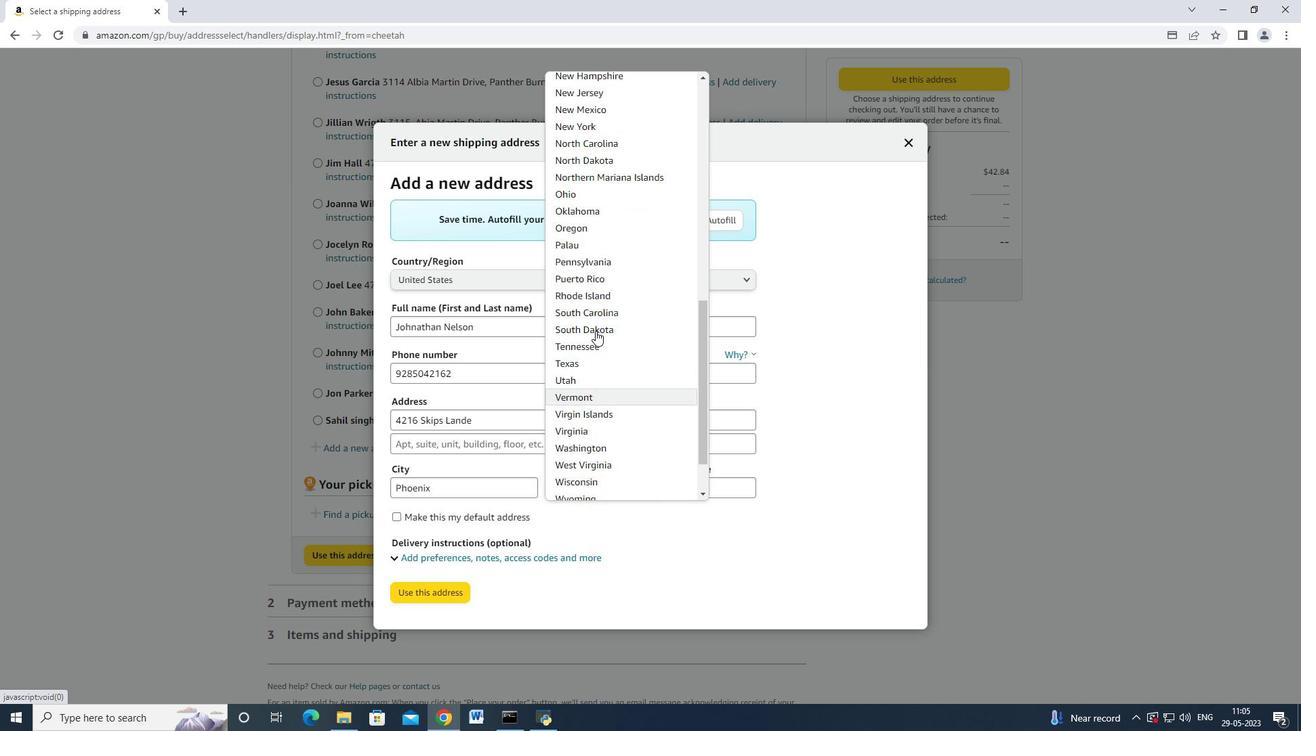 
Action: Mouse scrolled (595, 332) with delta (0, 0)
Screenshot: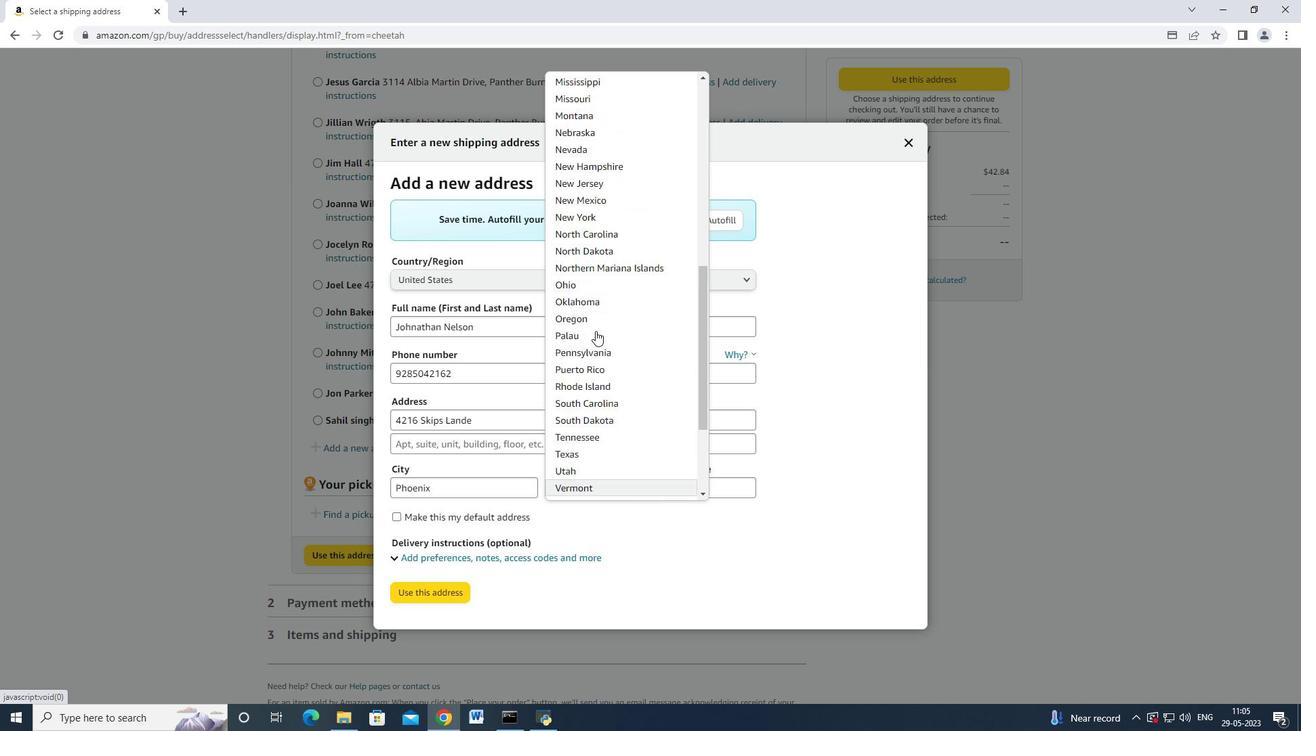 
Action: Mouse scrolled (595, 332) with delta (0, 0)
Screenshot: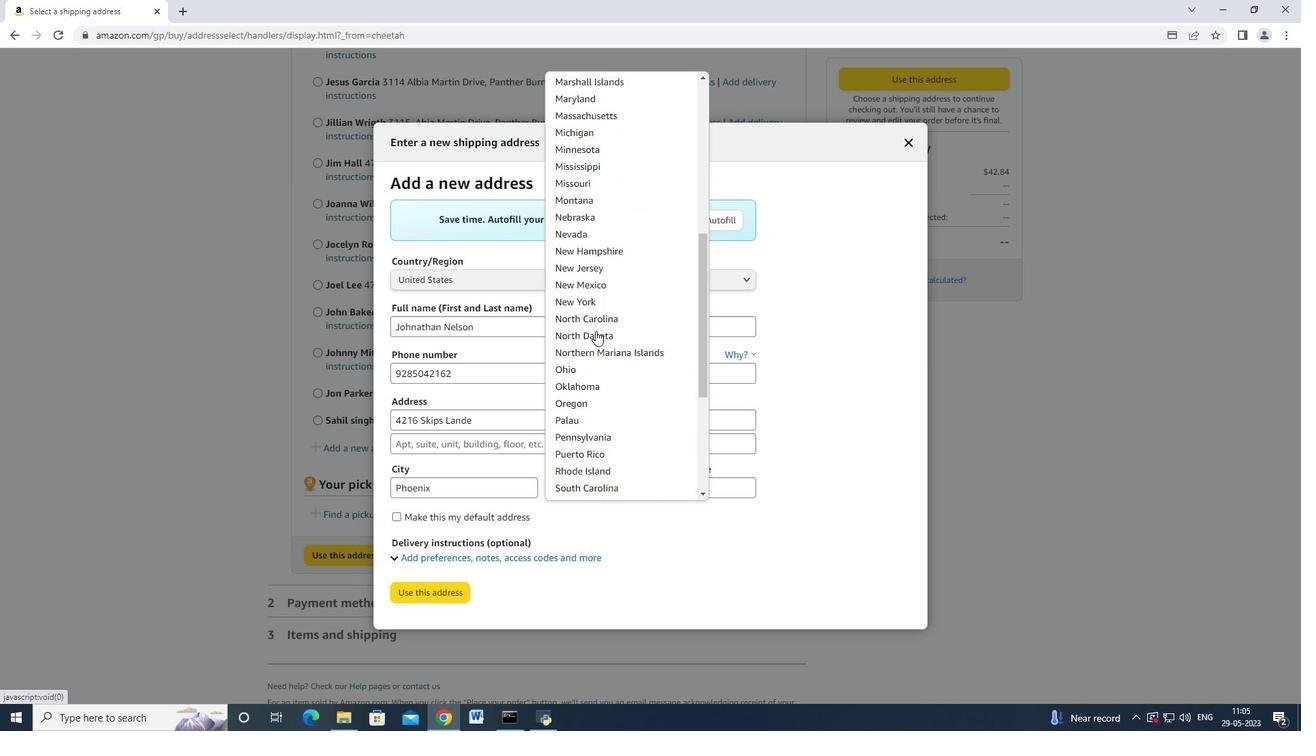 
Action: Mouse scrolled (595, 332) with delta (0, 0)
Screenshot: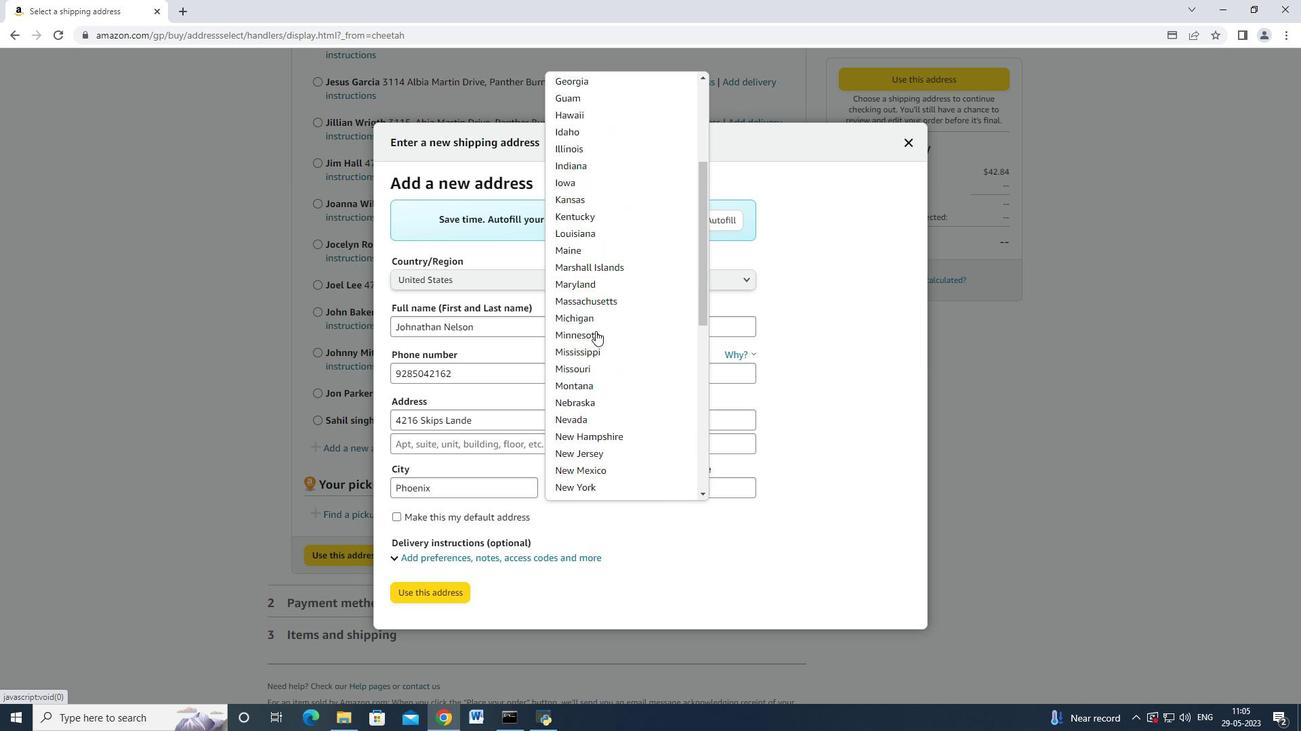 
Action: Mouse scrolled (595, 332) with delta (0, 0)
Screenshot: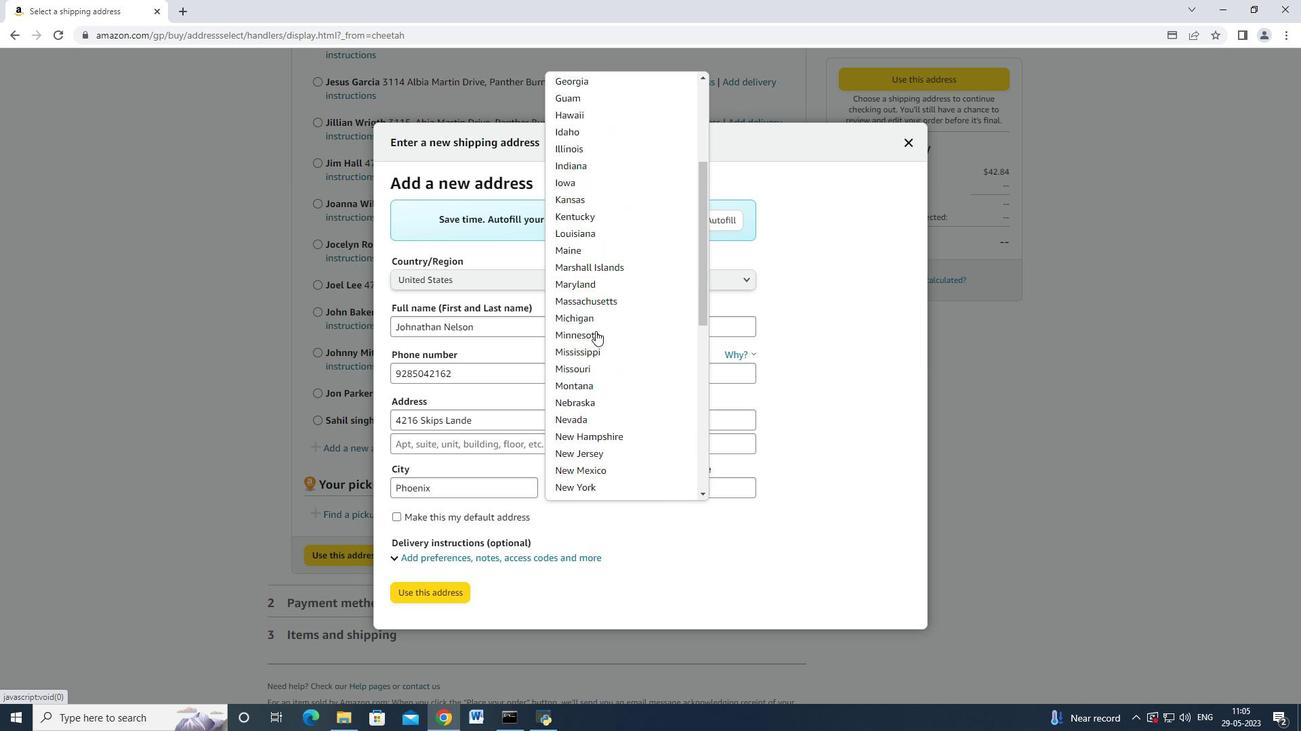
Action: Mouse scrolled (595, 332) with delta (0, 0)
Screenshot: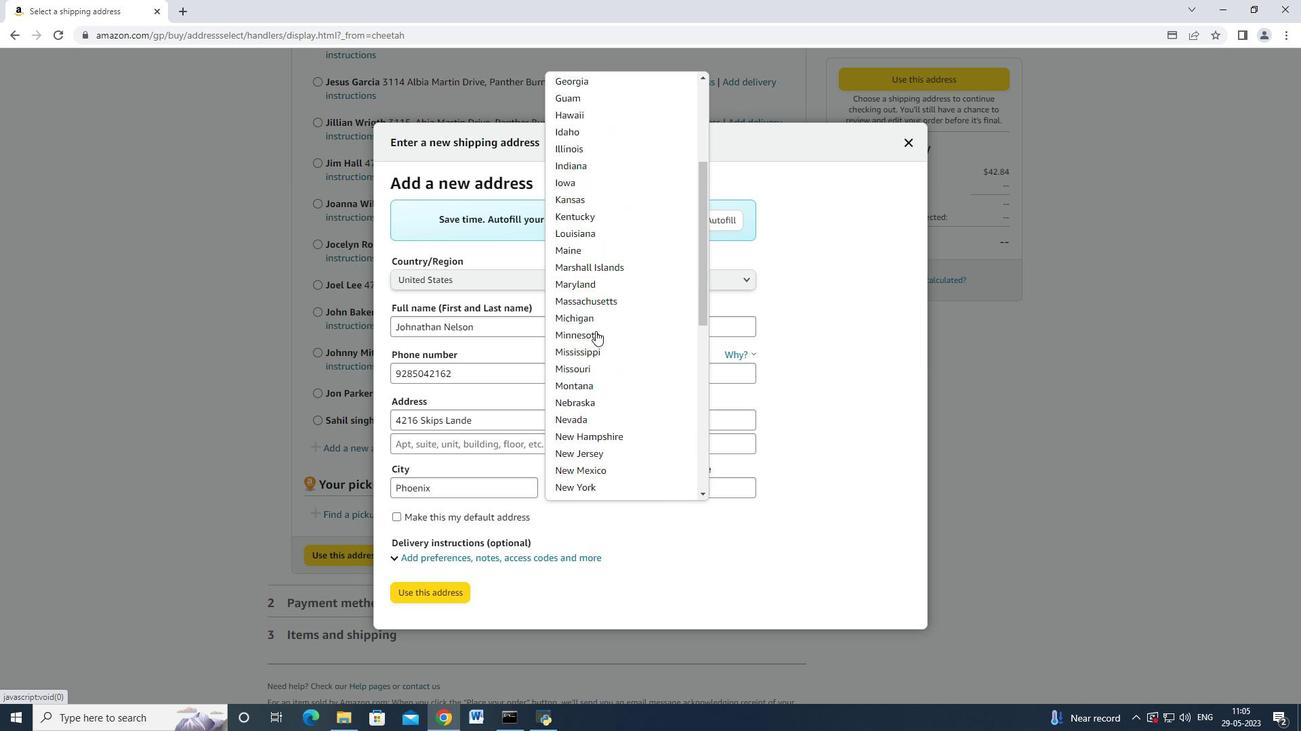 
Action: Mouse scrolled (595, 332) with delta (0, 0)
Screenshot: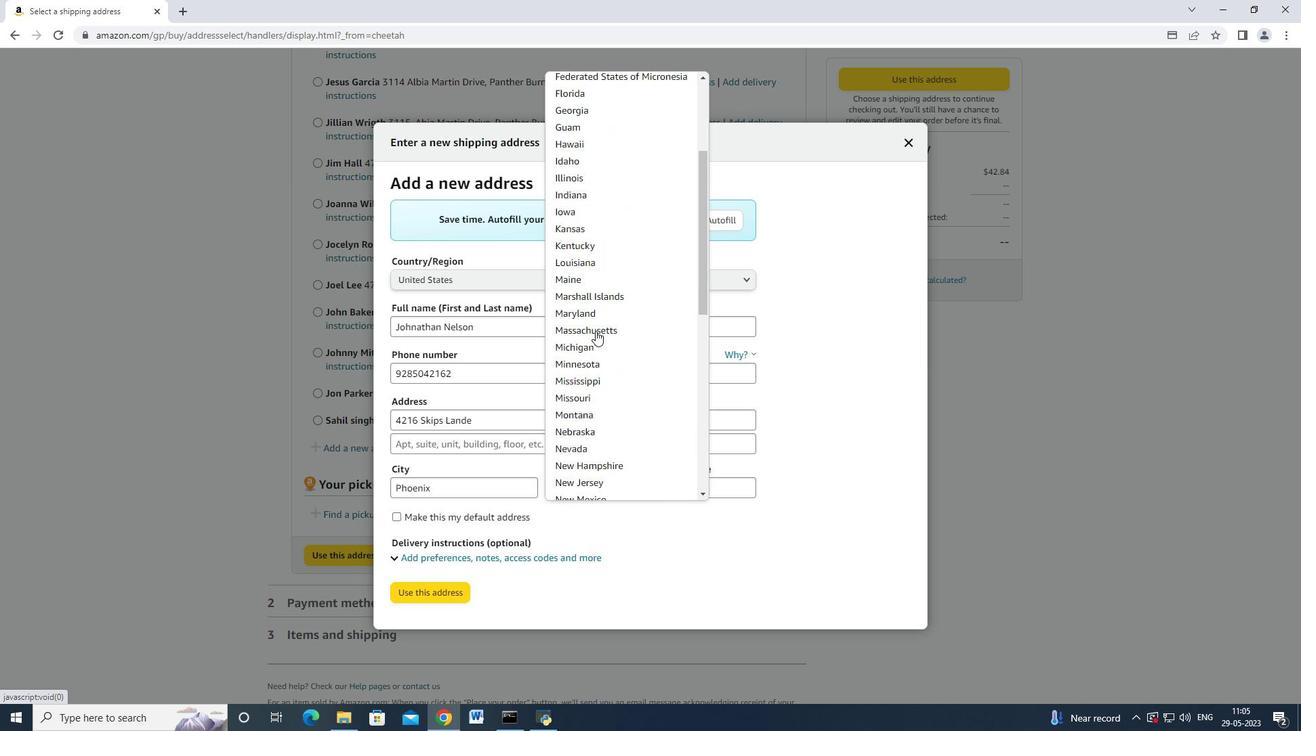 
Action: Mouse moved to (595, 331)
Screenshot: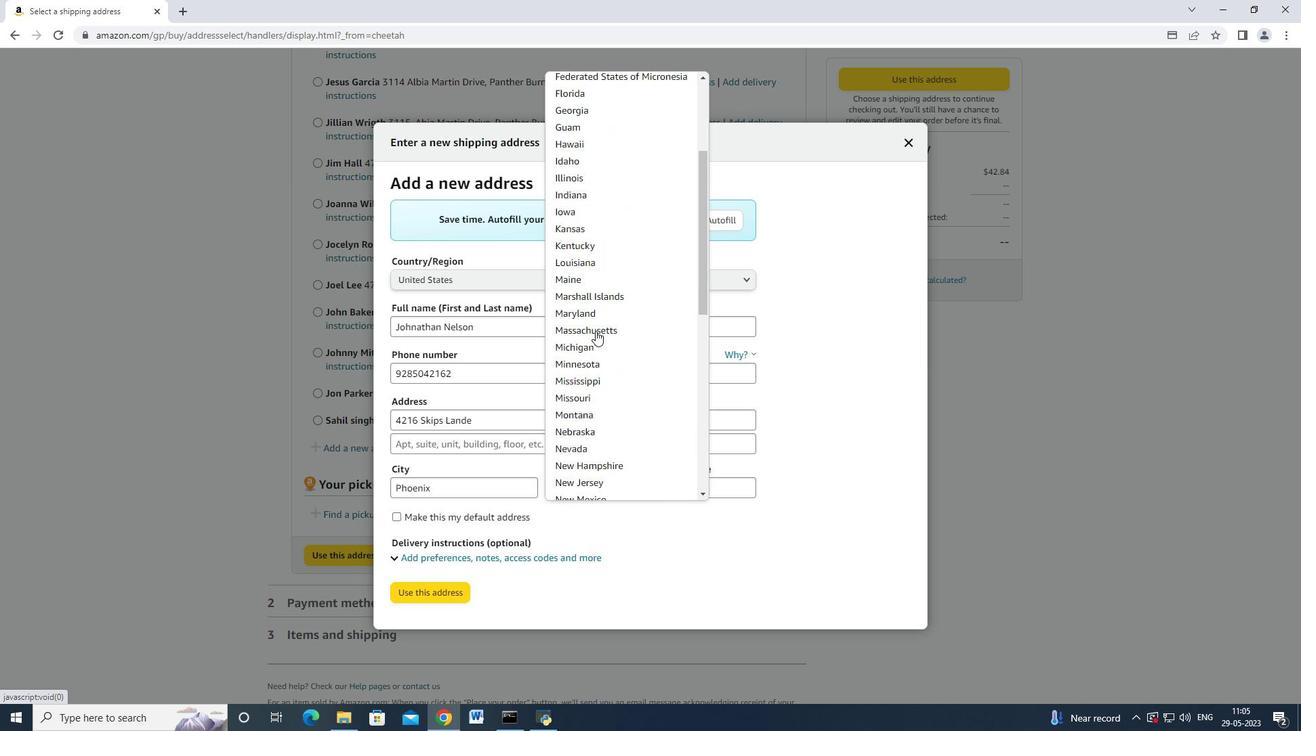 
Action: Mouse scrolled (595, 332) with delta (0, 0)
Screenshot: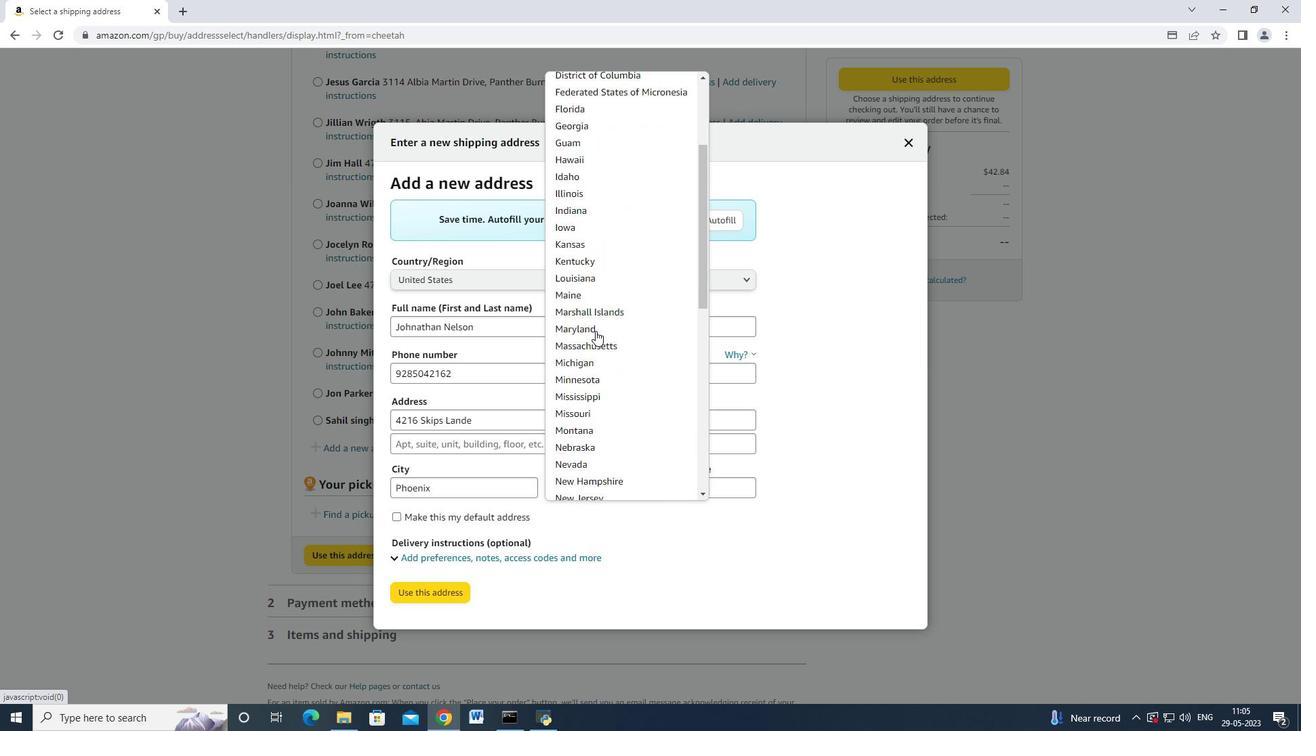 
Action: Mouse moved to (587, 132)
Screenshot: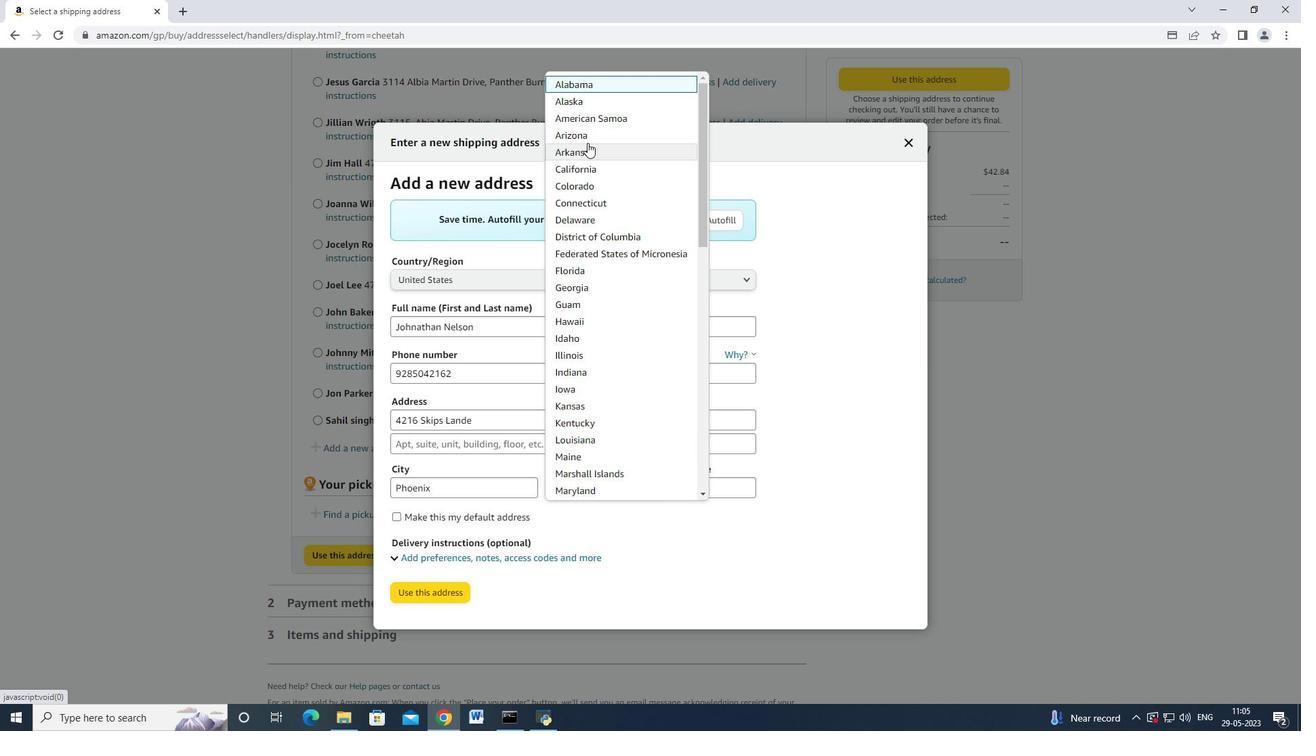 
Action: Mouse pressed left at (587, 132)
Screenshot: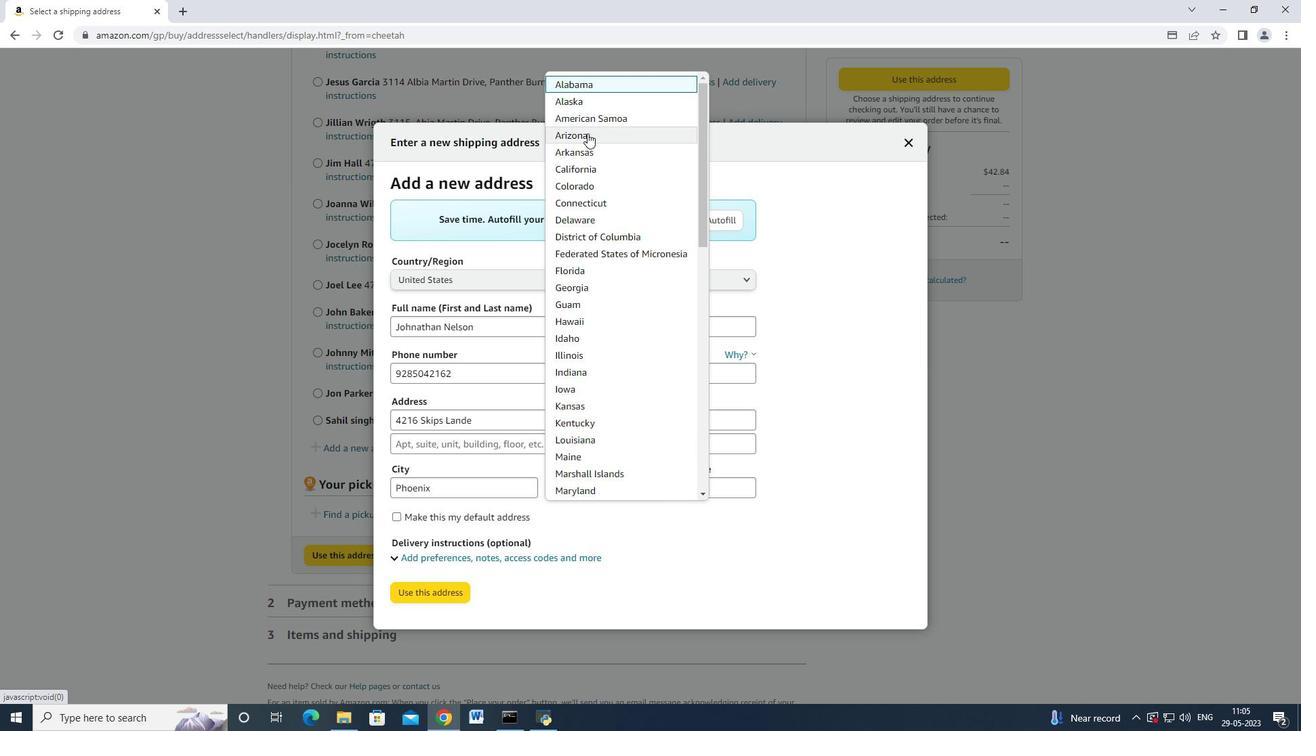 
Action: Mouse moved to (717, 474)
Screenshot: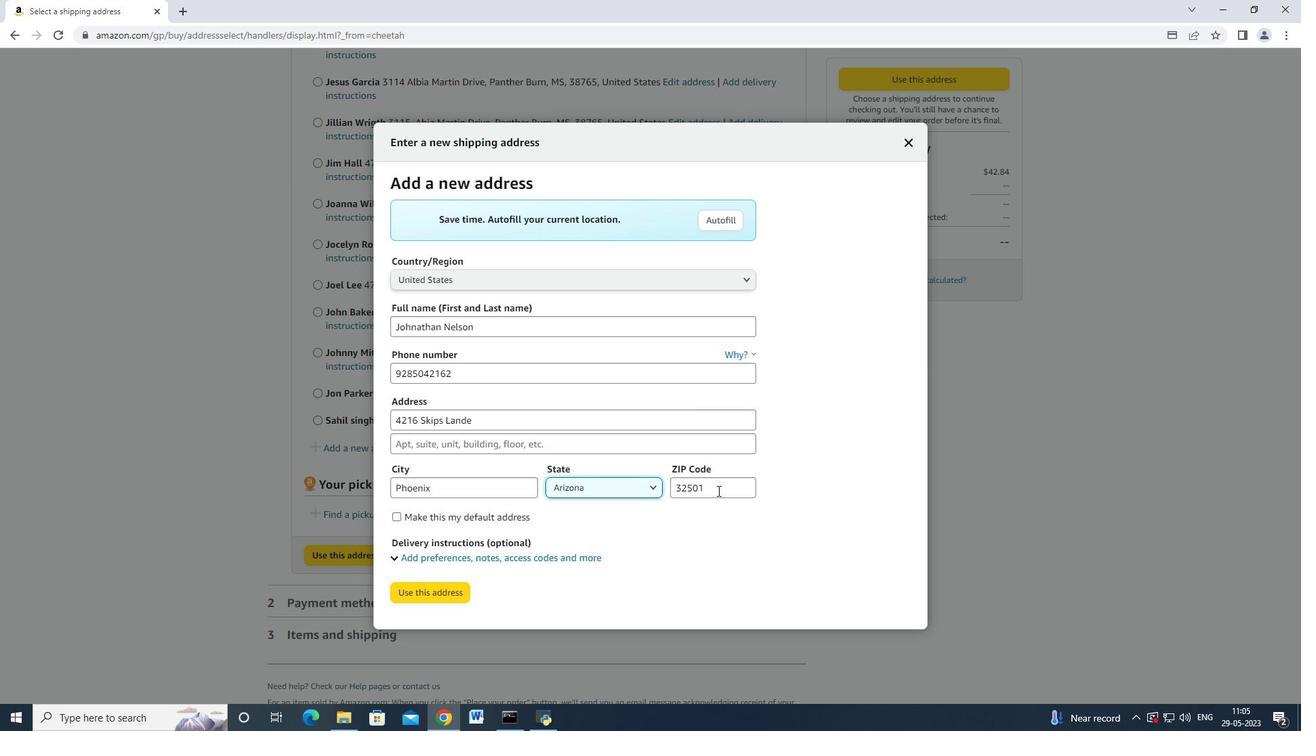 
Action: Mouse pressed left at (717, 474)
Screenshot: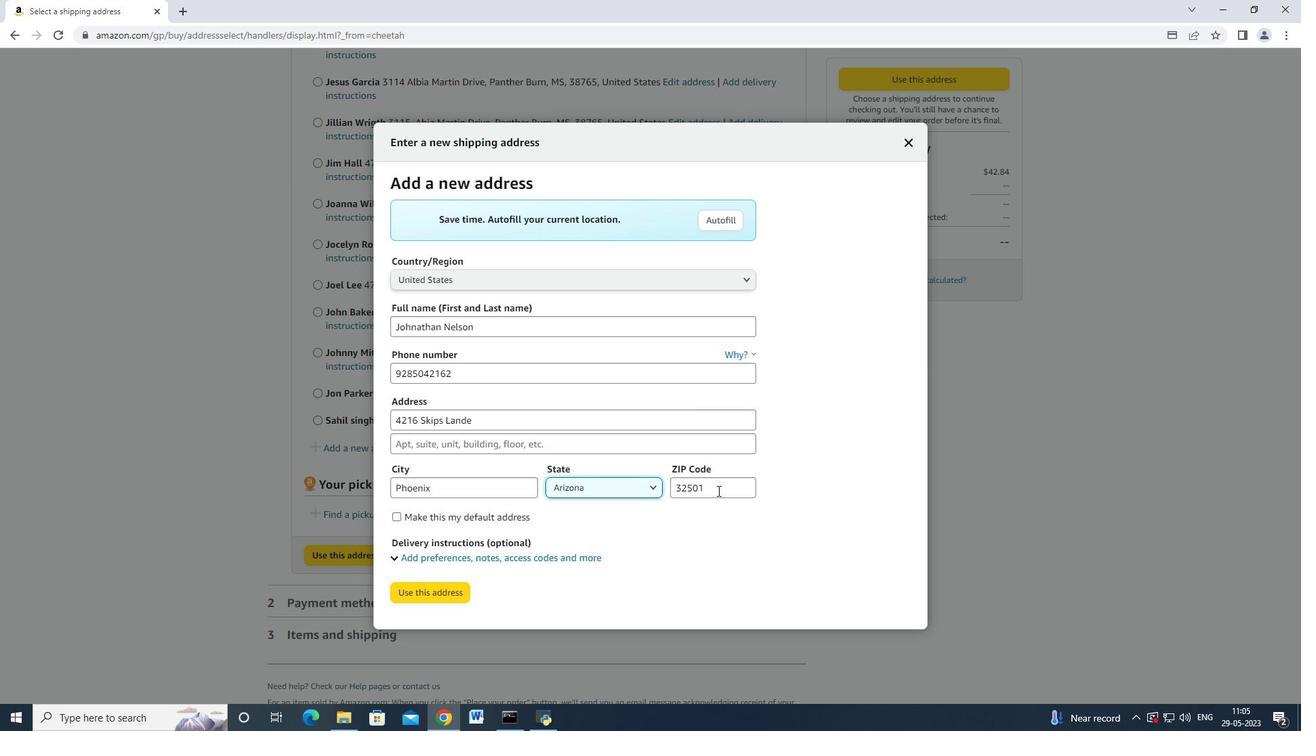 
Action: Mouse moved to (725, 483)
Screenshot: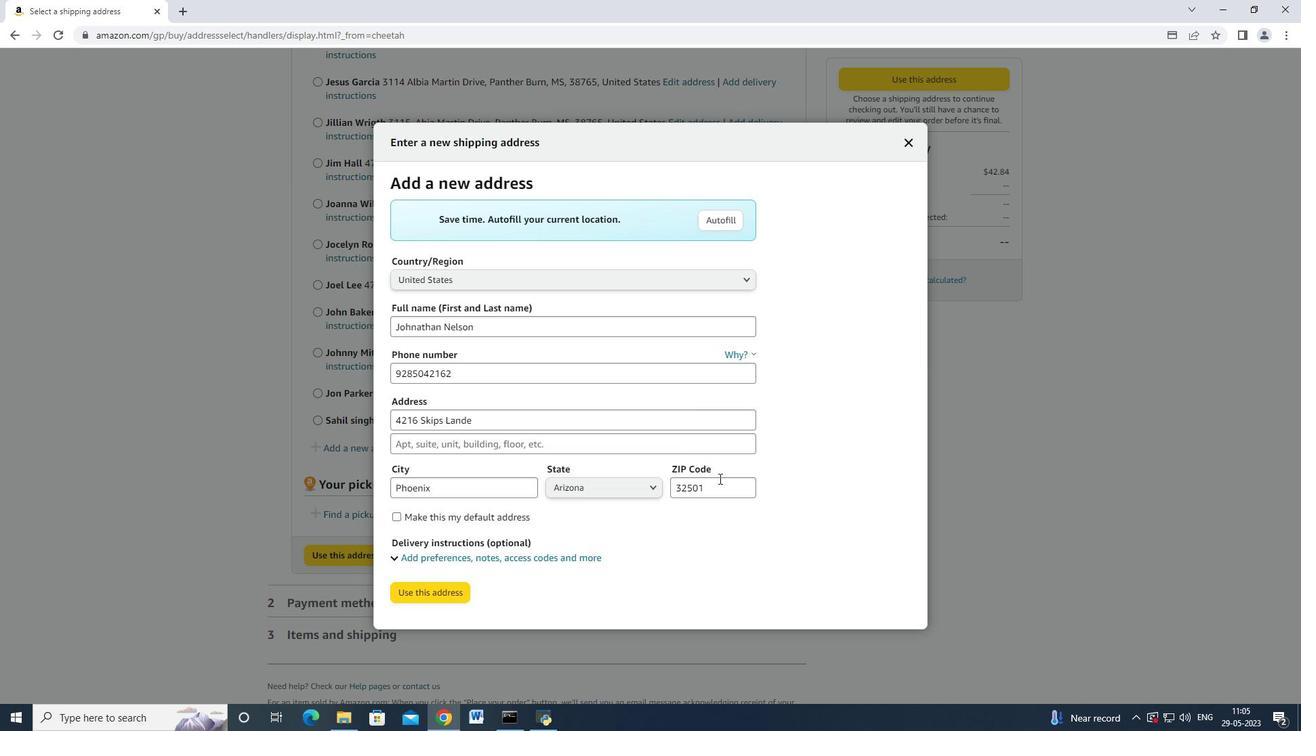 
Action: Mouse pressed left at (725, 483)
Screenshot: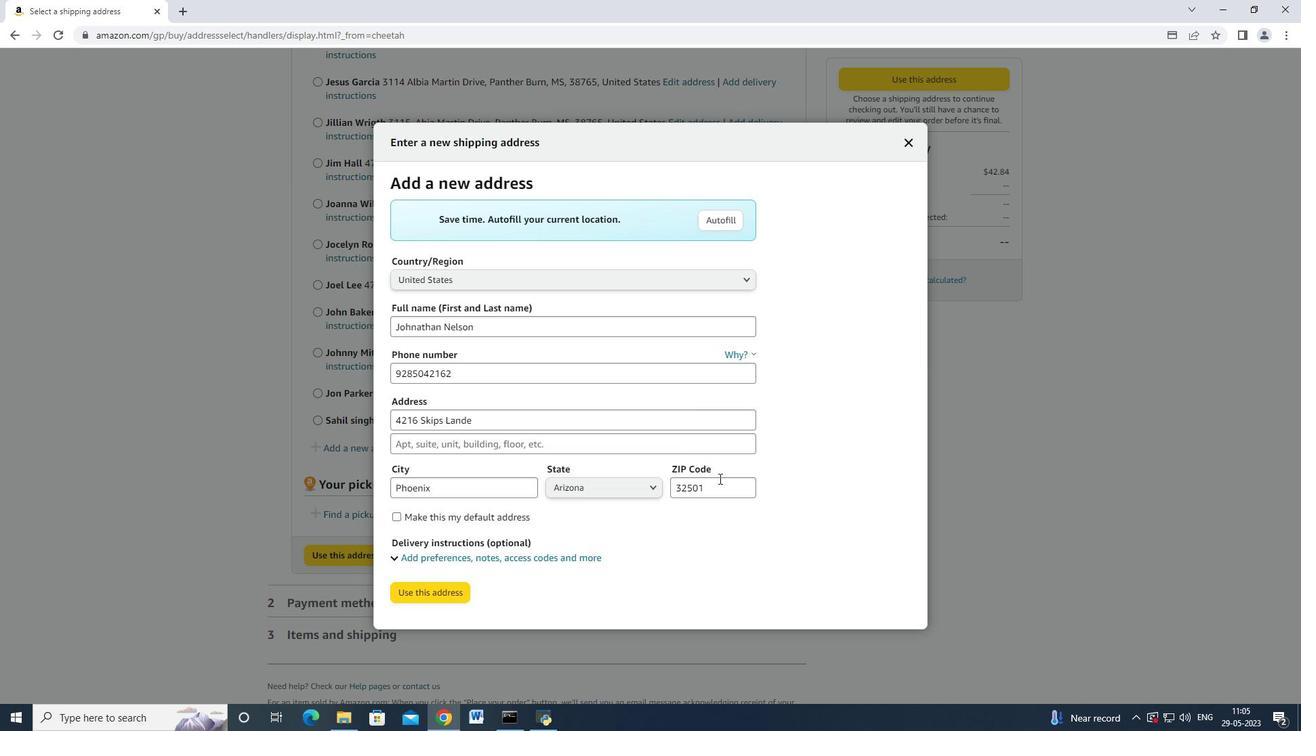 
Action: Mouse moved to (725, 483)
Screenshot: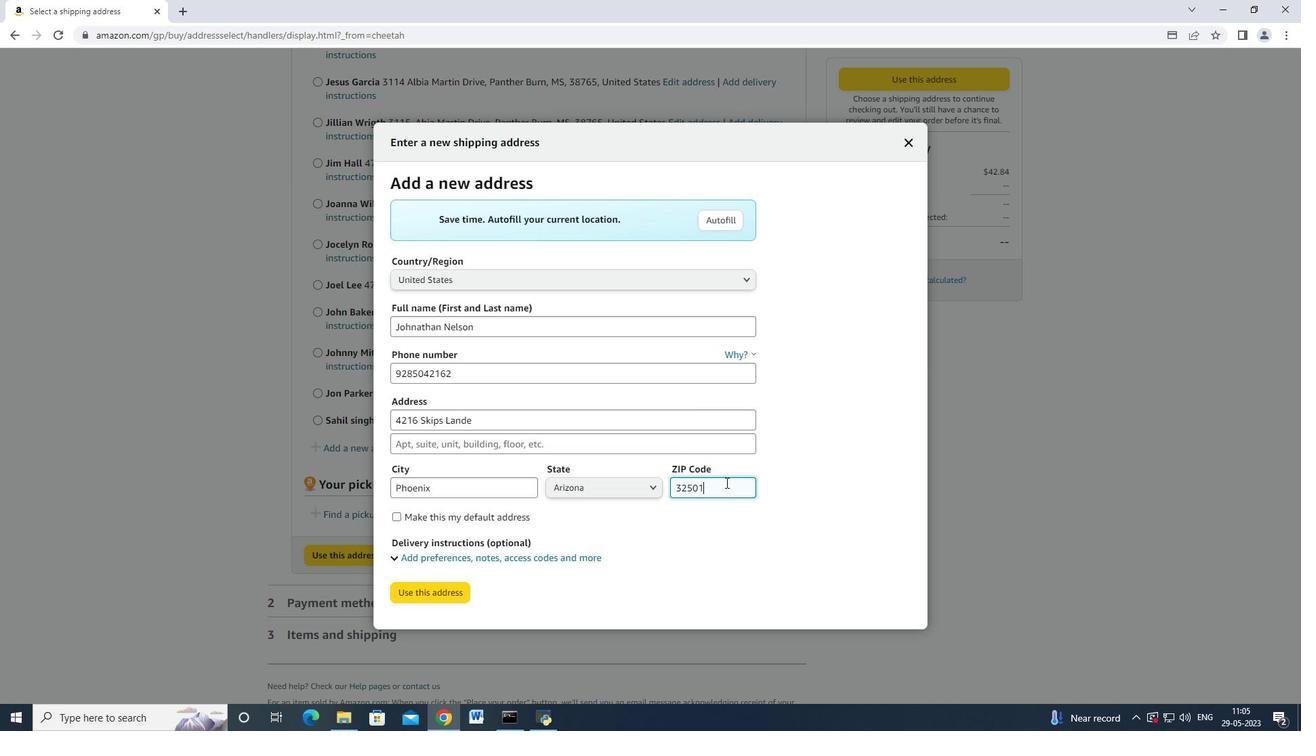 
Action: Mouse pressed left at (725, 483)
Screenshot: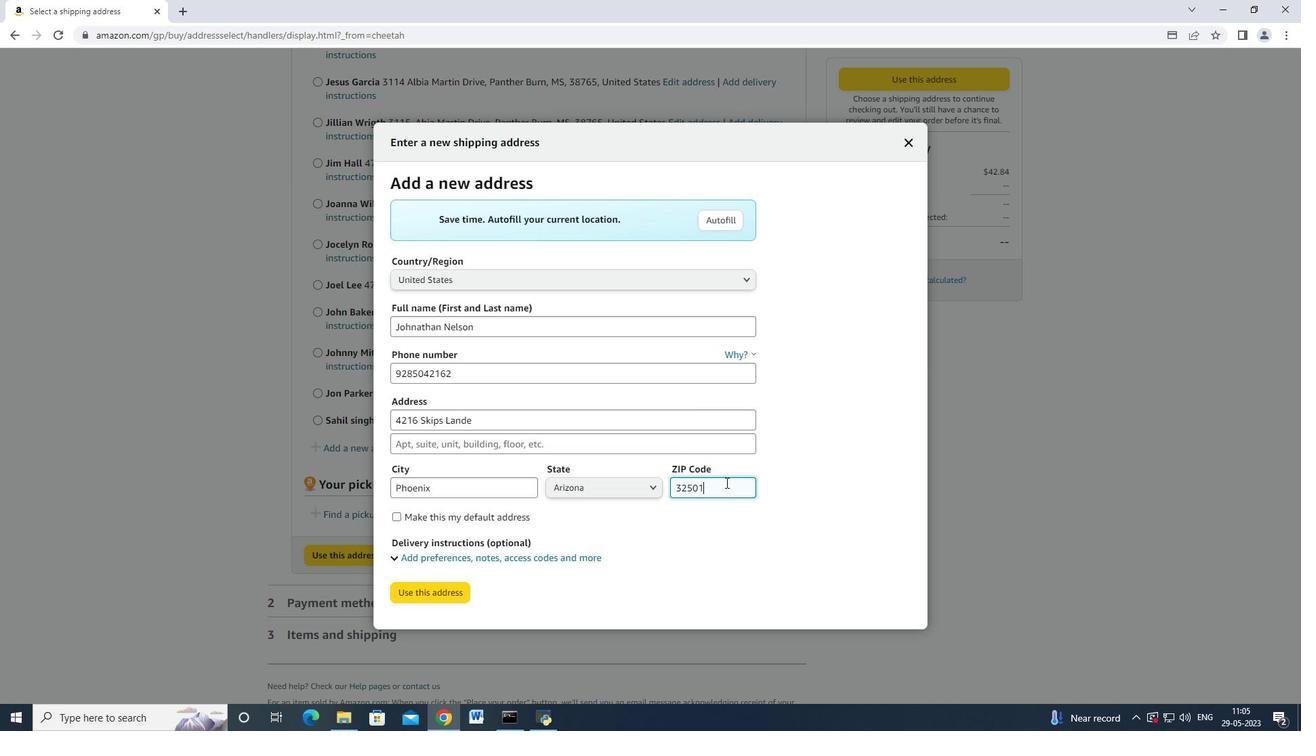 
Action: Mouse moved to (679, 484)
Screenshot: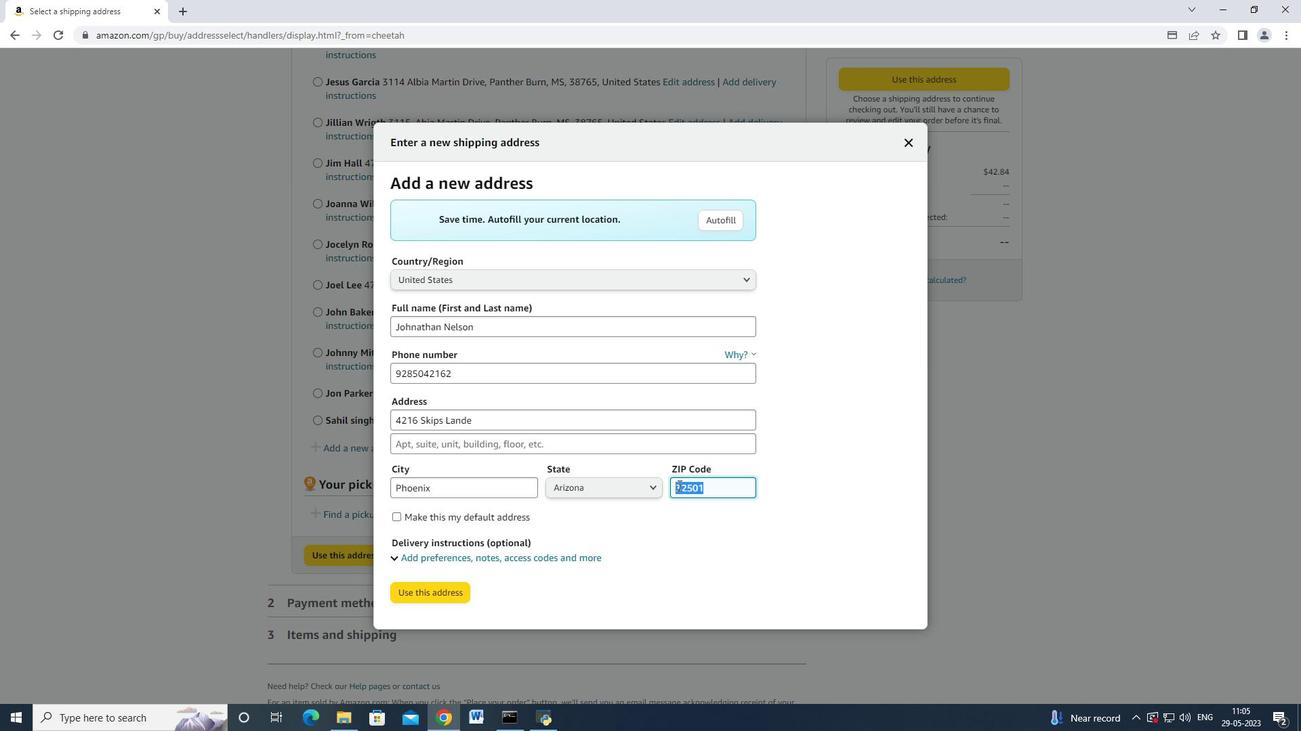 
Action: Key pressed <Key.backspace>85012
Screenshot: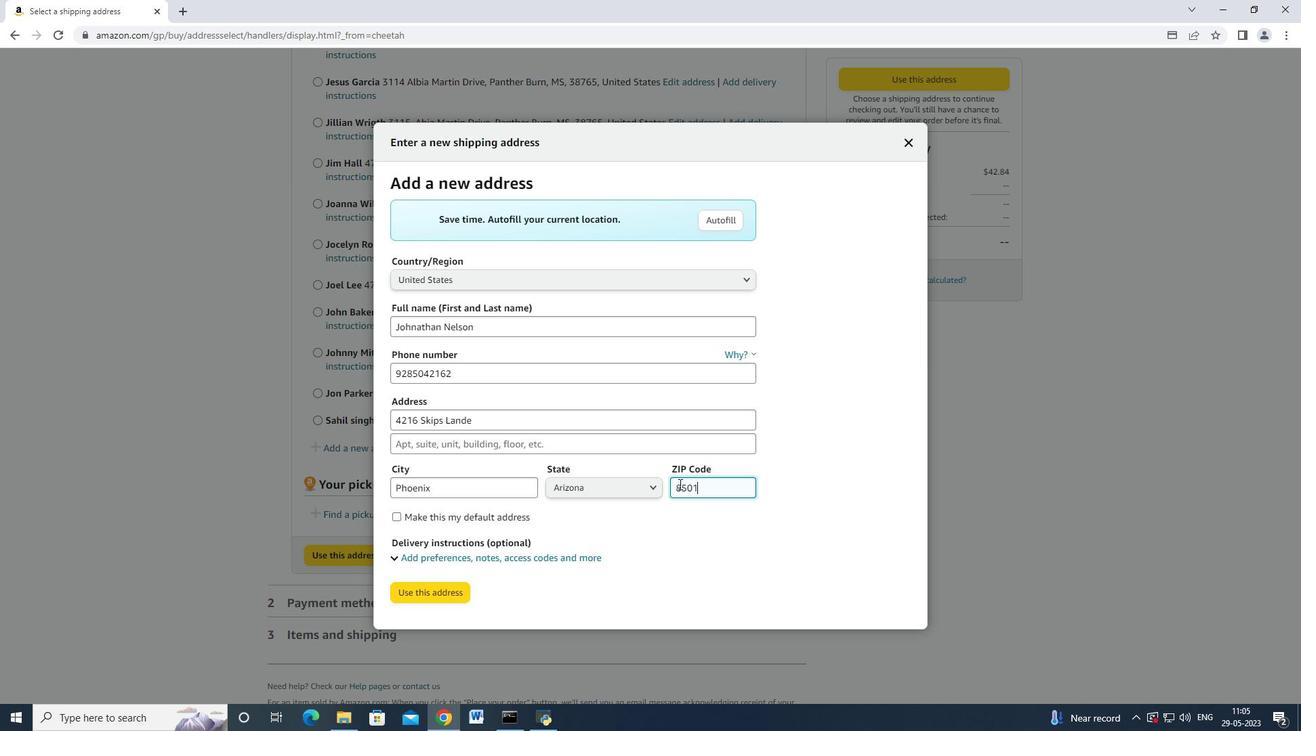 
Action: Mouse moved to (441, 596)
Screenshot: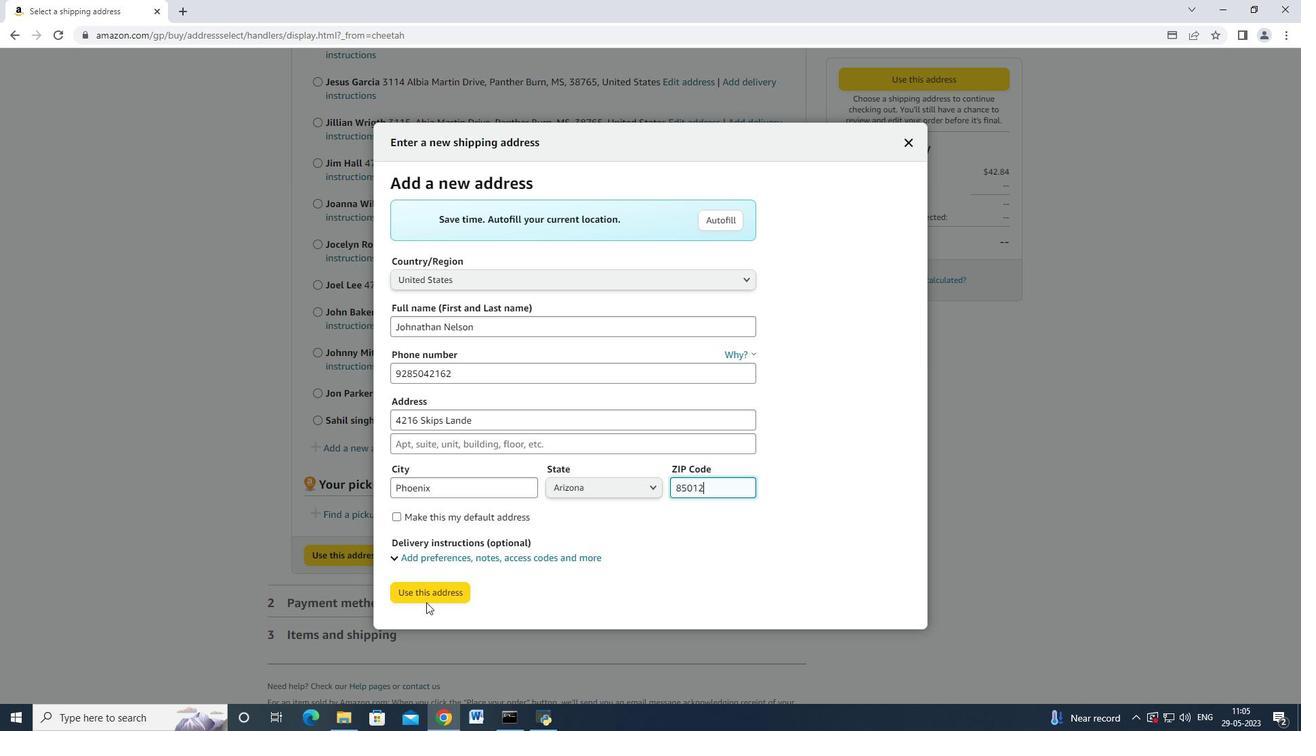 
Action: Mouse pressed left at (441, 596)
Screenshot: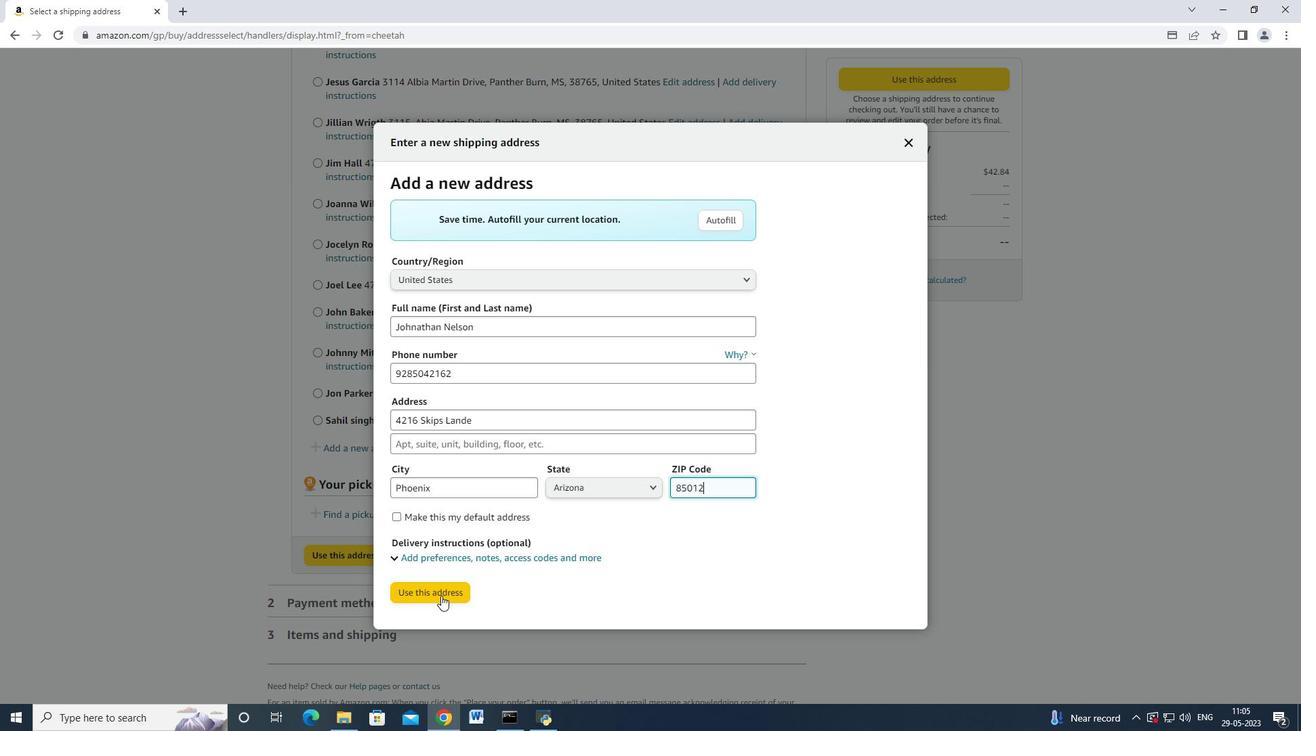 
Action: Mouse moved to (460, 608)
Screenshot: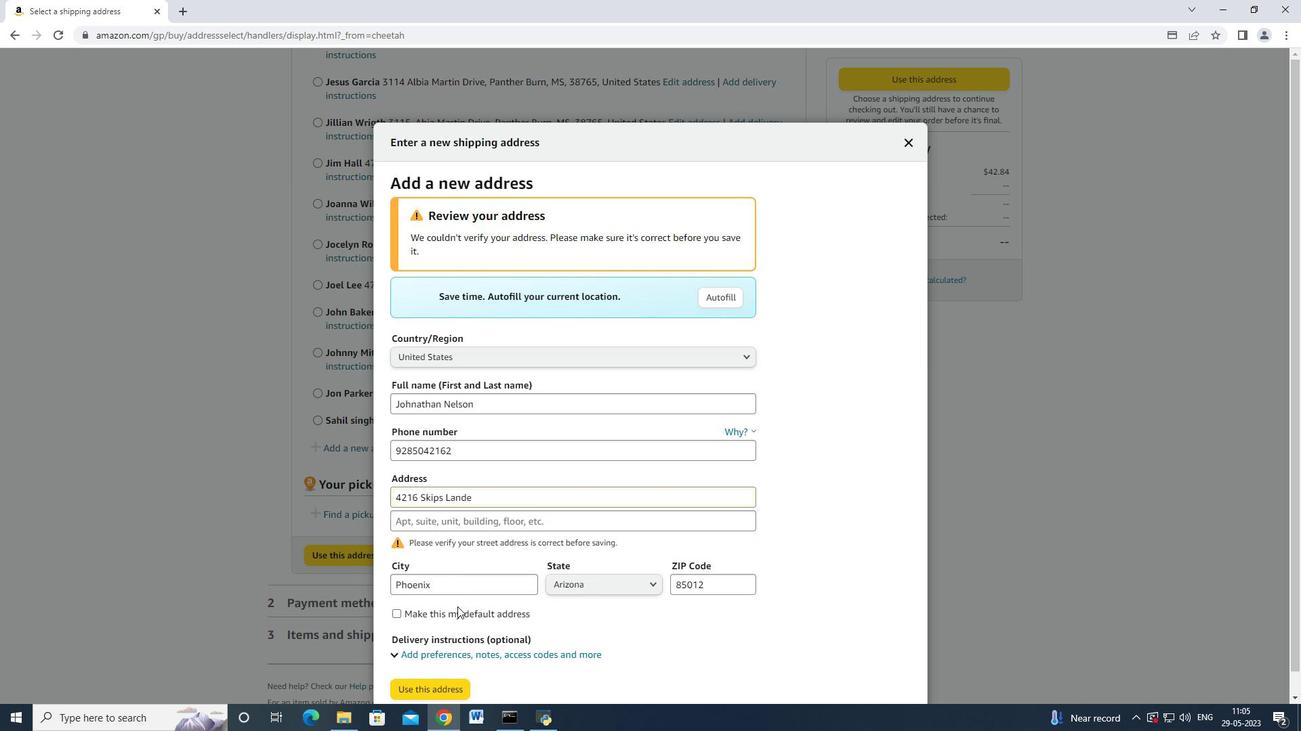 
Action: Mouse scrolled (460, 607) with delta (0, 0)
Screenshot: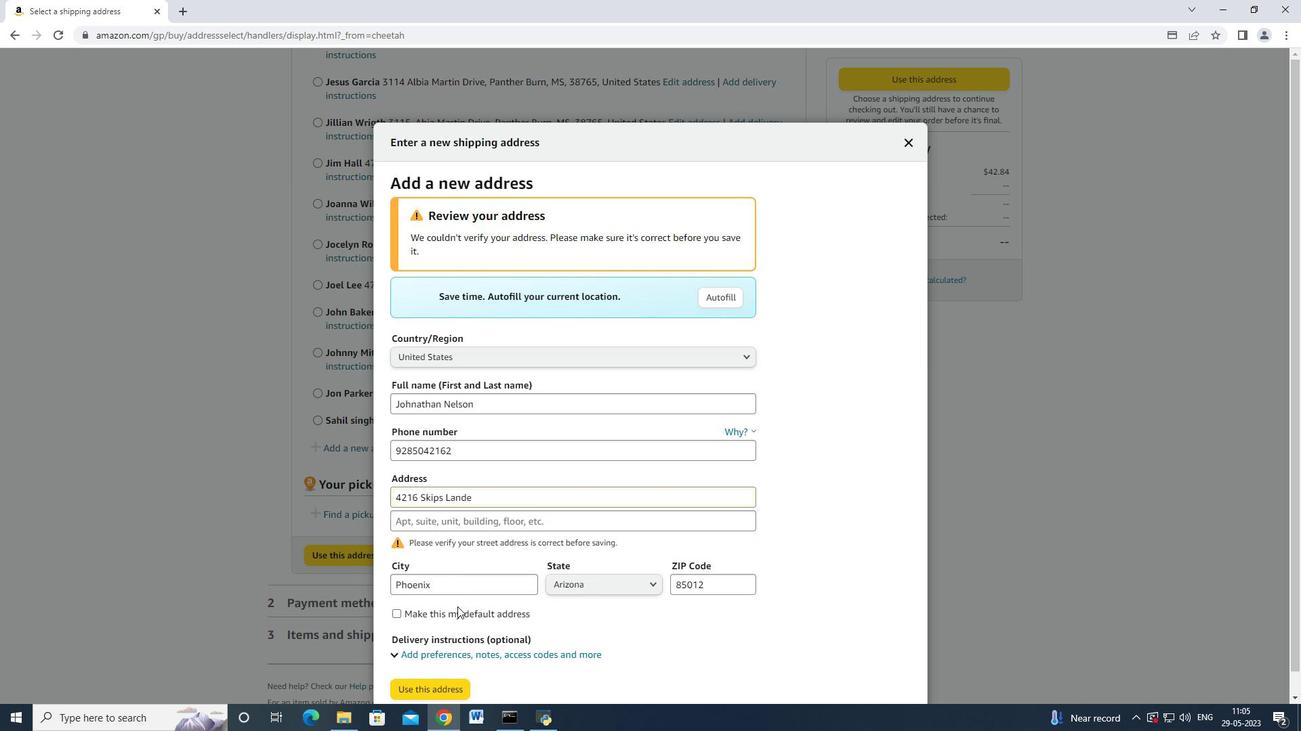
Action: Mouse moved to (460, 613)
Screenshot: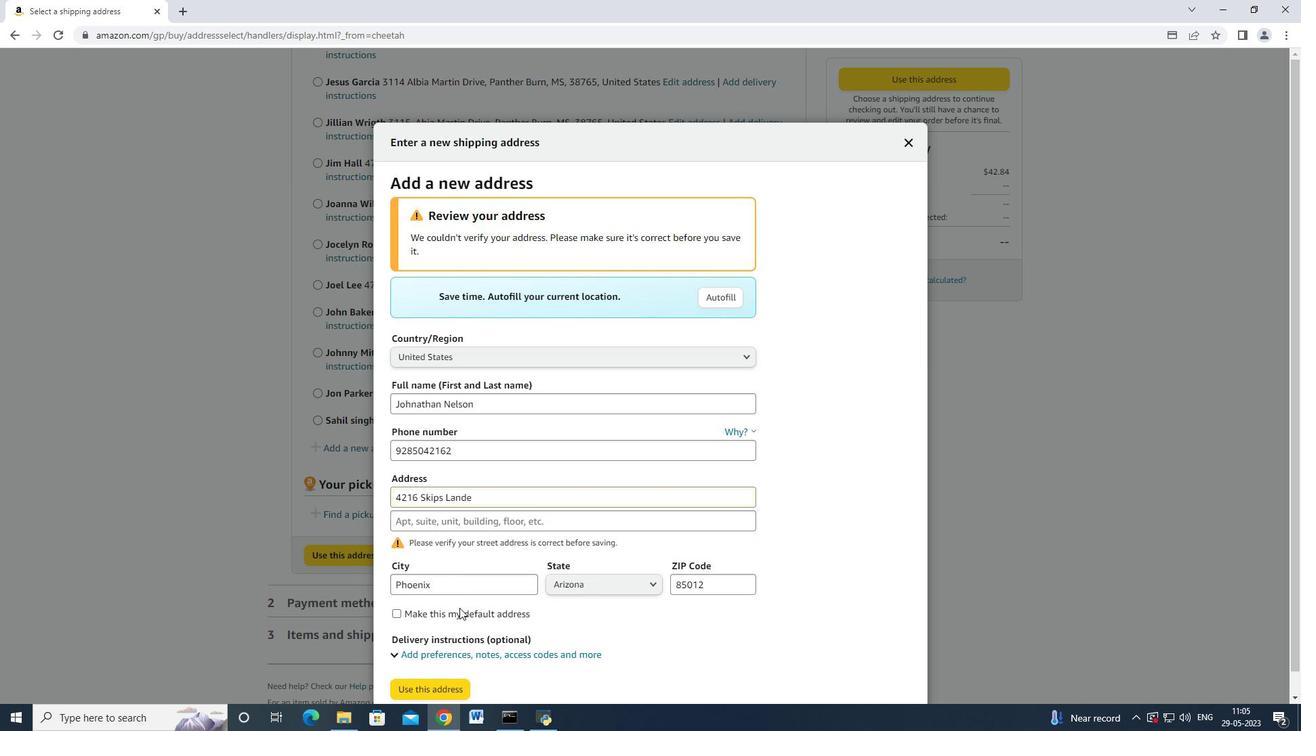 
Action: Mouse scrolled (460, 613) with delta (0, 0)
Screenshot: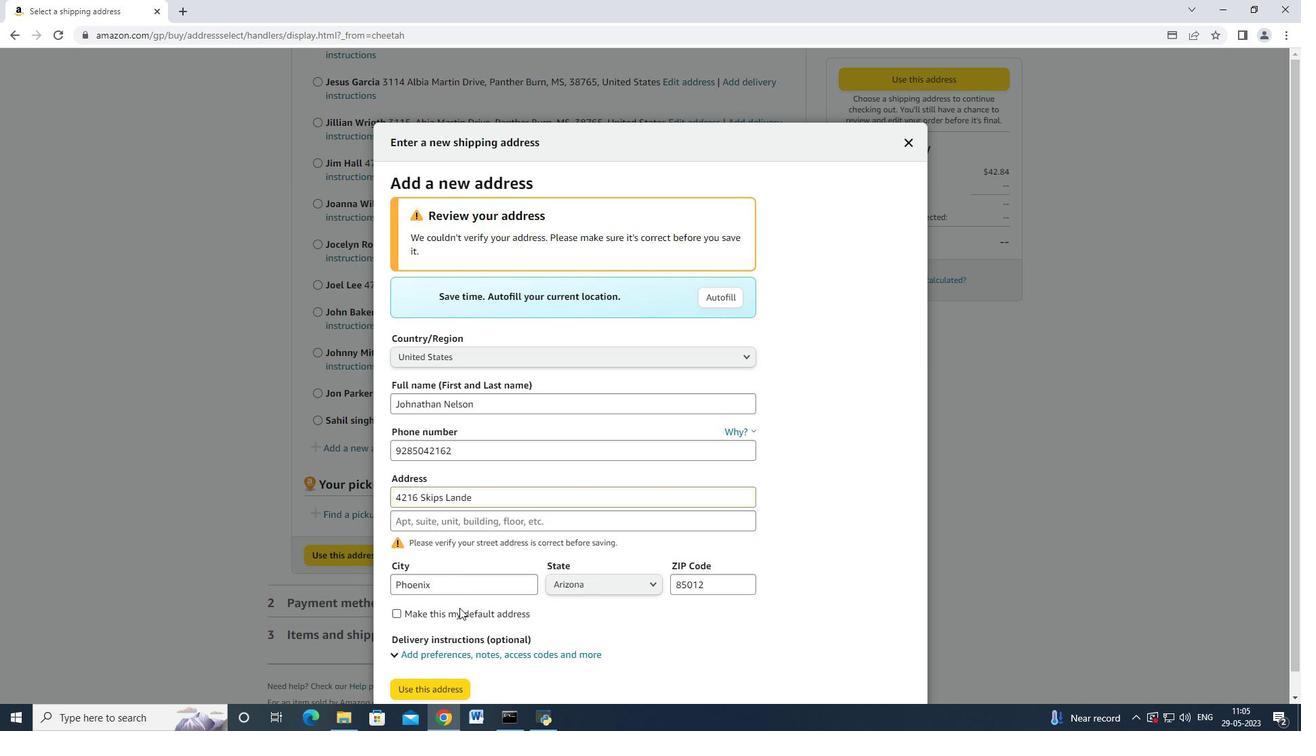 
Action: Mouse moved to (435, 670)
Screenshot: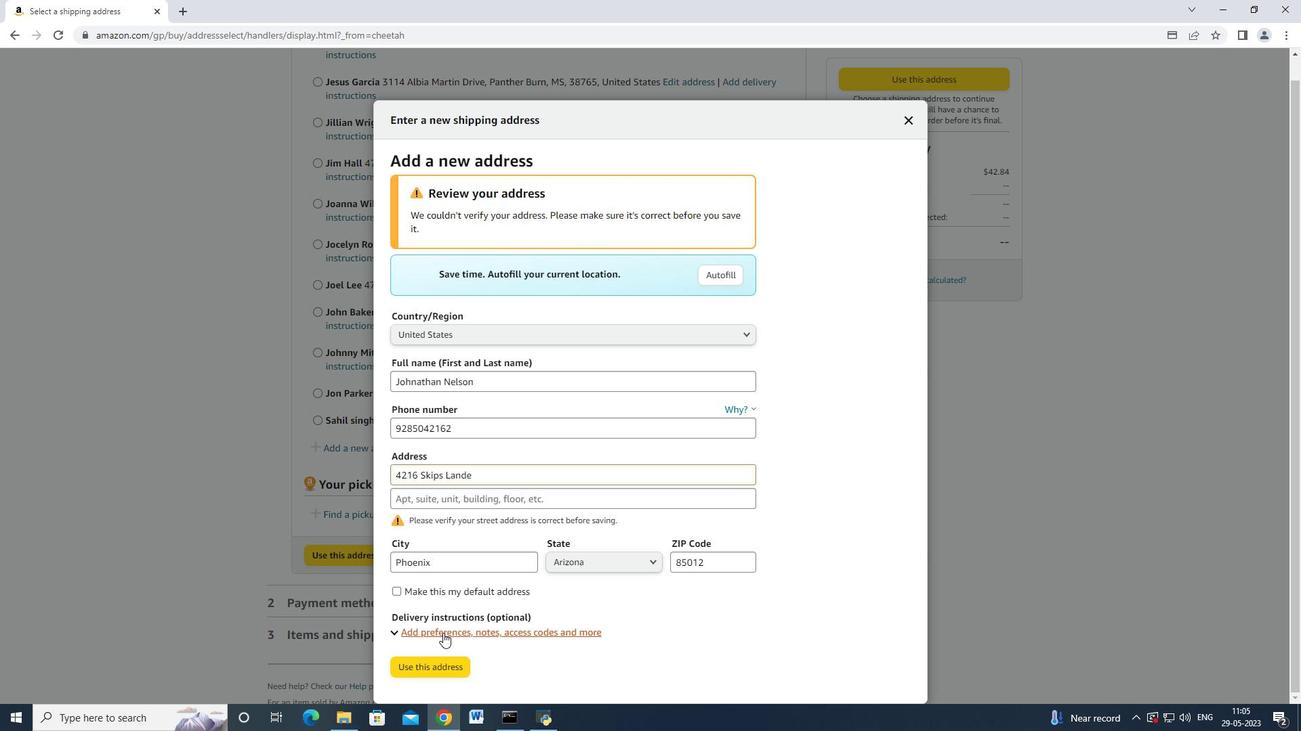 
Action: Mouse pressed left at (435, 670)
Screenshot: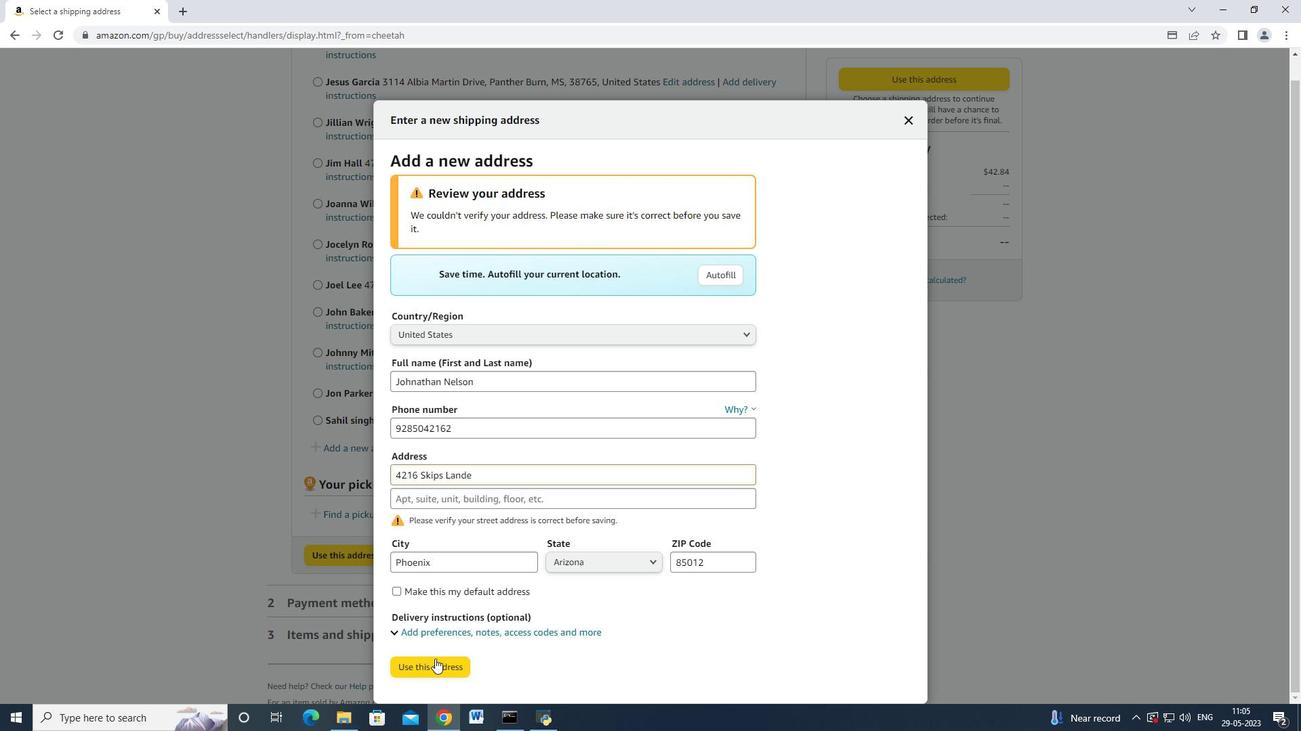 
Action: Mouse moved to (626, 285)
Screenshot: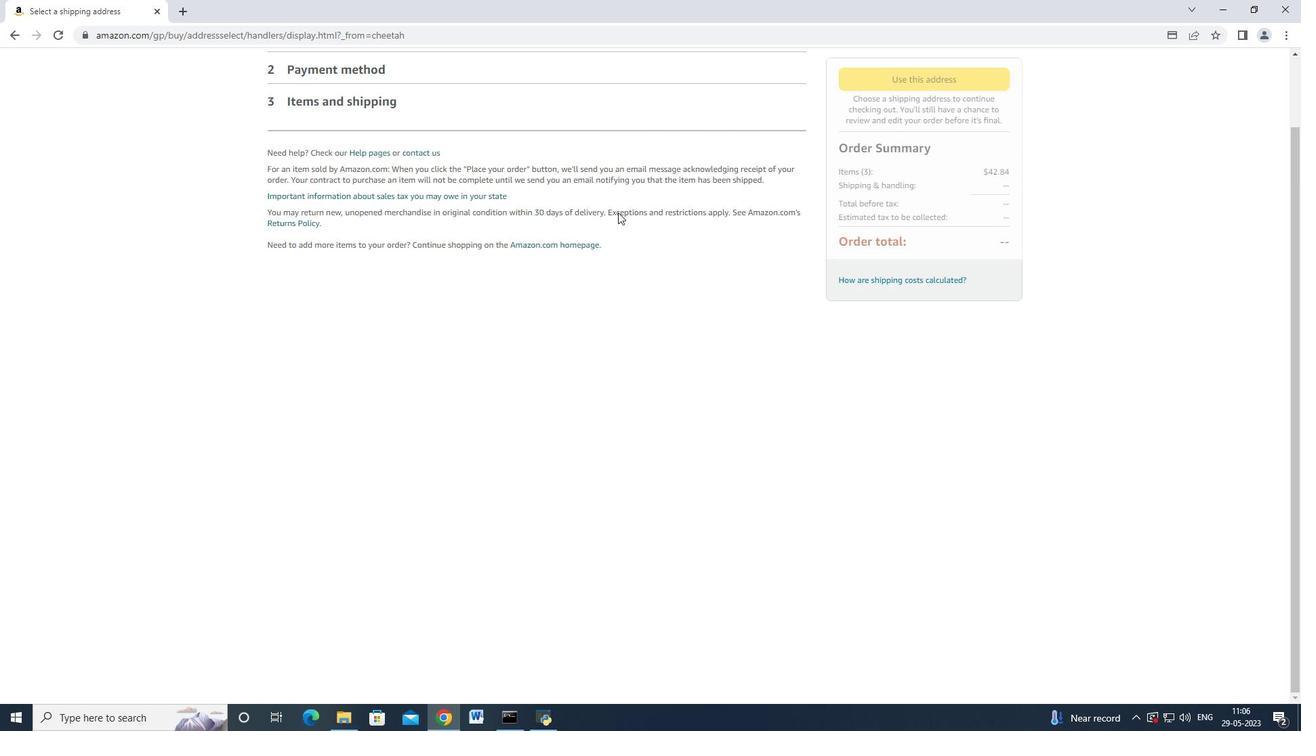 
Action: Mouse scrolled (626, 286) with delta (0, 0)
Screenshot: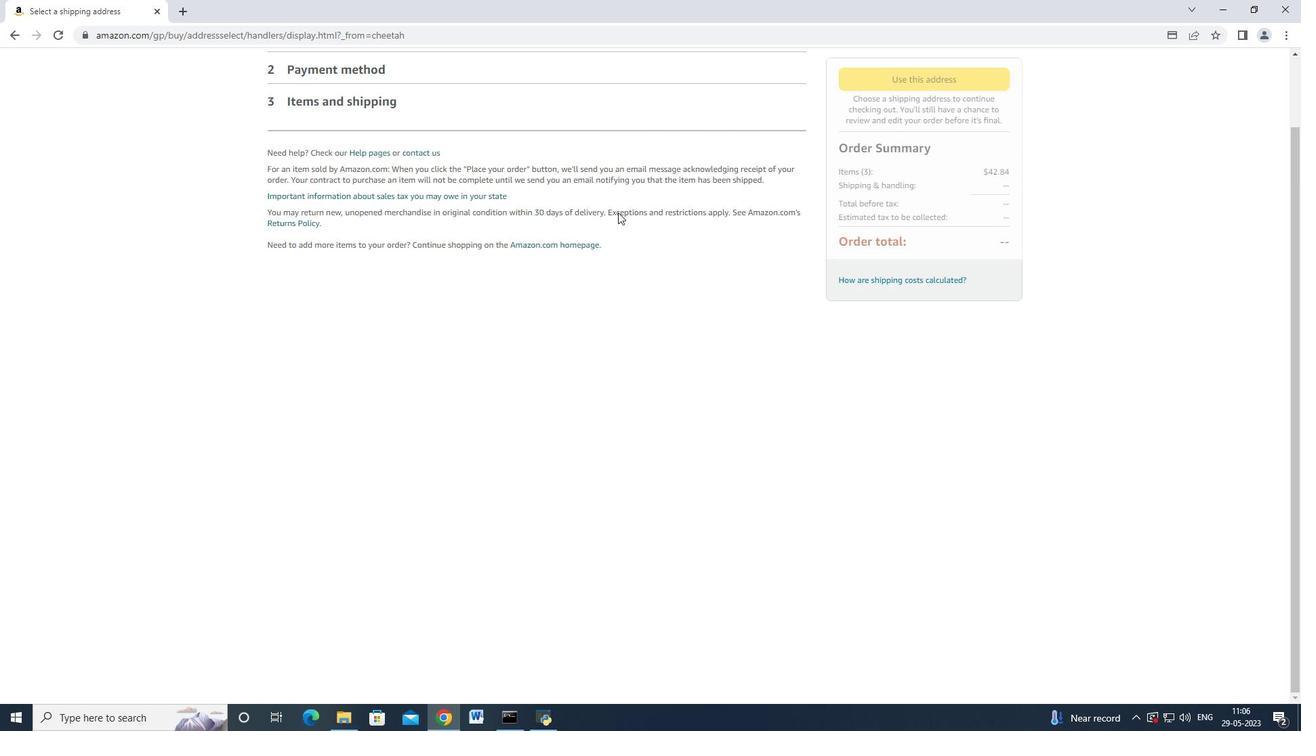 
Action: Mouse moved to (630, 297)
Screenshot: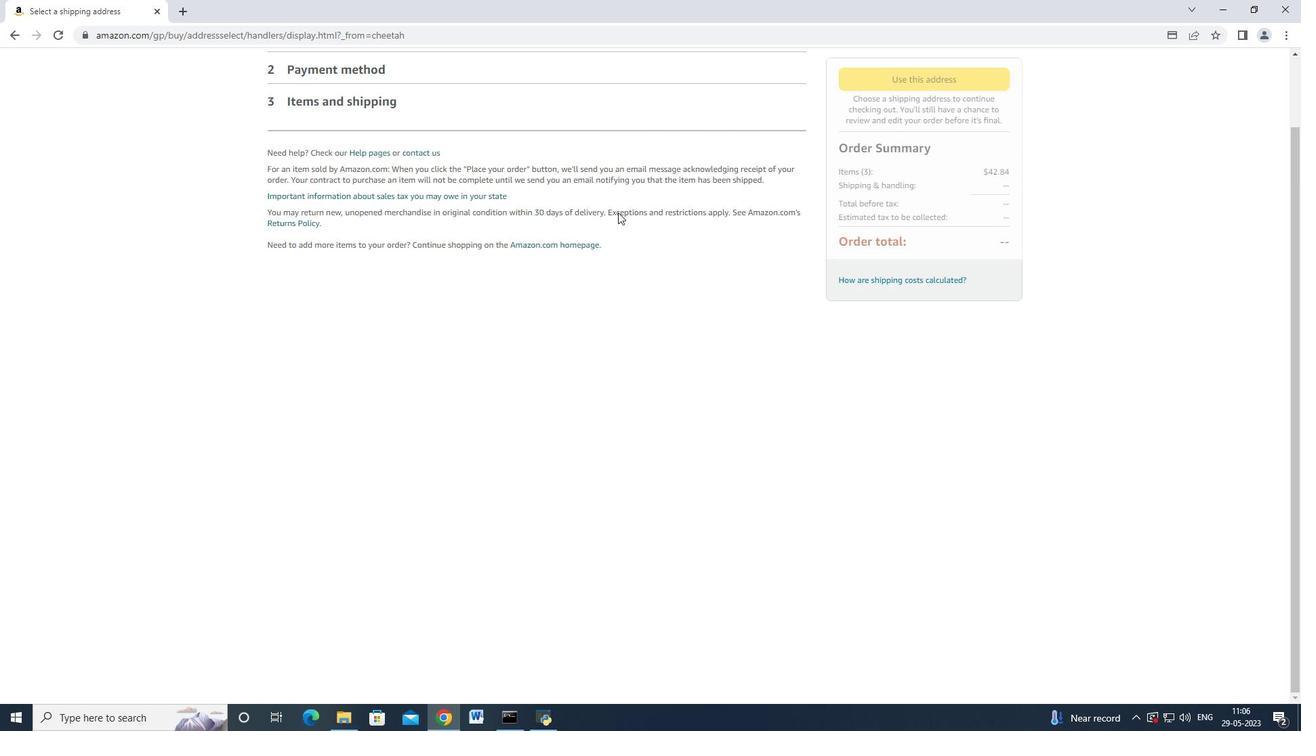 
Action: Mouse scrolled (630, 298) with delta (0, 0)
Screenshot: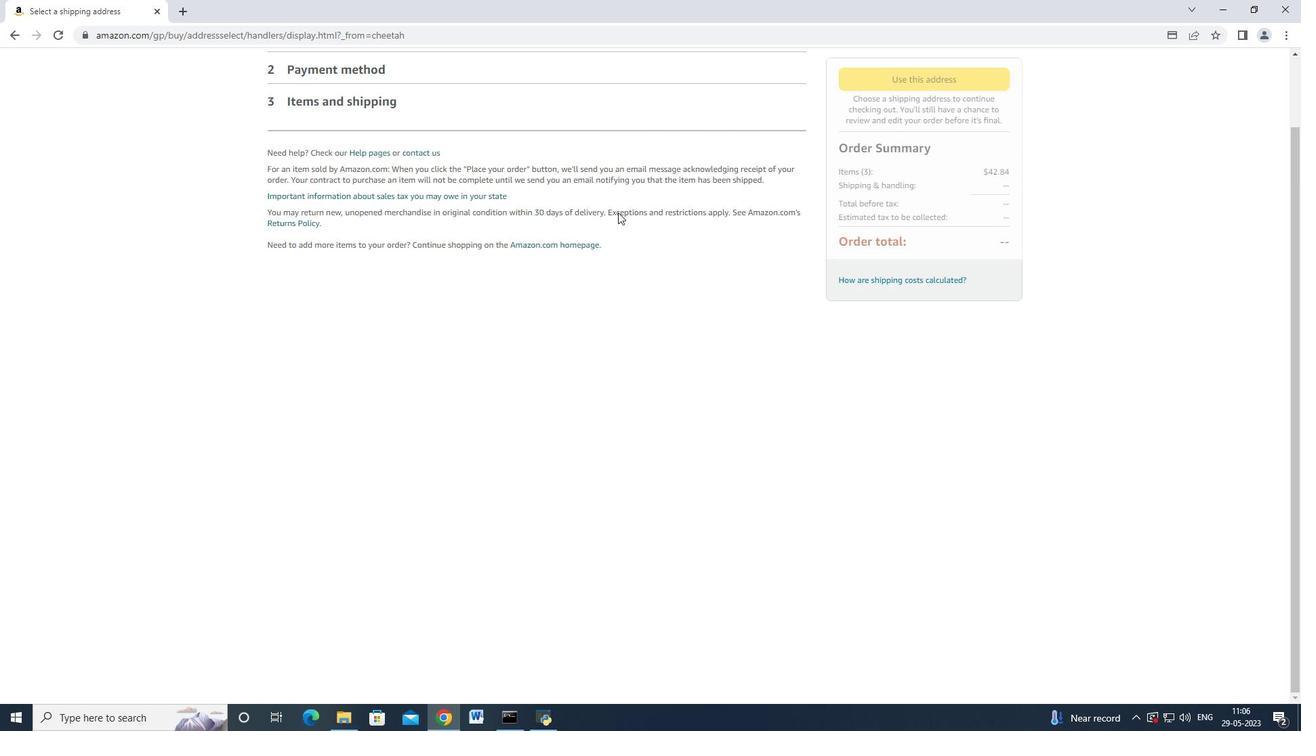 
Action: Mouse moved to (632, 310)
Screenshot: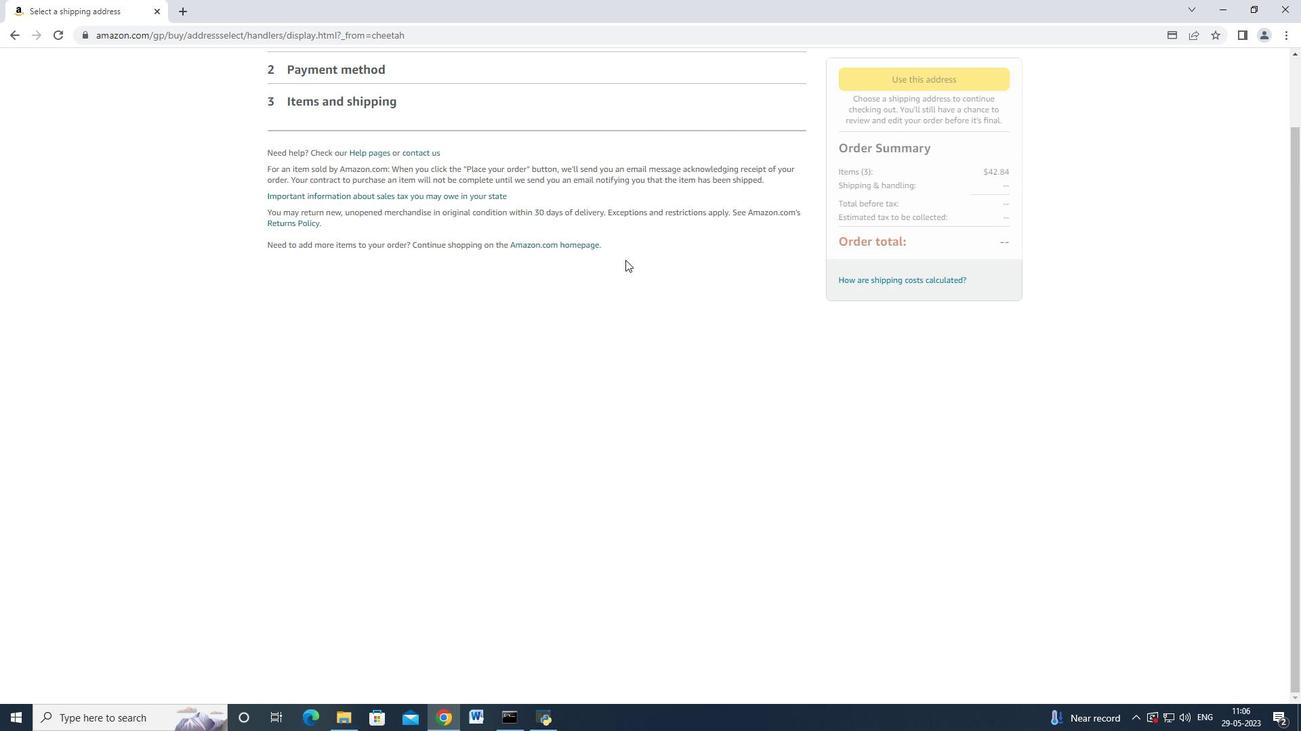 
Action: Mouse scrolled (632, 310) with delta (0, 0)
Screenshot: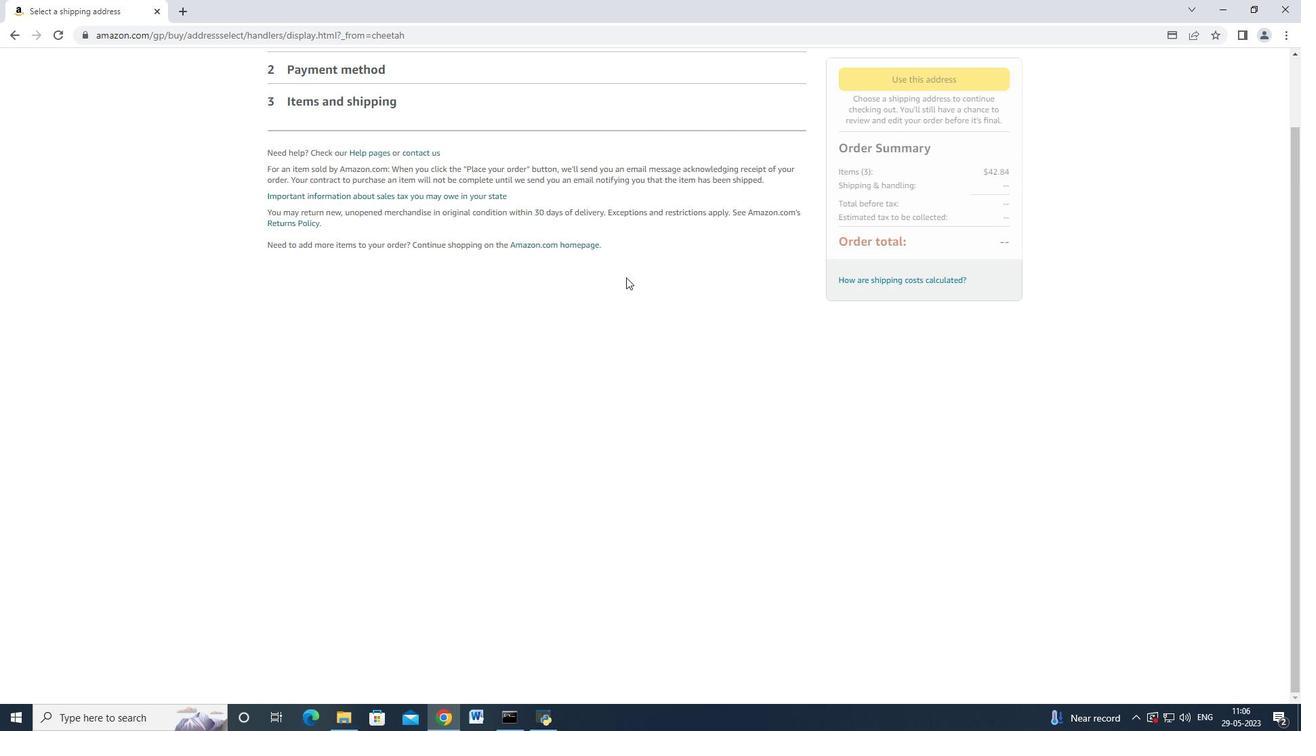 
Action: Mouse scrolled (632, 311) with delta (0, 0)
Screenshot: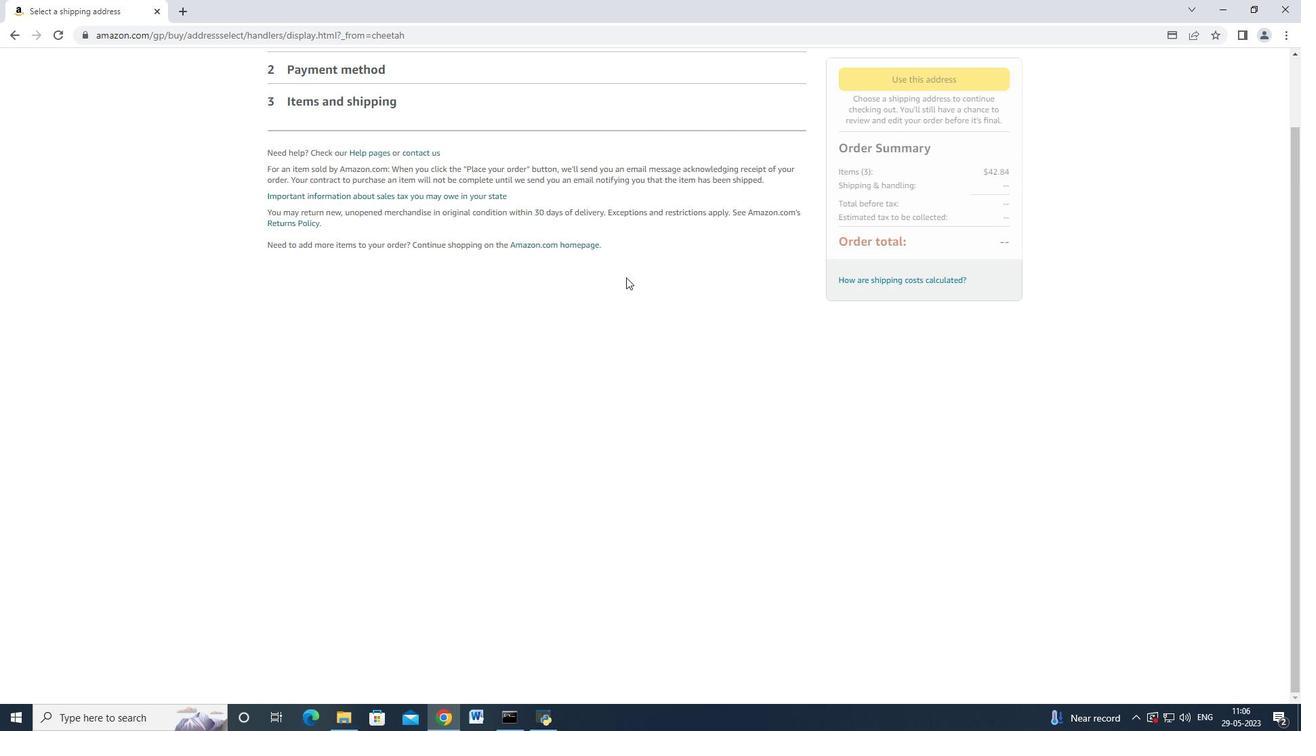 
Action: Mouse moved to (628, 319)
Screenshot: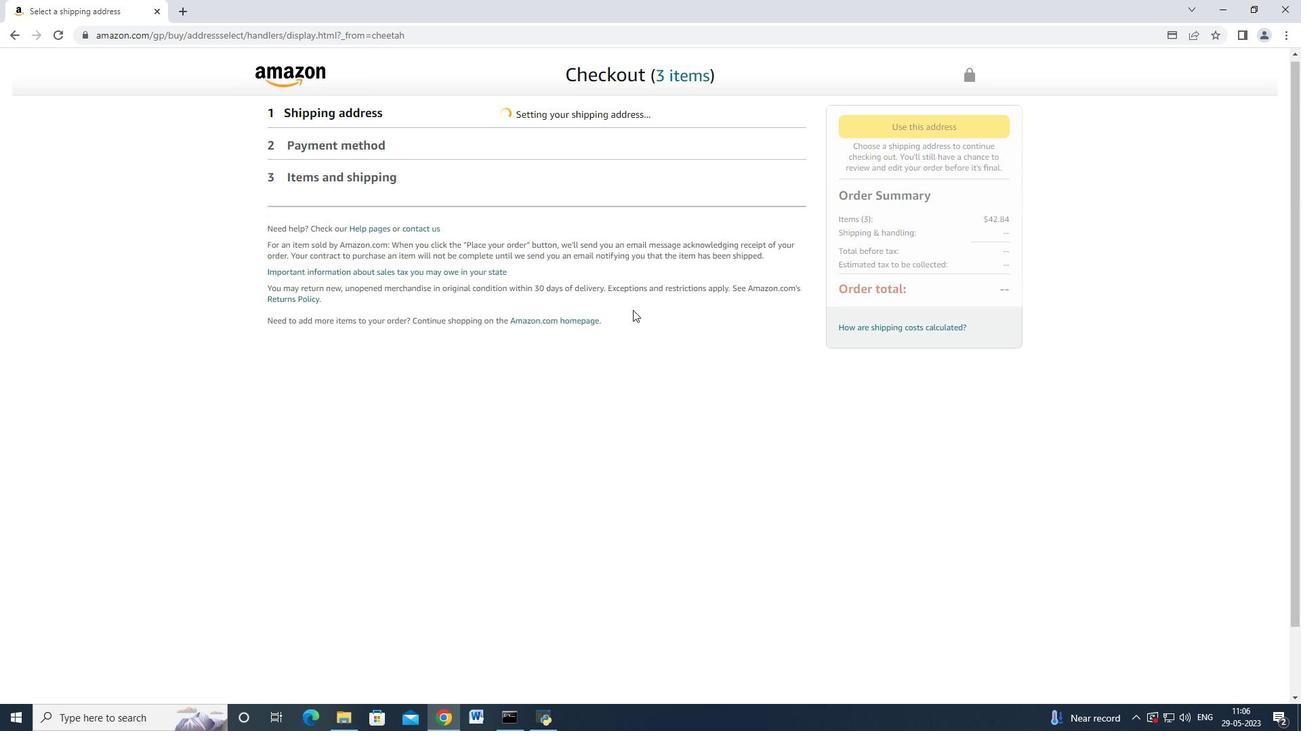 
Action: Mouse scrolled (628, 320) with delta (0, 0)
Screenshot: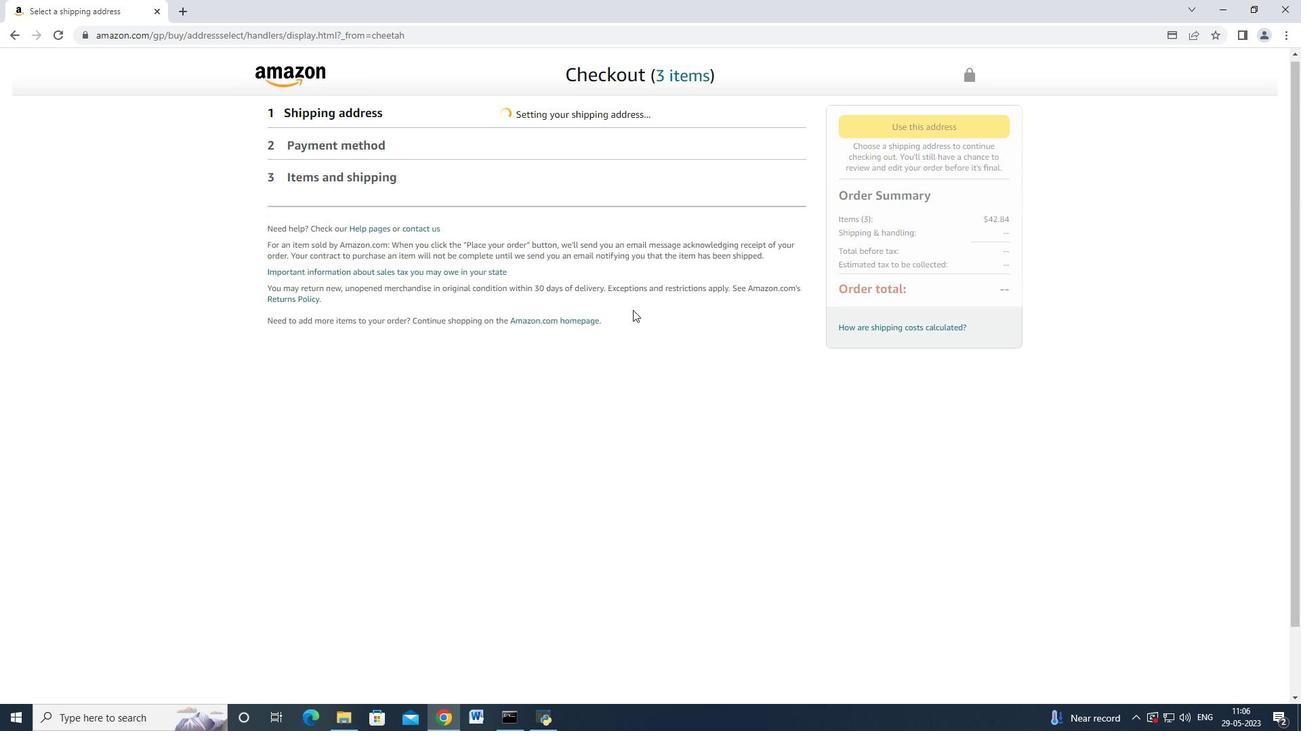 
Action: Mouse scrolled (628, 320) with delta (0, 0)
Screenshot: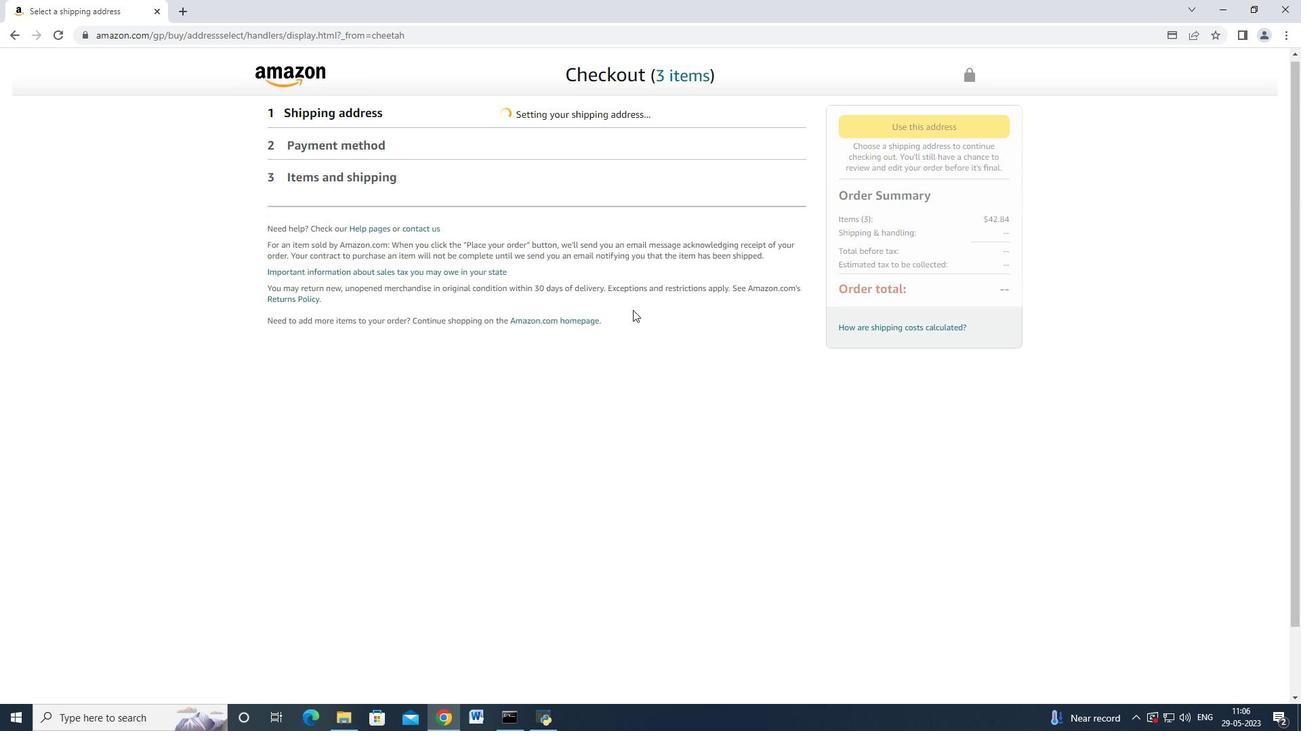 
Action: Mouse scrolled (628, 320) with delta (0, 0)
Screenshot: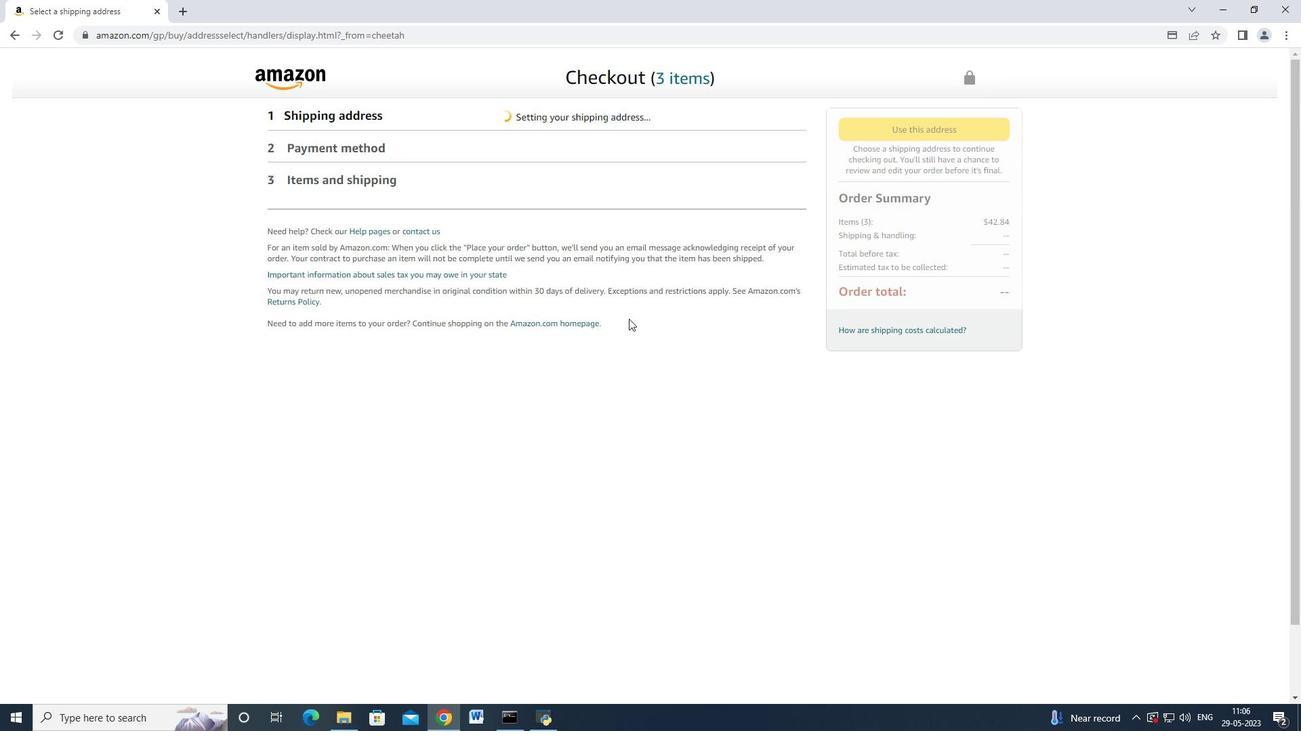 
Action: Mouse scrolled (628, 320) with delta (0, 0)
Screenshot: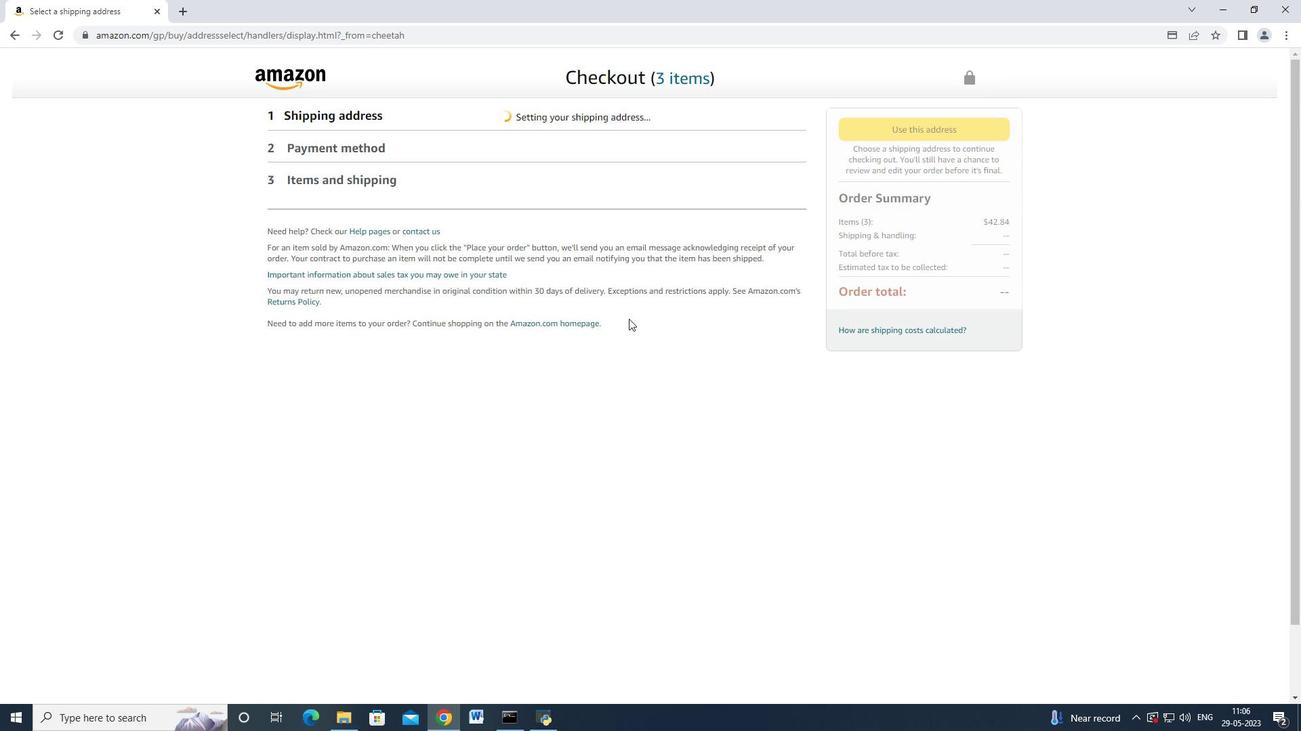 
Action: Mouse moved to (617, 351)
Screenshot: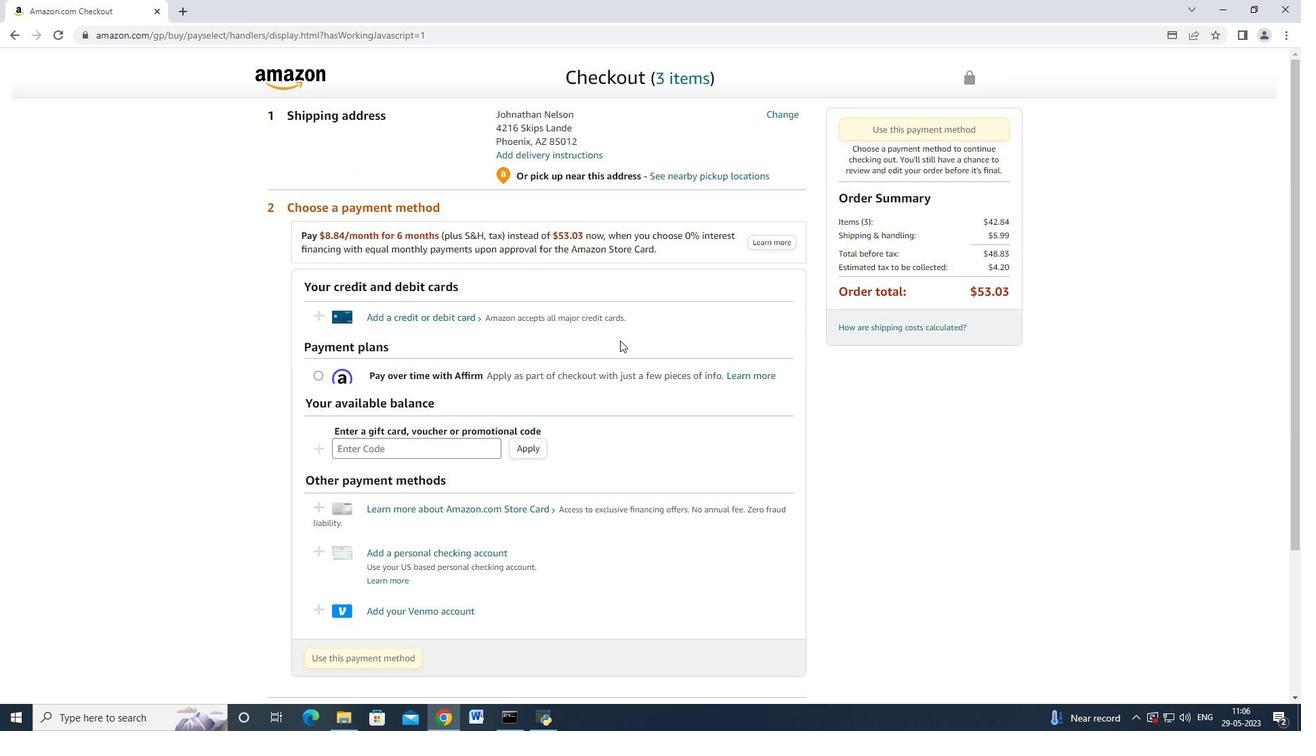 
Action: Mouse scrolled (617, 350) with delta (0, 0)
Screenshot: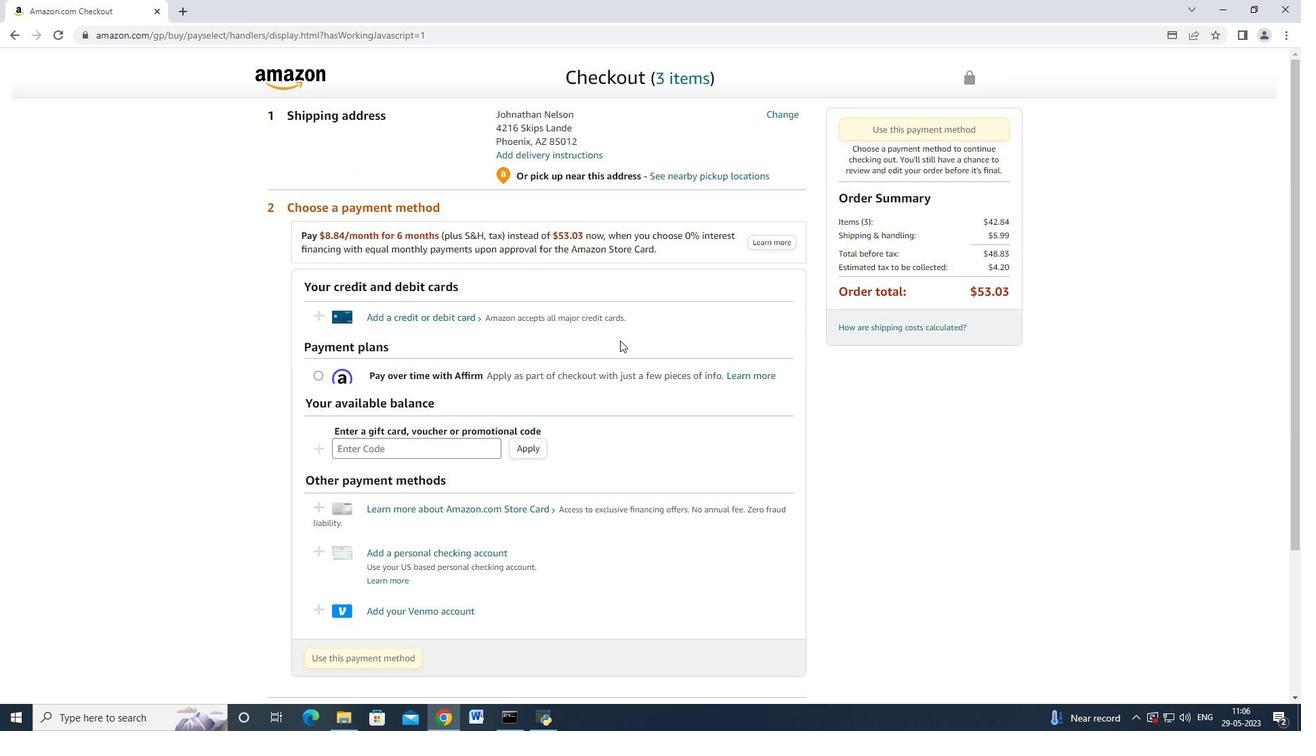 
Action: Mouse scrolled (617, 350) with delta (0, 0)
Screenshot: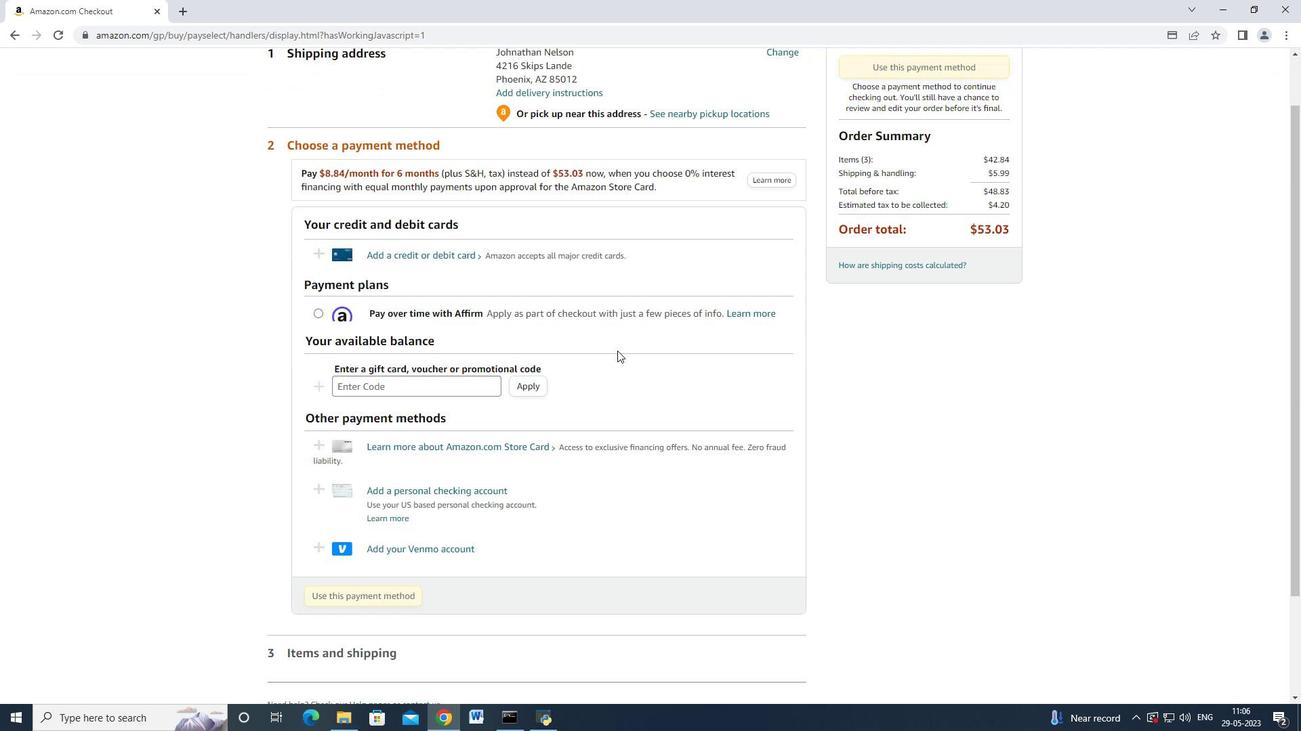 
Action: Mouse scrolled (617, 350) with delta (0, 0)
Screenshot: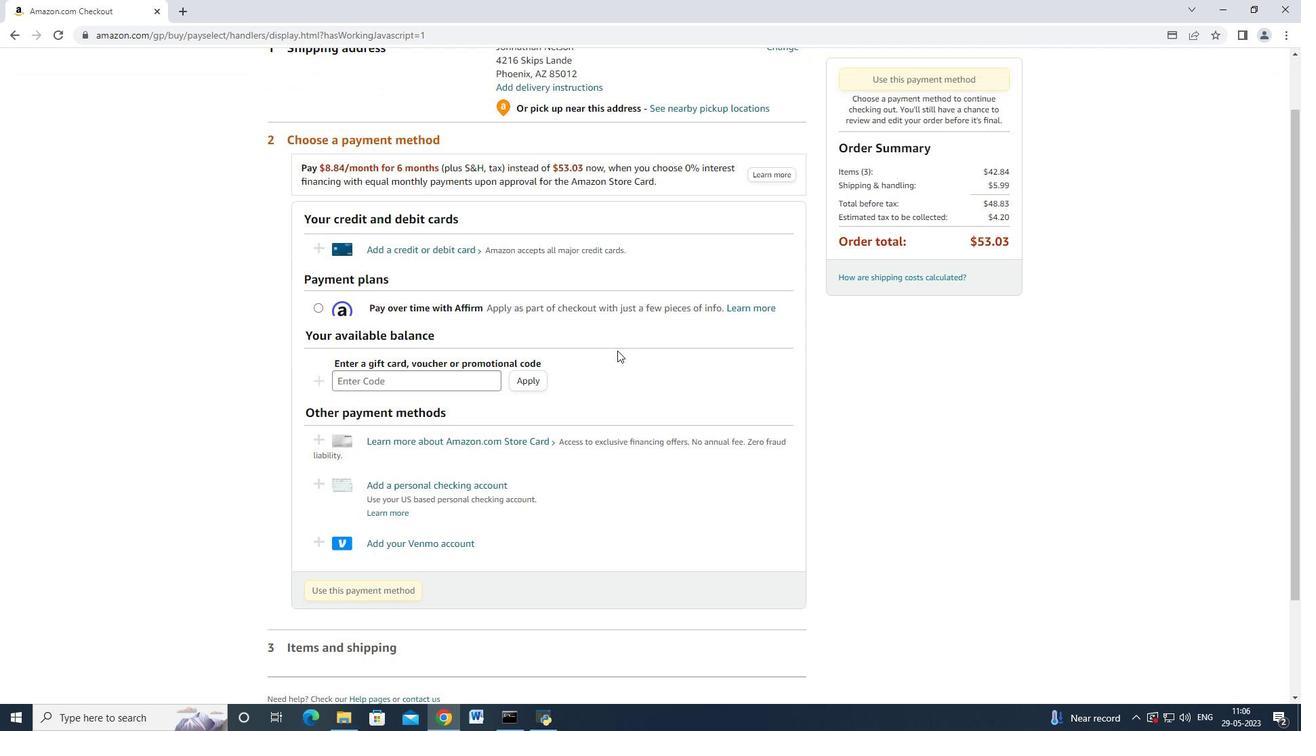 
Action: Mouse scrolled (617, 350) with delta (0, 0)
Screenshot: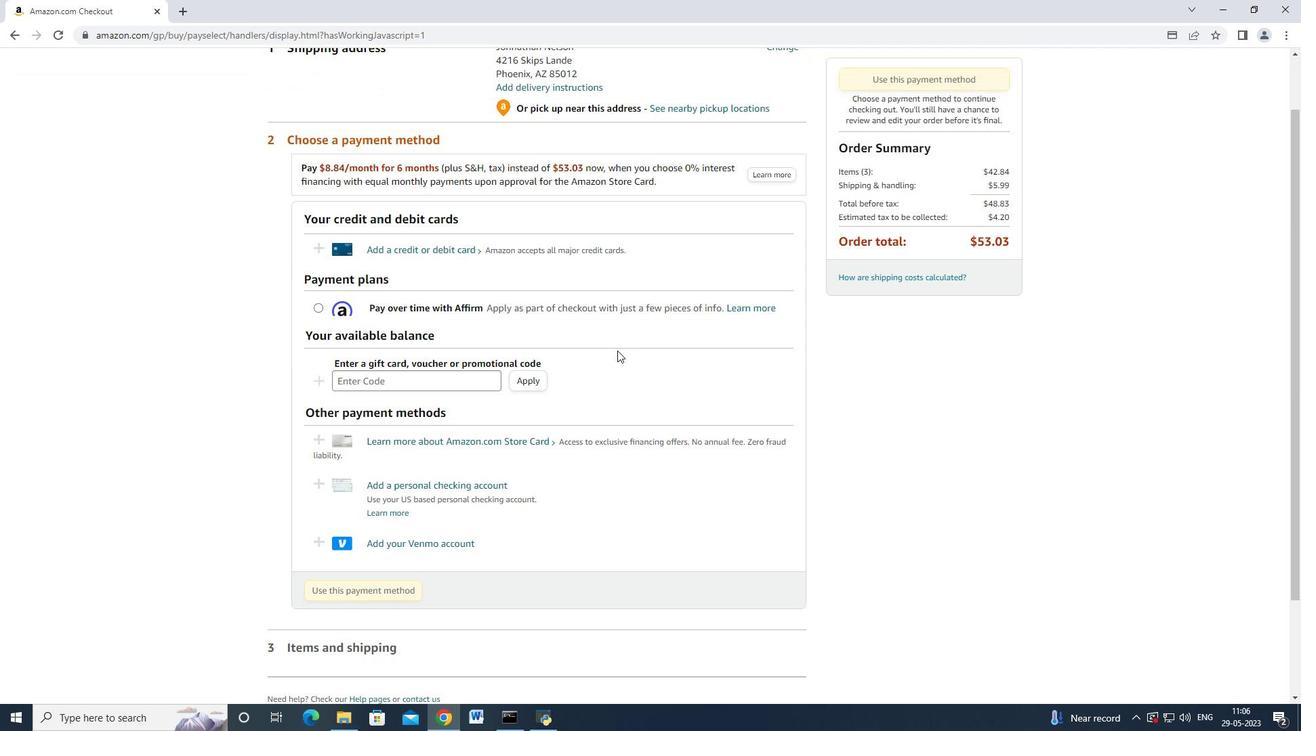 
Action: Mouse scrolled (617, 350) with delta (0, 0)
Screenshot: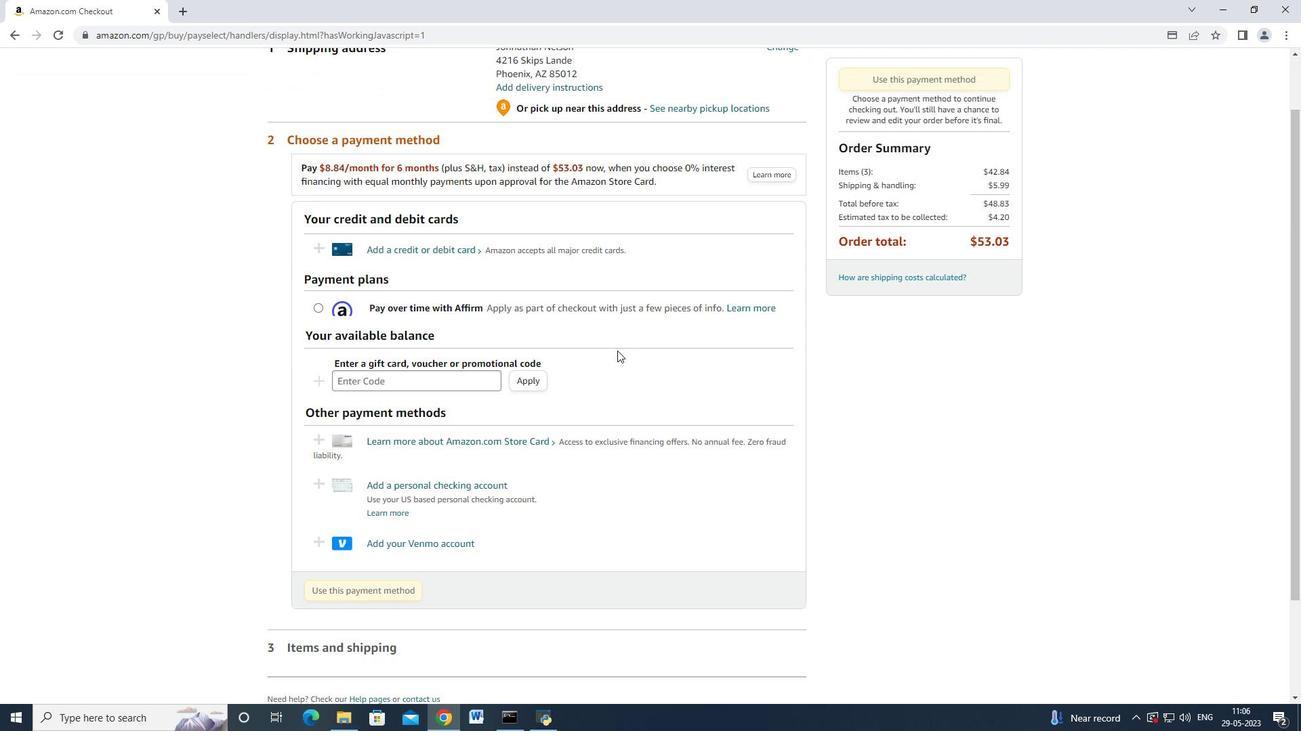 
Action: Mouse moved to (613, 361)
Screenshot: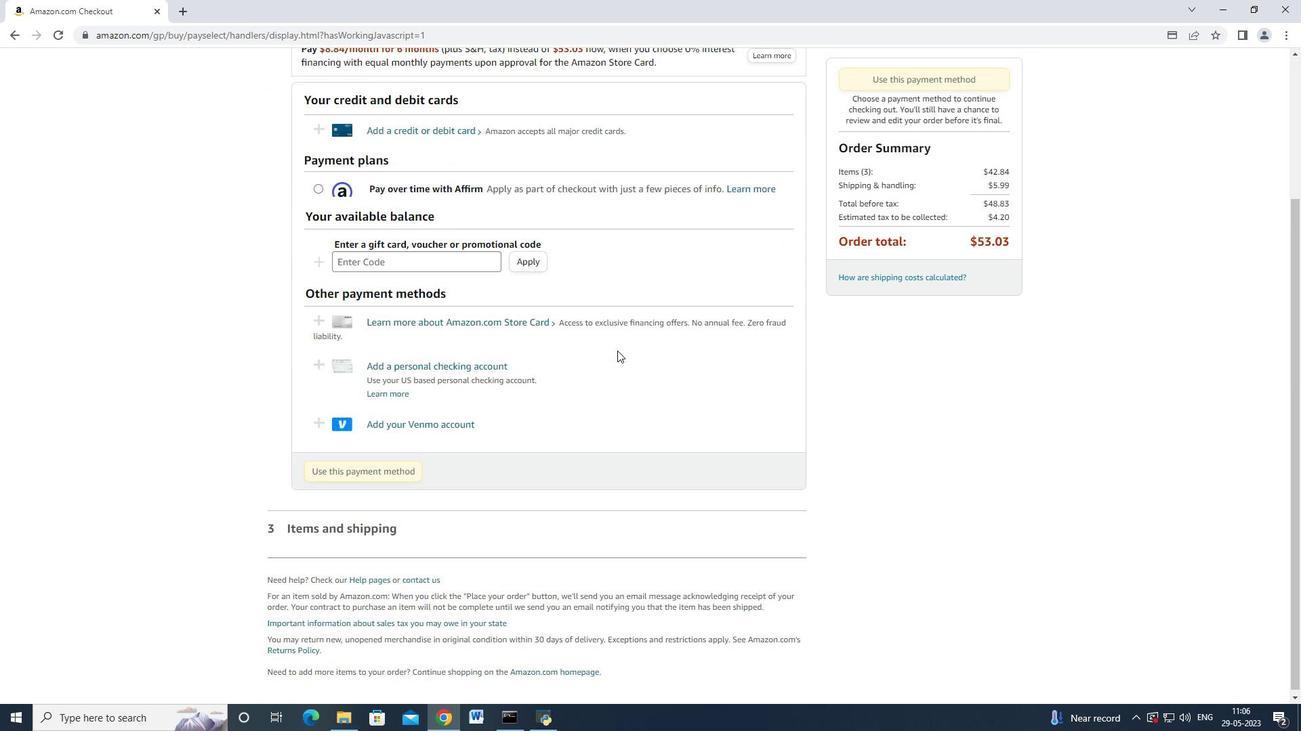 
Action: Mouse scrolled (613, 362) with delta (0, 0)
Screenshot: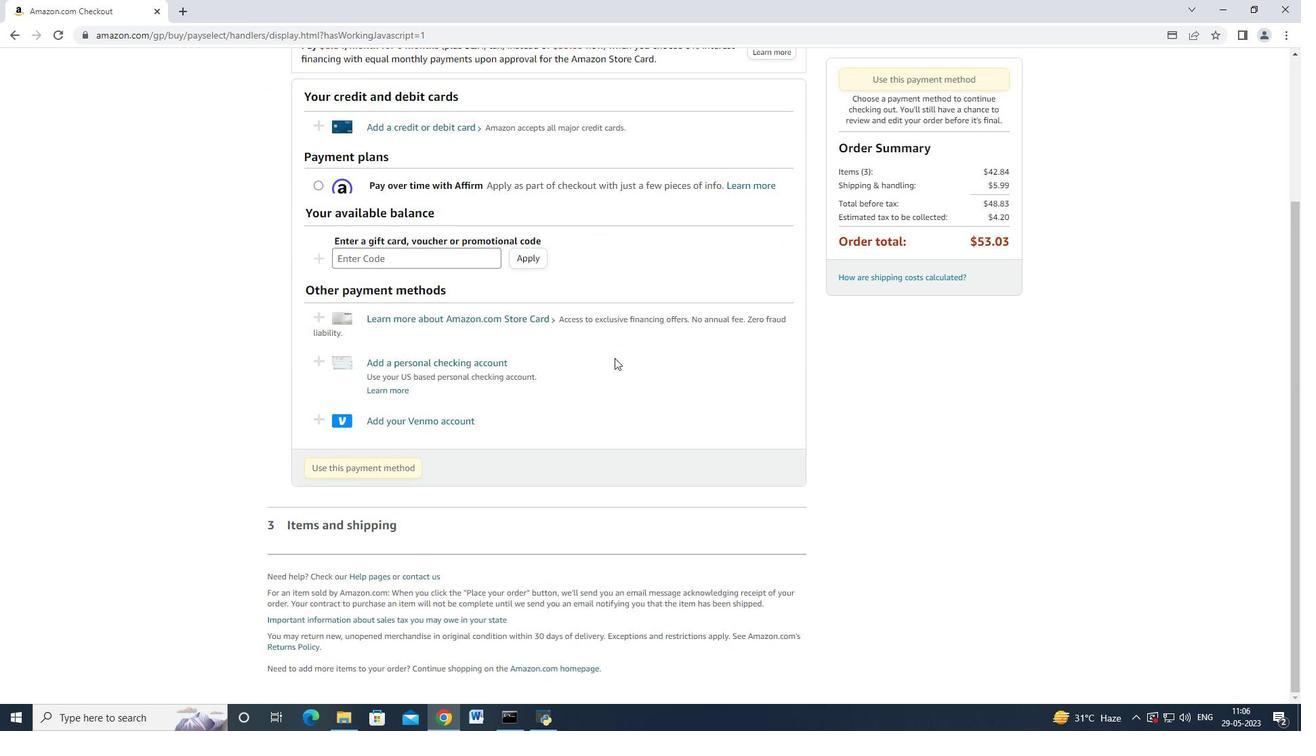 
Action: Mouse scrolled (613, 362) with delta (0, 0)
Screenshot: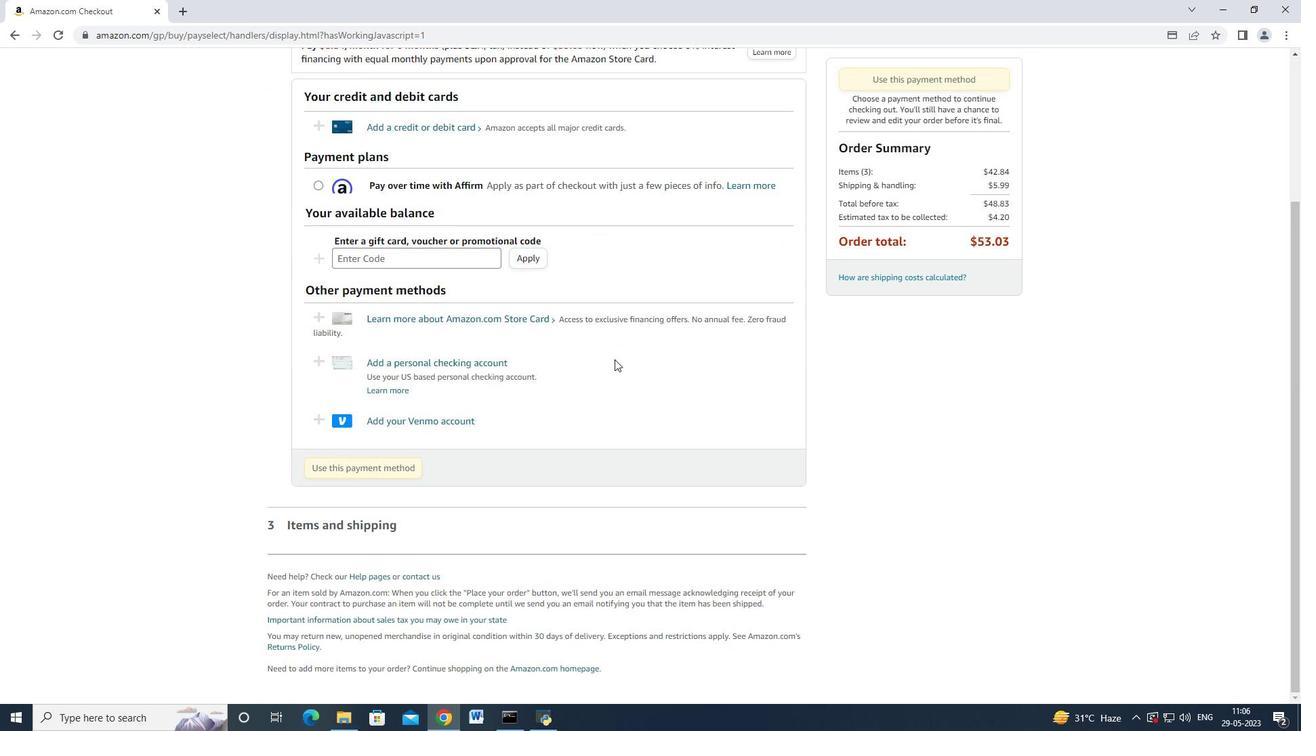 
Action: Mouse scrolled (613, 362) with delta (0, 0)
Screenshot: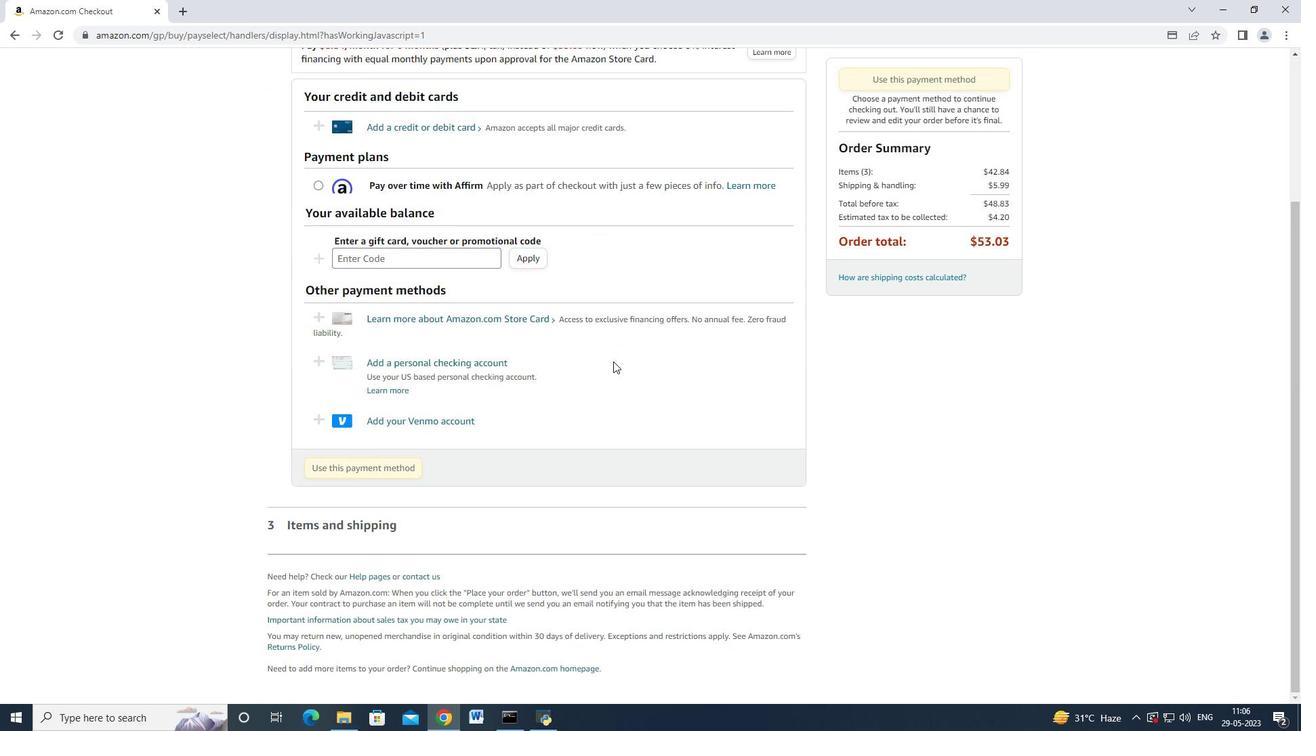 
Action: Mouse scrolled (613, 362) with delta (0, 0)
Screenshot: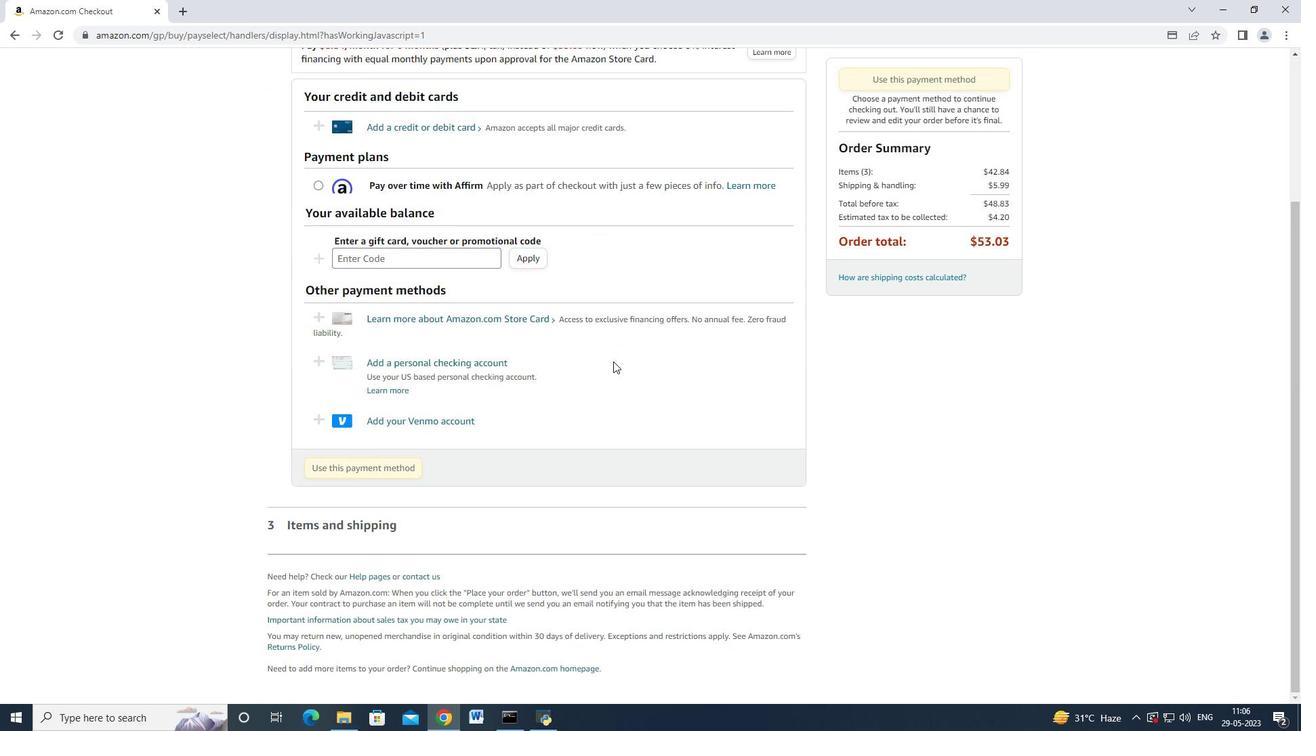 
Action: Mouse moved to (412, 309)
Screenshot: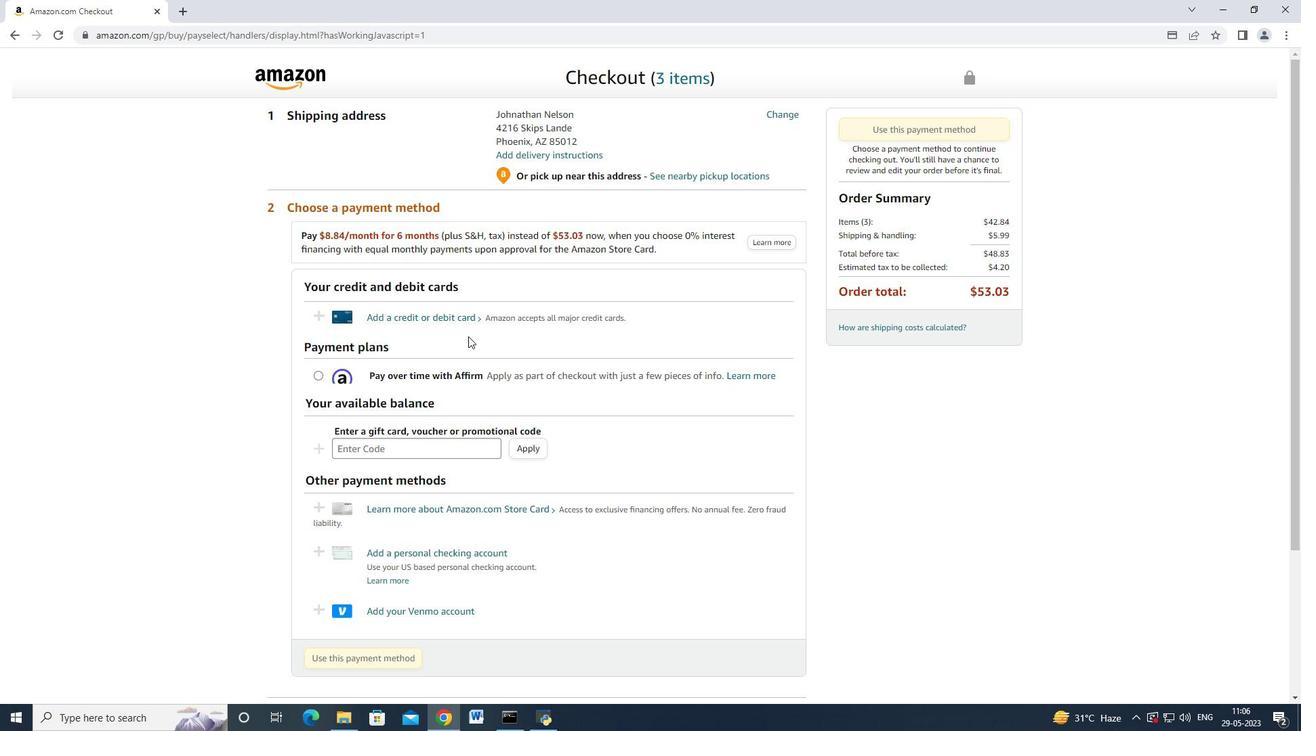 
Action: Mouse pressed left at (412, 309)
Screenshot: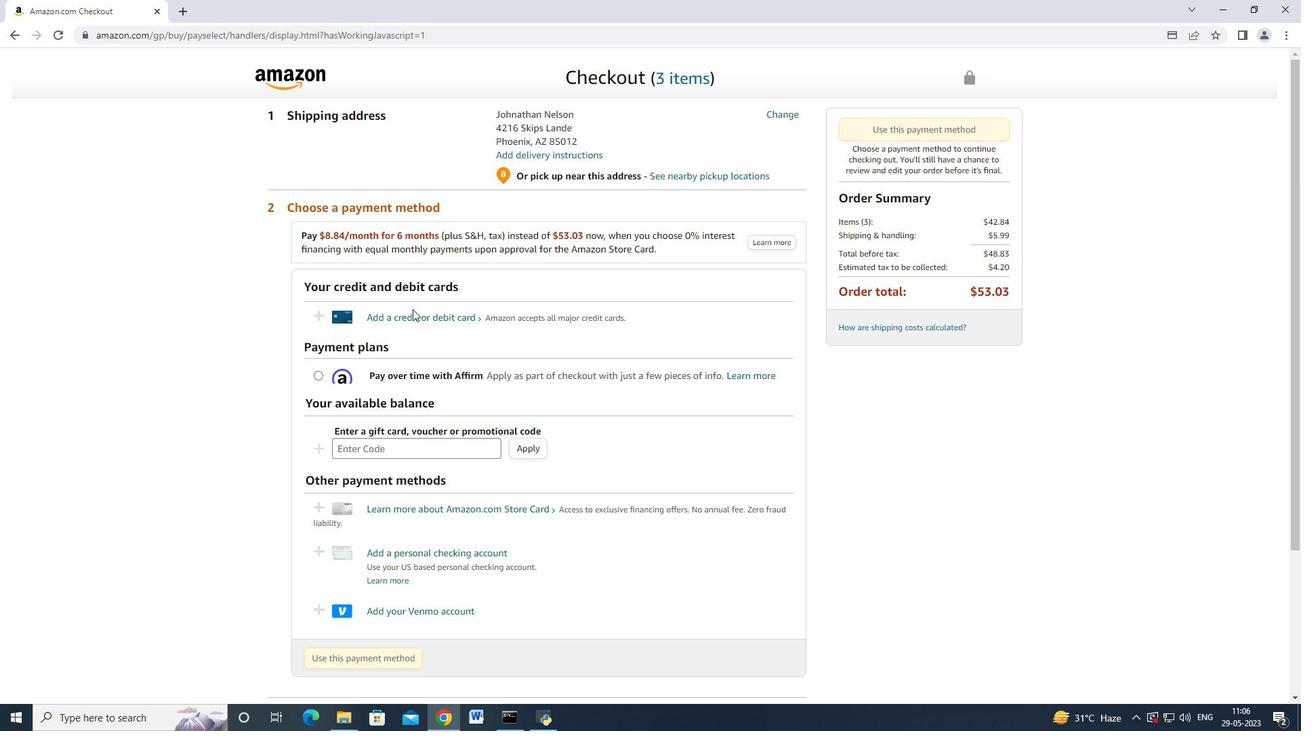 
Action: Mouse moved to (414, 325)
Screenshot: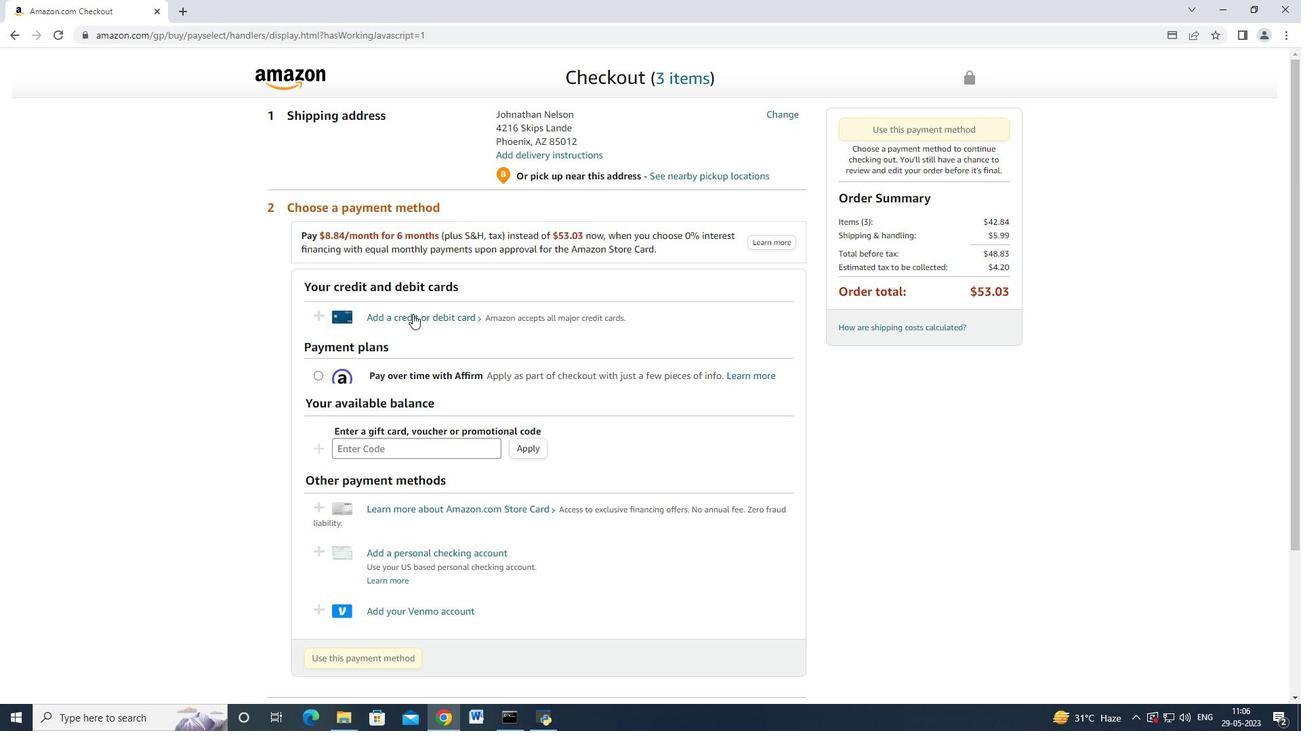 
Action: Mouse pressed left at (414, 325)
Screenshot: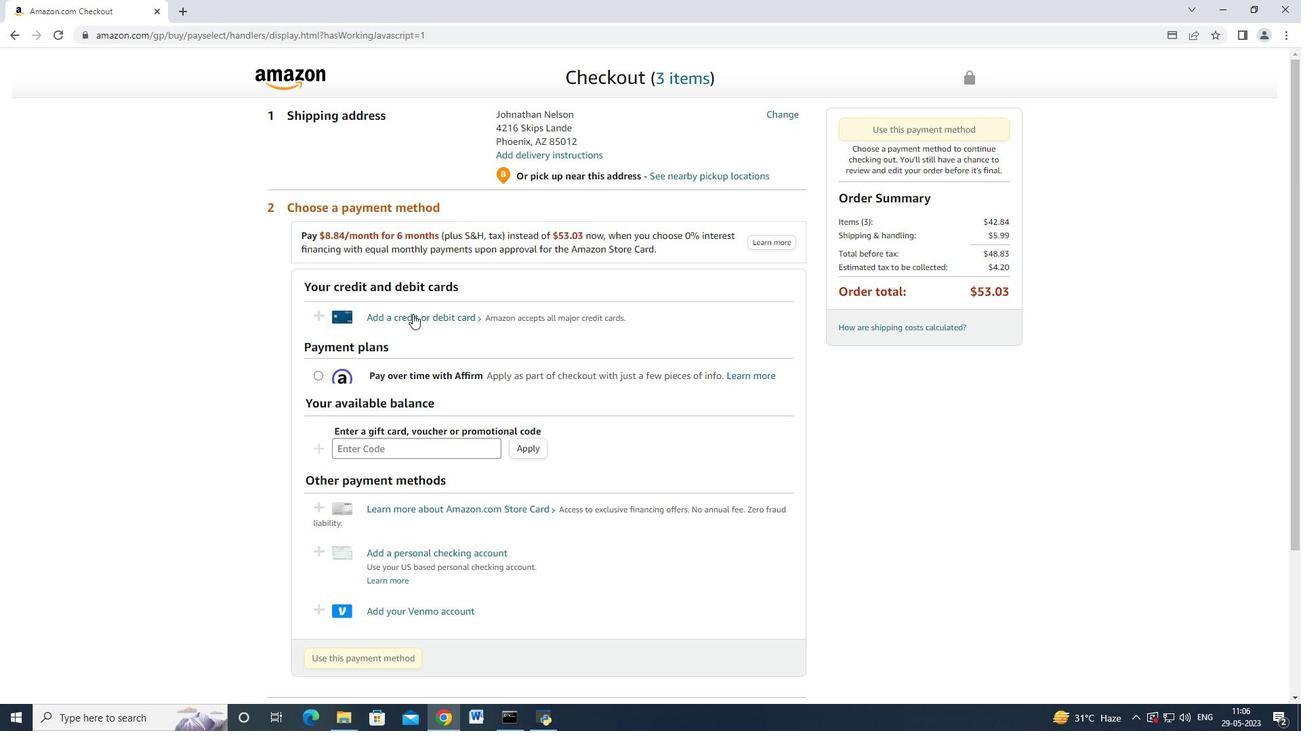 
Action: Mouse moved to (424, 317)
Screenshot: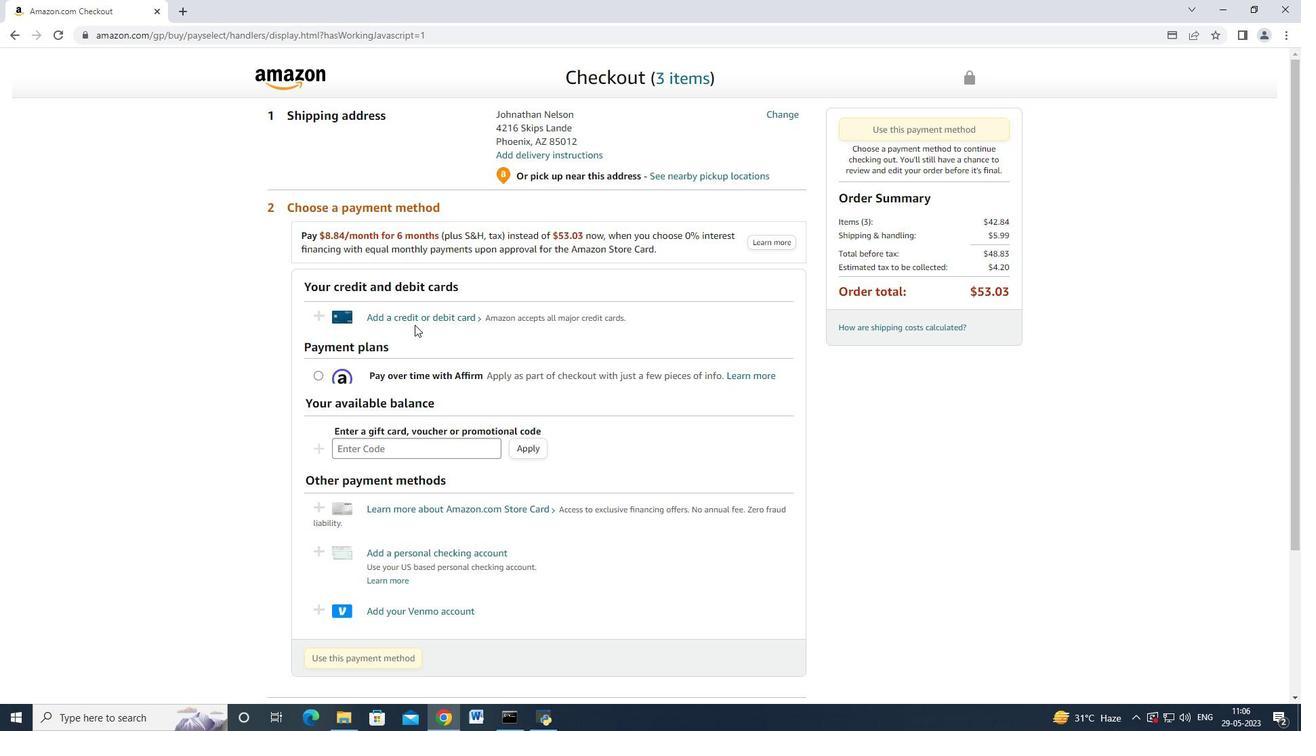 
Action: Mouse pressed left at (424, 317)
Screenshot: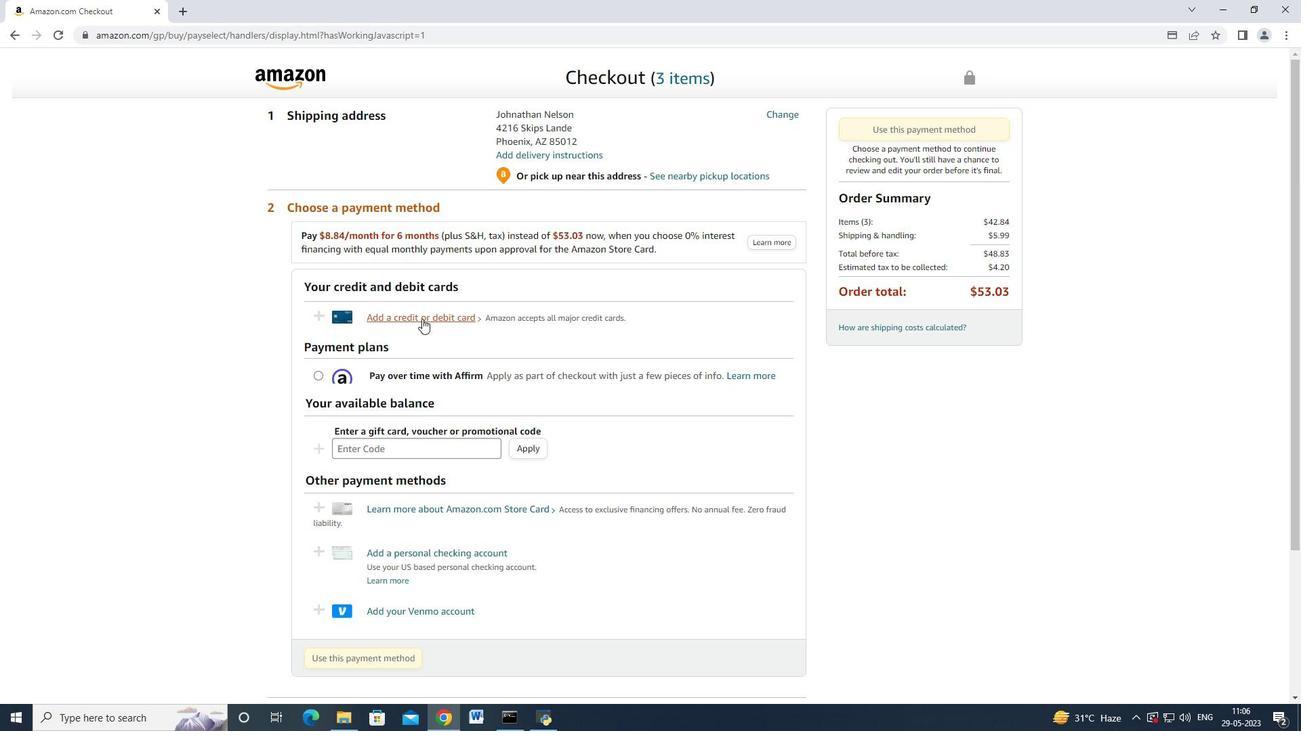 
Action: Mouse moved to (529, 317)
Screenshot: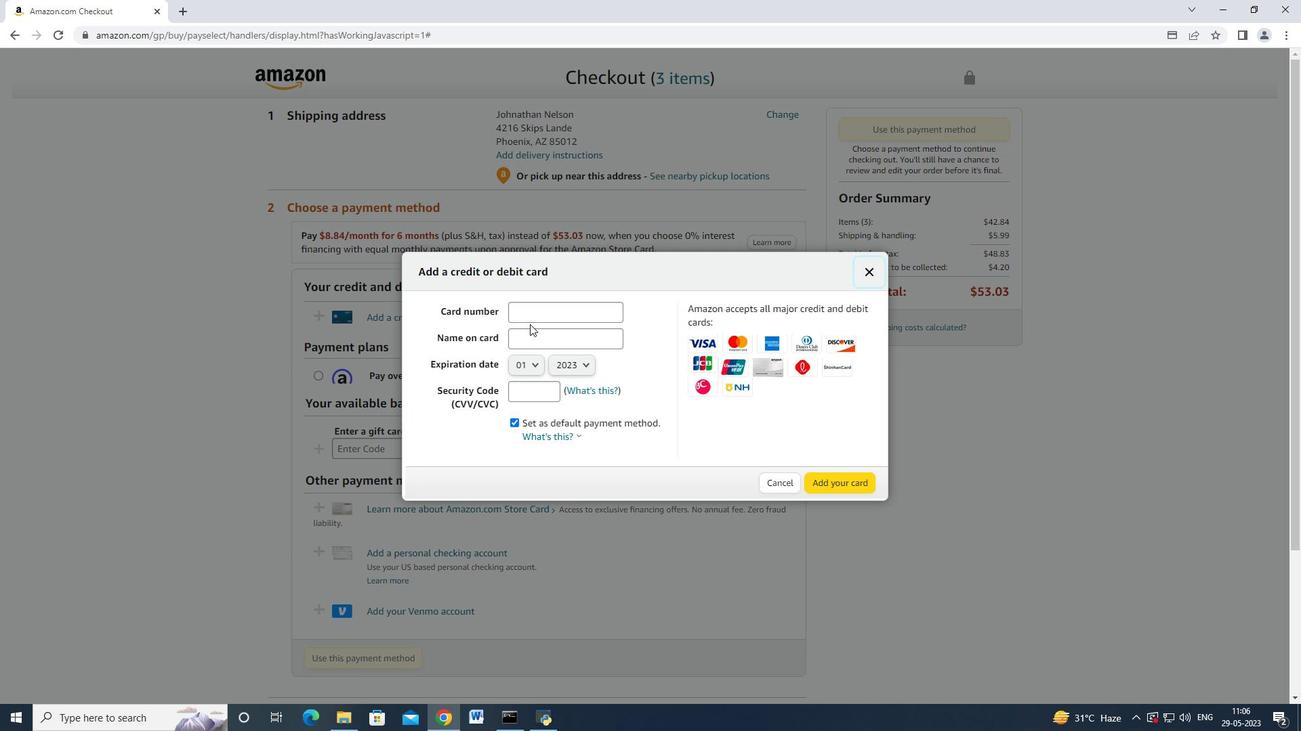 
Action: Mouse pressed left at (529, 317)
Screenshot: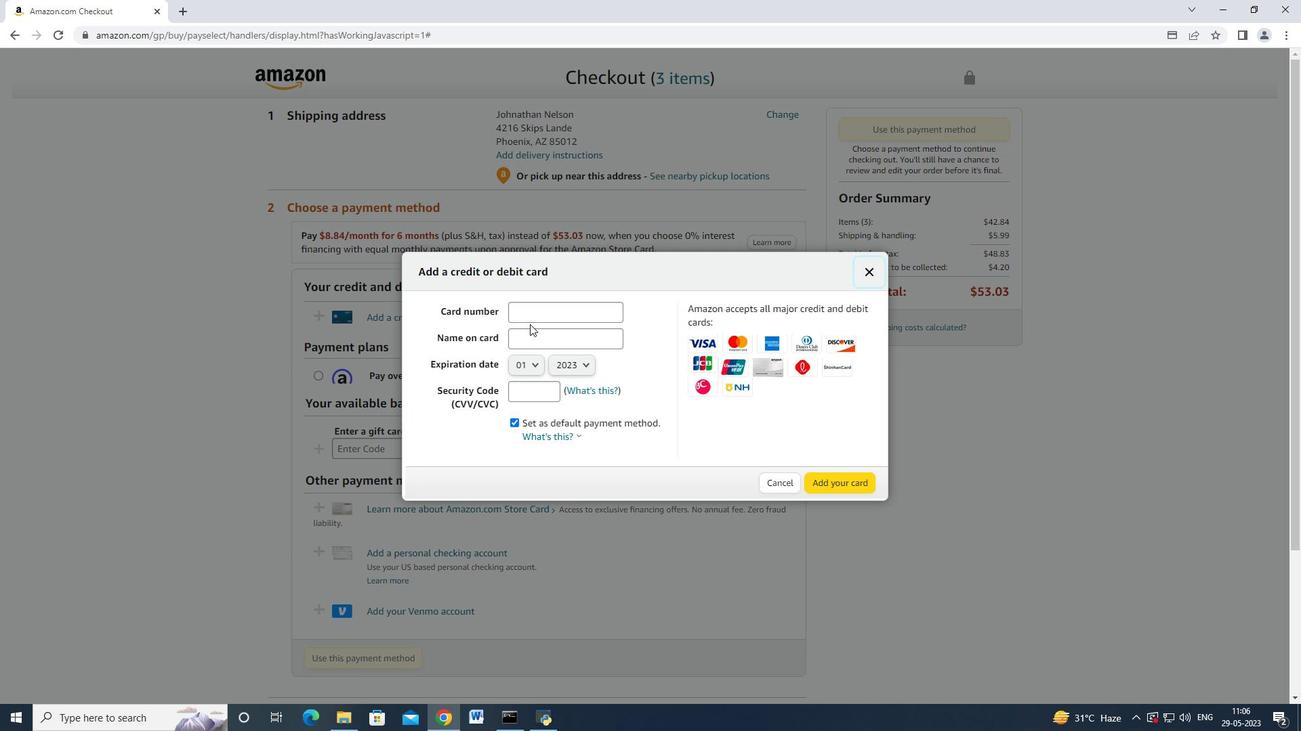 
Action: Mouse moved to (531, 318)
Screenshot: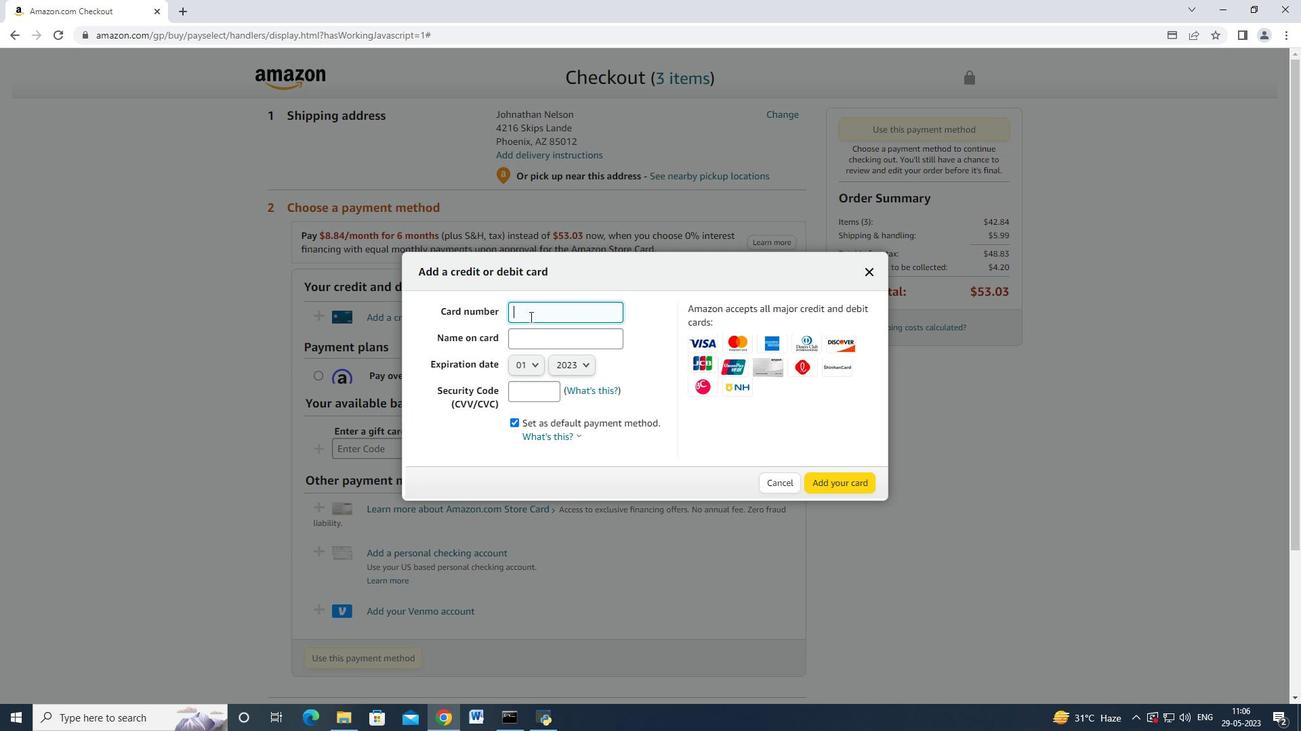 
Action: Key pressed 4726664277526010<Key.tab><Key.shift>Ri<Key.backspace><Key.backspace><Key.shift>Marks<Key.space><Key.backspace><Key.backspace><Key.space><Key.shift_r>Adams
Screenshot: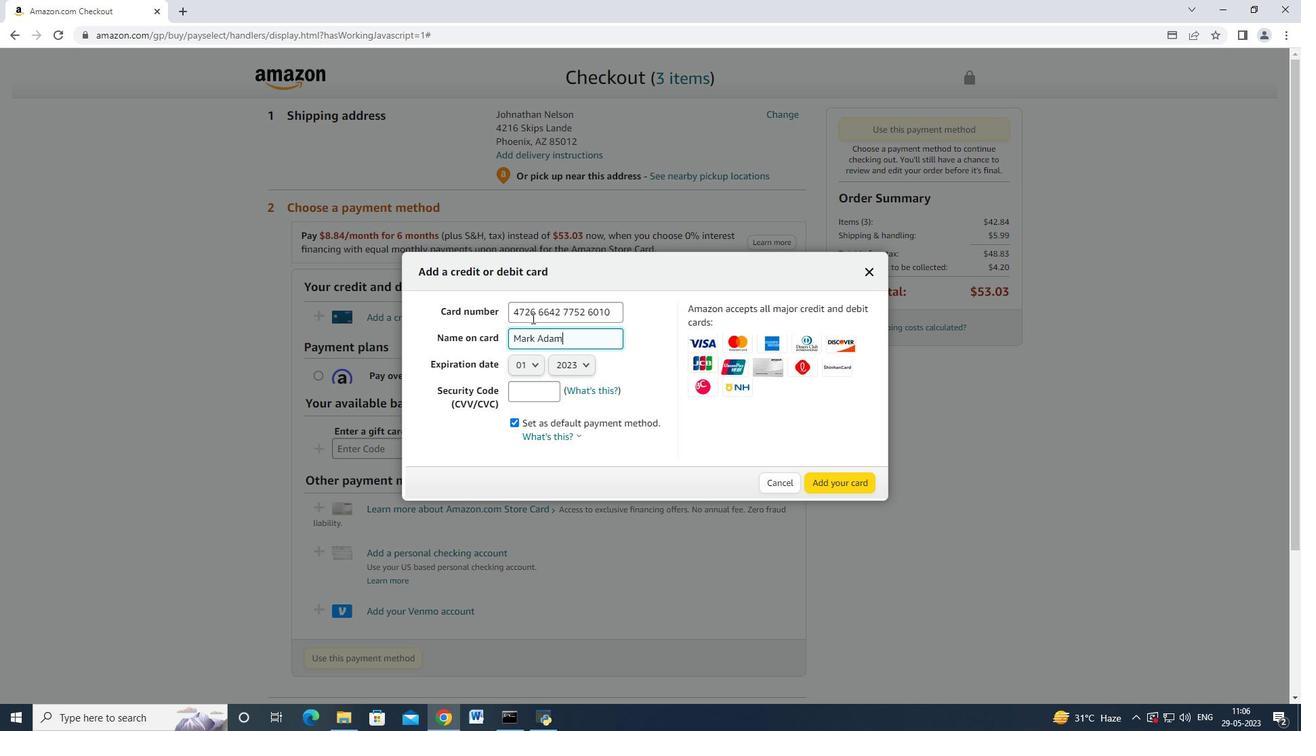 
Action: Mouse moved to (519, 360)
Screenshot: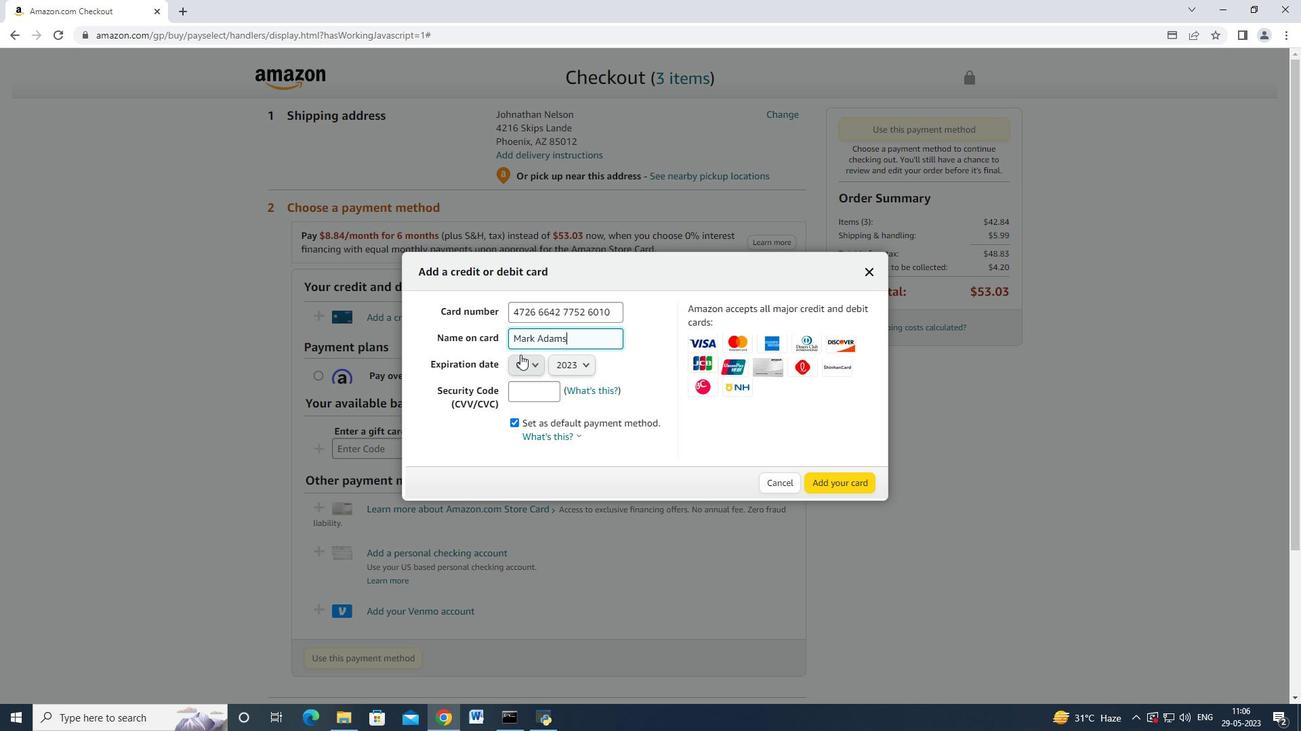 
Action: Mouse pressed left at (519, 360)
Screenshot: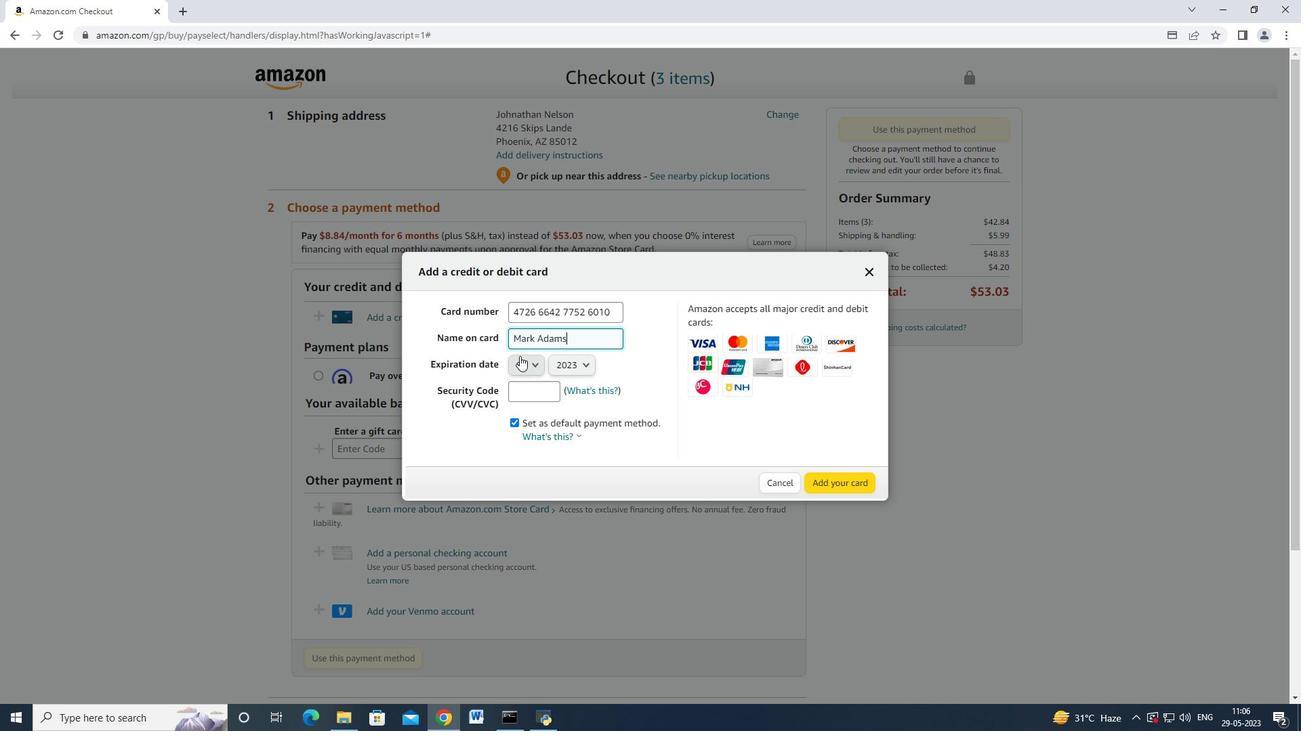 
Action: Mouse moved to (523, 421)
Screenshot: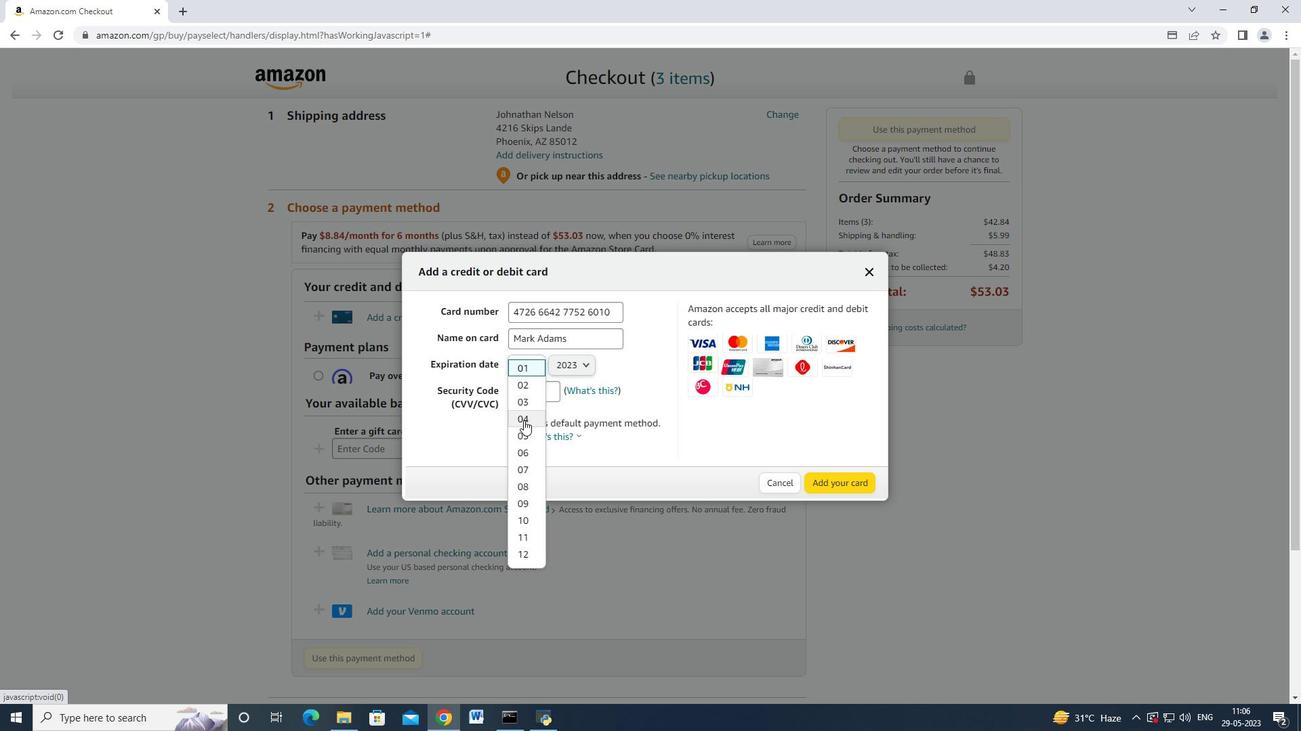
Action: Mouse pressed left at (523, 421)
Screenshot: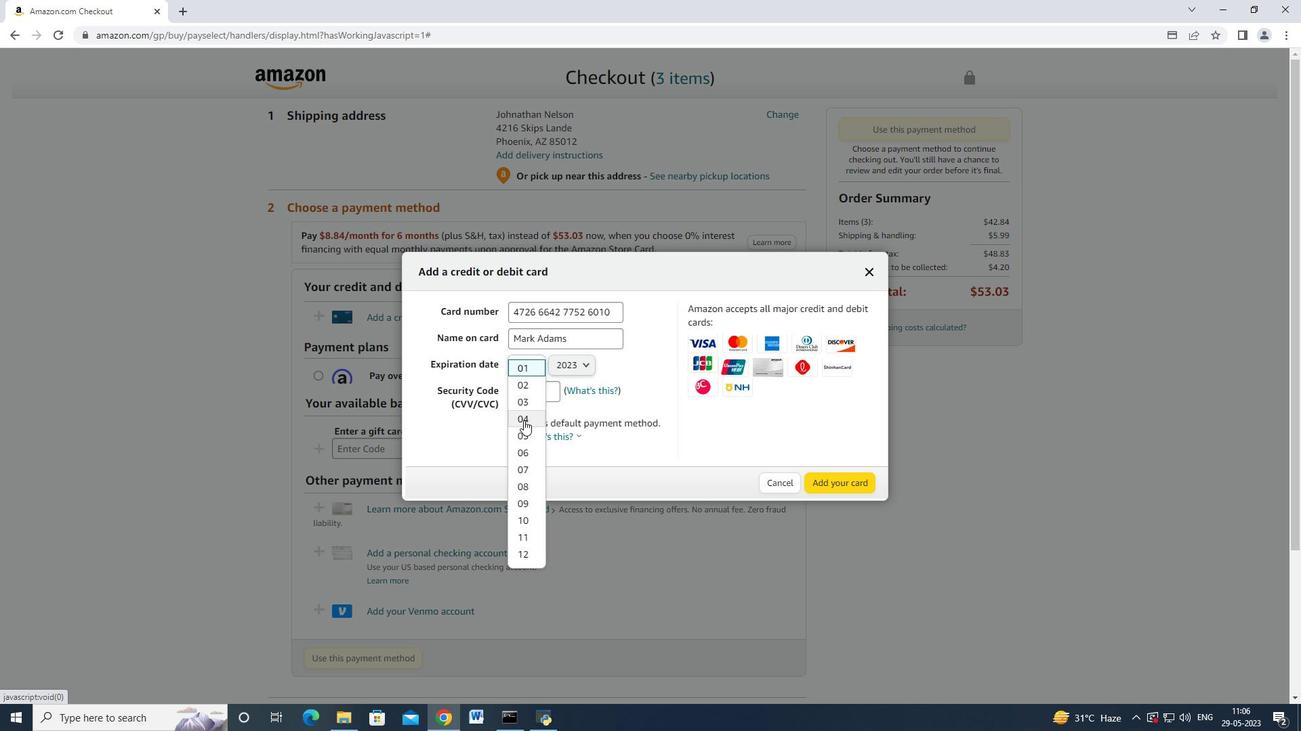 
Action: Mouse moved to (567, 367)
Screenshot: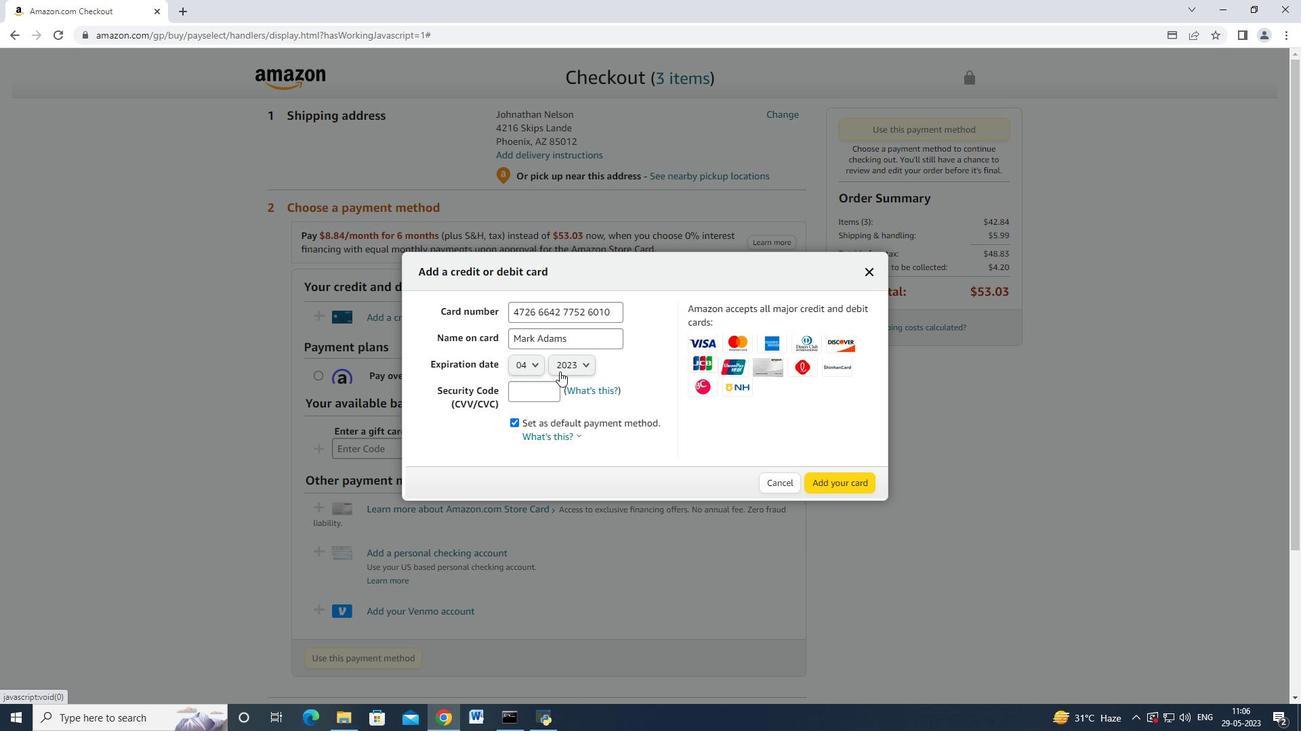 
Action: Mouse pressed left at (567, 367)
Screenshot: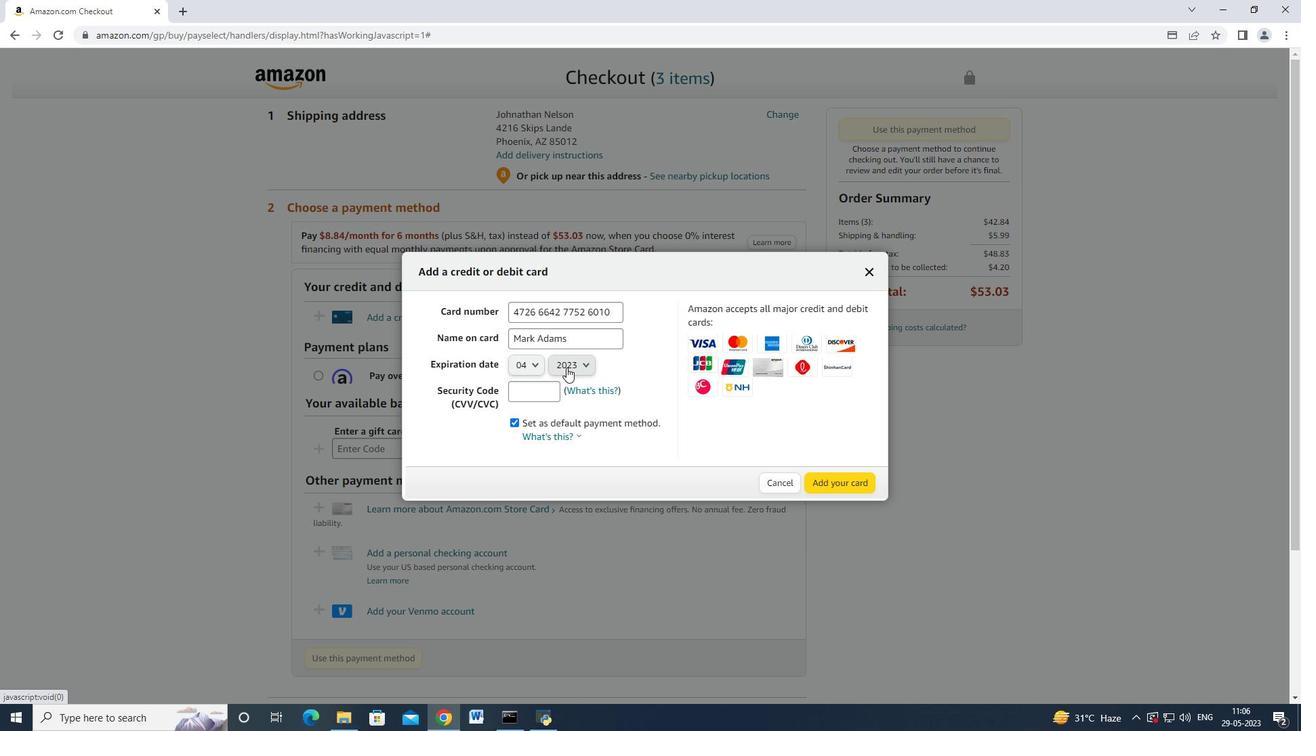 
Action: Mouse moved to (566, 403)
Screenshot: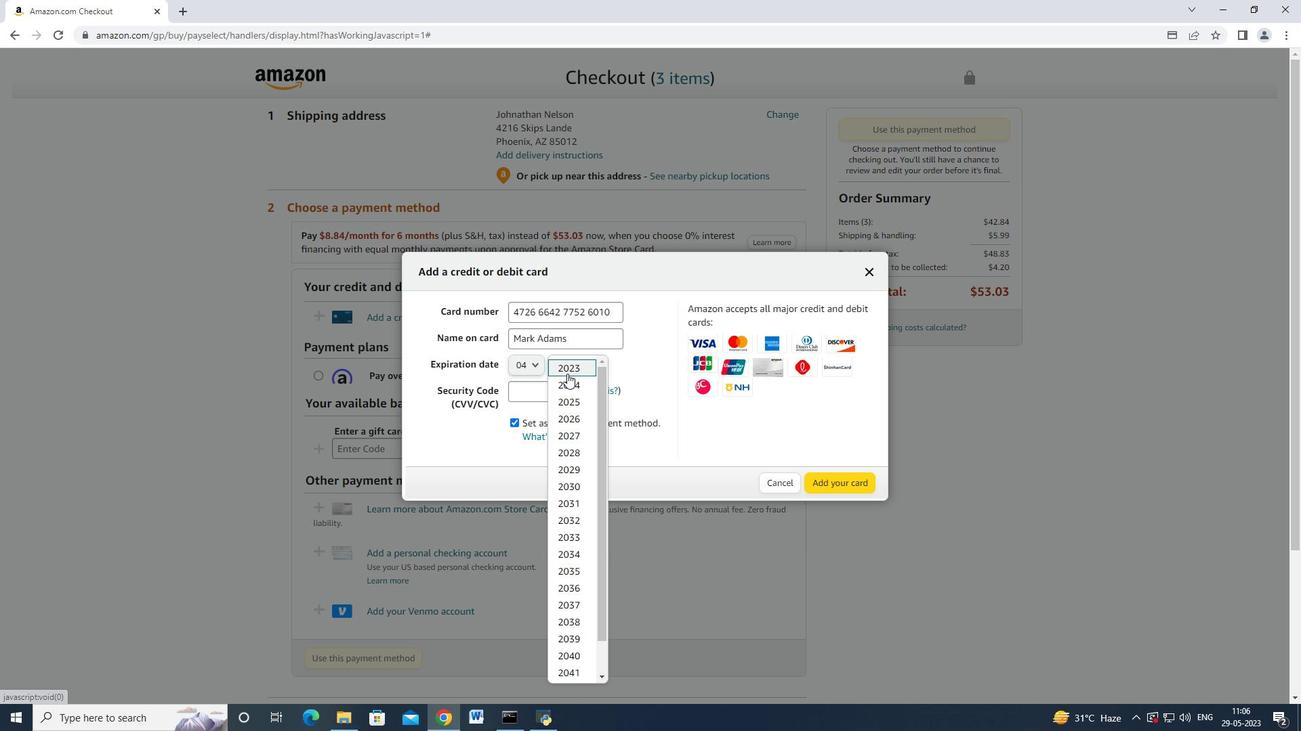 
Action: Mouse pressed left at (566, 403)
Screenshot: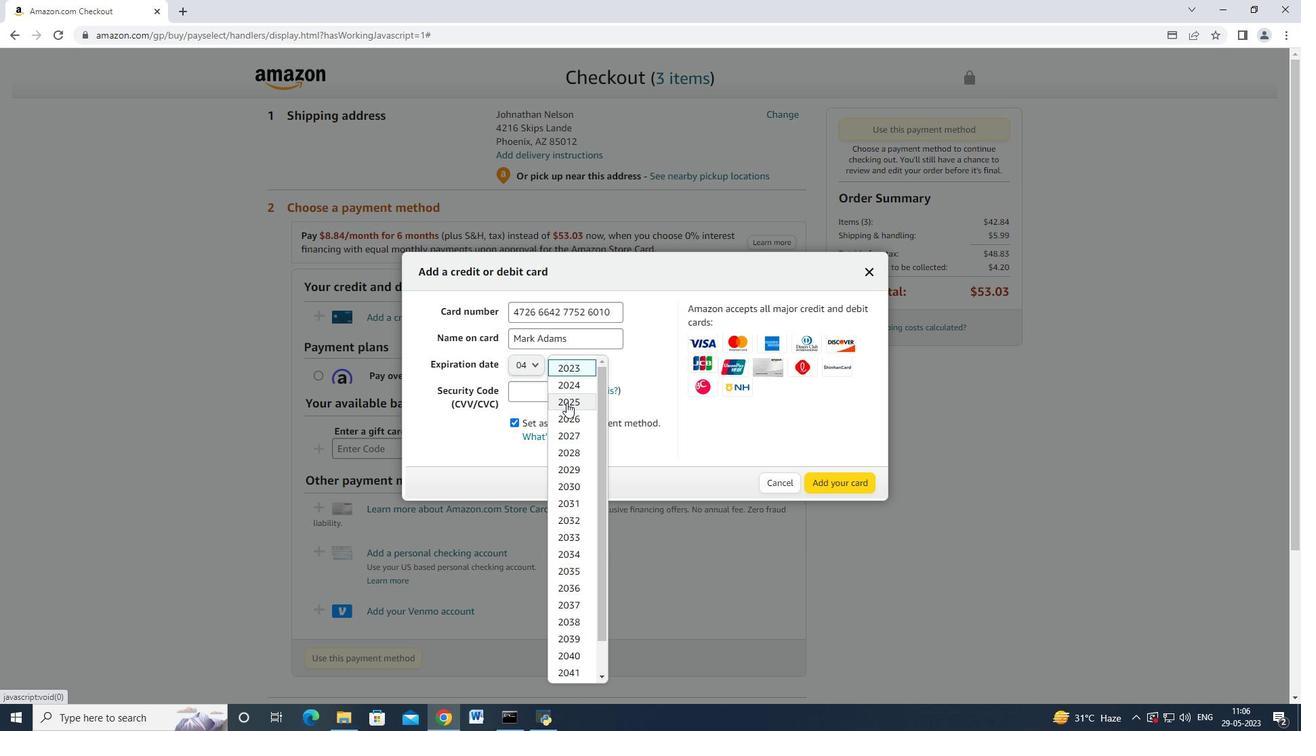 
Action: Mouse moved to (516, 393)
Screenshot: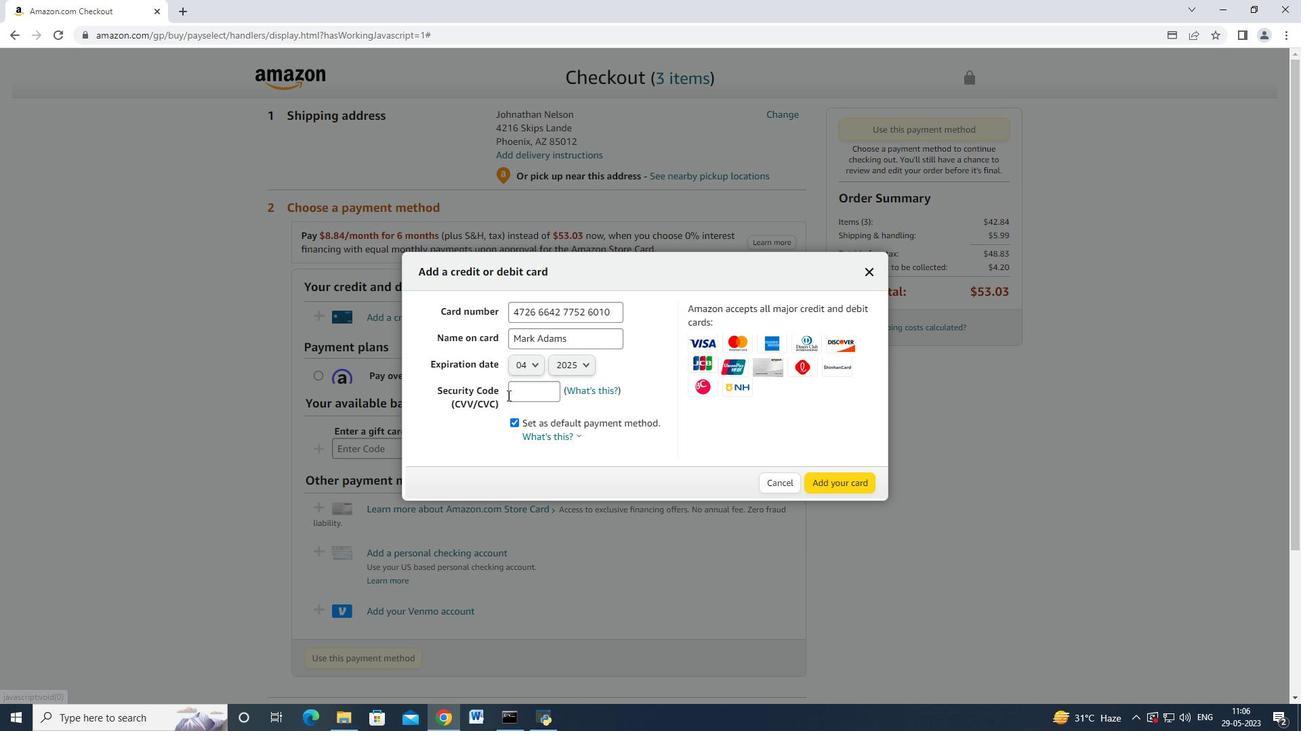 
Action: Mouse pressed left at (516, 393)
Screenshot: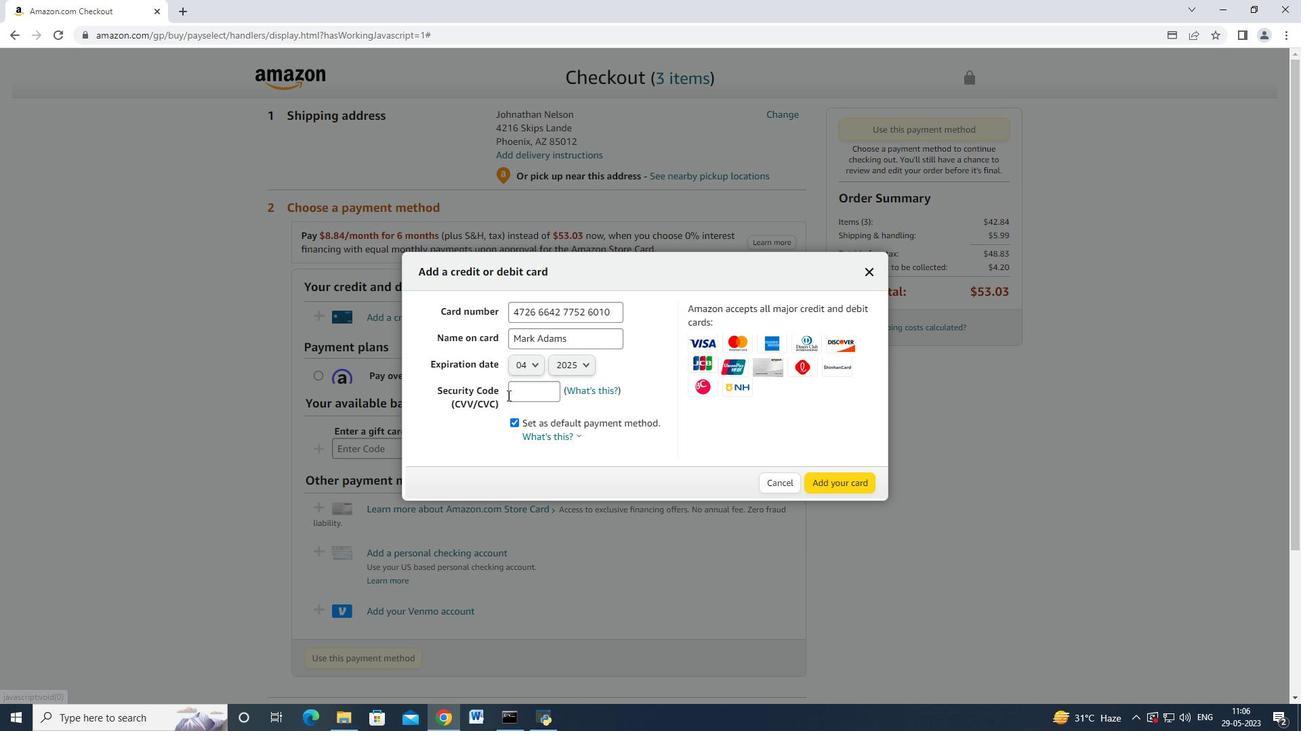 
Action: Mouse moved to (528, 391)
Screenshot: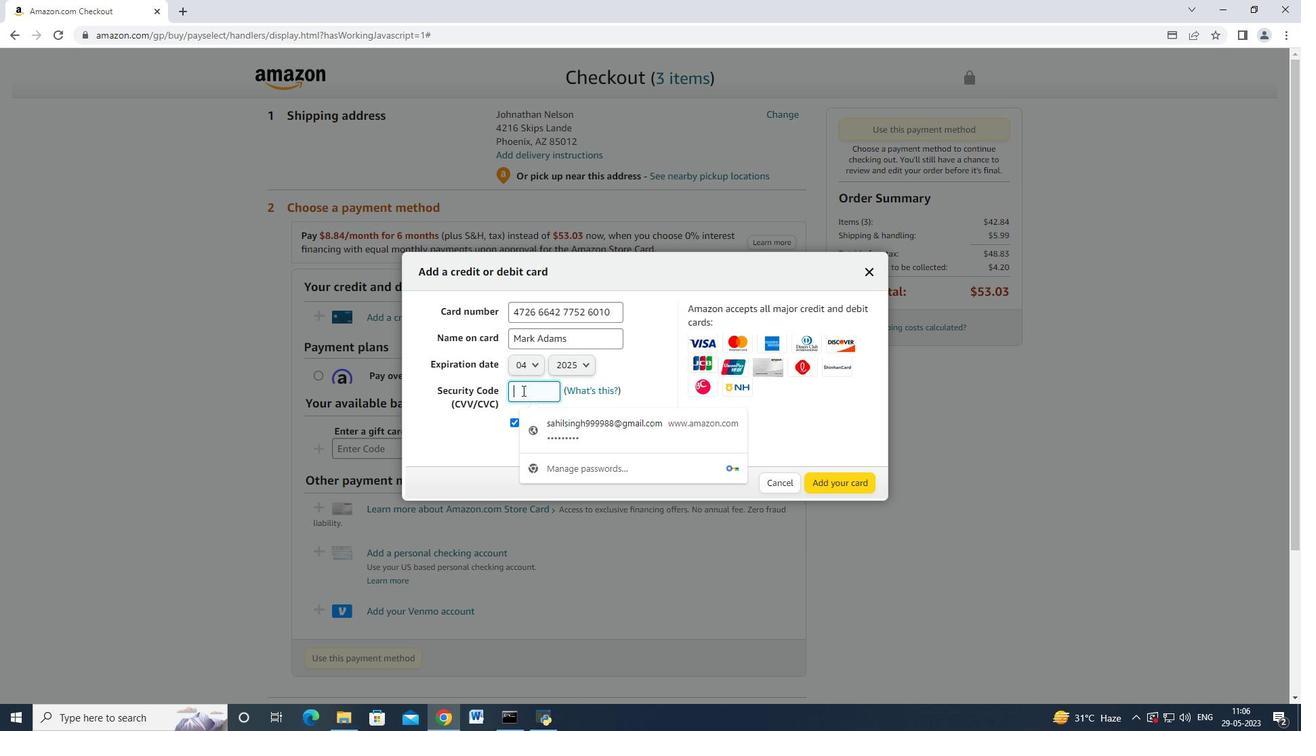 
Action: Key pressed 682
Screenshot: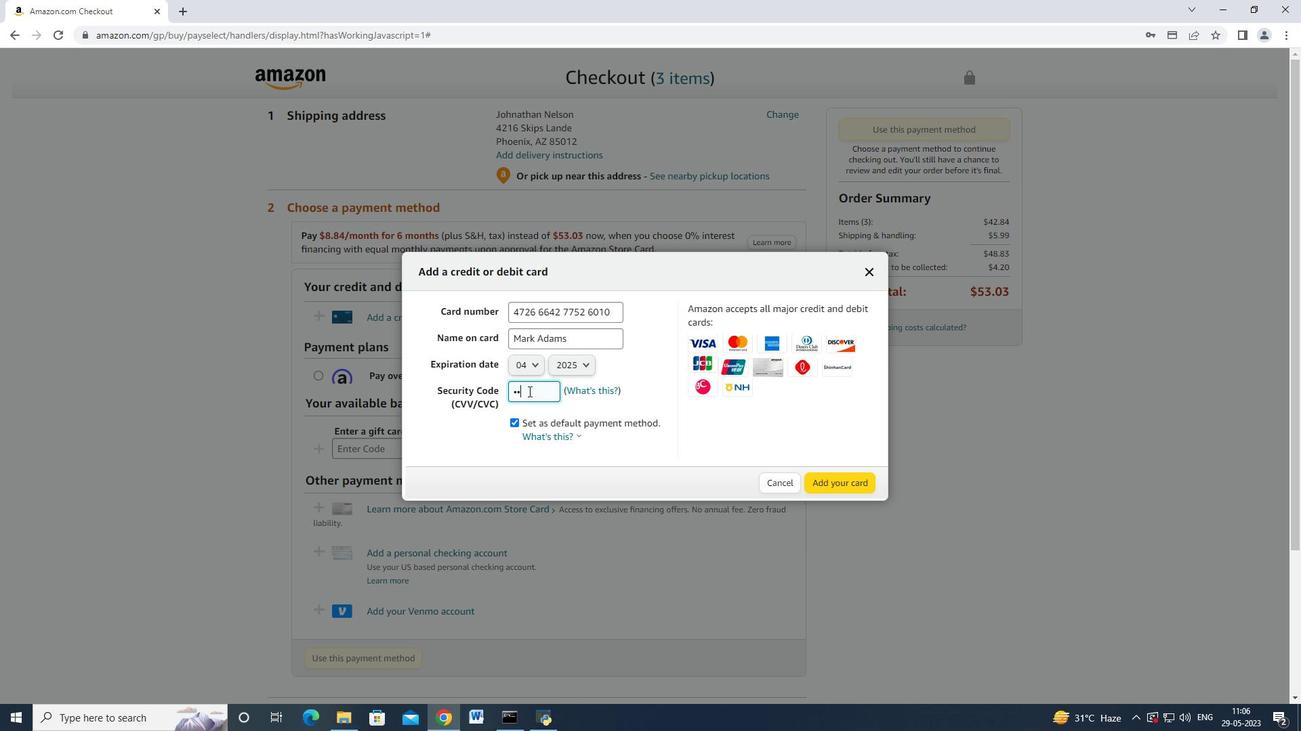 
Action: Mouse moved to (585, 399)
Screenshot: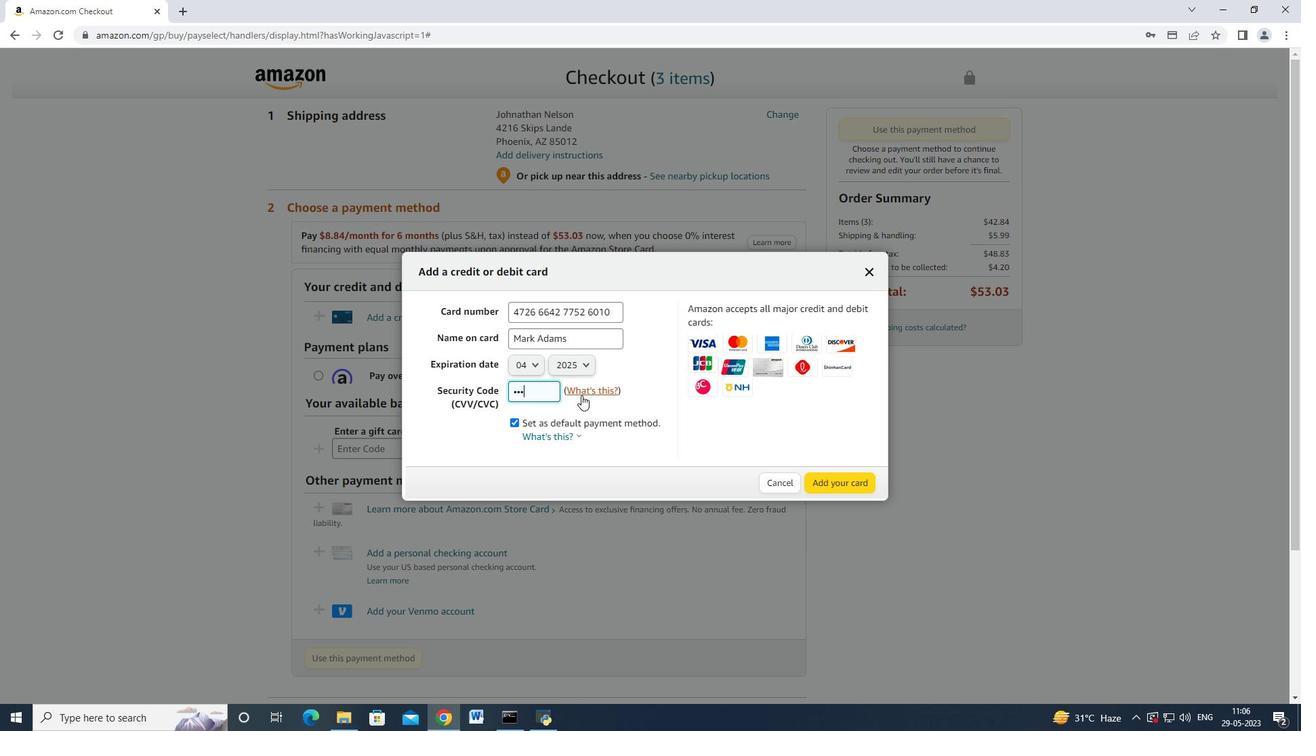 
